 Task: Create a vector illustration of an animal.
Action: Mouse moved to (33, 97)
Screenshot: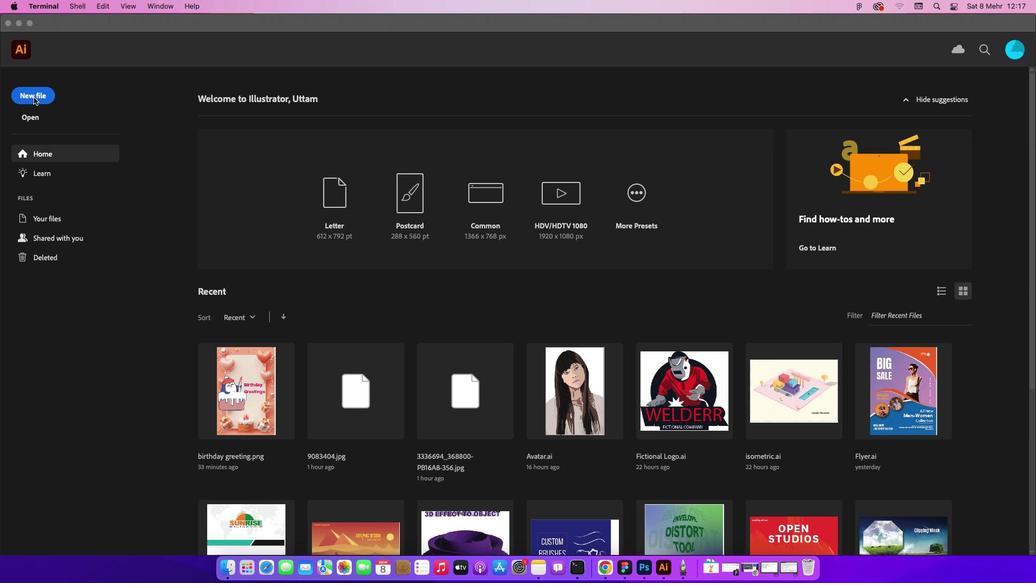 
Action: Mouse pressed left at (33, 97)
Screenshot: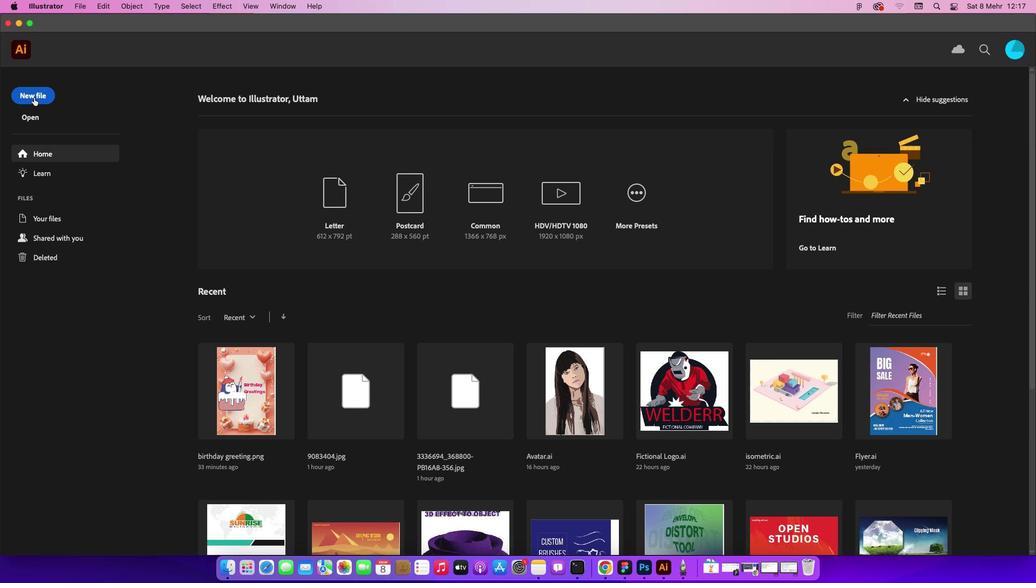 
Action: Mouse pressed left at (33, 97)
Screenshot: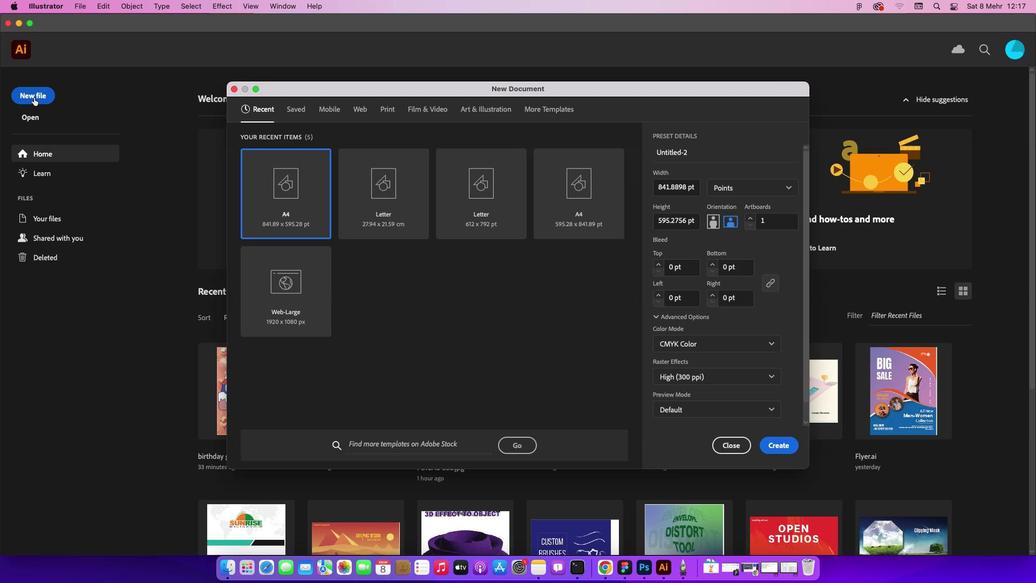 
Action: Mouse moved to (770, 448)
Screenshot: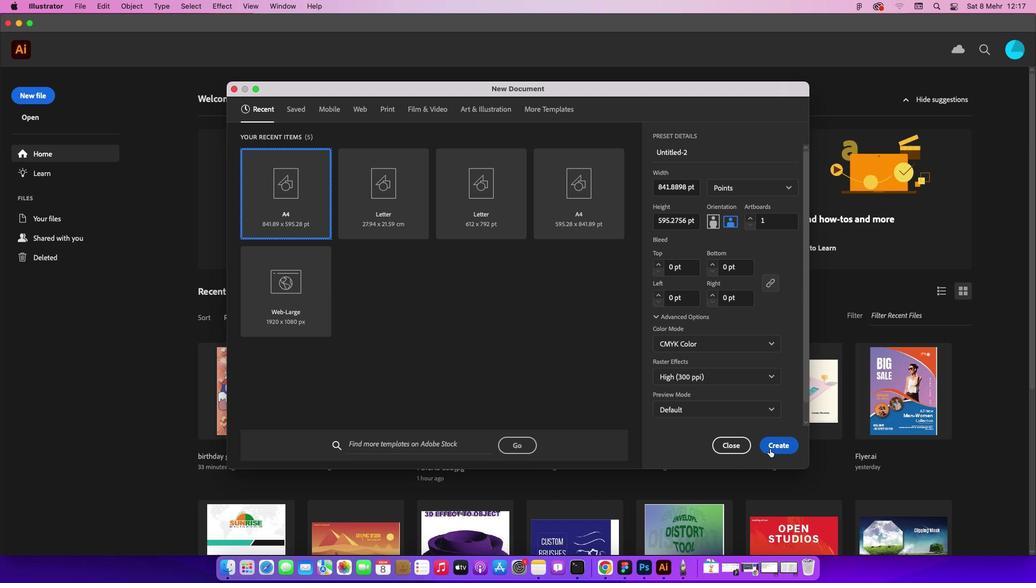 
Action: Mouse pressed left at (770, 448)
Screenshot: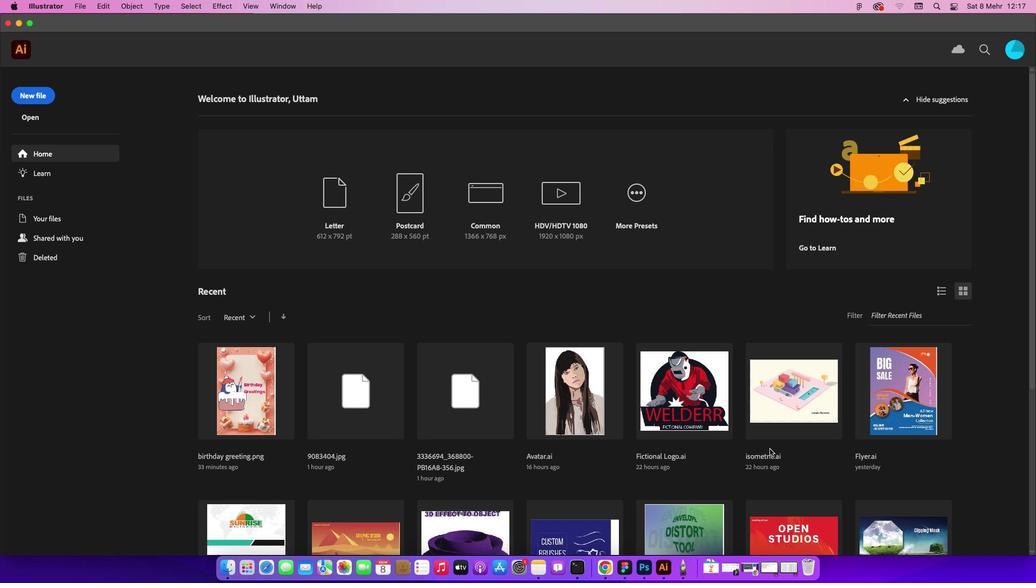 
Action: Mouse moved to (82, 5)
Screenshot: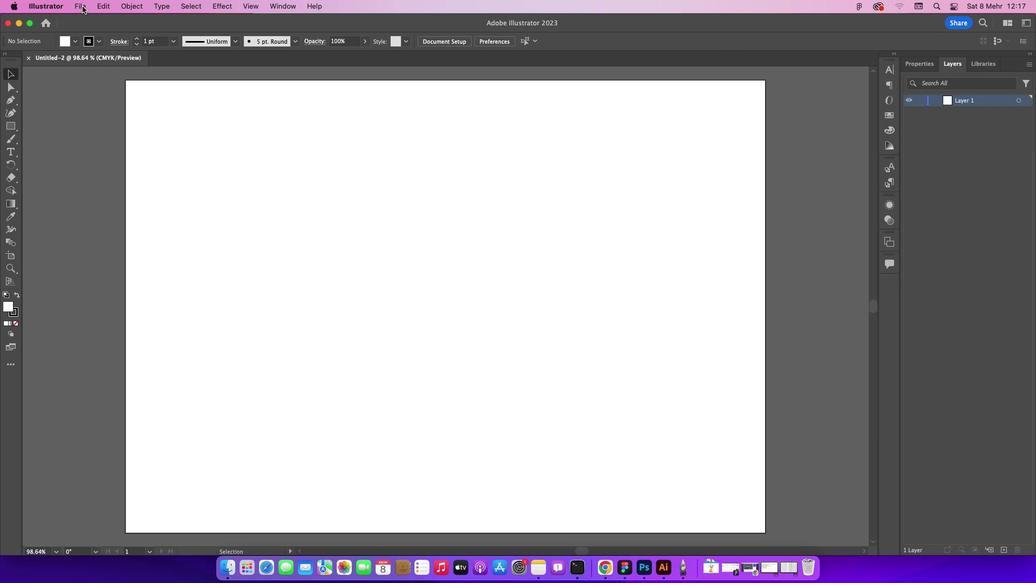 
Action: Mouse pressed left at (82, 5)
Screenshot: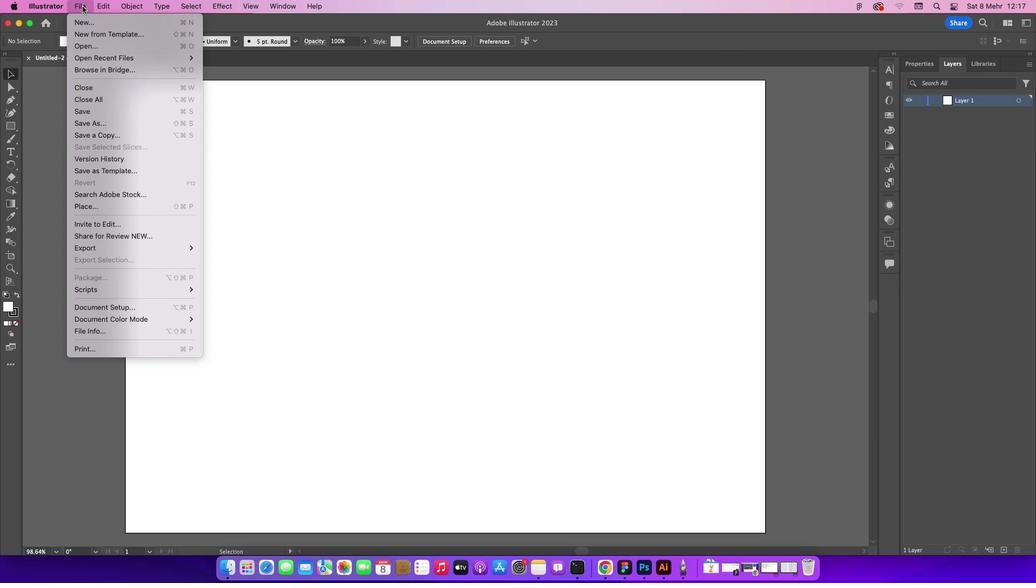 
Action: Mouse moved to (85, 48)
Screenshot: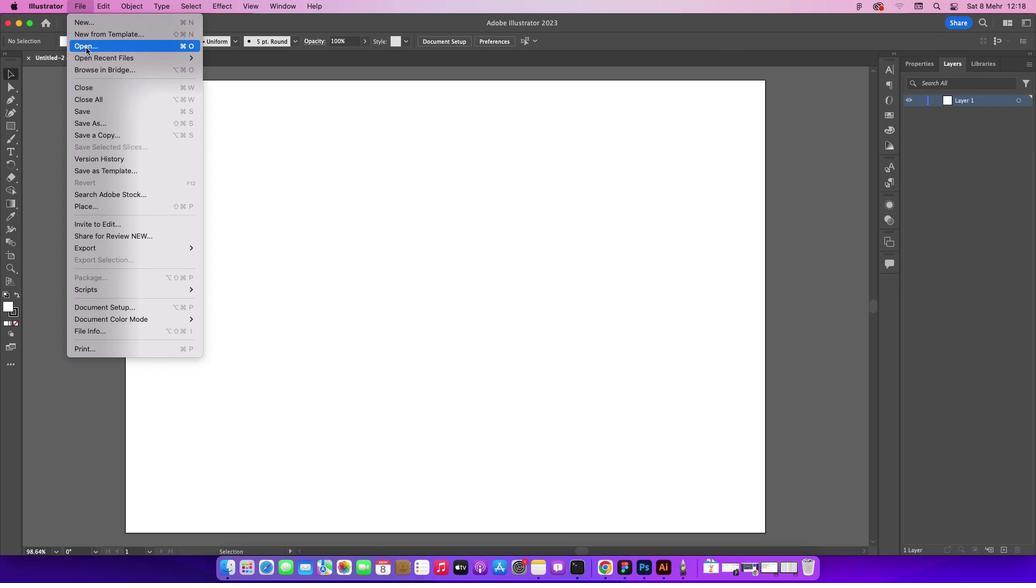 
Action: Mouse pressed left at (85, 48)
Screenshot: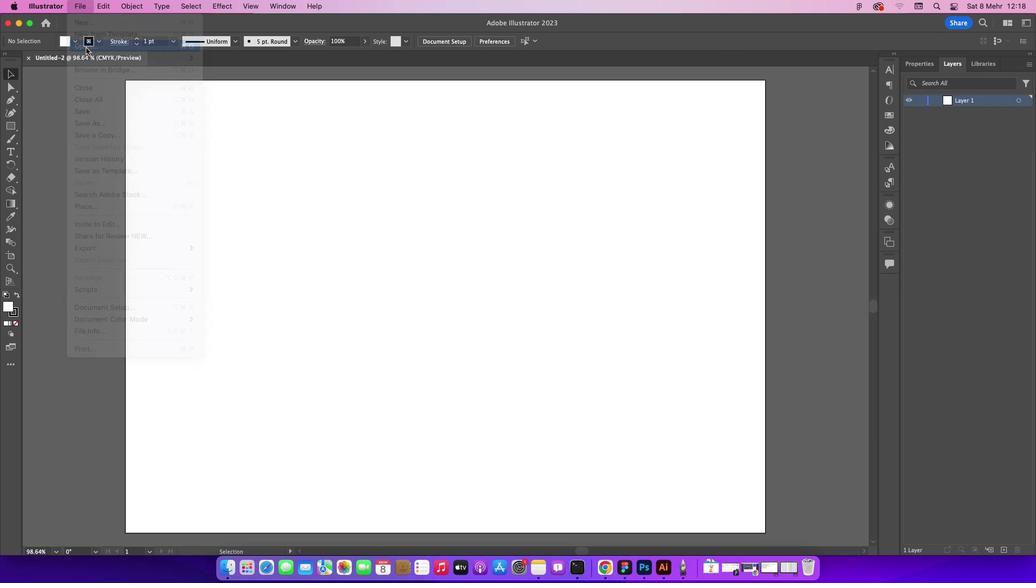 
Action: Mouse moved to (328, 141)
Screenshot: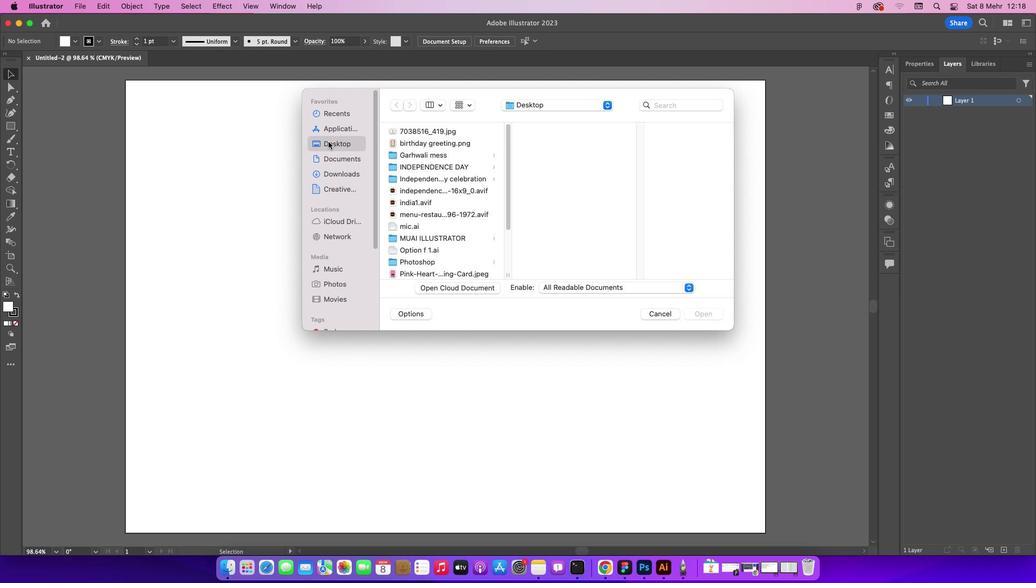 
Action: Mouse pressed left at (328, 141)
Screenshot: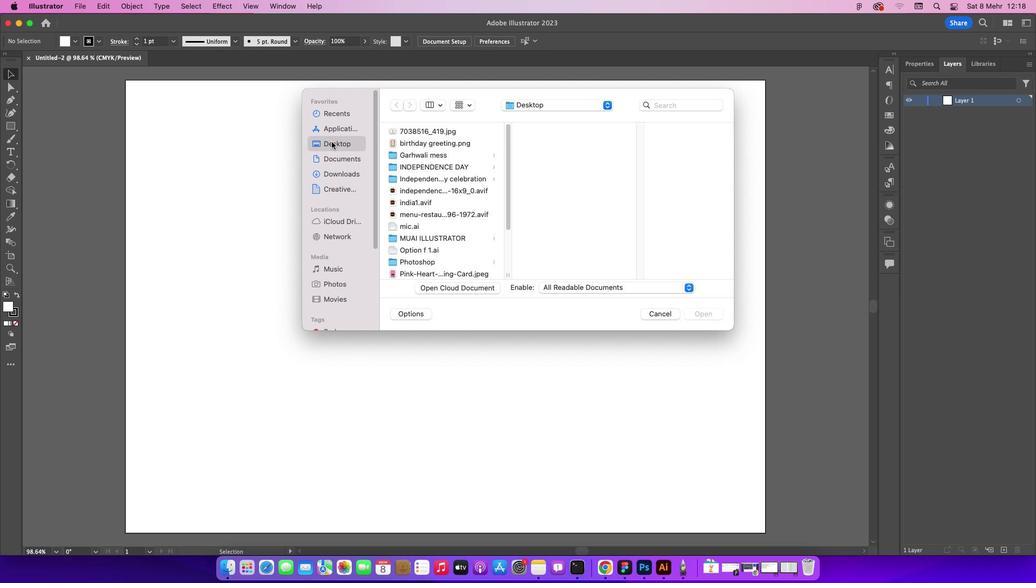 
Action: Mouse moved to (434, 134)
Screenshot: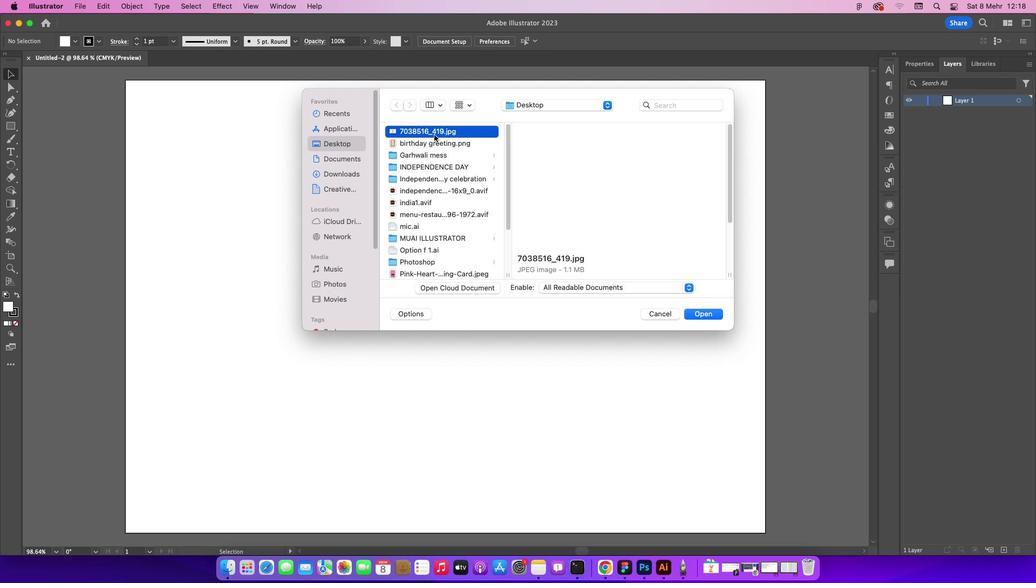 
Action: Mouse pressed left at (434, 134)
Screenshot: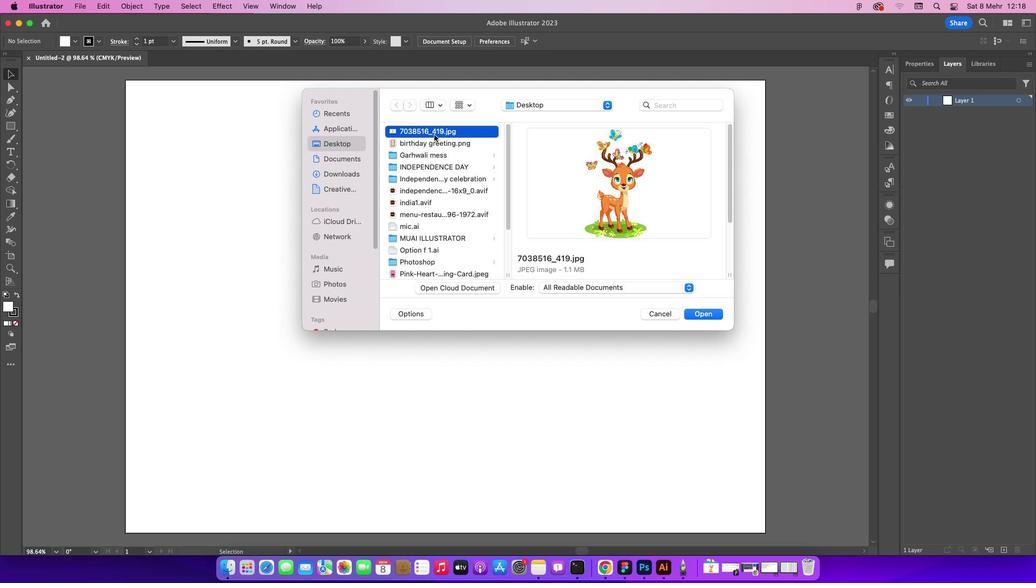 
Action: Mouse moved to (703, 315)
Screenshot: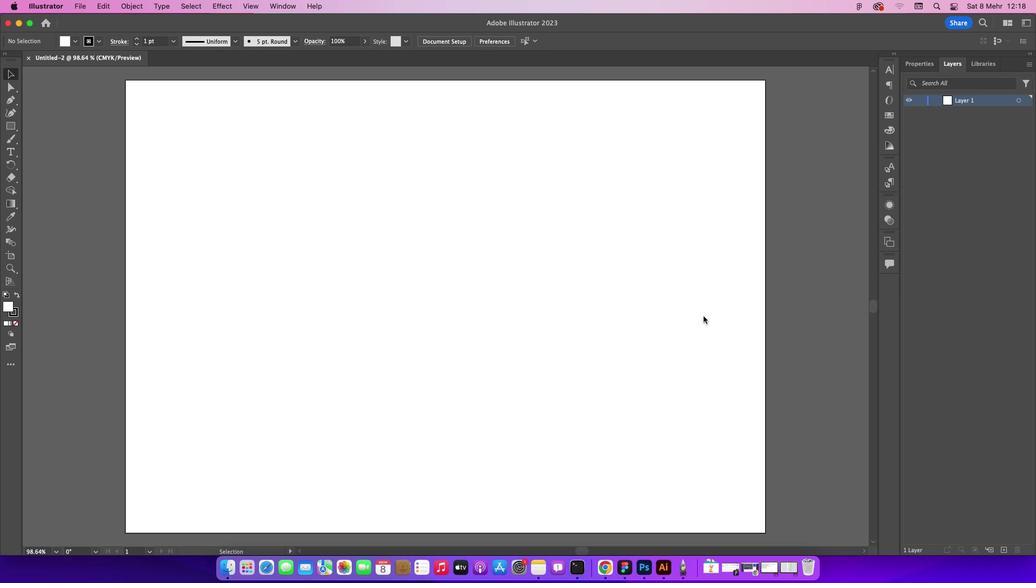 
Action: Mouse pressed left at (703, 315)
Screenshot: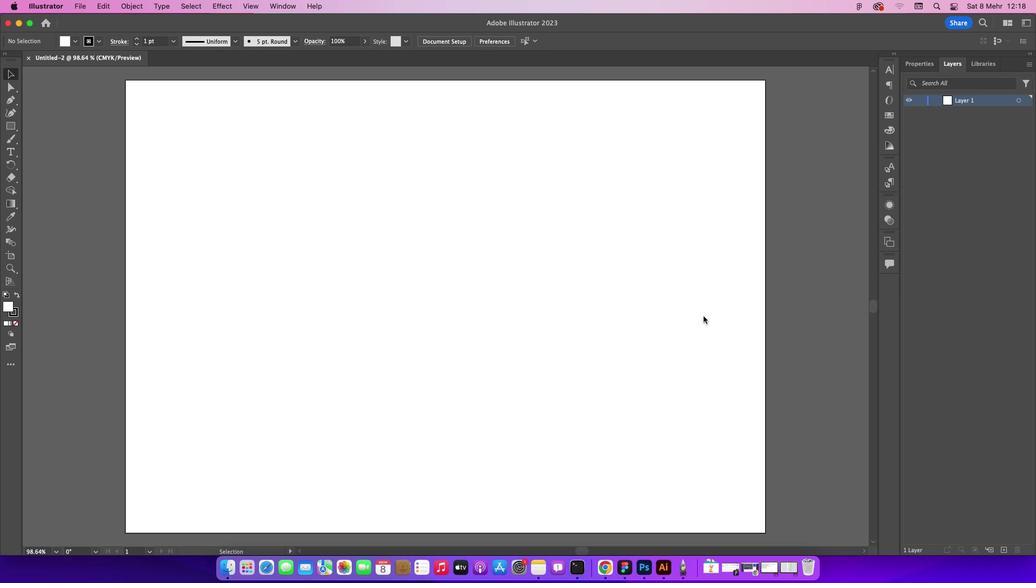 
Action: Mouse moved to (692, 339)
Screenshot: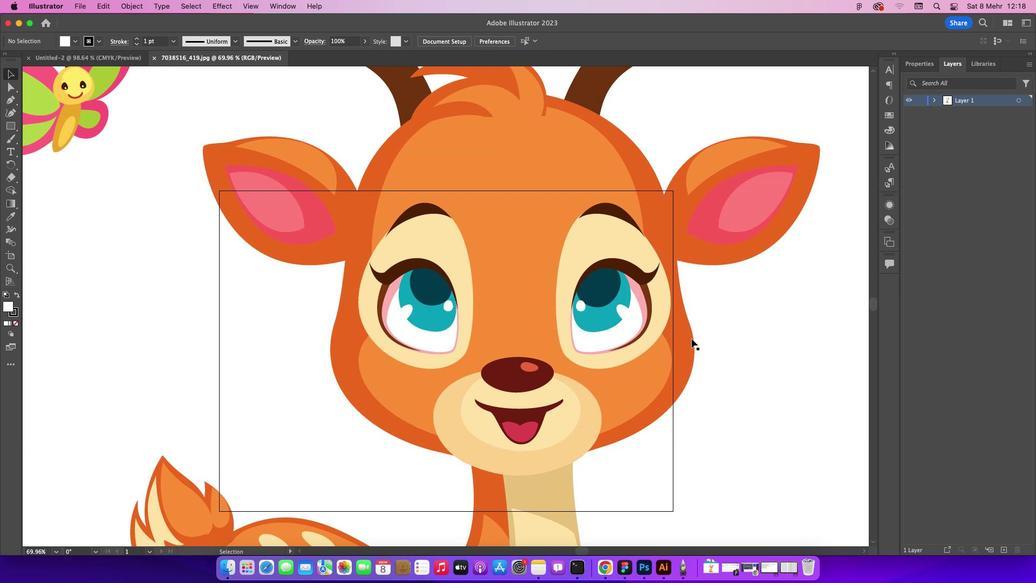 
Action: Mouse scrolled (692, 339) with delta (0, 0)
Screenshot: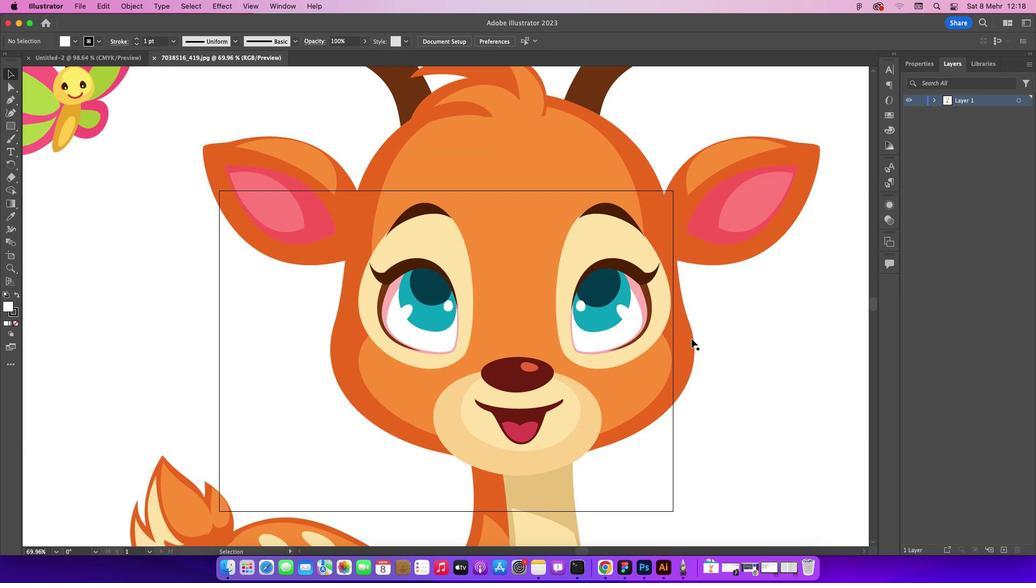 
Action: Mouse scrolled (692, 339) with delta (0, 0)
Screenshot: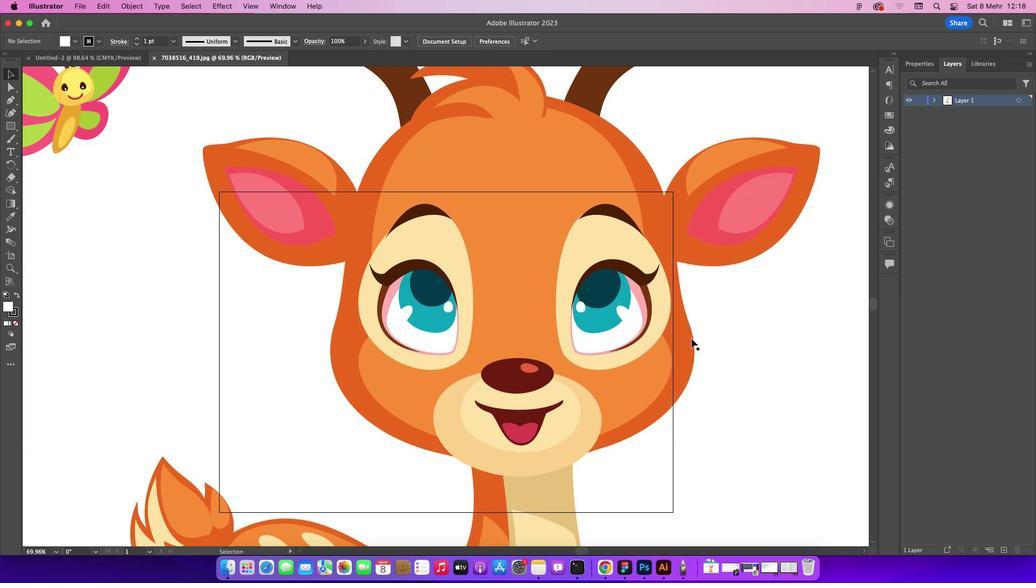 
Action: Mouse scrolled (692, 339) with delta (0, 1)
Screenshot: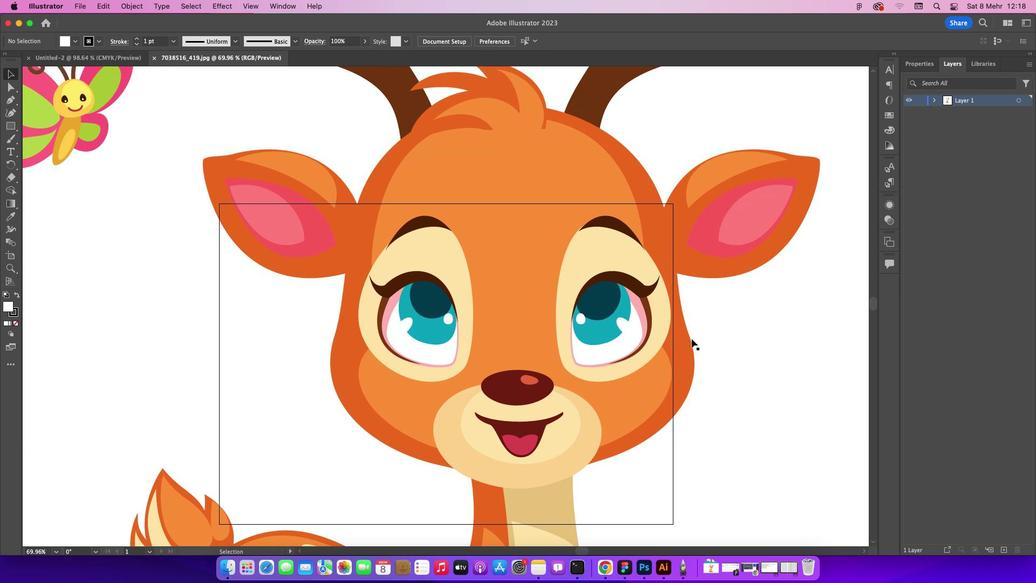 
Action: Mouse scrolled (692, 339) with delta (0, 0)
Screenshot: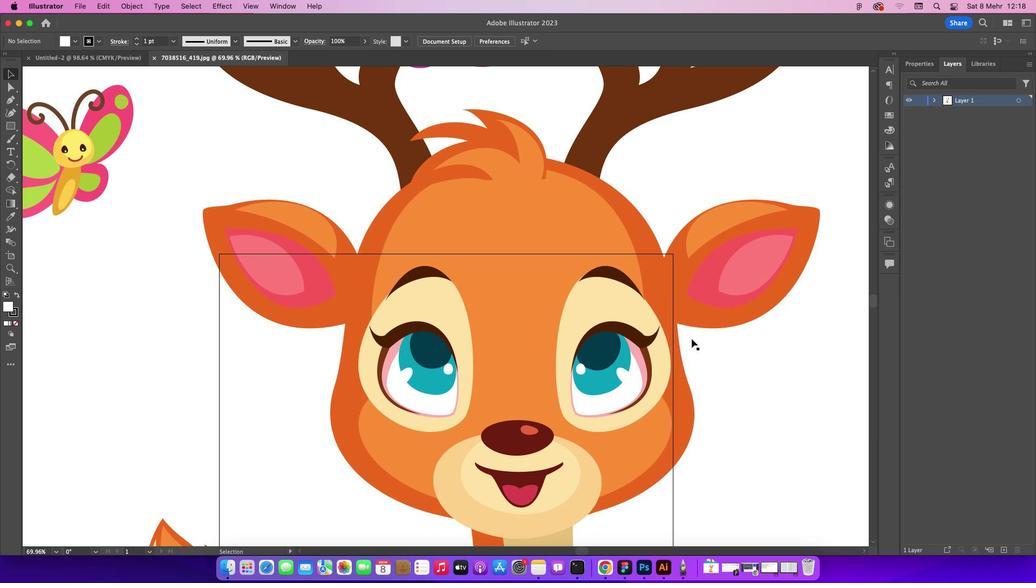 
Action: Mouse scrolled (692, 339) with delta (0, 0)
Screenshot: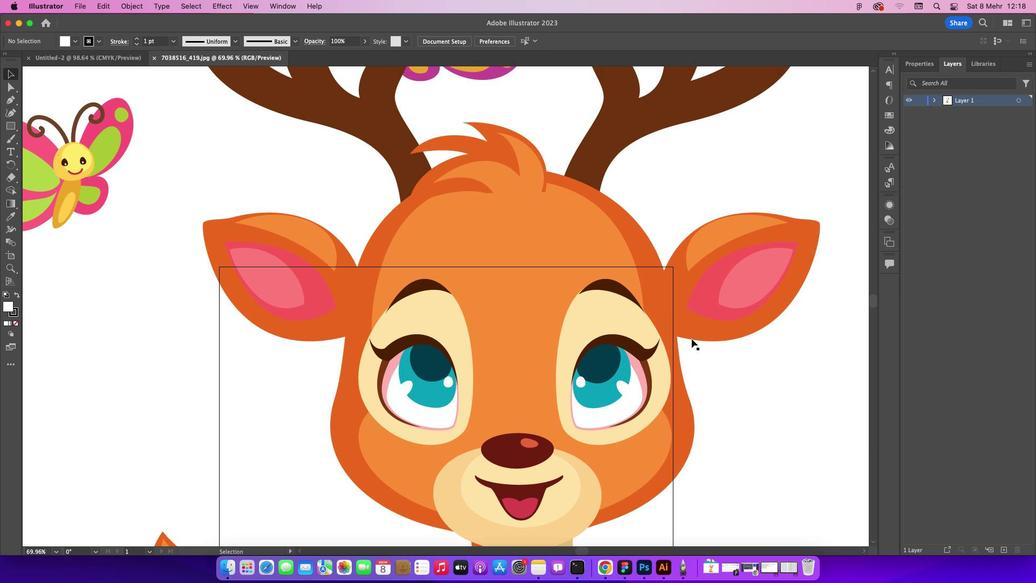 
Action: Mouse scrolled (692, 339) with delta (0, 1)
Screenshot: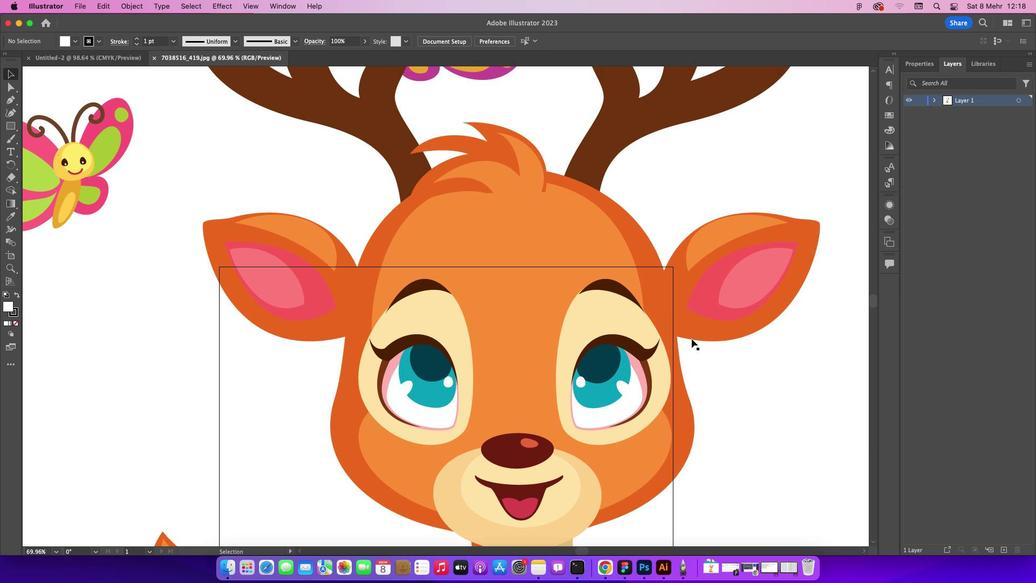
Action: Mouse scrolled (692, 339) with delta (0, 0)
Screenshot: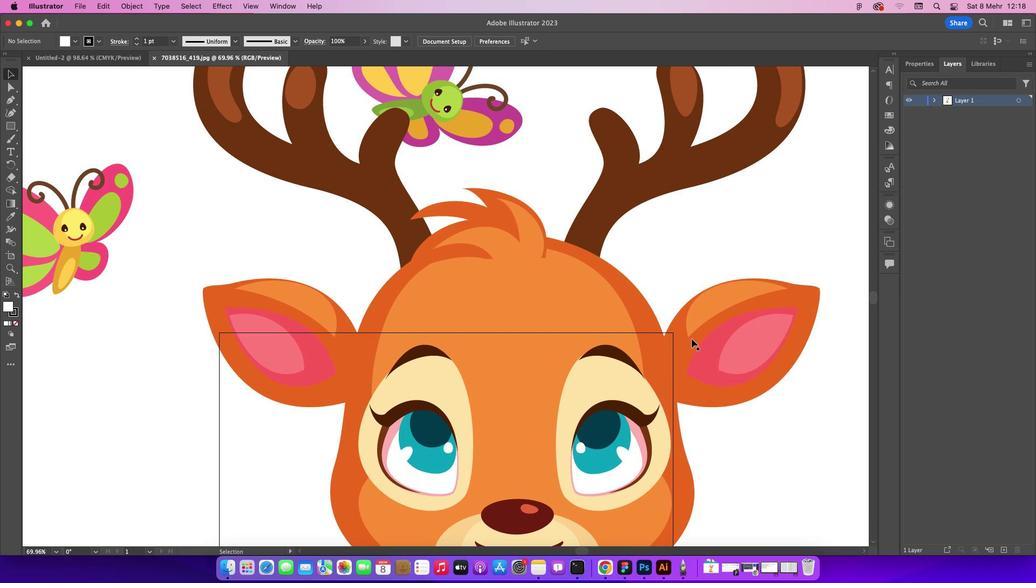 
Action: Mouse scrolled (692, 339) with delta (0, 0)
Screenshot: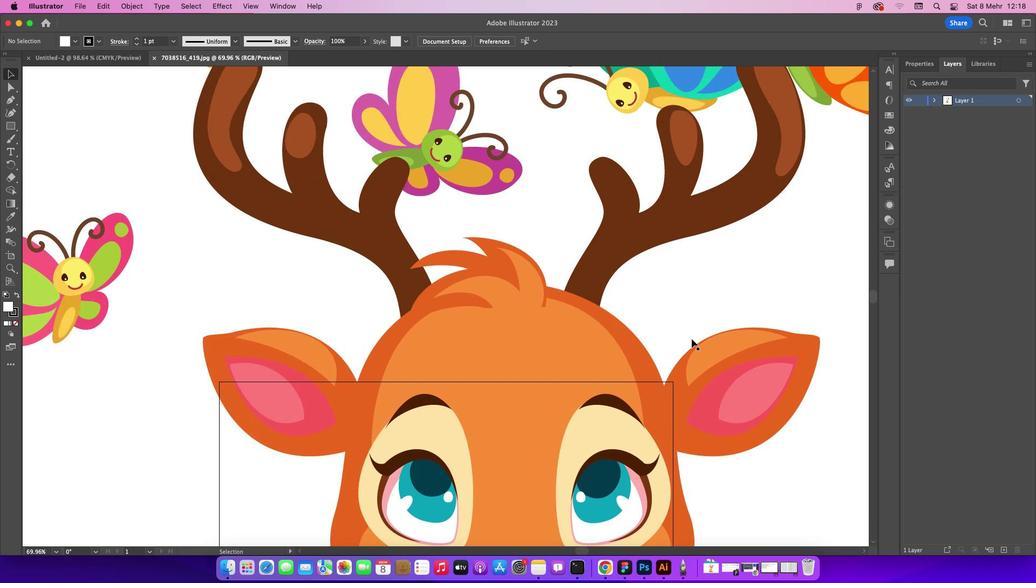 
Action: Mouse scrolled (692, 339) with delta (0, 1)
Screenshot: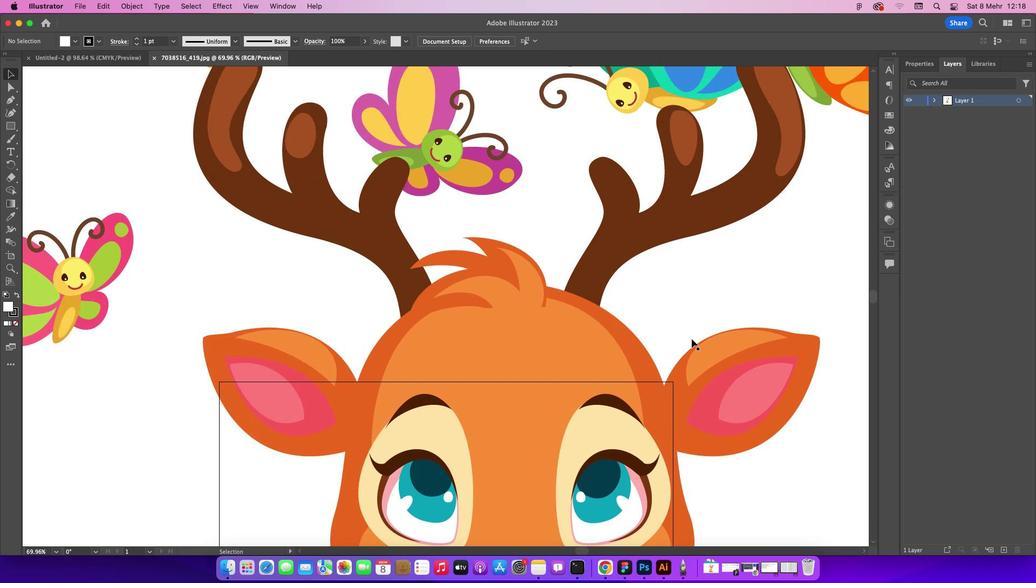 
Action: Mouse scrolled (692, 339) with delta (0, 0)
Screenshot: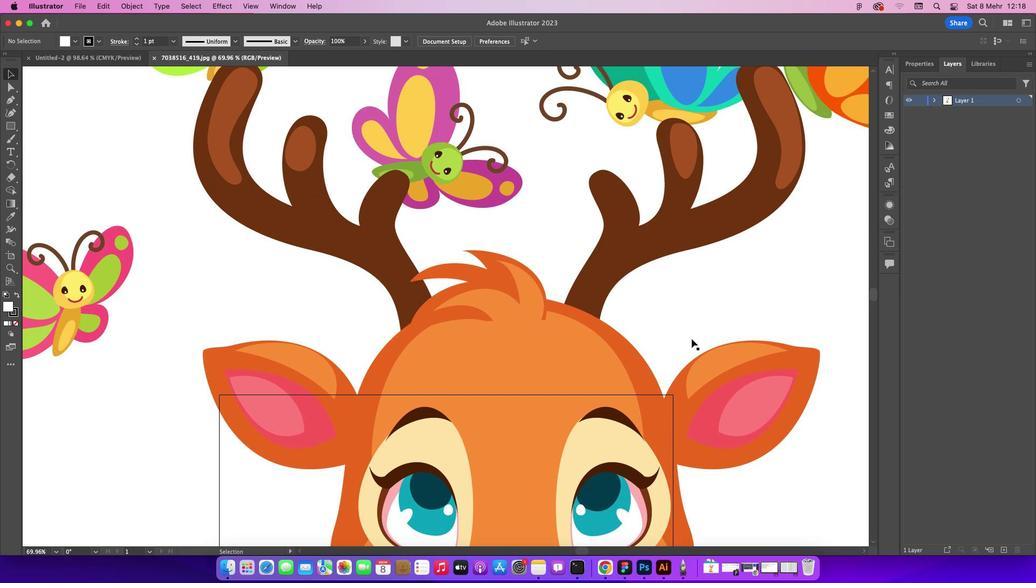 
Action: Mouse scrolled (692, 339) with delta (0, 0)
Screenshot: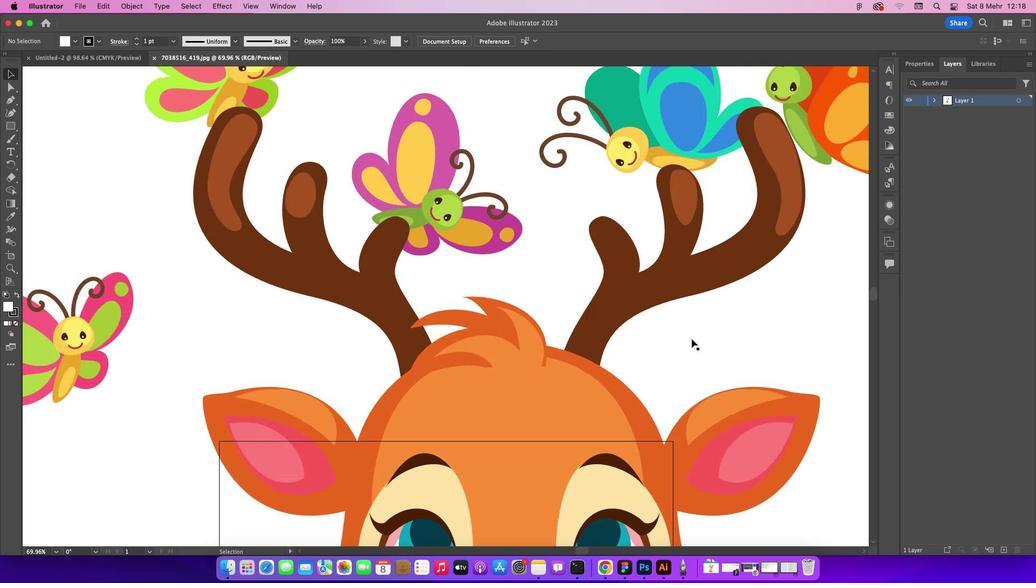 
Action: Mouse scrolled (692, 339) with delta (0, 1)
Screenshot: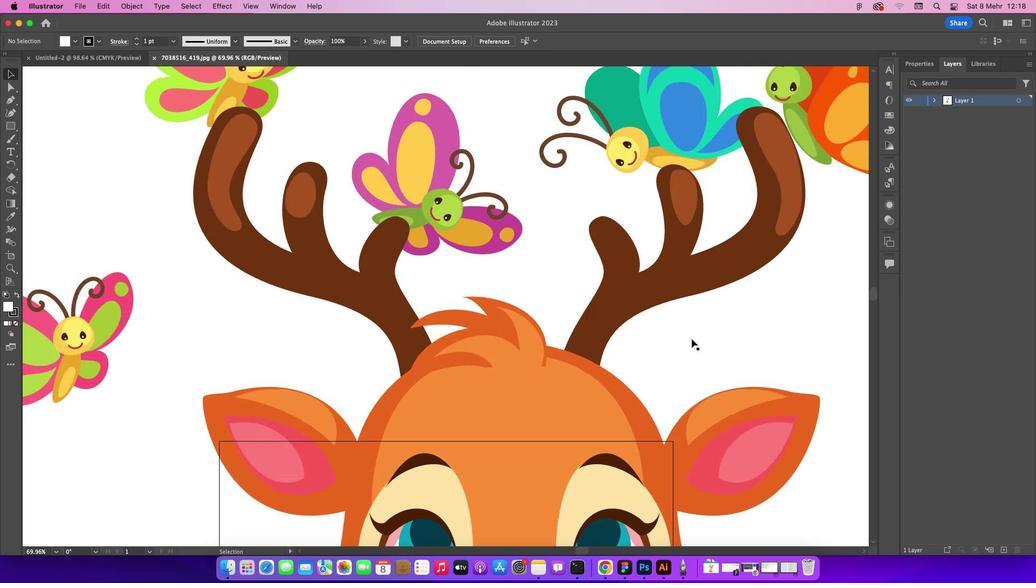 
Action: Mouse scrolled (692, 339) with delta (0, 0)
Screenshot: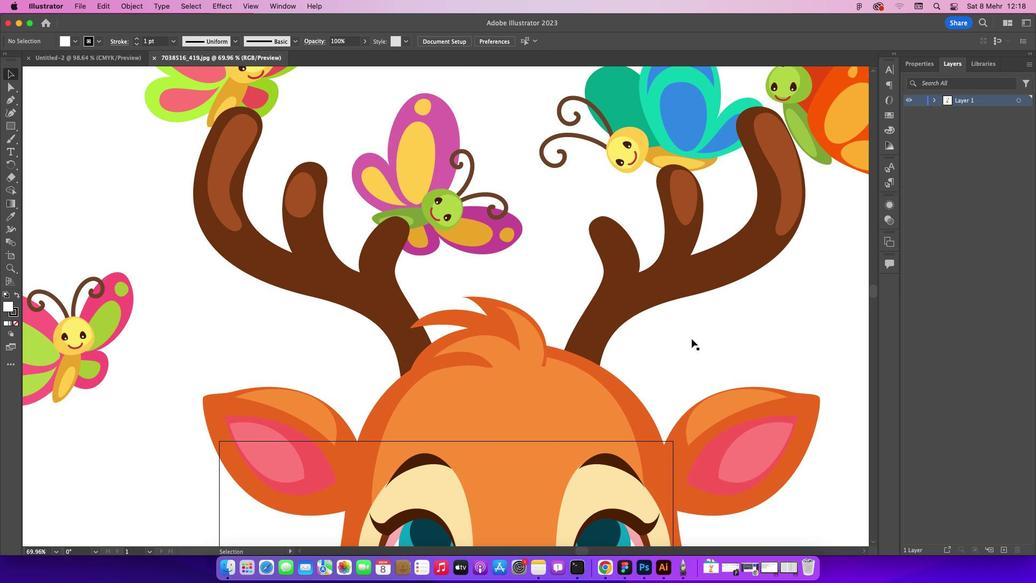 
Action: Mouse scrolled (692, 339) with delta (0, 0)
Screenshot: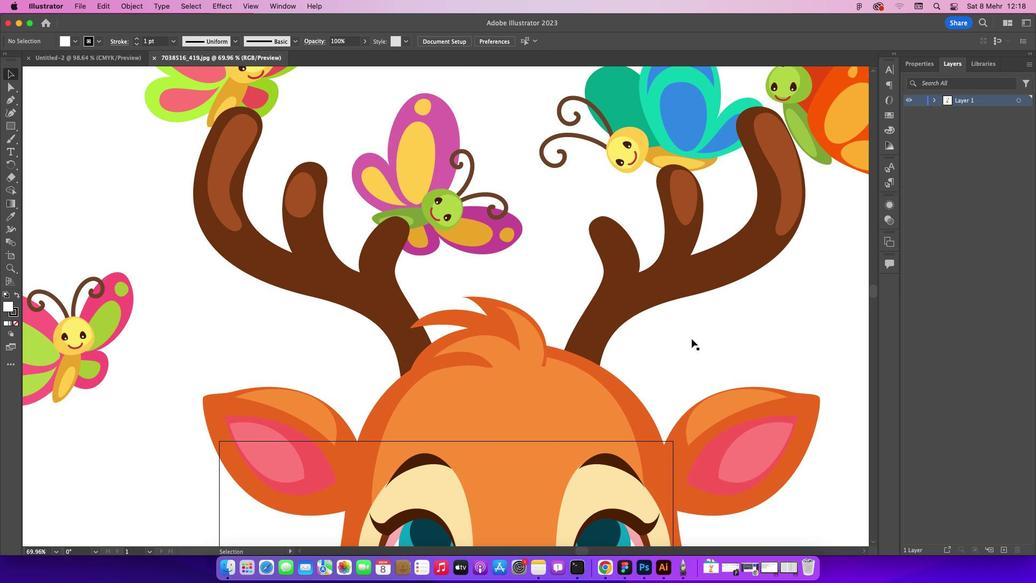 
Action: Mouse scrolled (692, 339) with delta (0, 1)
Screenshot: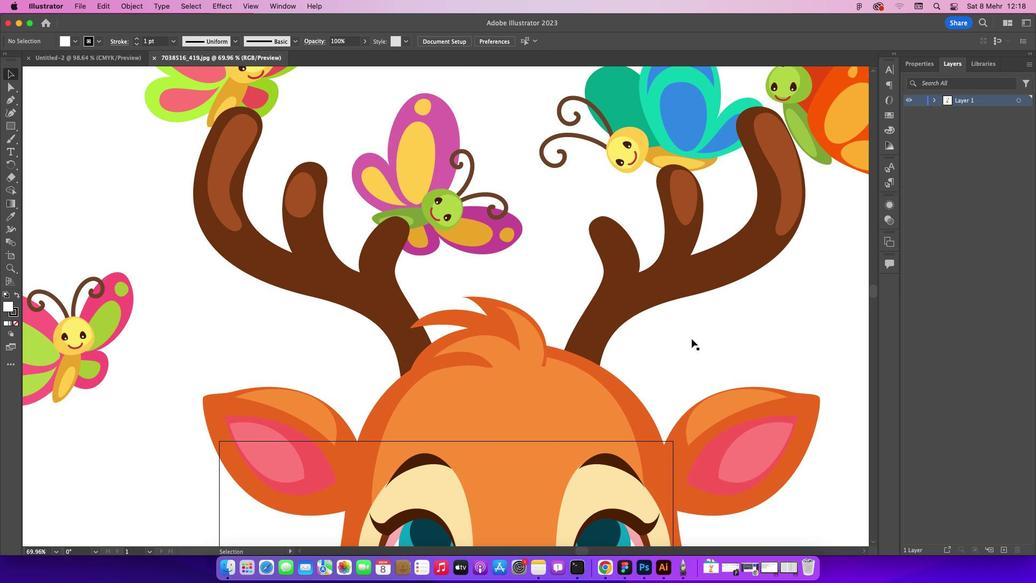 
Action: Mouse moved to (934, 100)
Screenshot: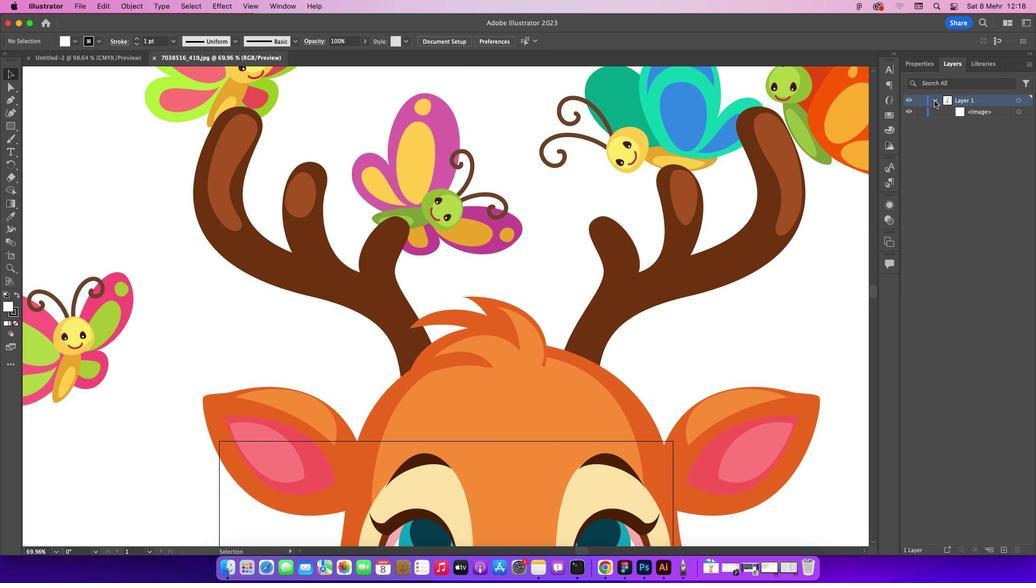 
Action: Mouse pressed left at (934, 100)
Screenshot: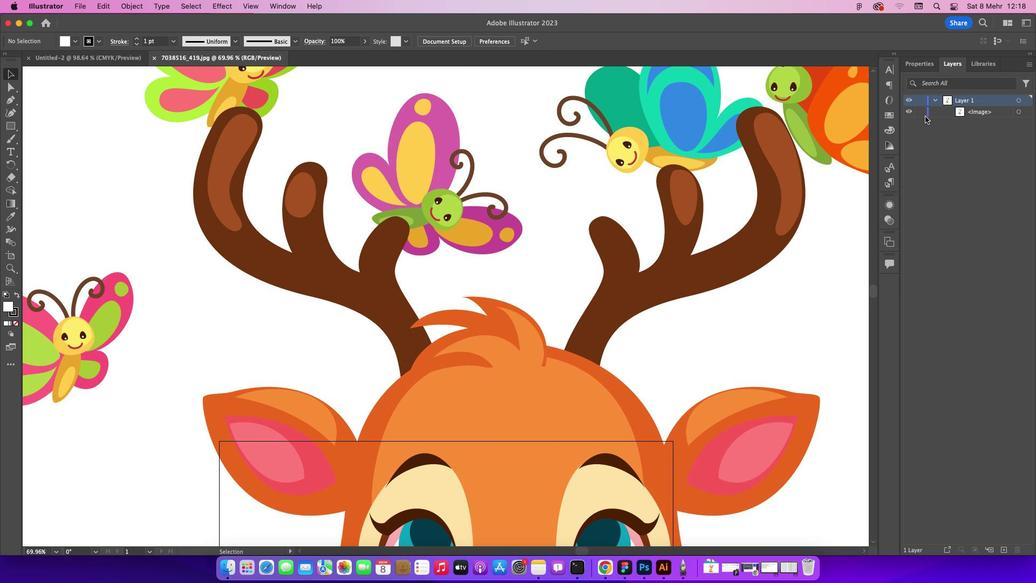 
Action: Mouse moved to (921, 112)
Screenshot: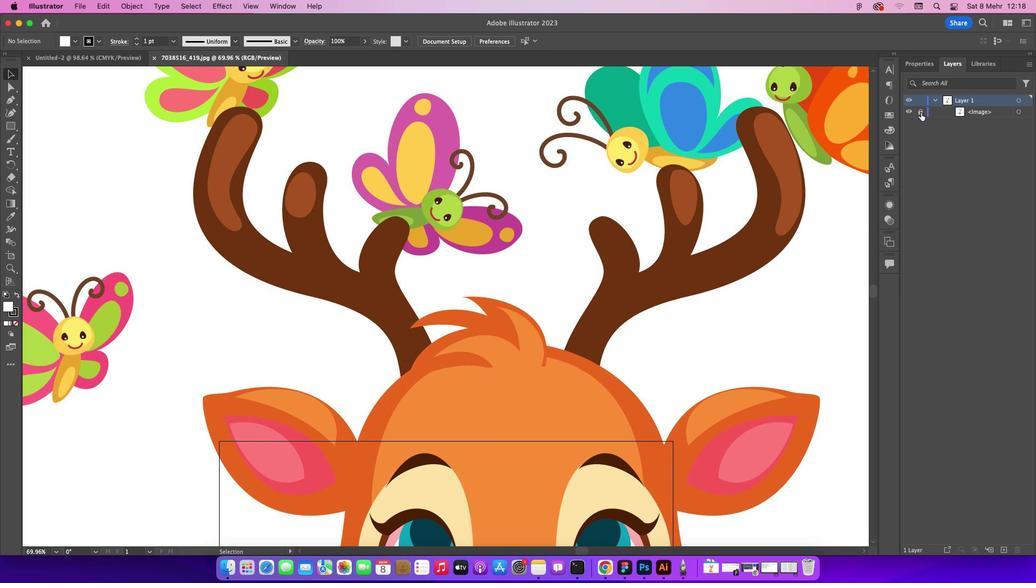 
Action: Mouse pressed left at (921, 112)
Screenshot: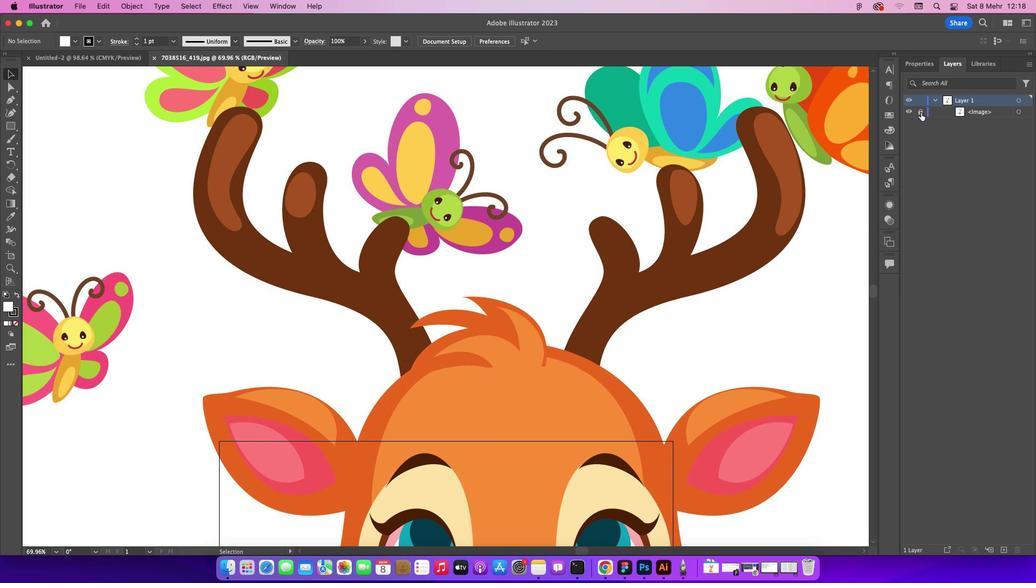 
Action: Mouse moved to (579, 552)
Screenshot: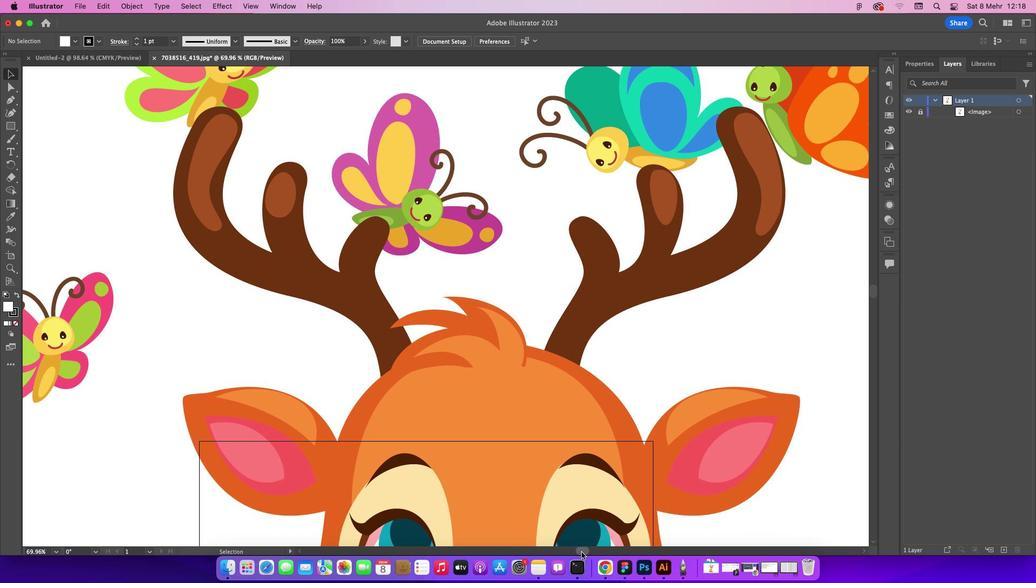 
Action: Mouse pressed left at (579, 552)
Screenshot: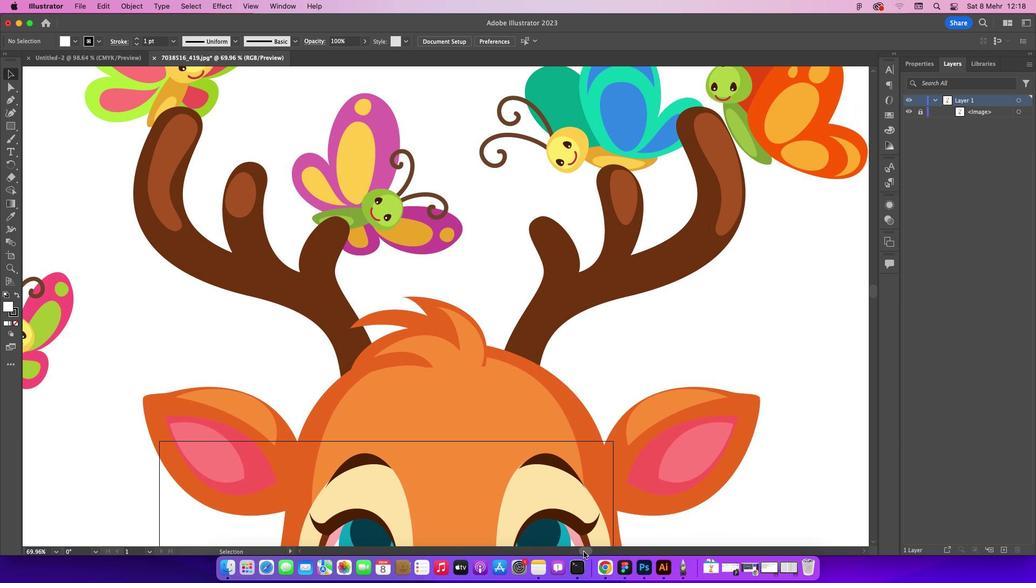 
Action: Mouse moved to (7, 98)
Screenshot: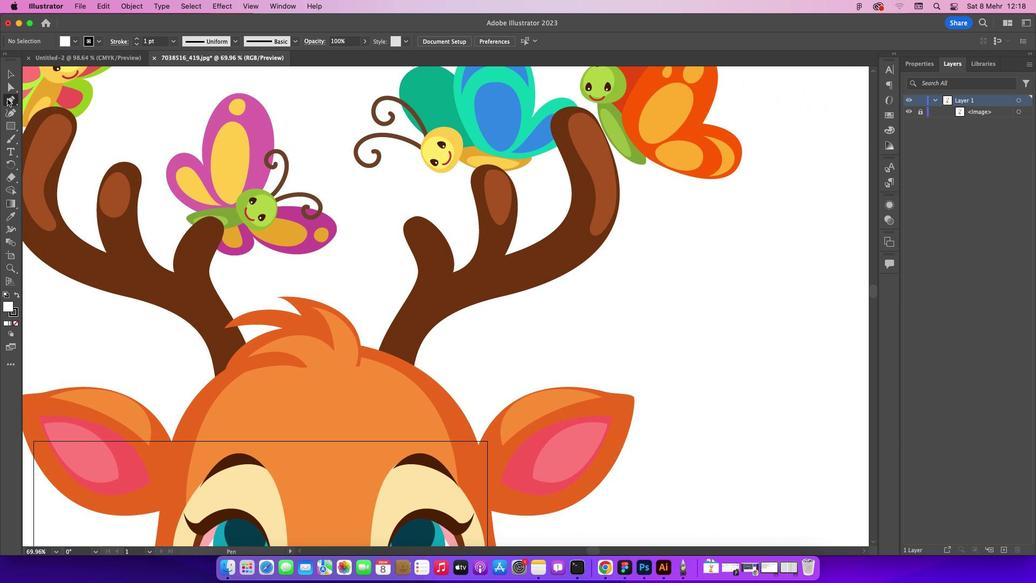 
Action: Mouse pressed left at (7, 98)
Screenshot: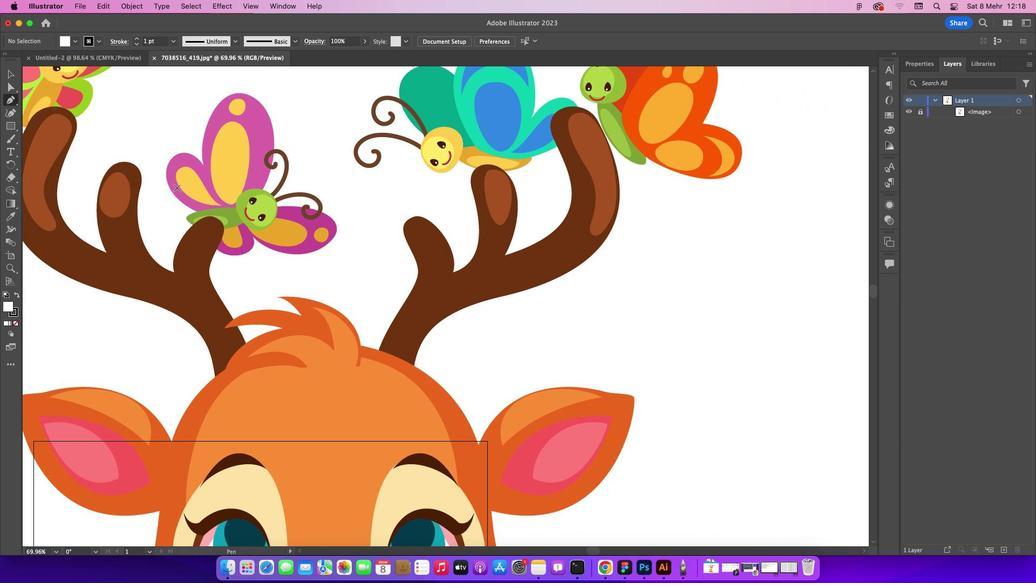 
Action: Mouse moved to (353, 319)
Screenshot: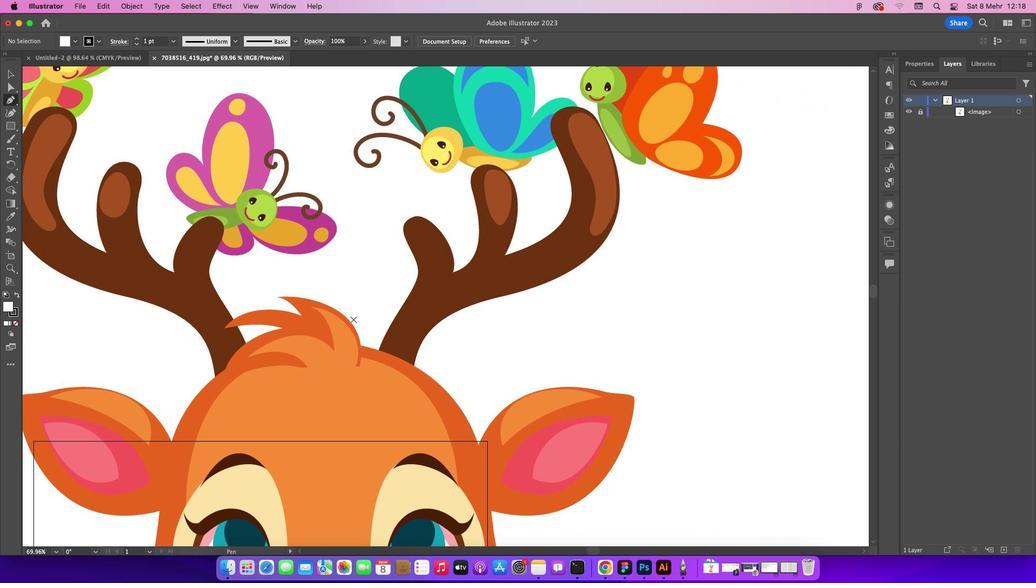 
Action: Key pressed Key.caps_lock
Screenshot: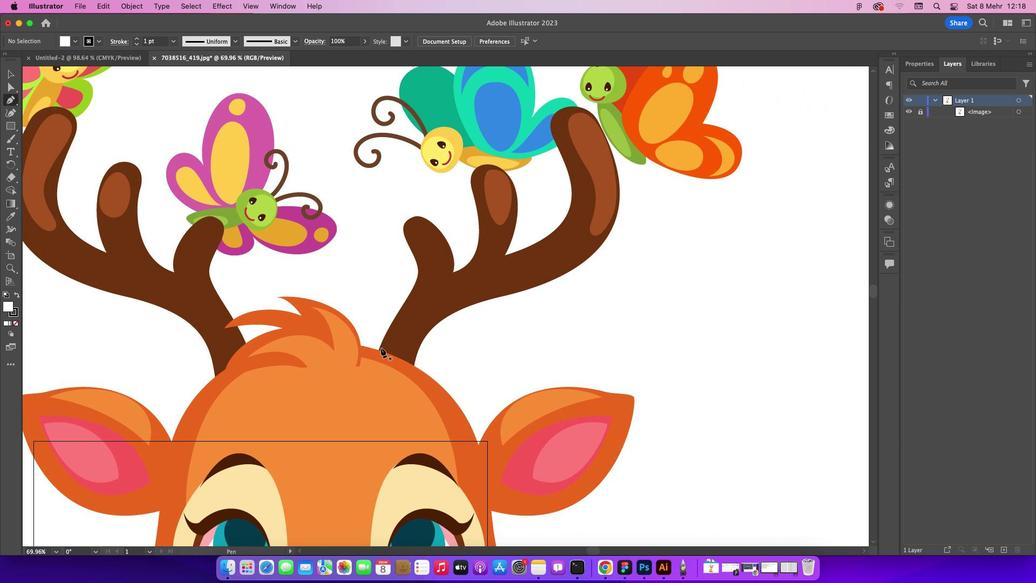 
Action: Mouse moved to (378, 349)
Screenshot: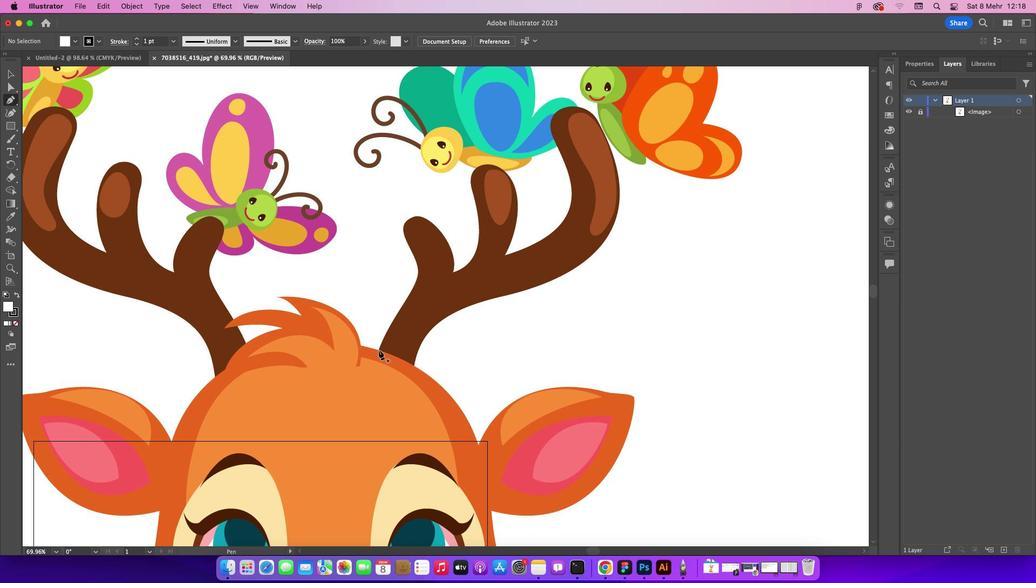 
Action: Mouse pressed left at (378, 349)
Screenshot: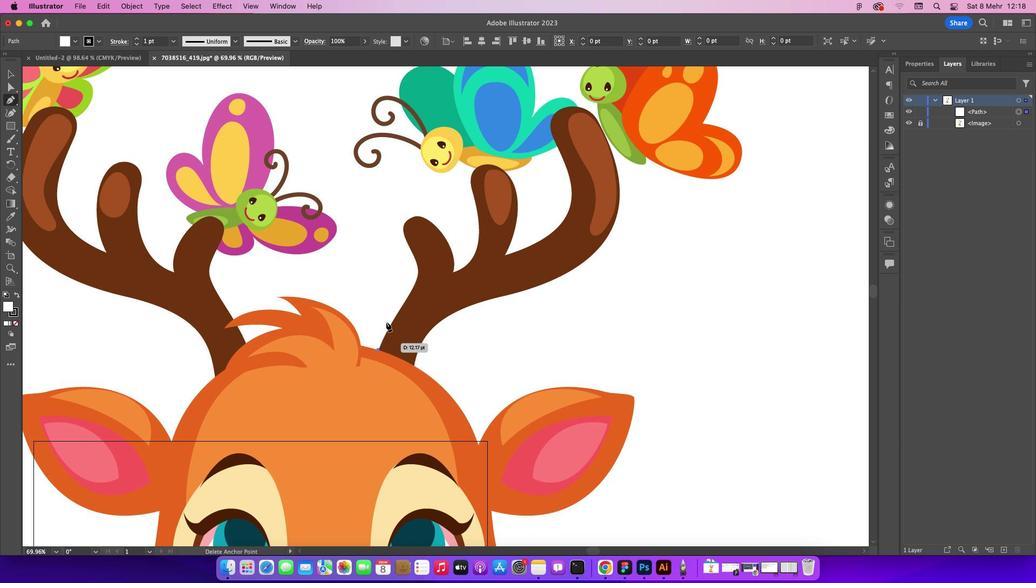 
Action: Mouse moved to (412, 288)
Screenshot: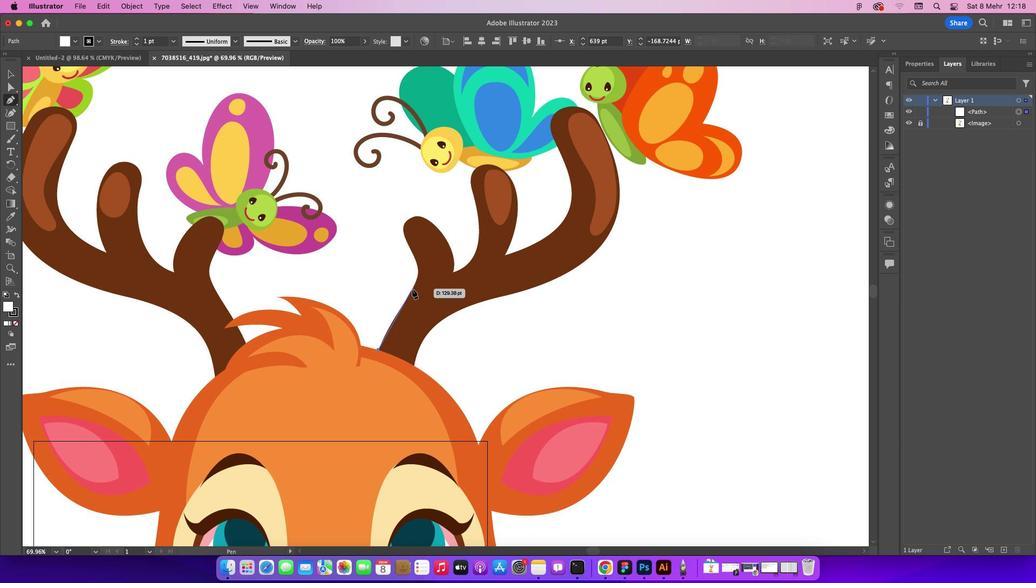 
Action: Mouse pressed left at (412, 288)
Screenshot: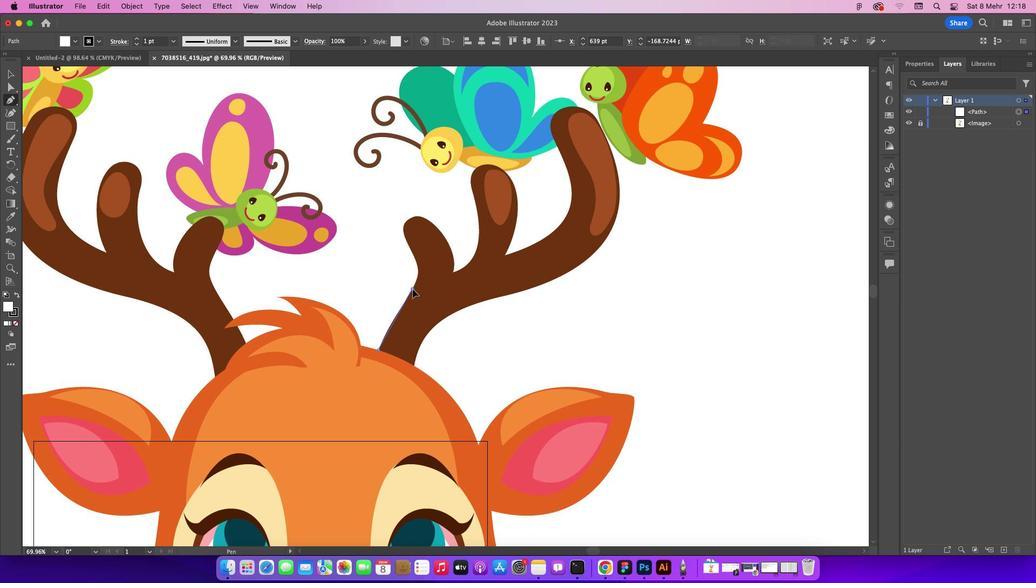 
Action: Mouse moved to (412, 288)
Screenshot: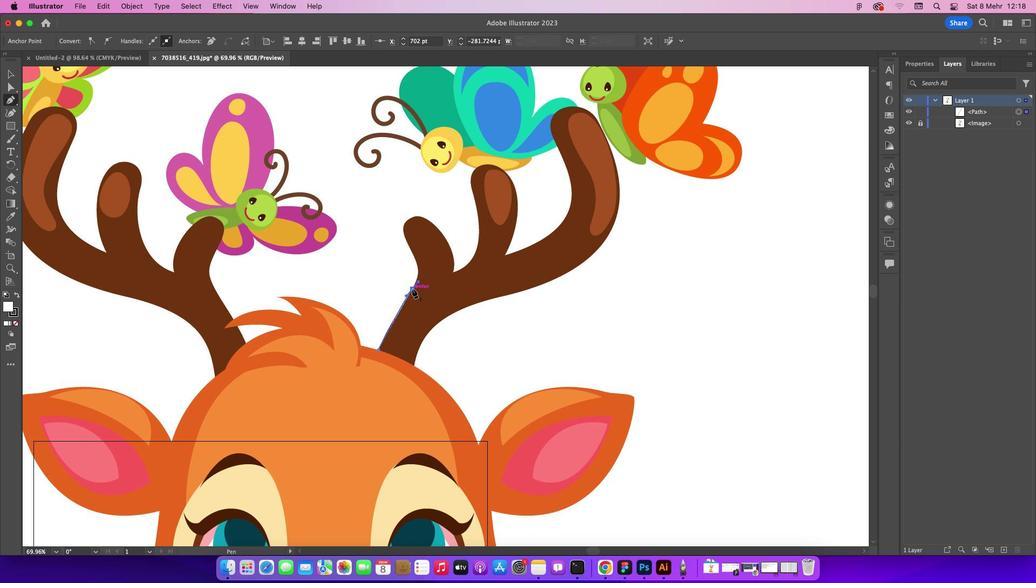 
Action: Key pressed Key.alt
Screenshot: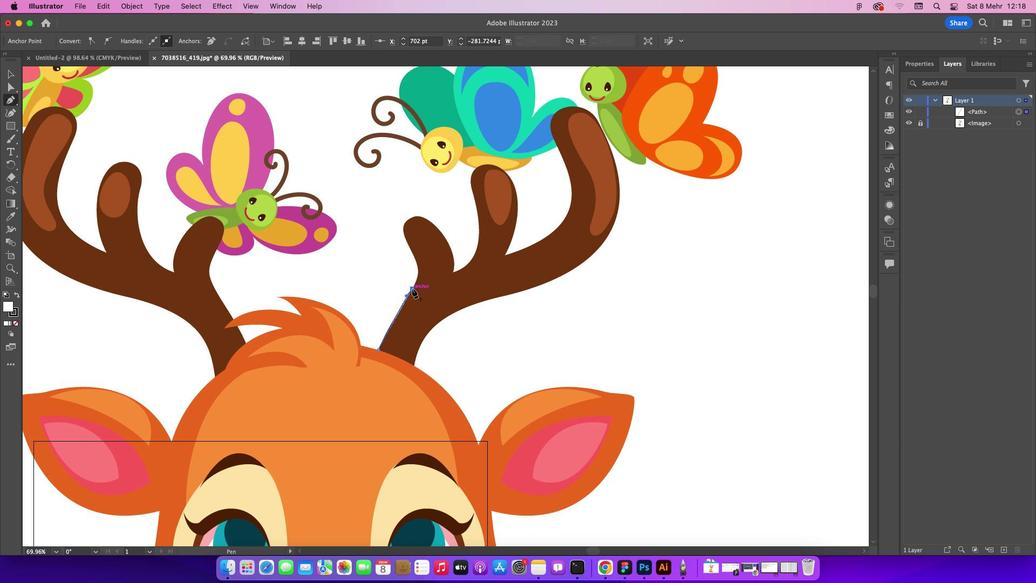 
Action: Mouse pressed left at (412, 288)
Screenshot: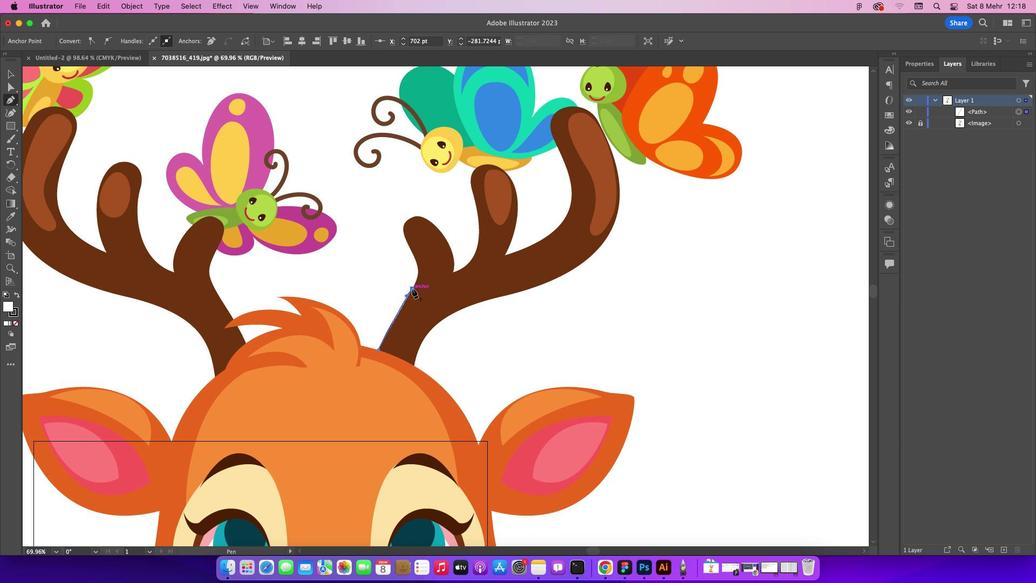 
Action: Mouse moved to (416, 261)
Screenshot: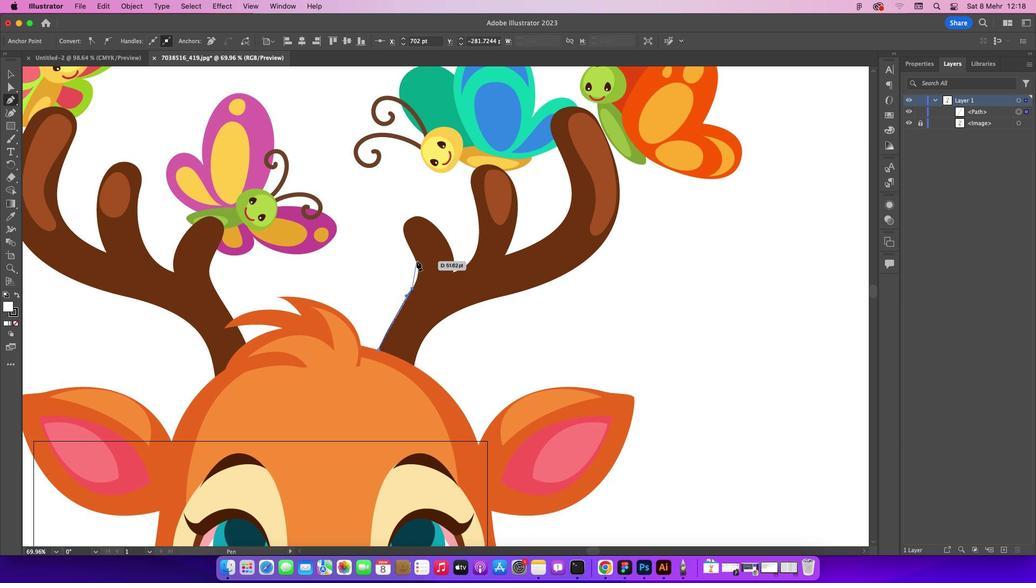 
Action: Mouse pressed left at (416, 261)
Screenshot: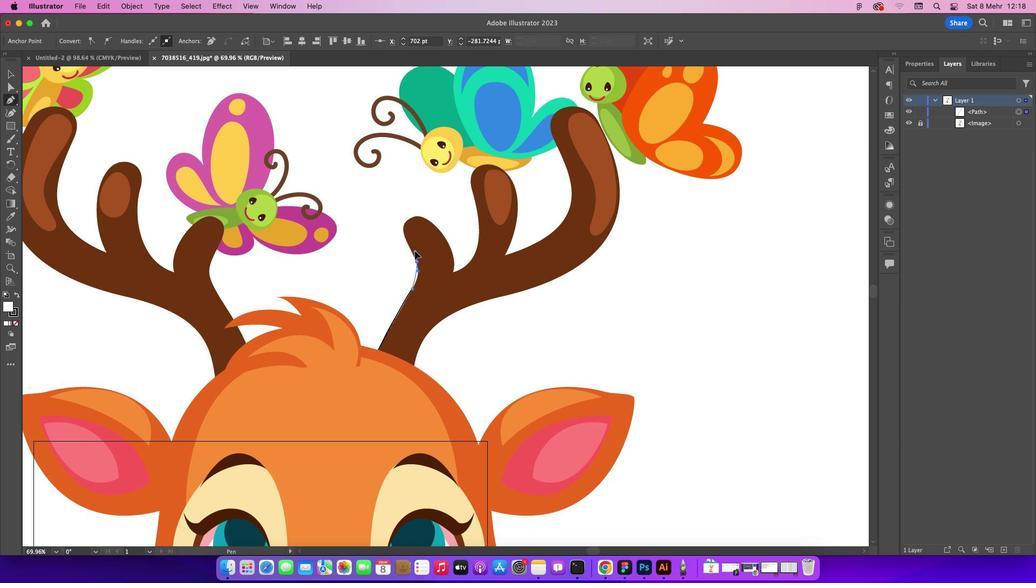 
Action: Mouse moved to (415, 261)
Screenshot: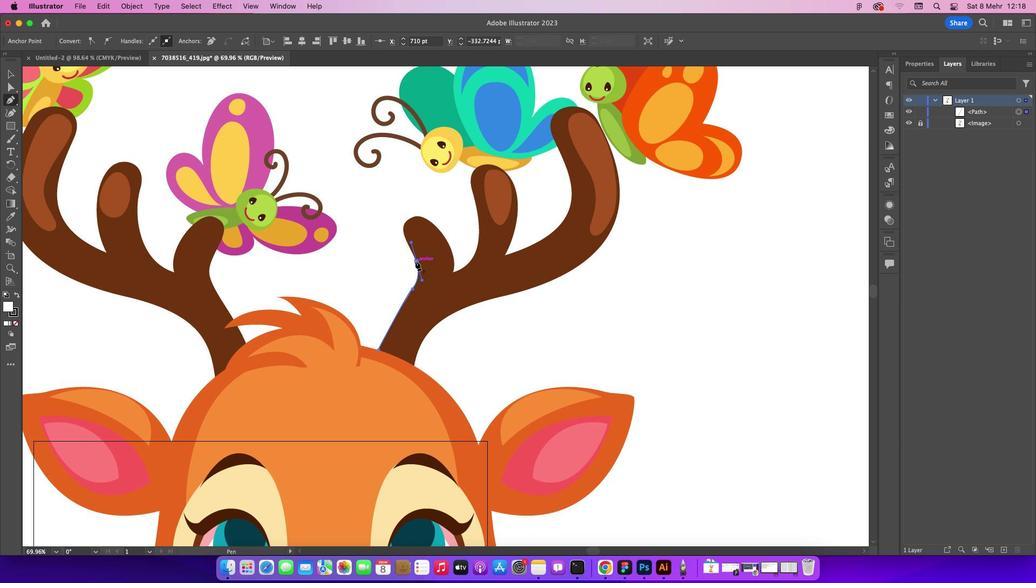 
Action: Key pressed Key.alt
Screenshot: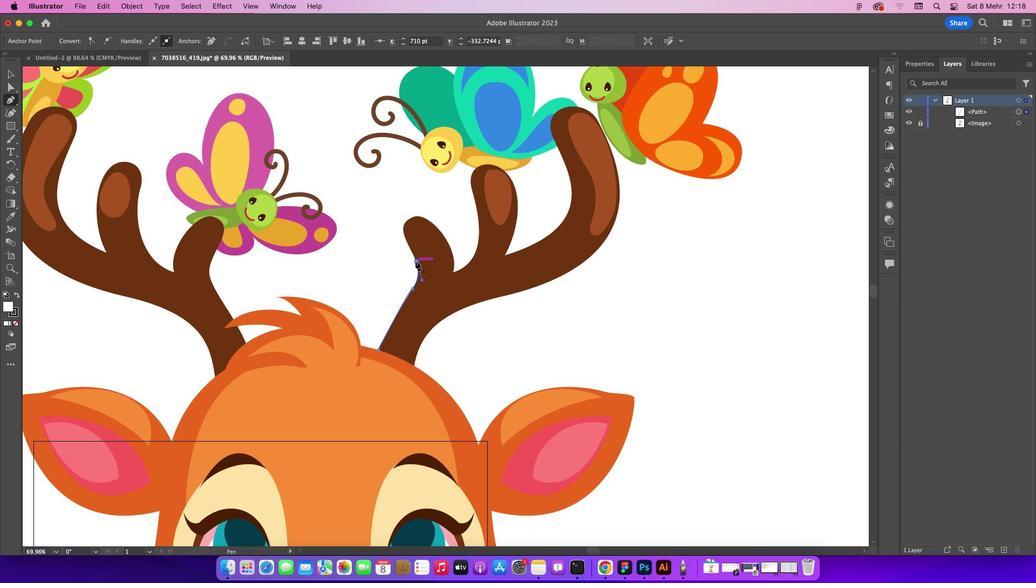 
Action: Mouse pressed left at (415, 261)
Screenshot: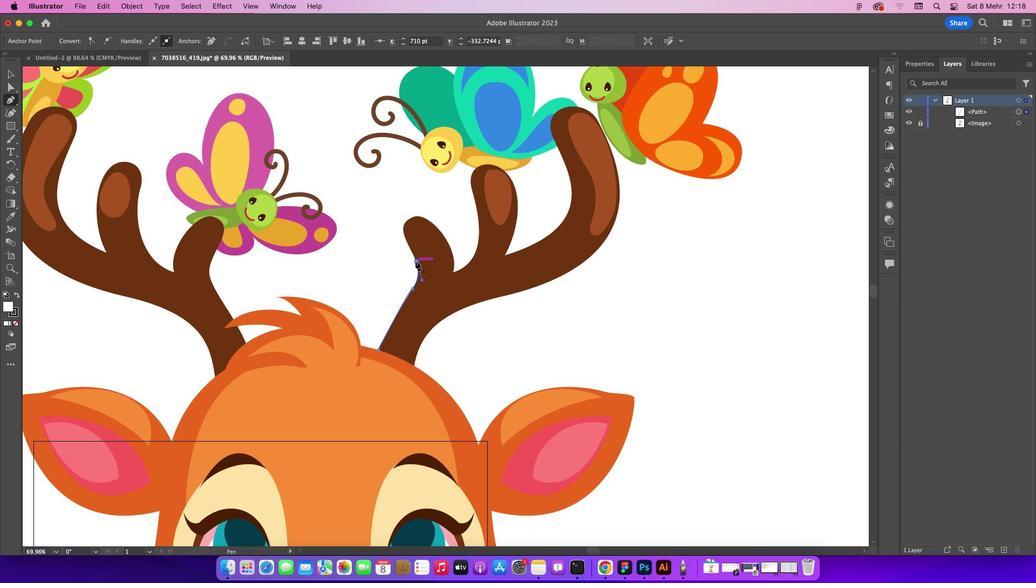 
Action: Mouse moved to (403, 233)
Screenshot: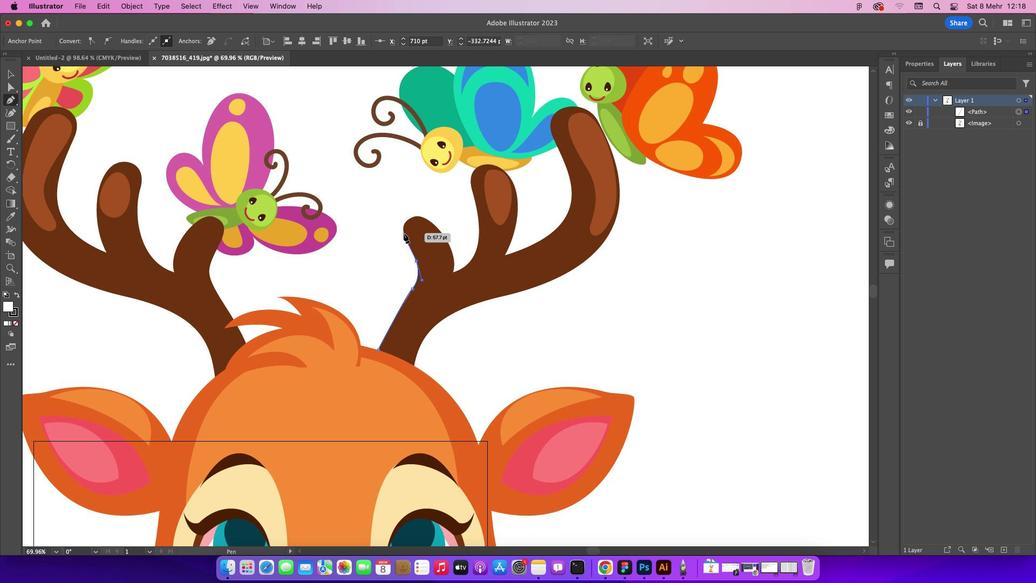 
Action: Mouse pressed left at (403, 233)
Screenshot: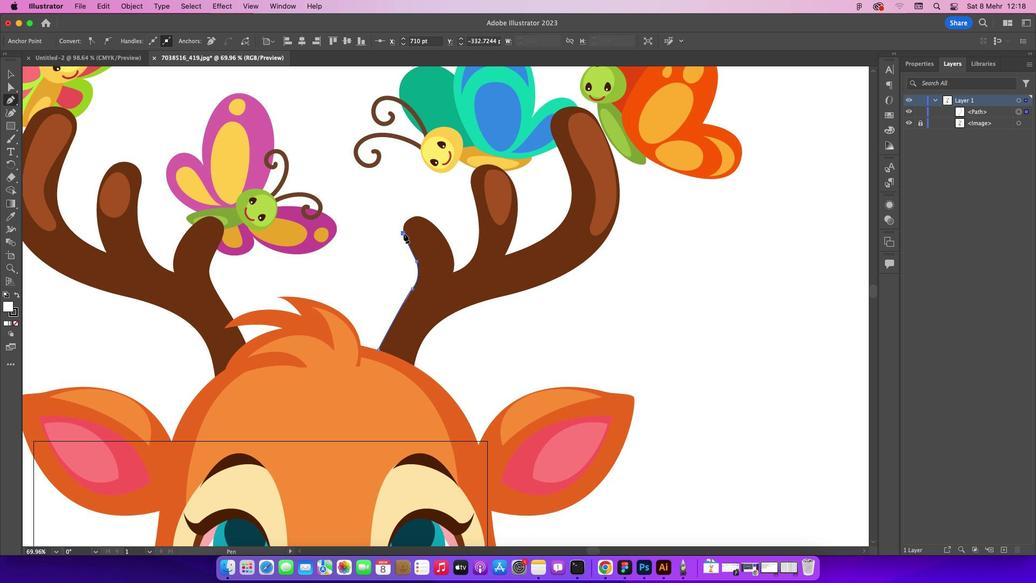 
Action: Mouse moved to (419, 214)
Screenshot: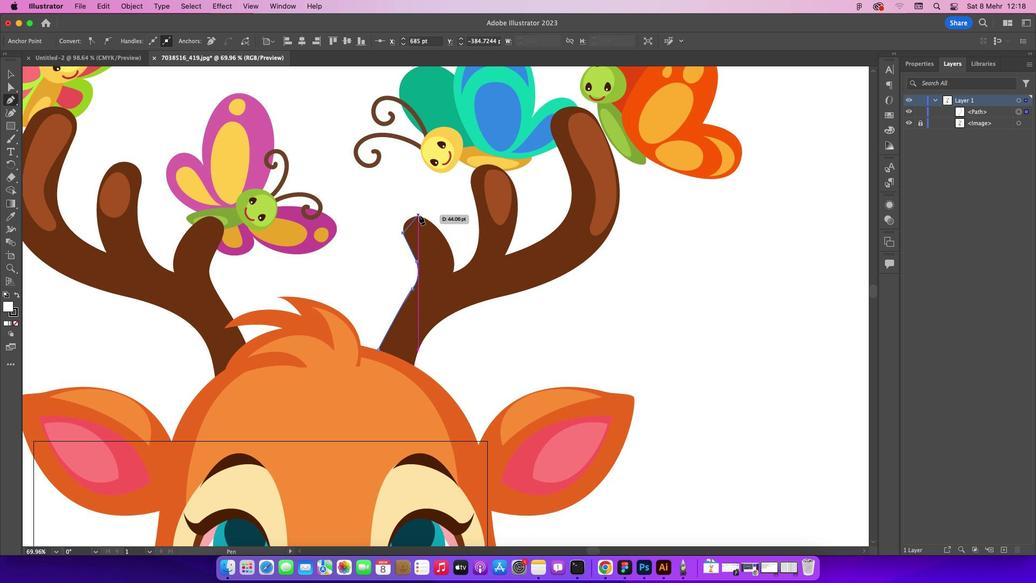 
Action: Mouse pressed left at (419, 214)
Screenshot: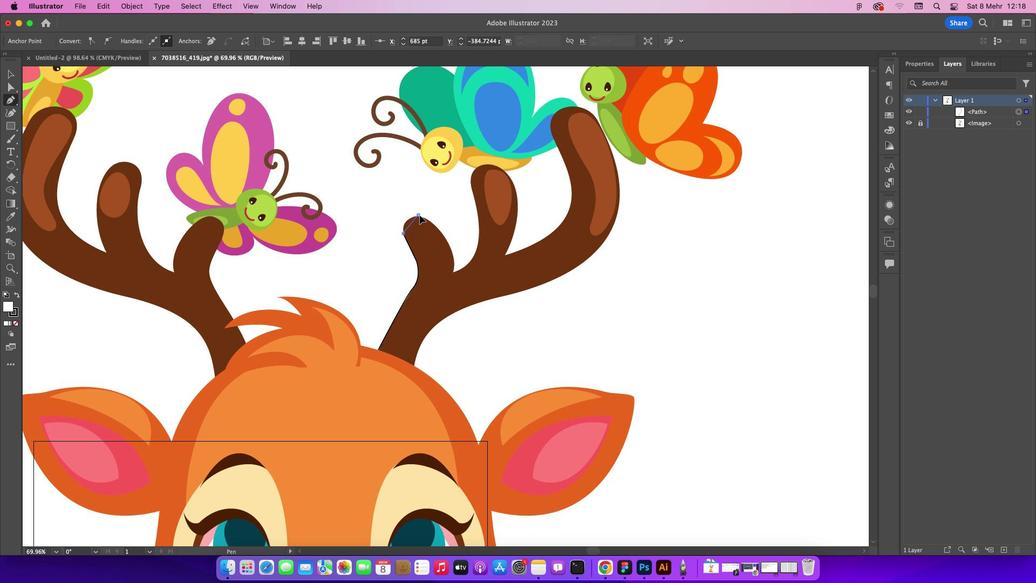 
Action: Mouse moved to (416, 214)
Screenshot: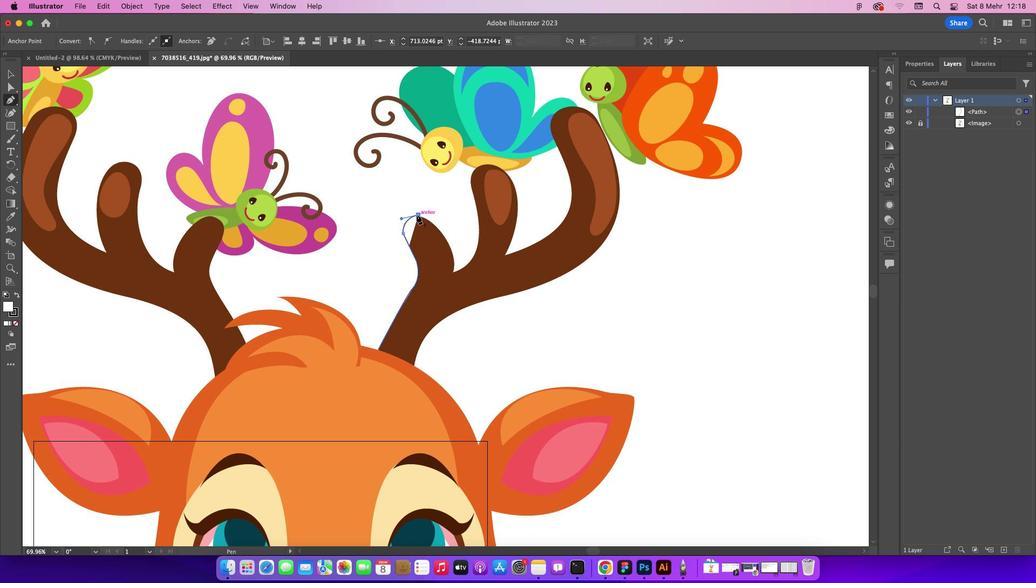 
Action: Mouse pressed left at (416, 214)
Screenshot: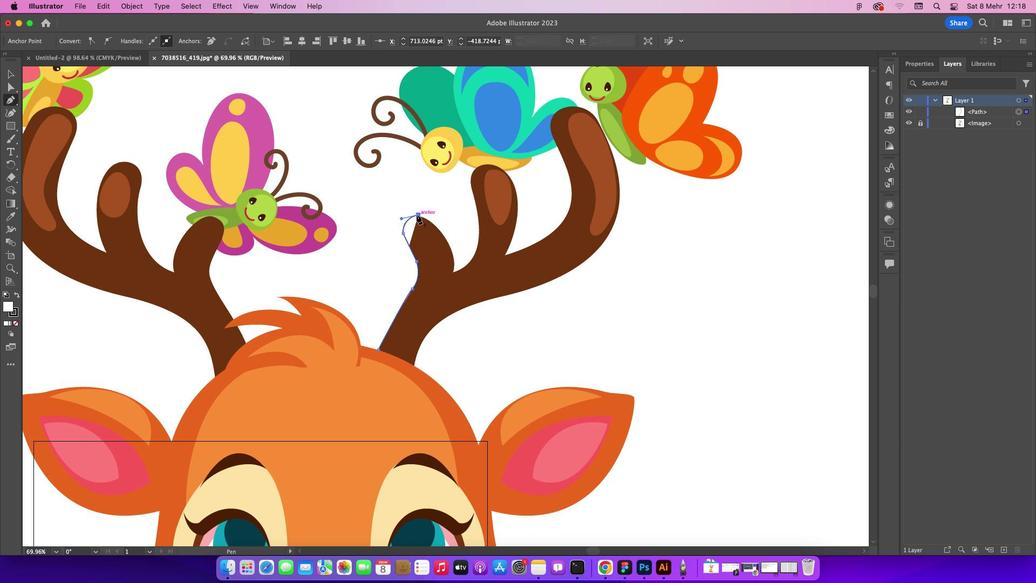 
Action: Key pressed Key.alt
Screenshot: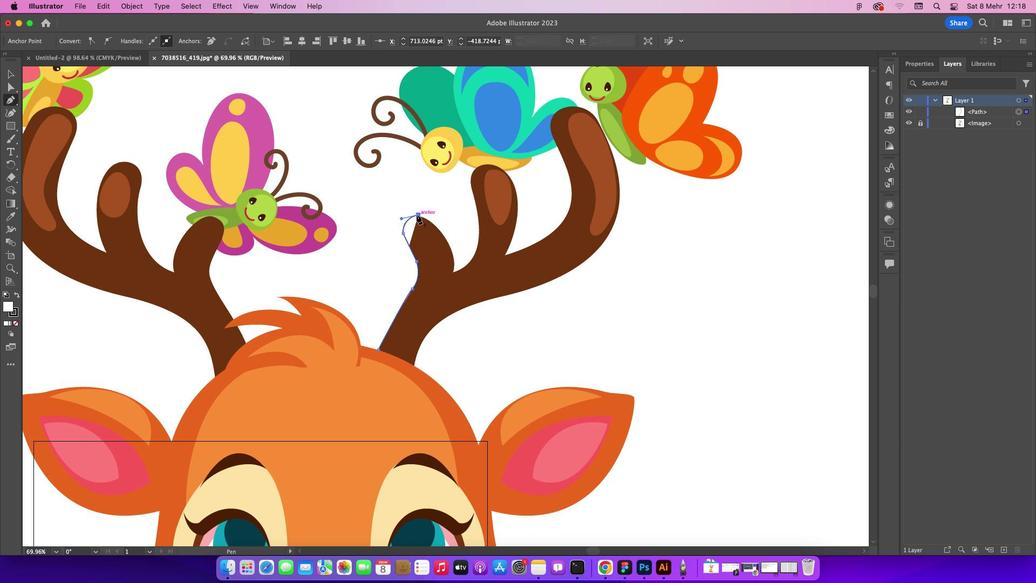
Action: Mouse moved to (16, 323)
Screenshot: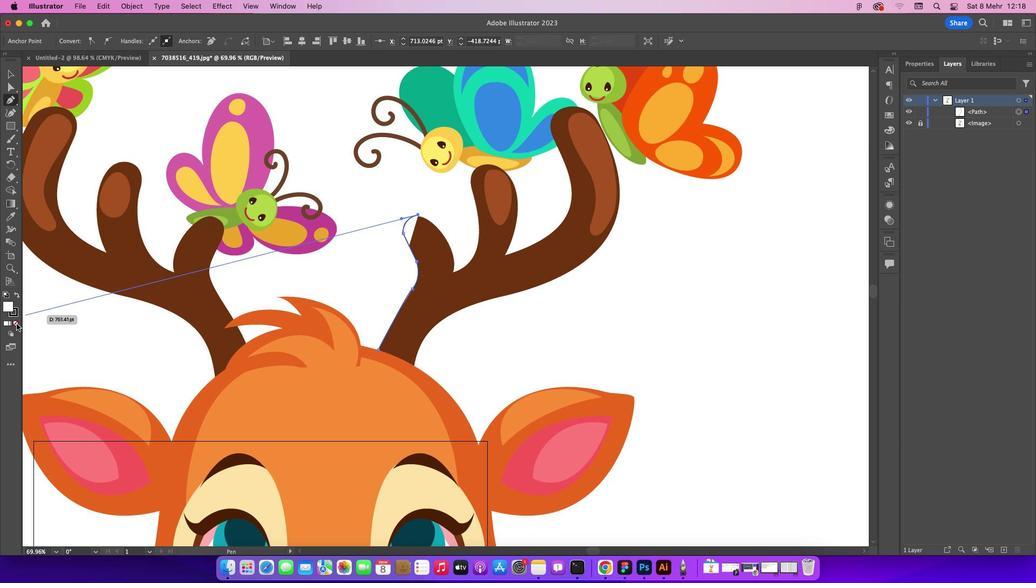 
Action: Mouse pressed left at (16, 323)
Screenshot: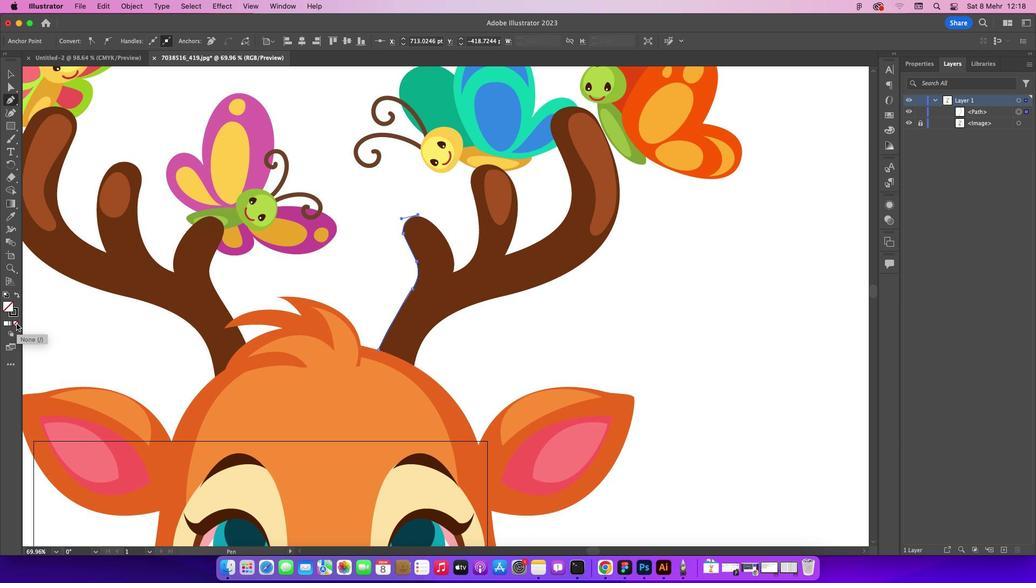 
Action: Mouse moved to (440, 232)
Screenshot: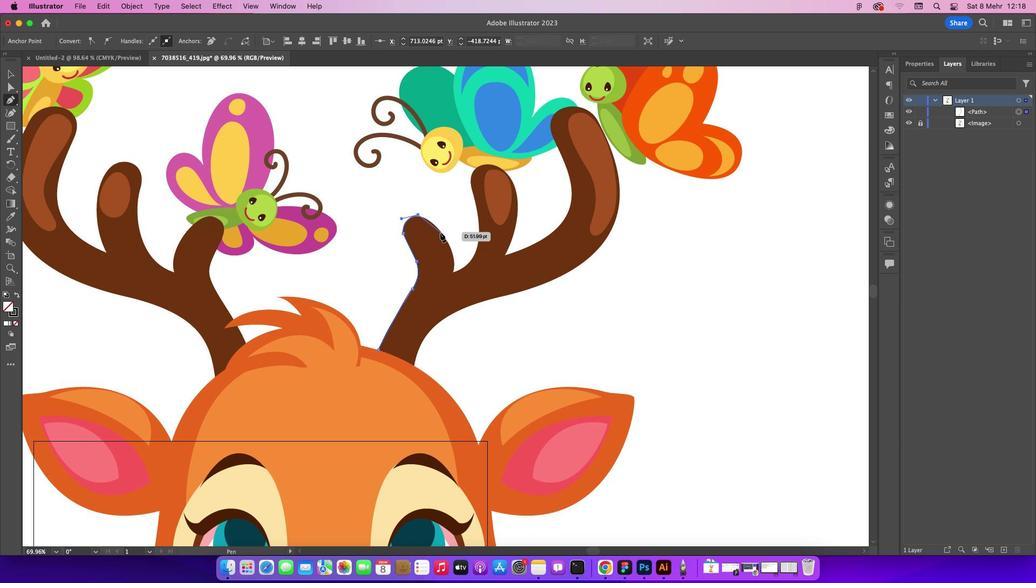 
Action: Mouse pressed left at (440, 232)
Screenshot: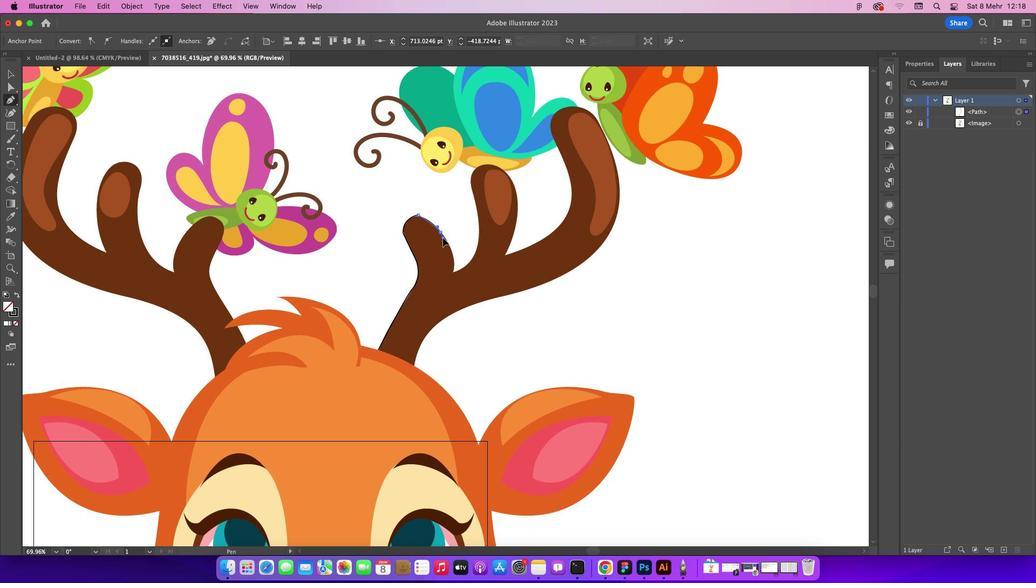 
Action: Mouse moved to (445, 245)
Screenshot: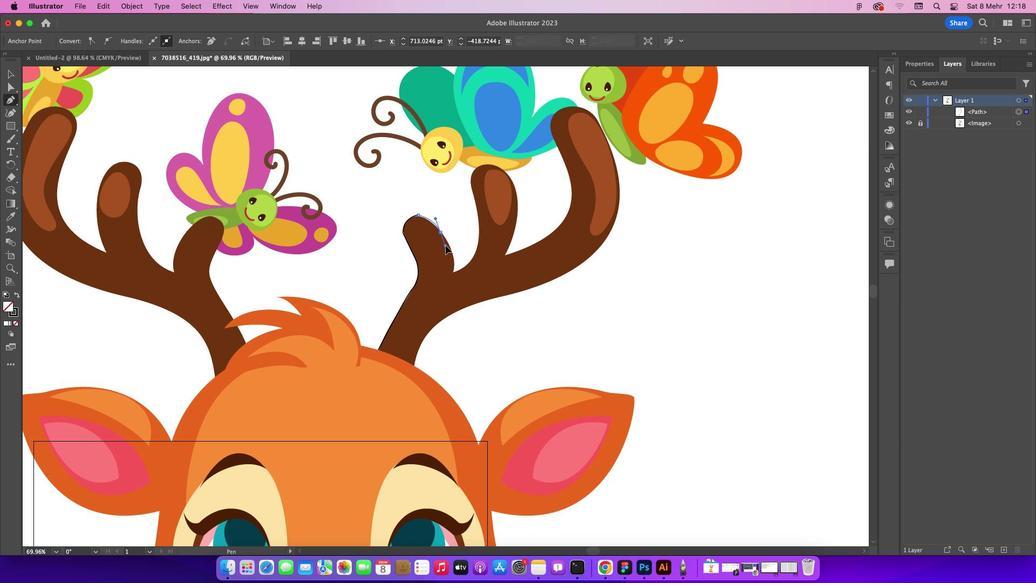 
Action: Key pressed Key.cmd'z'Key.cmd'z'Key.cmd'z'
Screenshot: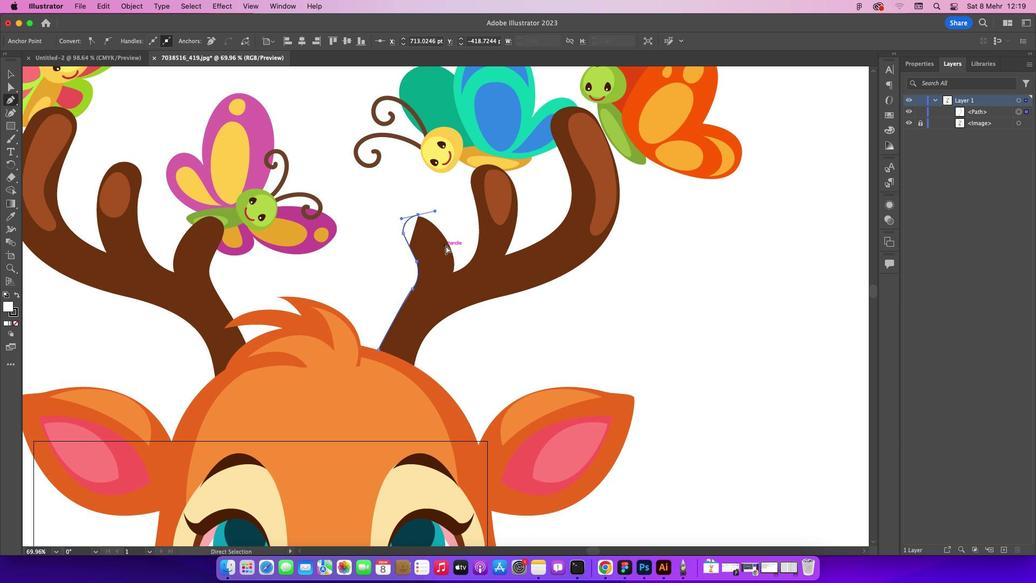 
Action: Mouse moved to (453, 271)
Screenshot: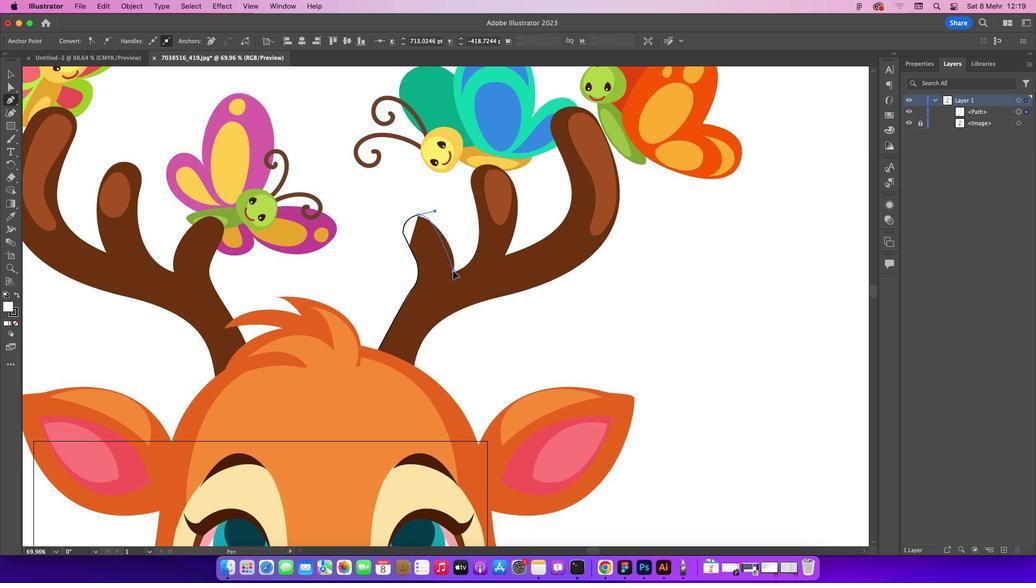 
Action: Mouse pressed left at (453, 271)
Screenshot: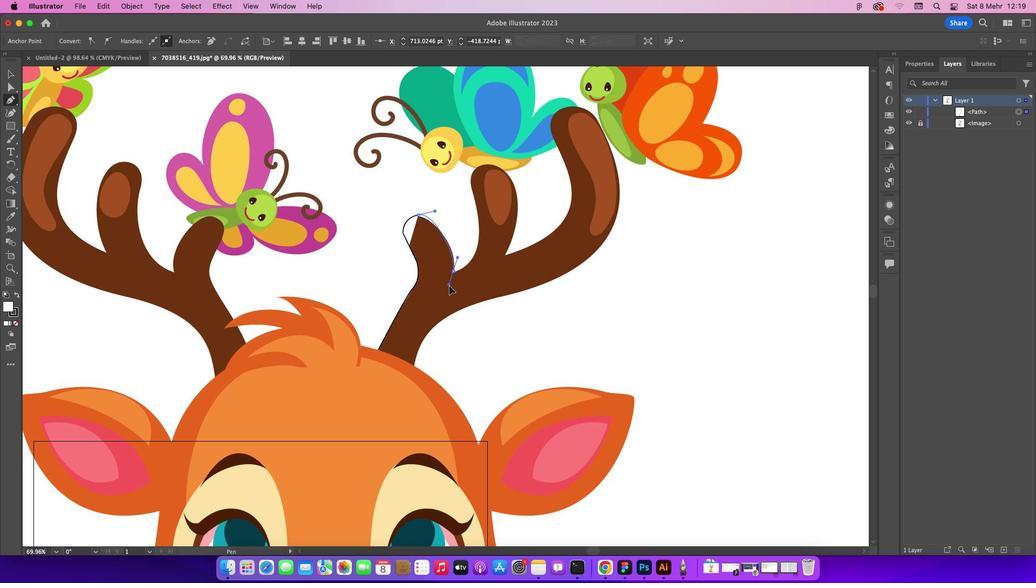 
Action: Mouse moved to (452, 271)
Screenshot: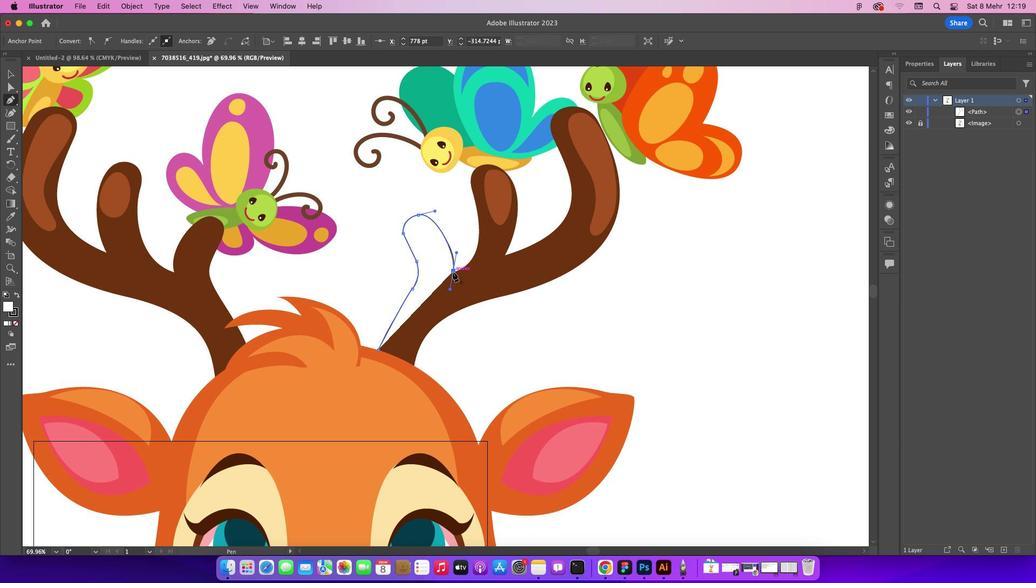 
Action: Key pressed Key.alt
Screenshot: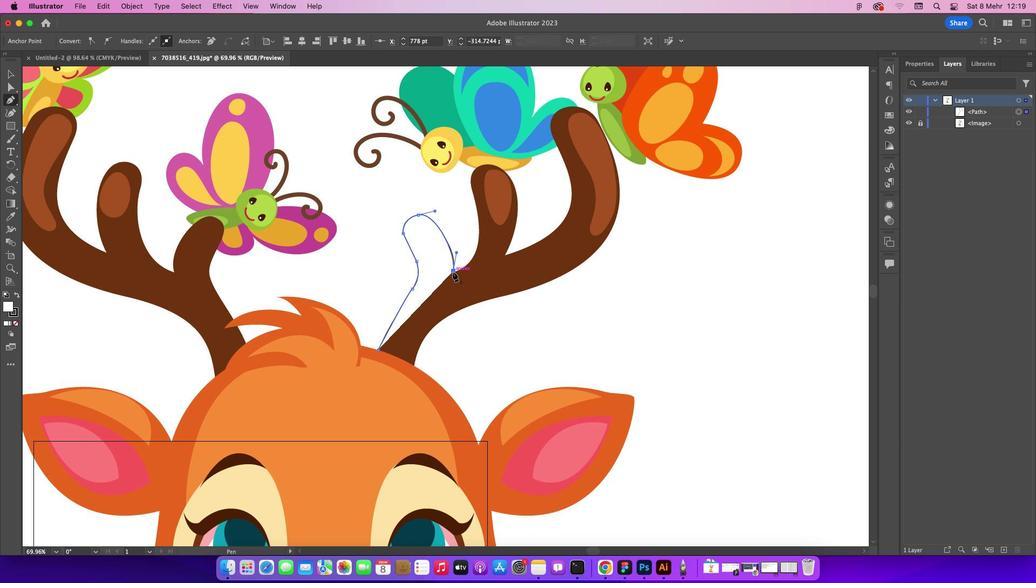 
Action: Mouse pressed left at (452, 271)
Screenshot: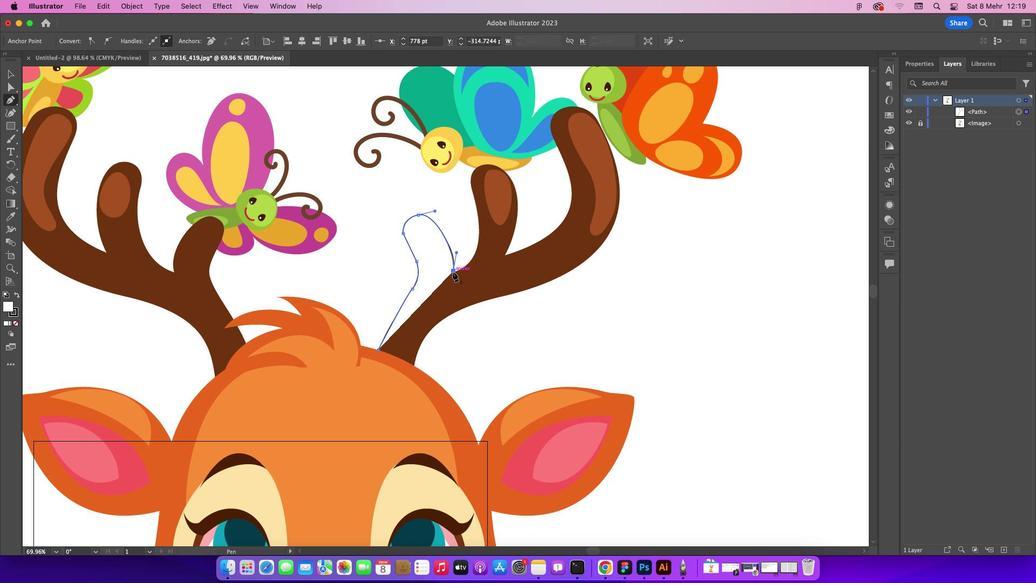 
Action: Mouse moved to (17, 324)
Screenshot: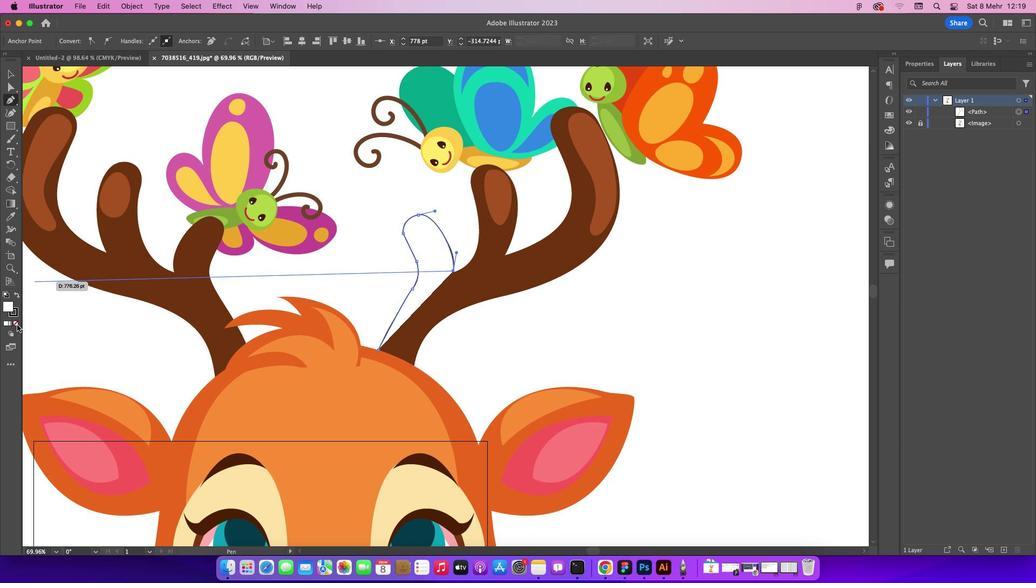 
Action: Mouse pressed left at (17, 324)
Screenshot: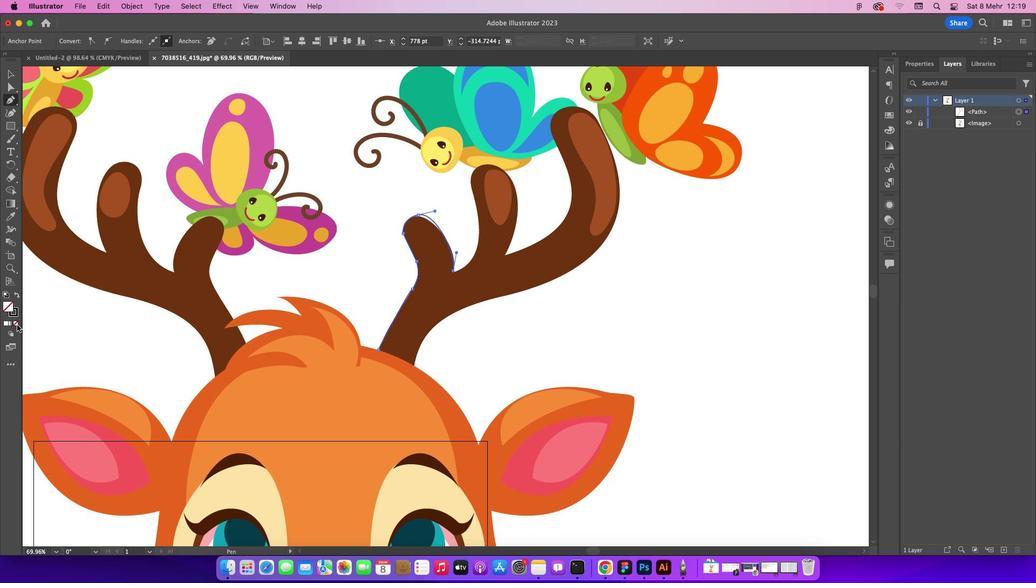 
Action: Mouse moved to (479, 238)
Screenshot: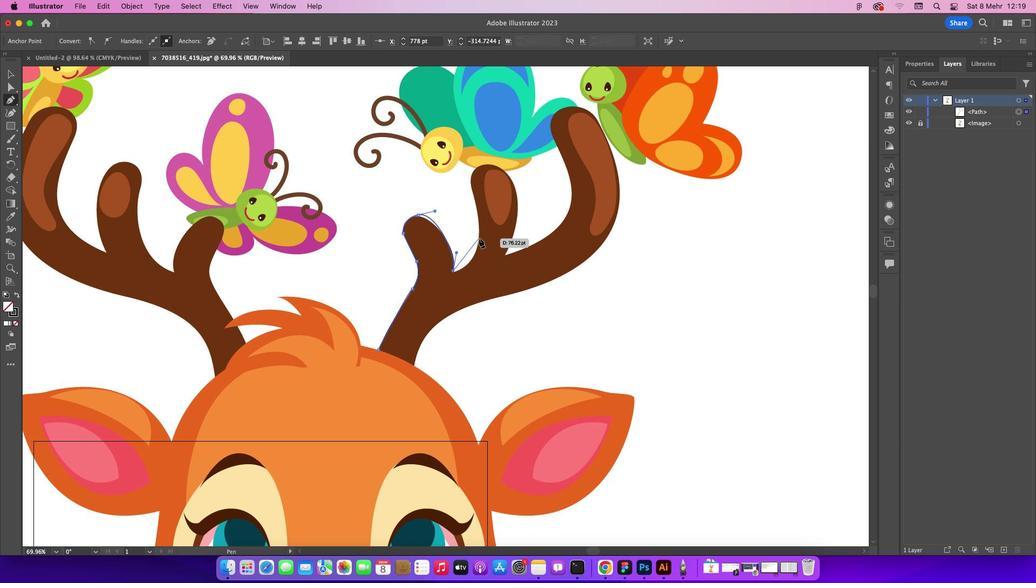 
Action: Mouse pressed left at (479, 238)
Screenshot: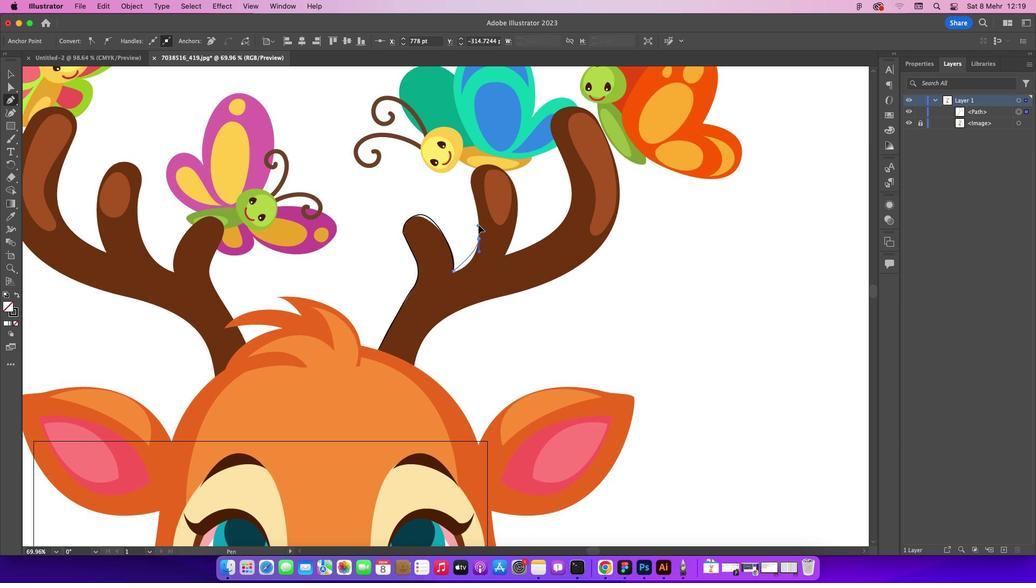 
Action: Mouse moved to (478, 237)
Screenshot: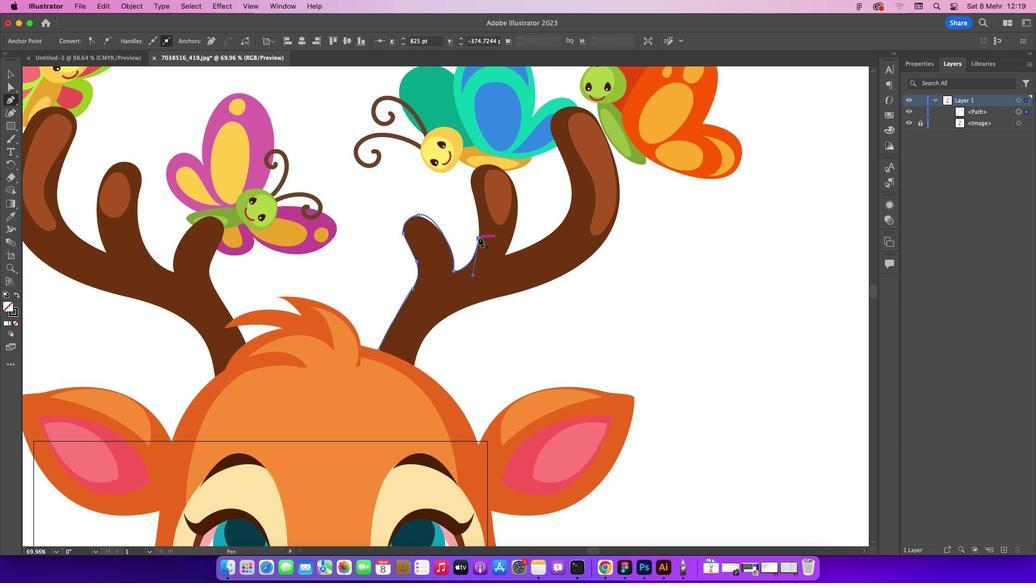 
Action: Mouse pressed left at (478, 237)
Screenshot: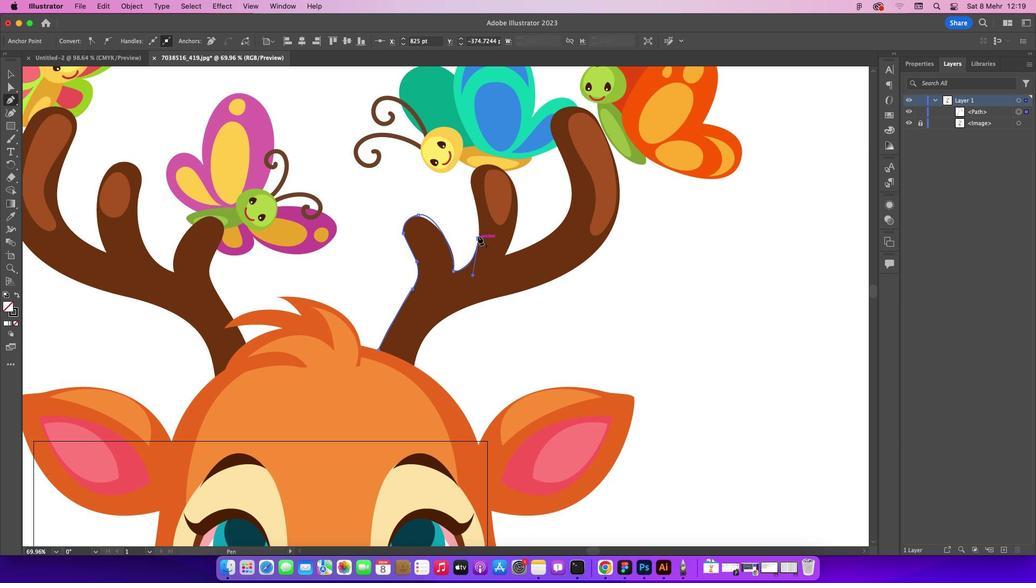
Action: Key pressed Key.alt
Screenshot: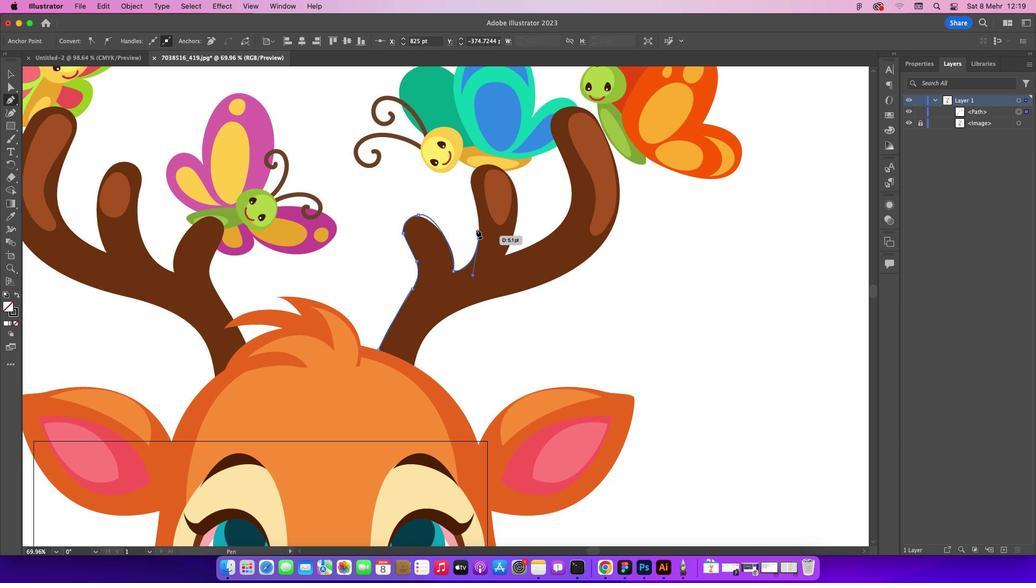 
Action: Mouse moved to (472, 187)
Screenshot: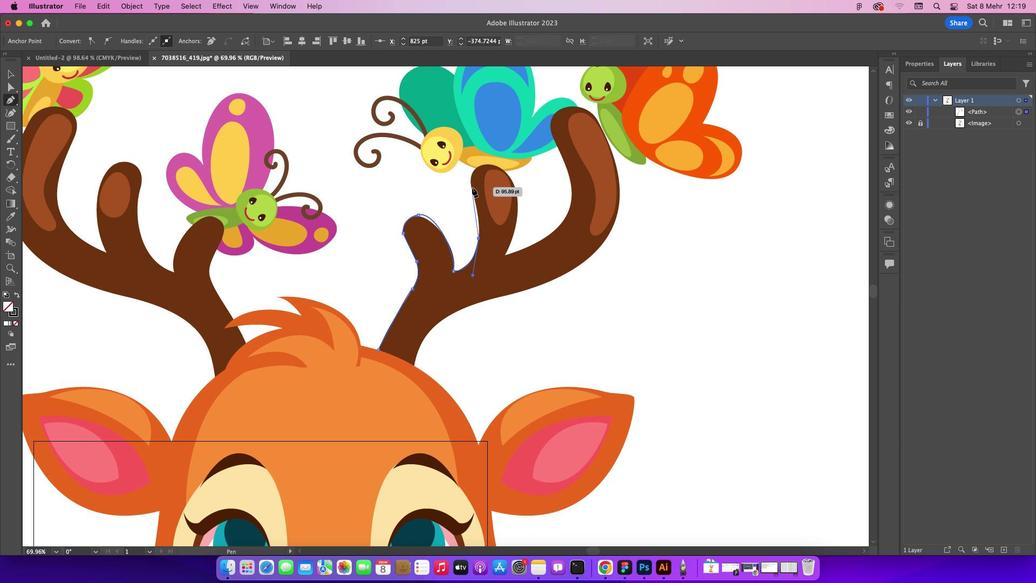 
Action: Mouse pressed left at (472, 187)
Screenshot: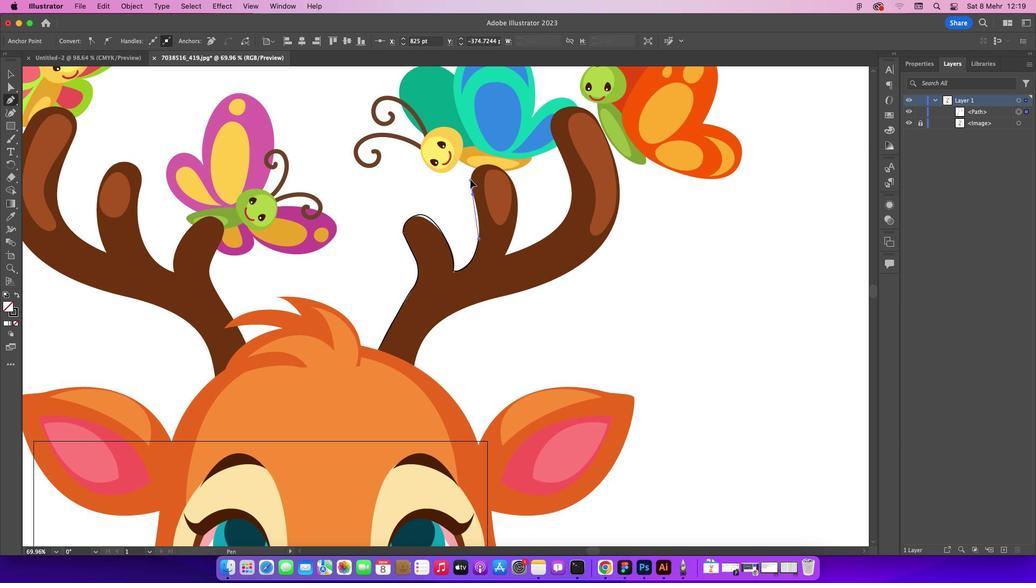 
Action: Mouse moved to (470, 186)
Screenshot: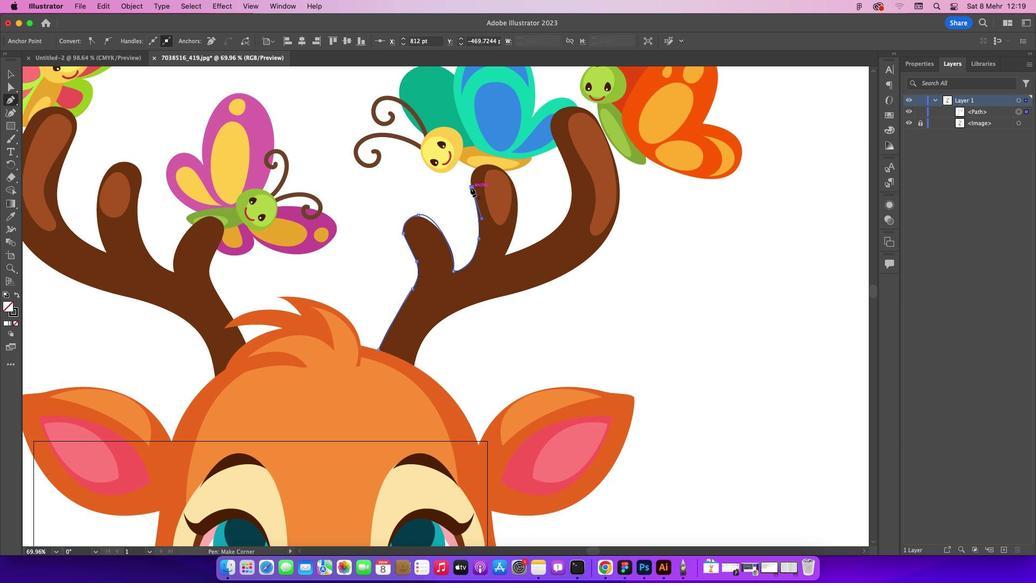 
Action: Mouse pressed left at (470, 186)
Screenshot: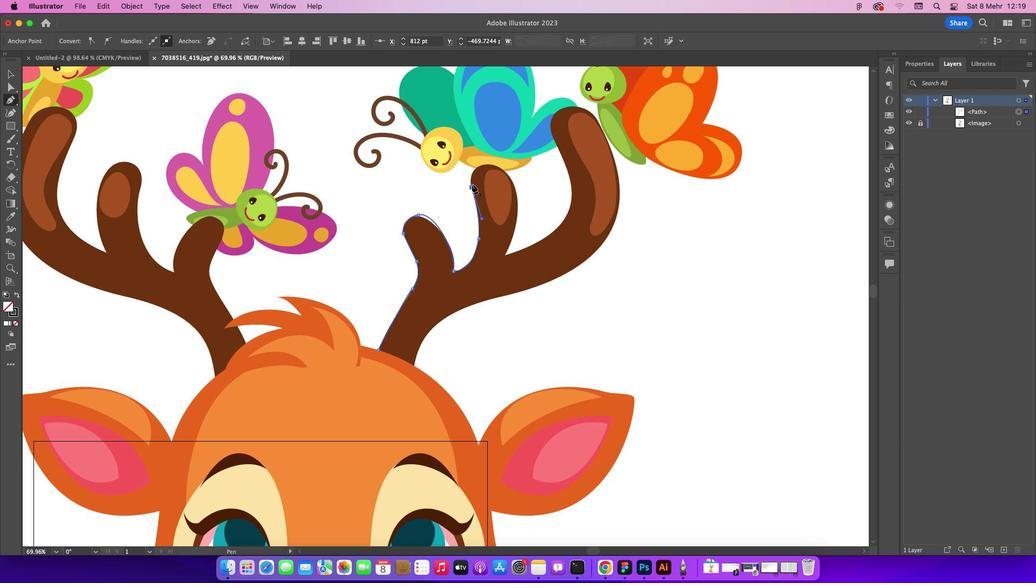
Action: Key pressed Key.alt
Screenshot: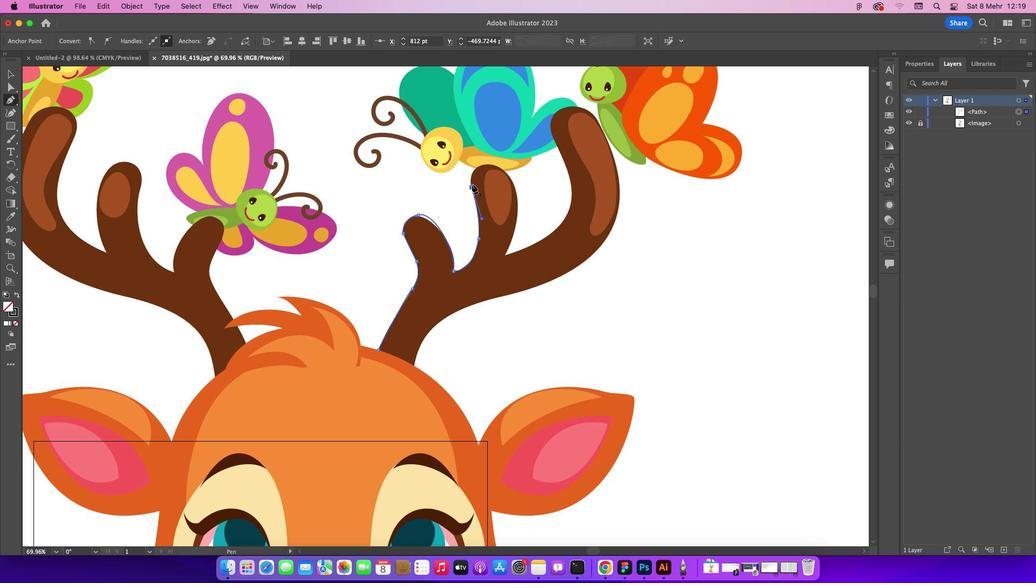 
Action: Mouse moved to (510, 179)
Screenshot: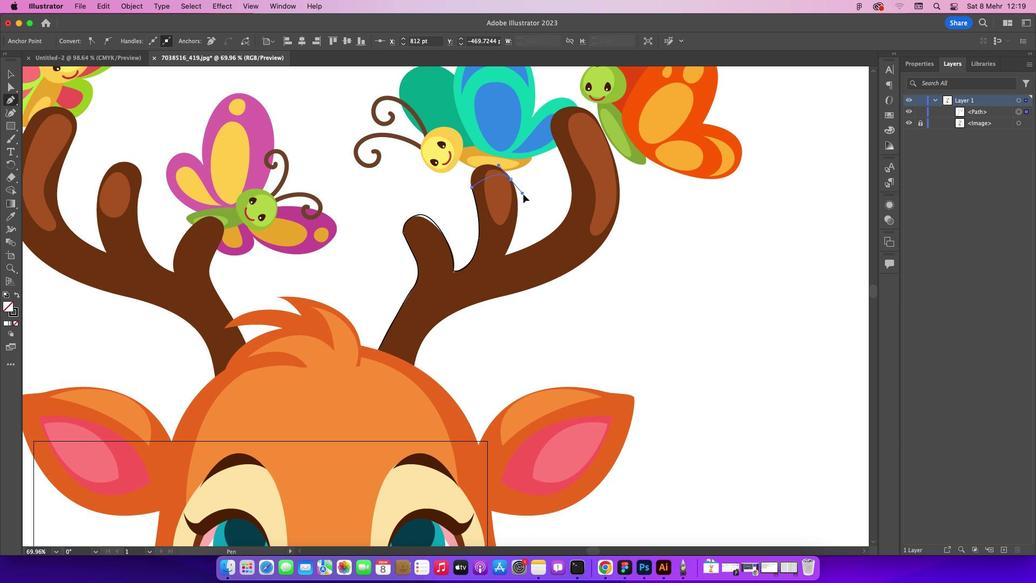 
Action: Mouse pressed left at (510, 179)
Screenshot: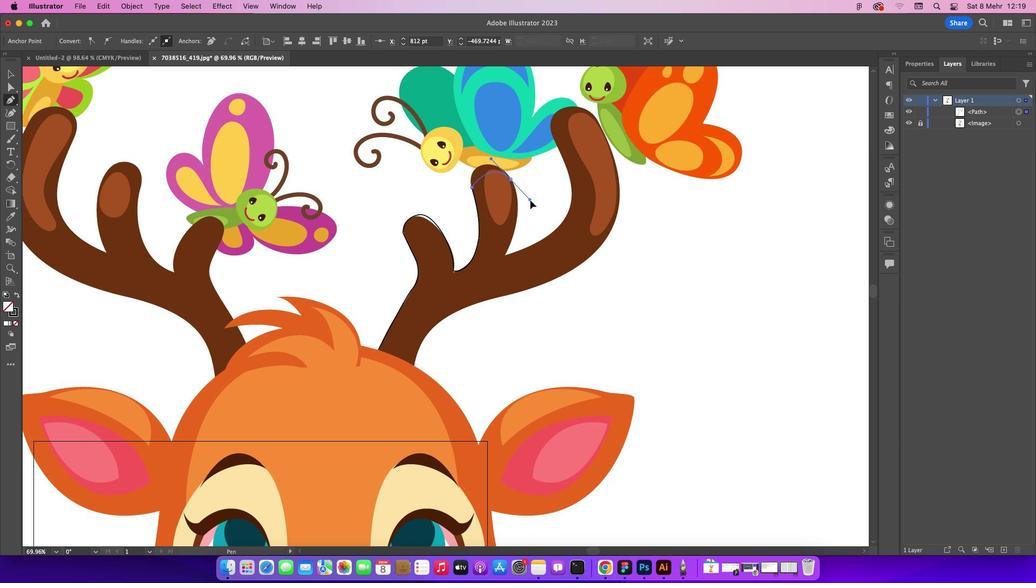 
Action: Mouse moved to (549, 214)
Screenshot: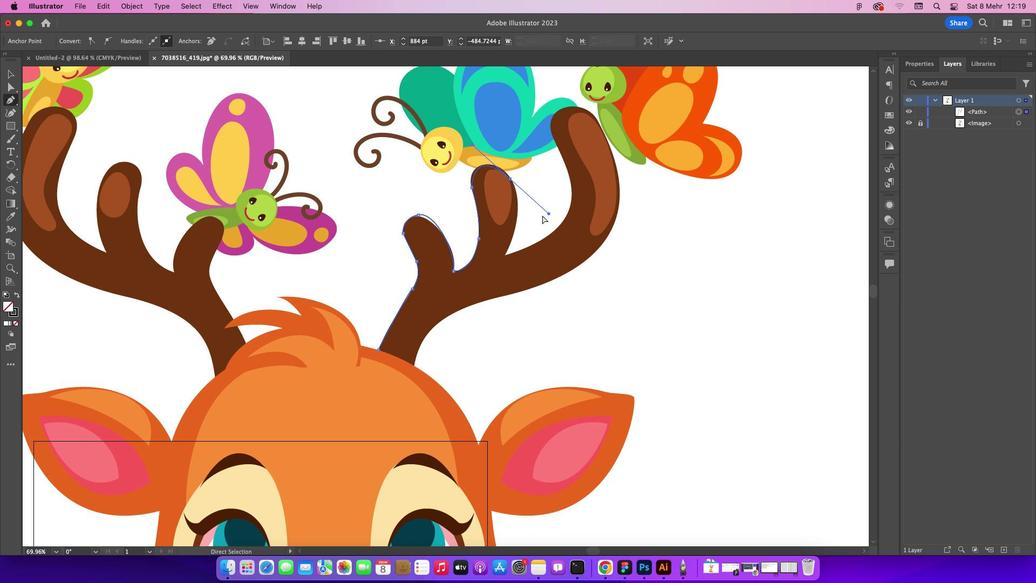 
Action: Key pressed Key.cmd
Screenshot: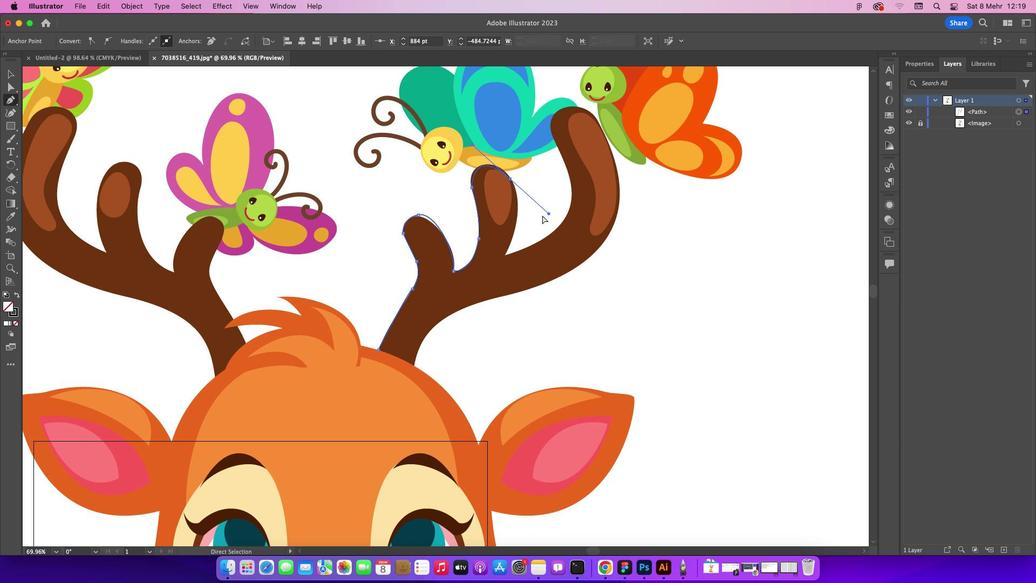 
Action: Mouse moved to (542, 215)
Screenshot: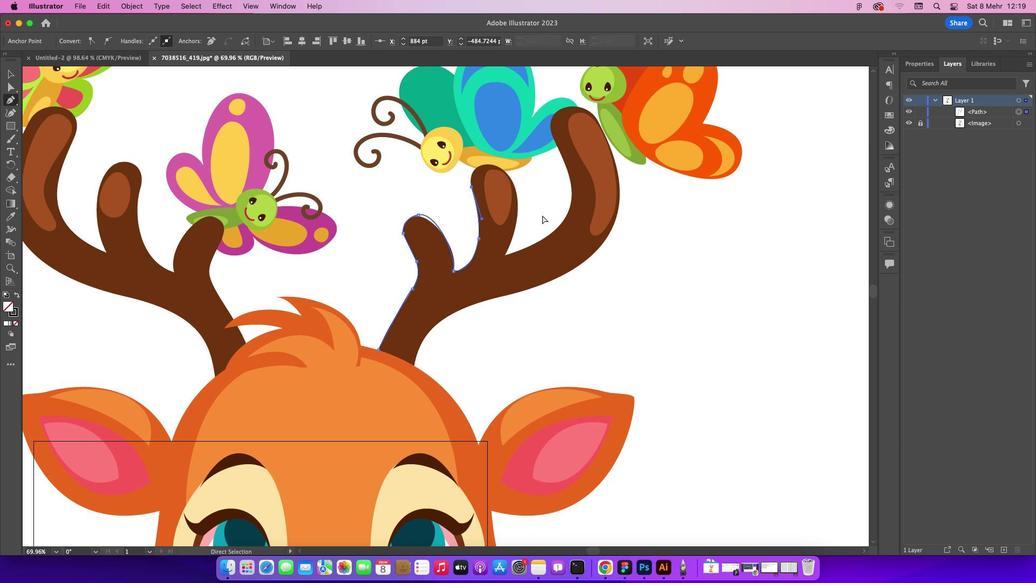 
Action: Key pressed 'z'
Screenshot: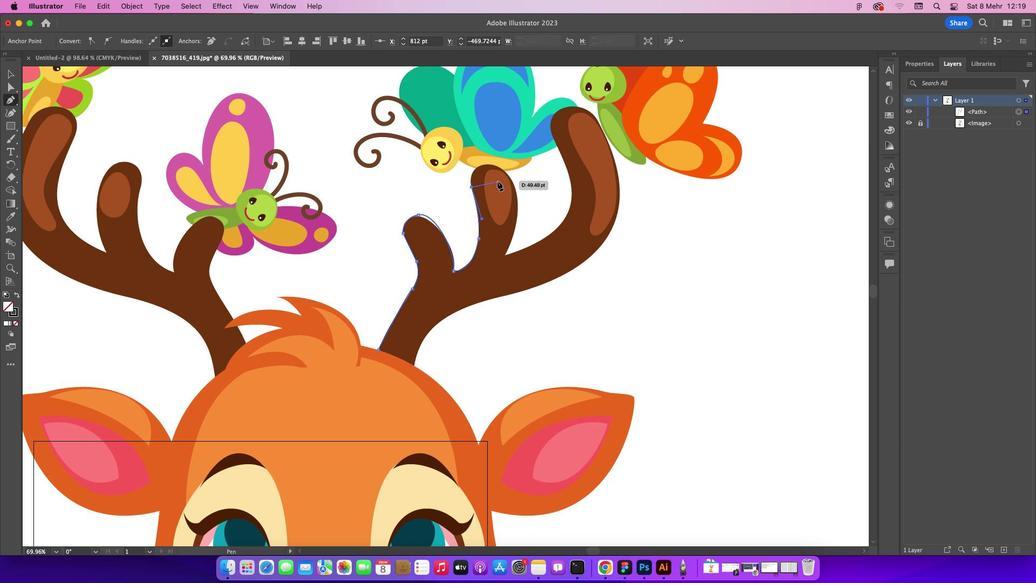 
Action: Mouse moved to (485, 164)
Screenshot: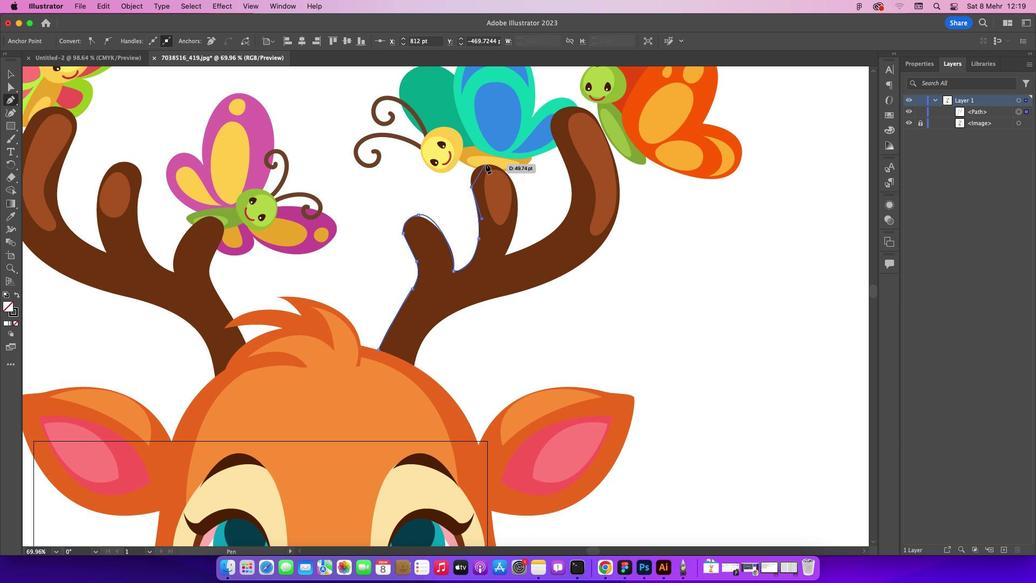 
Action: Mouse pressed left at (485, 164)
Screenshot: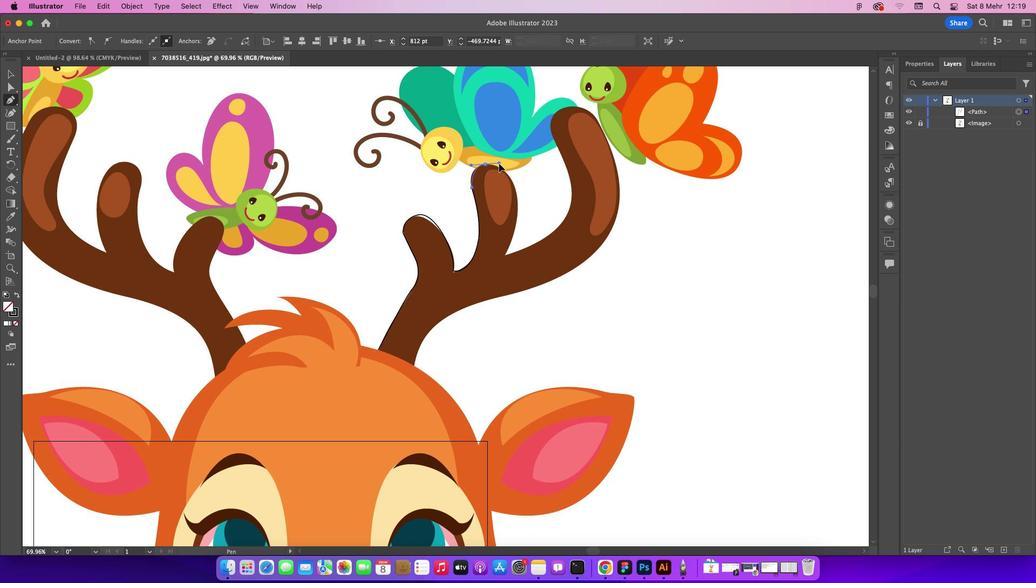 
Action: Mouse moved to (484, 164)
Screenshot: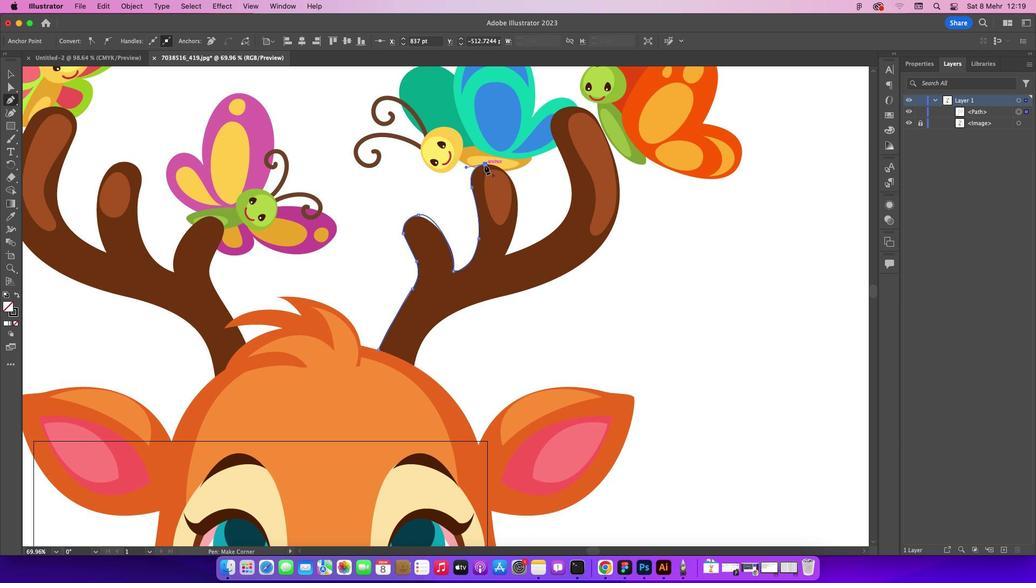 
Action: Mouse pressed left at (484, 164)
Screenshot: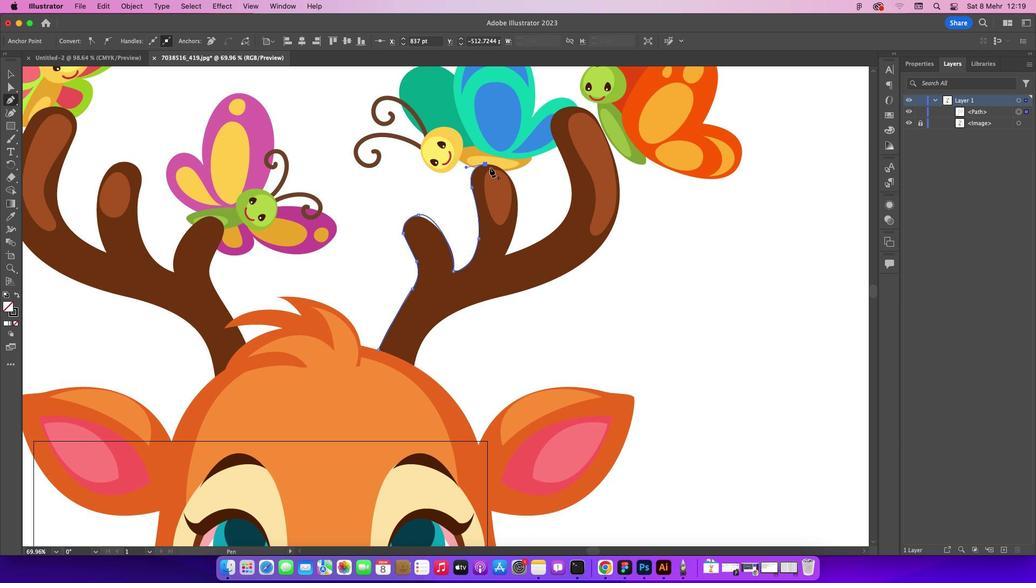 
Action: Key pressed Key.alt
Screenshot: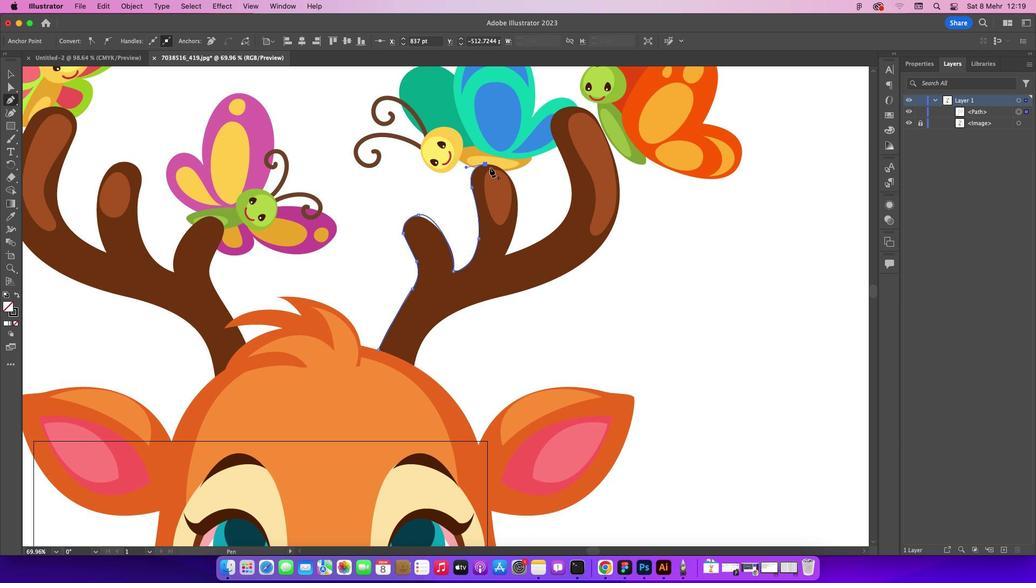 
Action: Mouse moved to (517, 198)
Screenshot: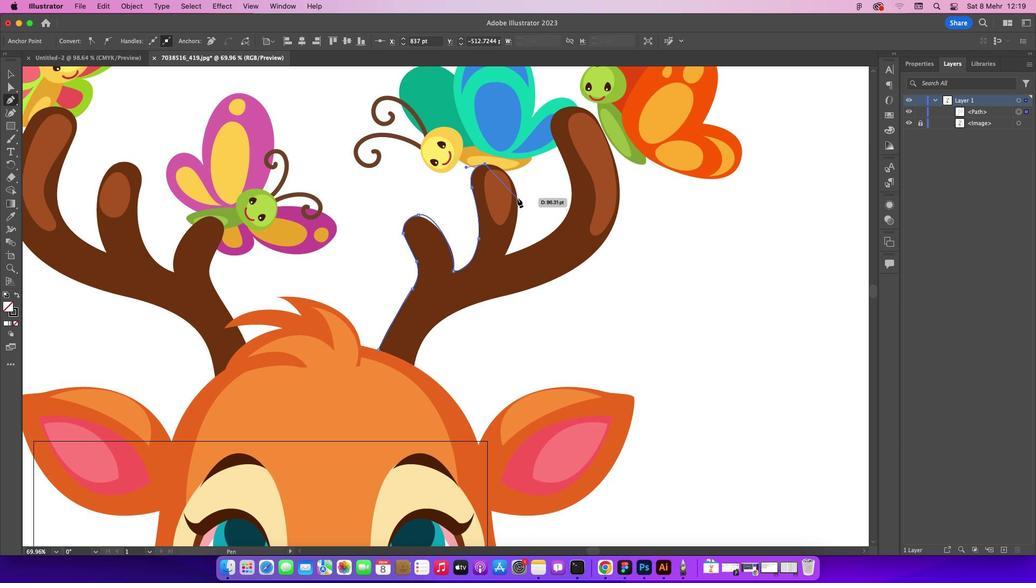 
Action: Mouse pressed left at (517, 198)
Screenshot: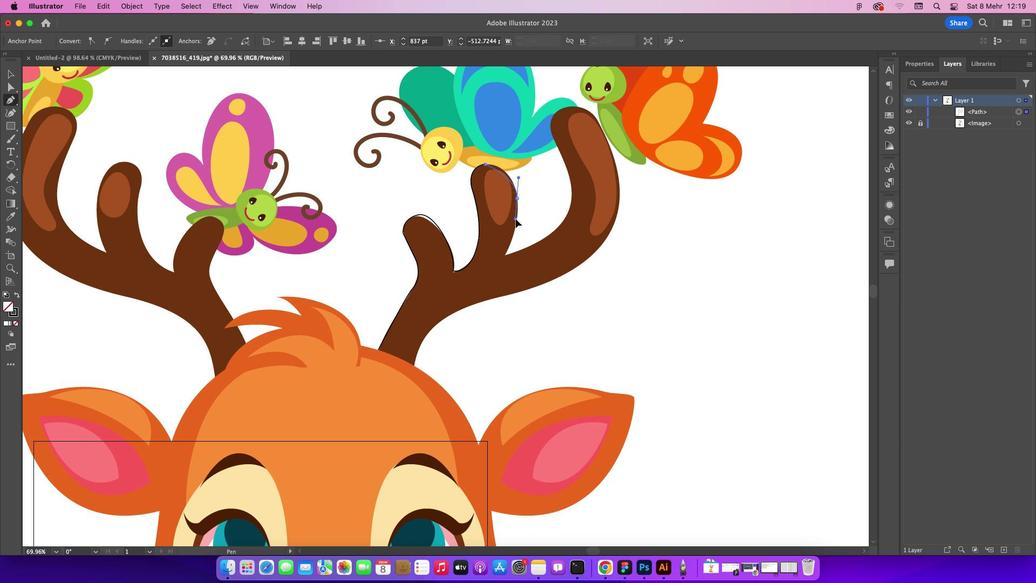 
Action: Mouse moved to (516, 198)
Screenshot: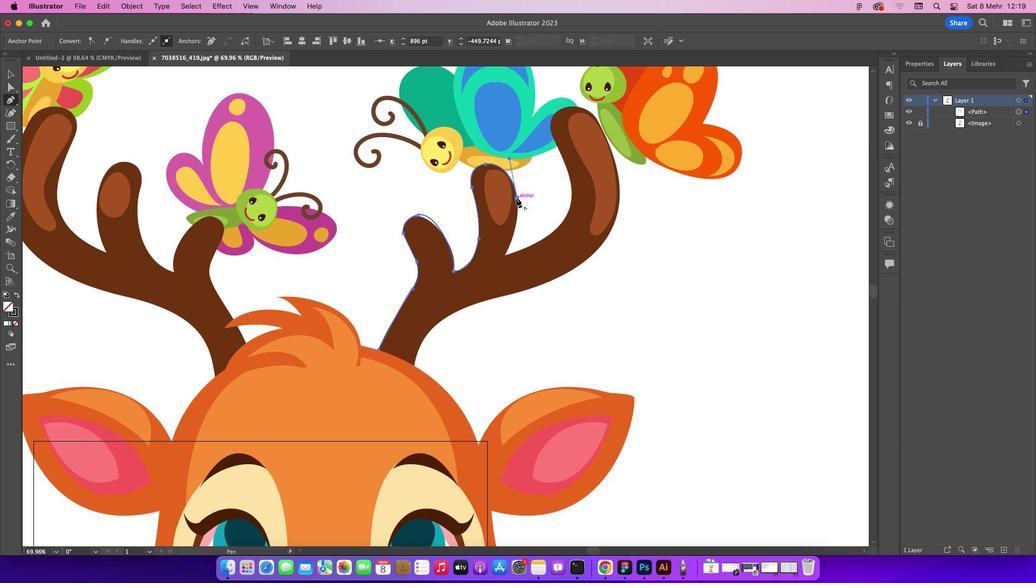 
Action: Key pressed Key.alt
Screenshot: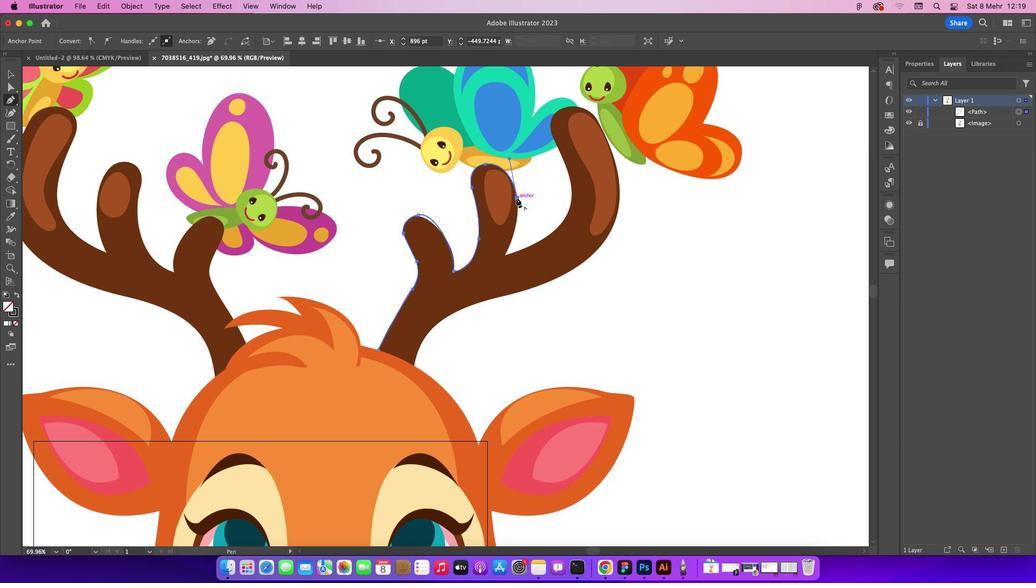 
Action: Mouse pressed left at (516, 198)
Screenshot: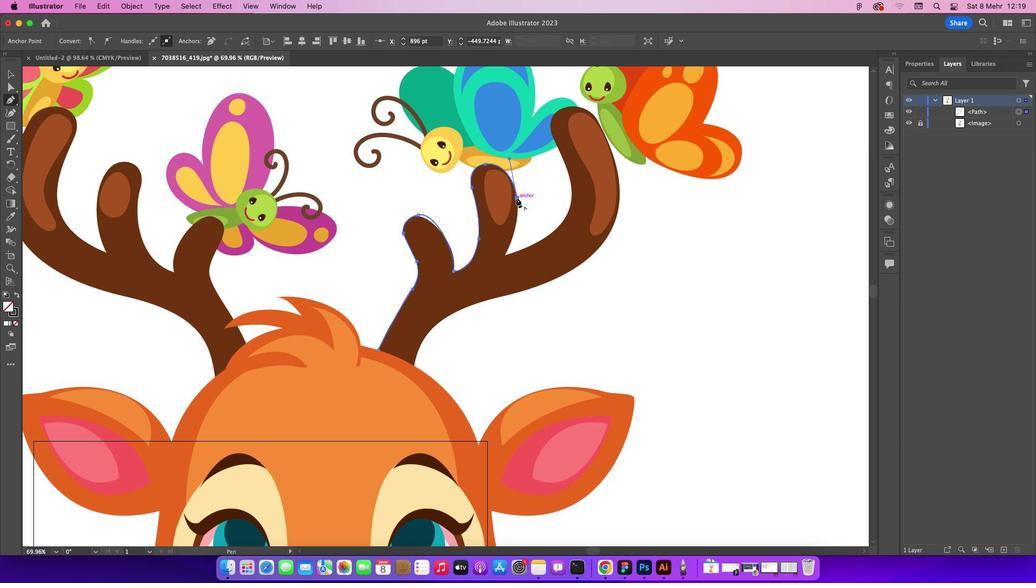 
Action: Mouse moved to (506, 253)
Screenshot: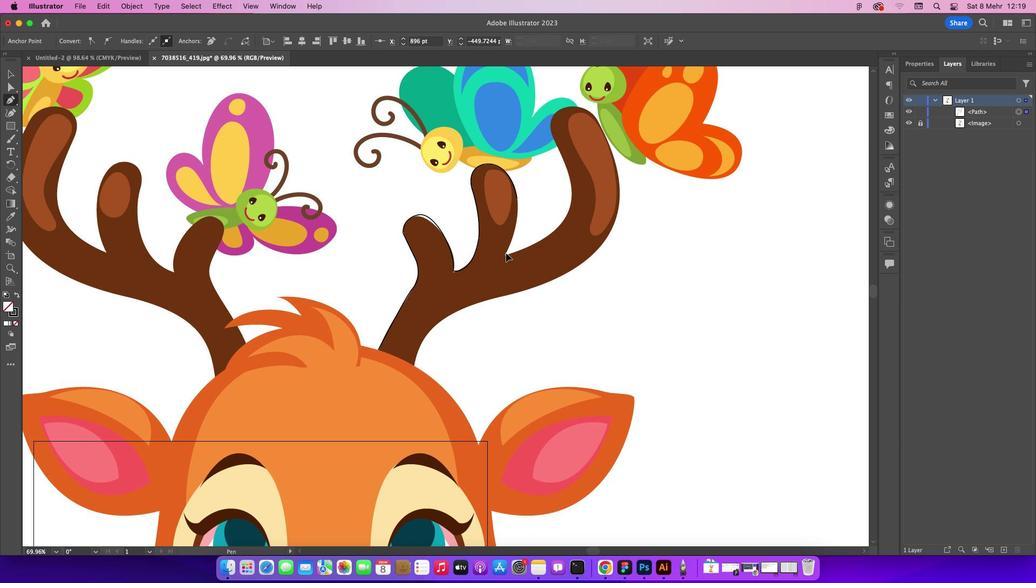 
Action: Mouse pressed left at (506, 253)
Screenshot: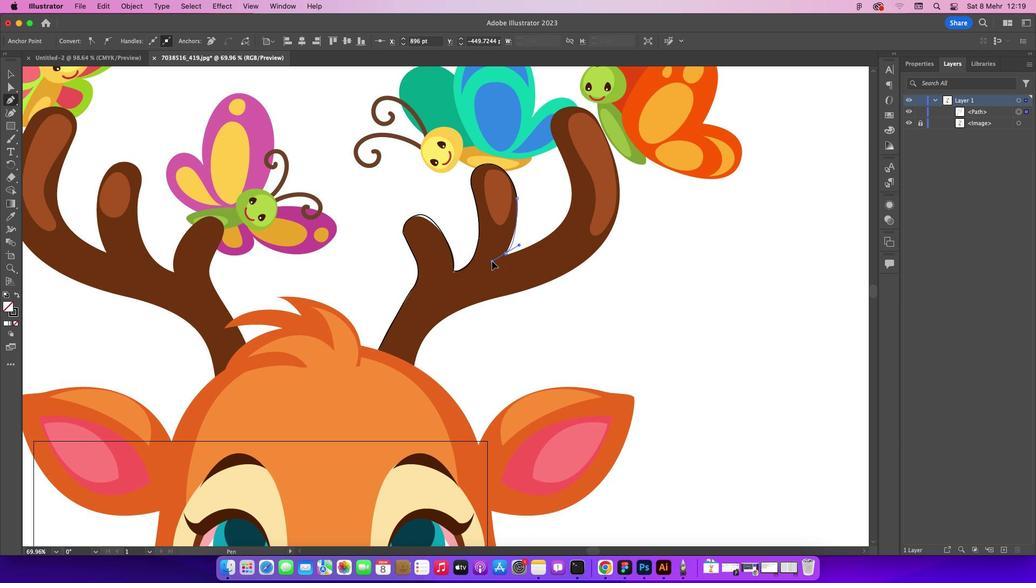 
Action: Mouse moved to (504, 253)
Screenshot: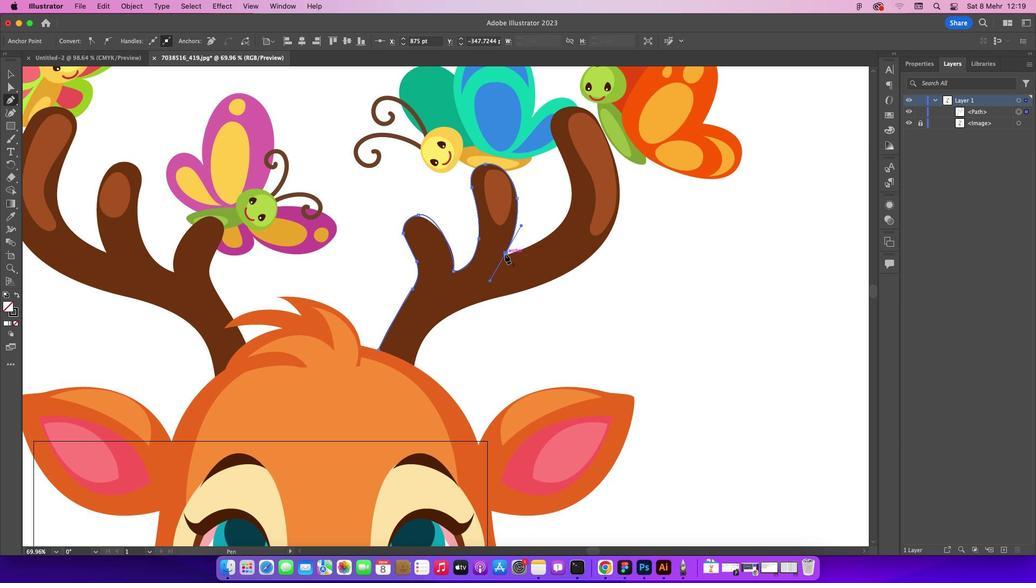 
Action: Key pressed Key.alt
Screenshot: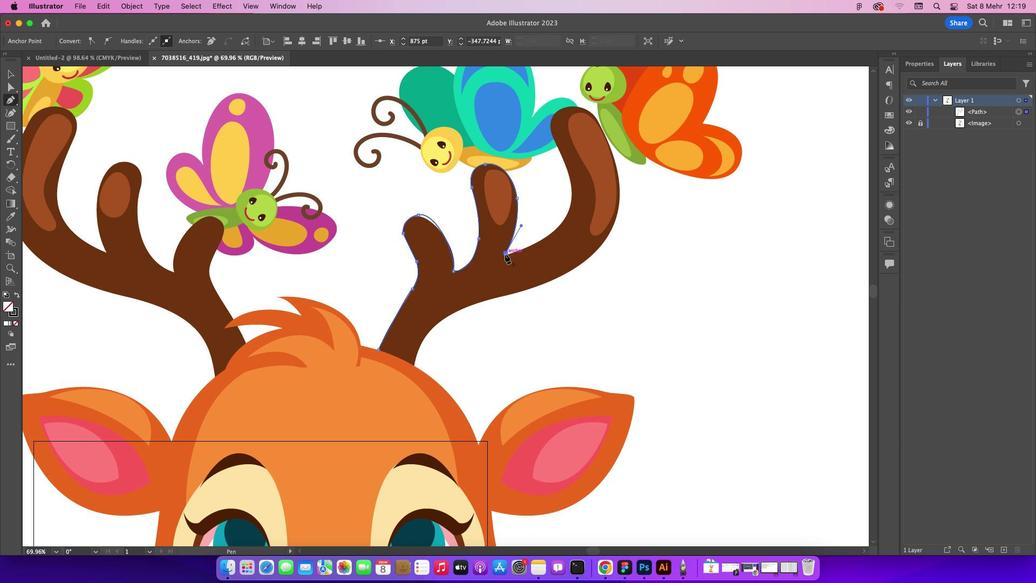 
Action: Mouse pressed left at (504, 253)
Screenshot: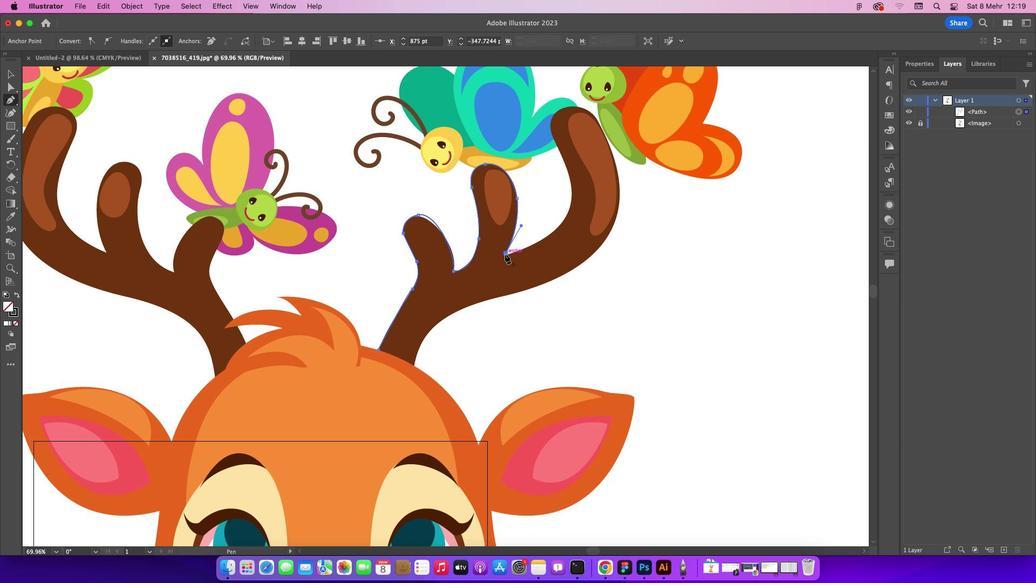 
Action: Mouse moved to (555, 230)
Screenshot: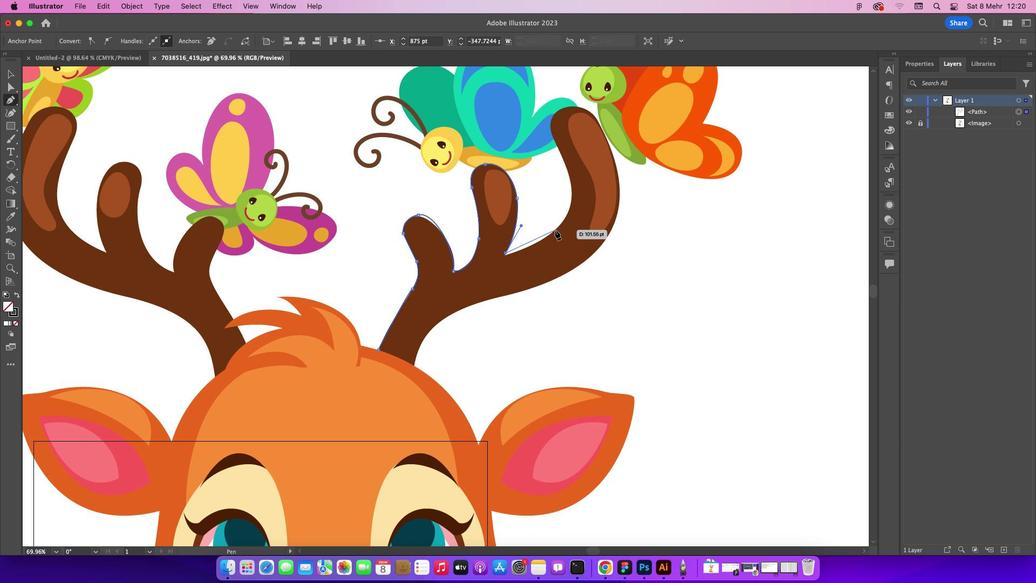 
Action: Mouse pressed left at (555, 230)
Screenshot: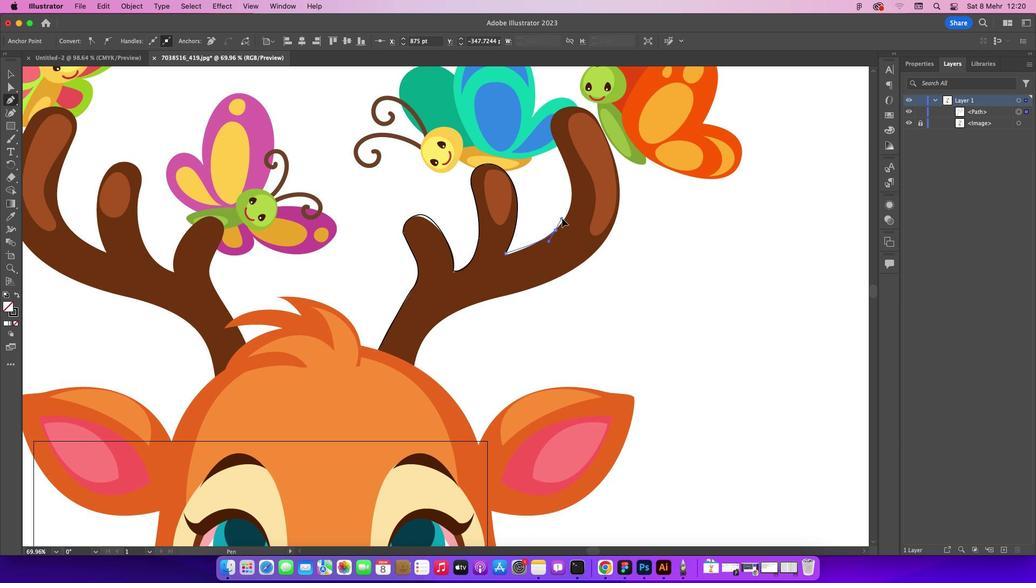 
Action: Mouse moved to (554, 140)
Screenshot: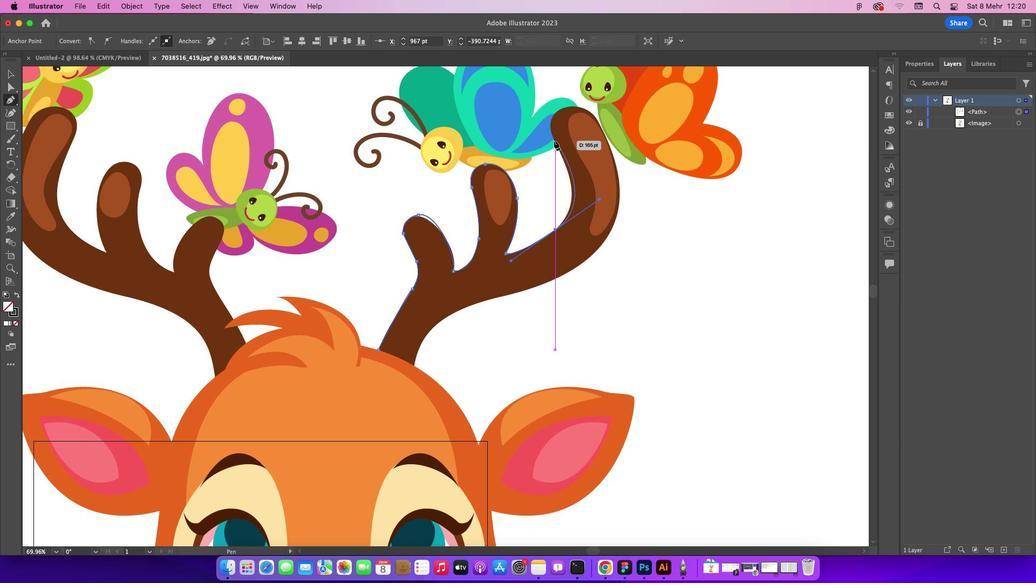 
Action: Mouse pressed left at (554, 140)
Screenshot: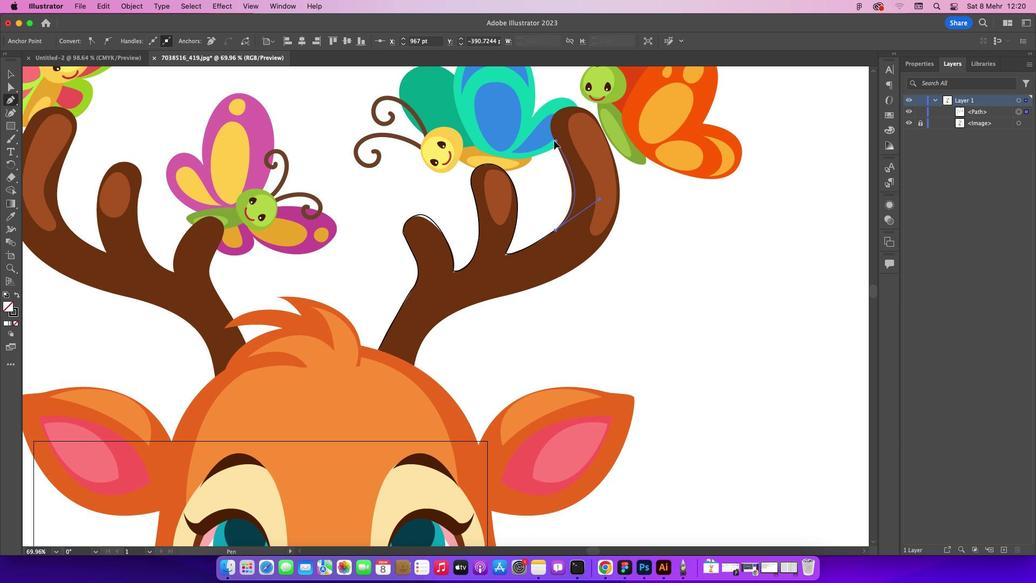
Action: Mouse moved to (570, 106)
Screenshot: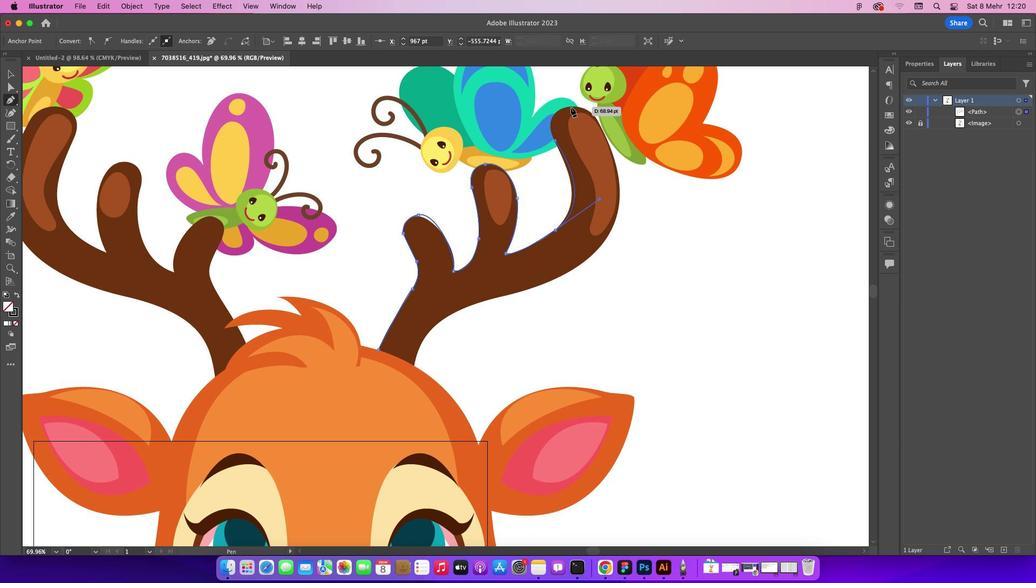 
Action: Mouse pressed left at (570, 106)
Screenshot: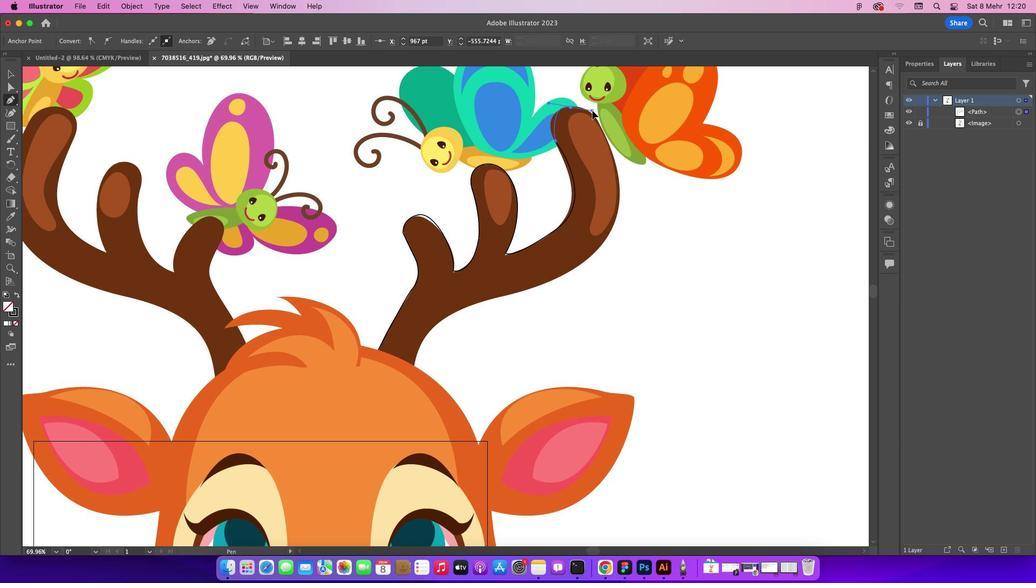 
Action: Mouse moved to (618, 174)
Screenshot: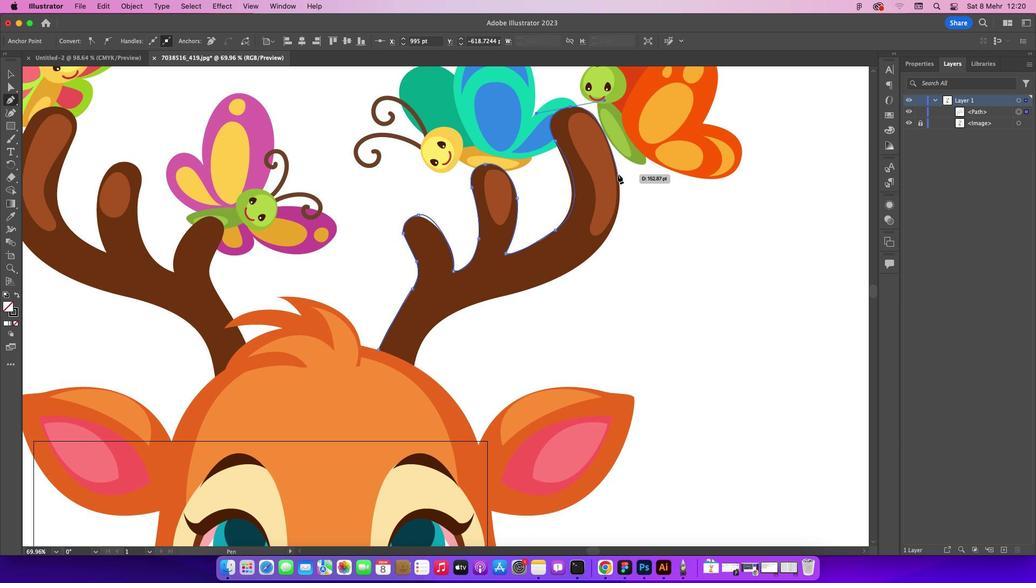 
Action: Mouse pressed left at (618, 174)
Screenshot: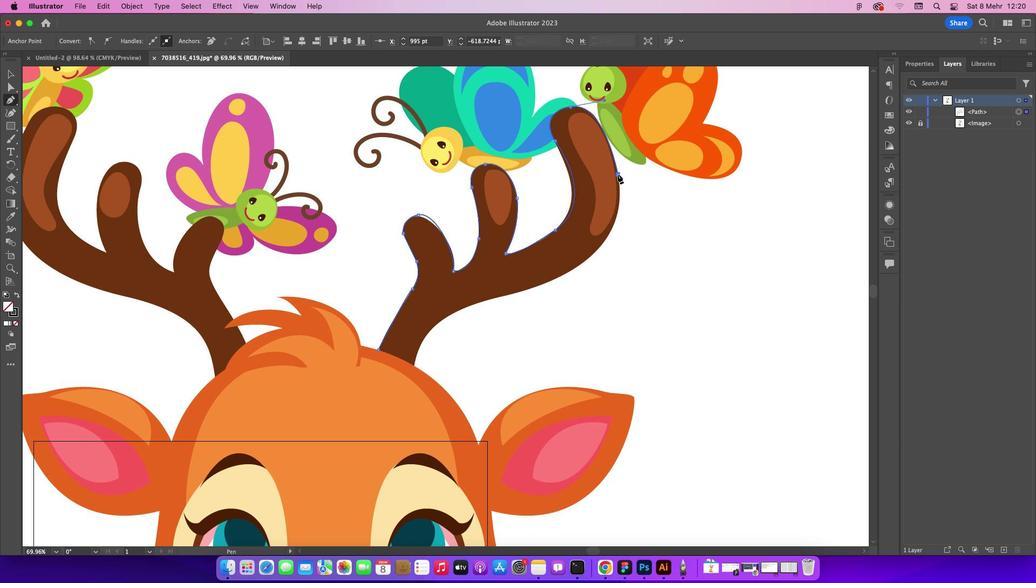 
Action: Mouse moved to (572, 270)
Screenshot: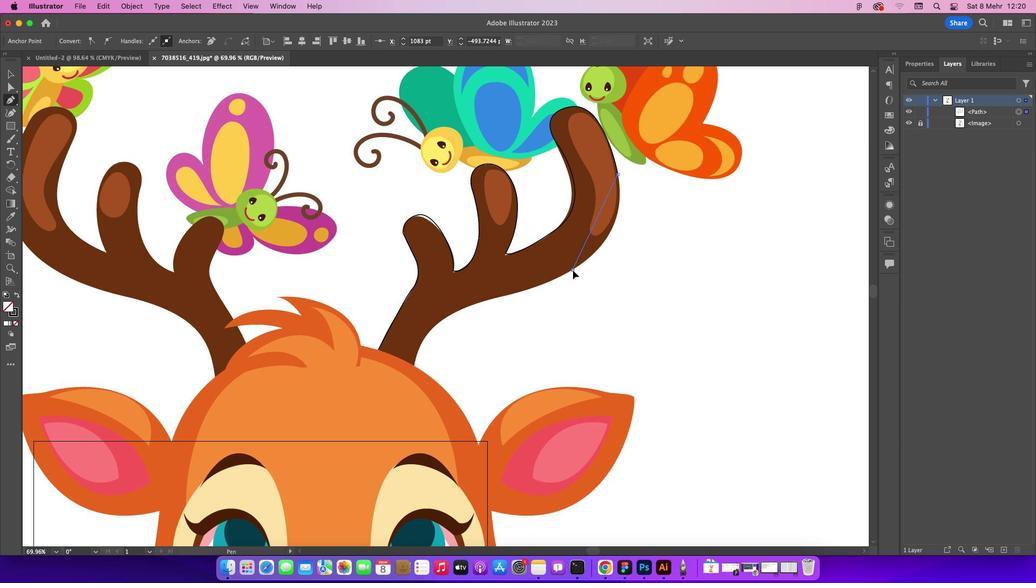 
Action: Mouse pressed left at (572, 270)
Screenshot: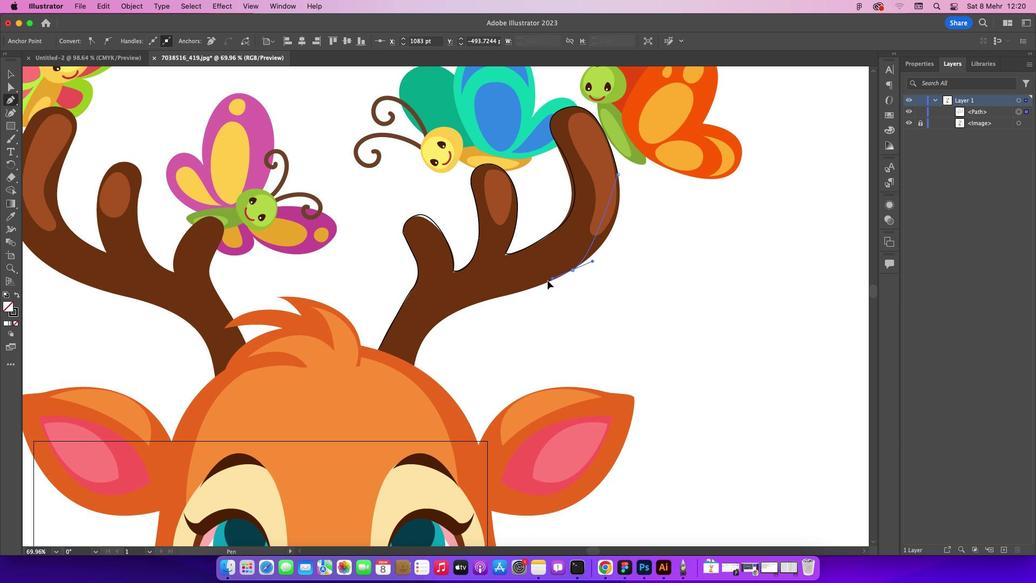 
Action: Mouse moved to (571, 269)
Screenshot: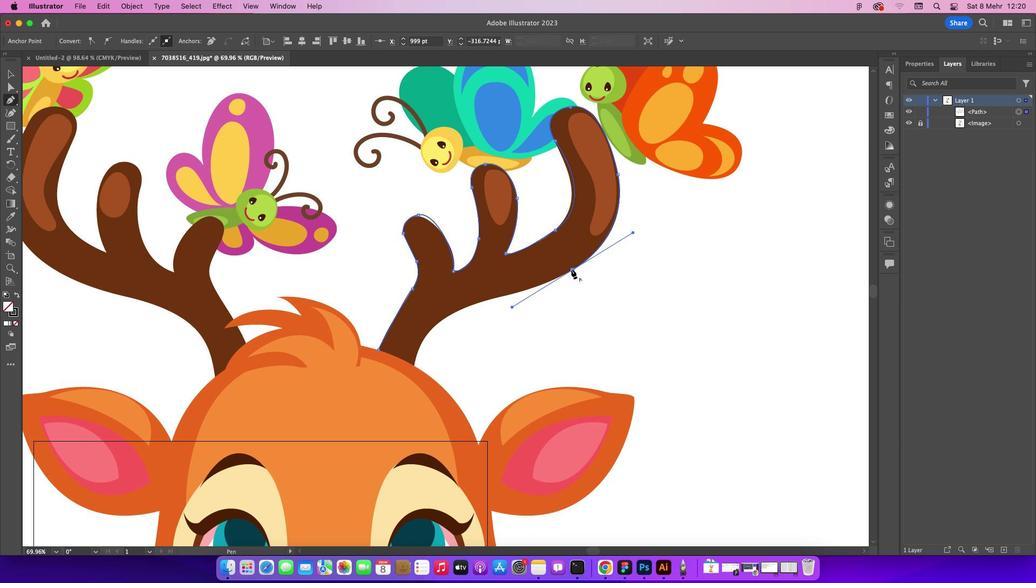 
Action: Key pressed Key.alt
Screenshot: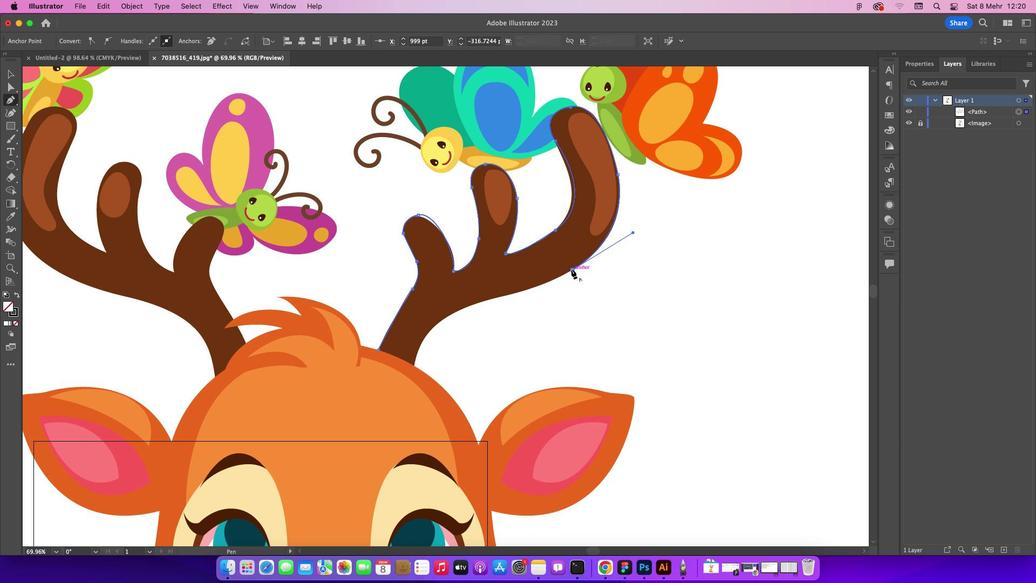 
Action: Mouse pressed left at (571, 269)
Screenshot: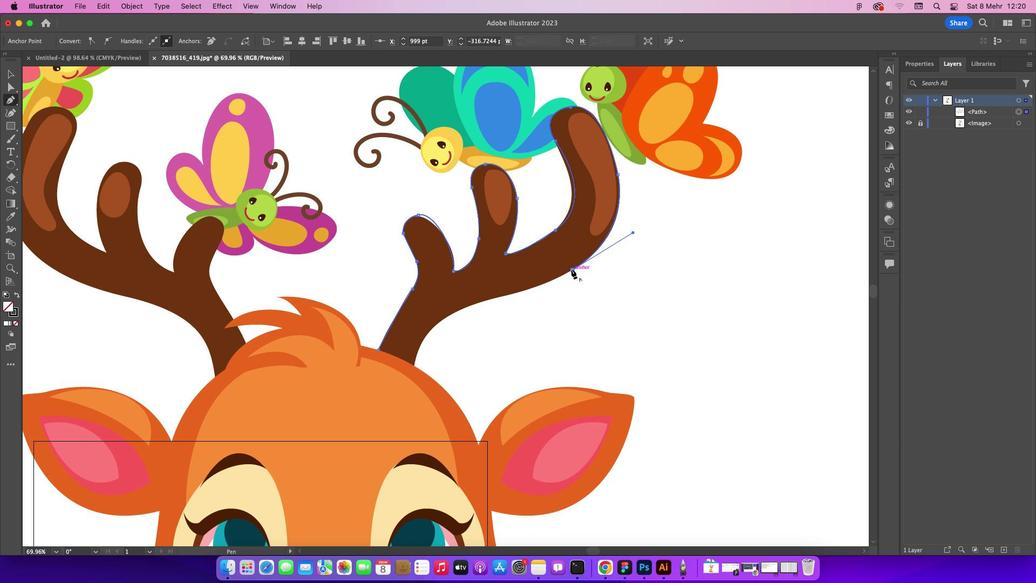 
Action: Mouse moved to (459, 308)
Screenshot: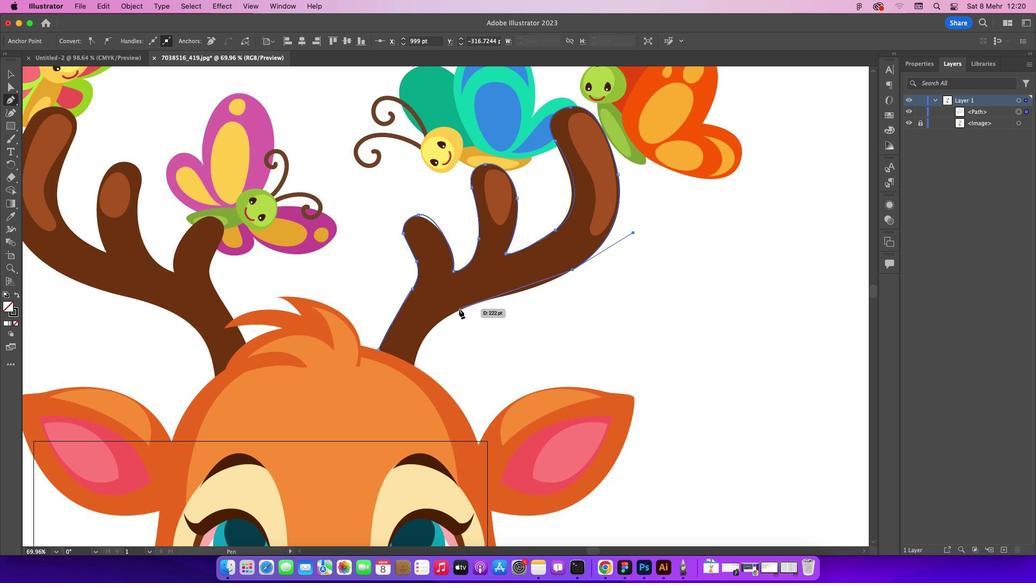 
Action: Mouse pressed left at (459, 308)
Screenshot: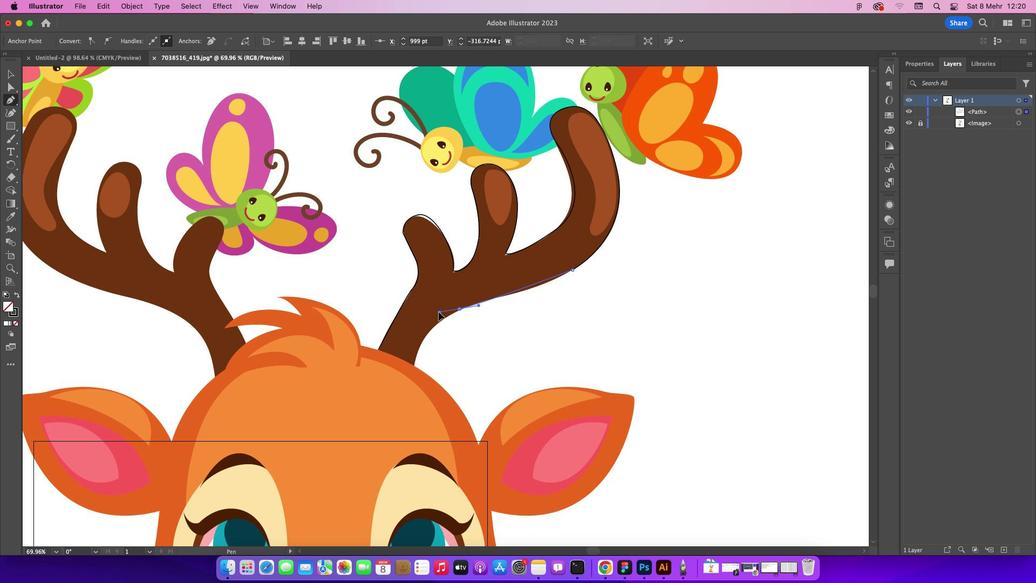 
Action: Mouse moved to (460, 308)
Screenshot: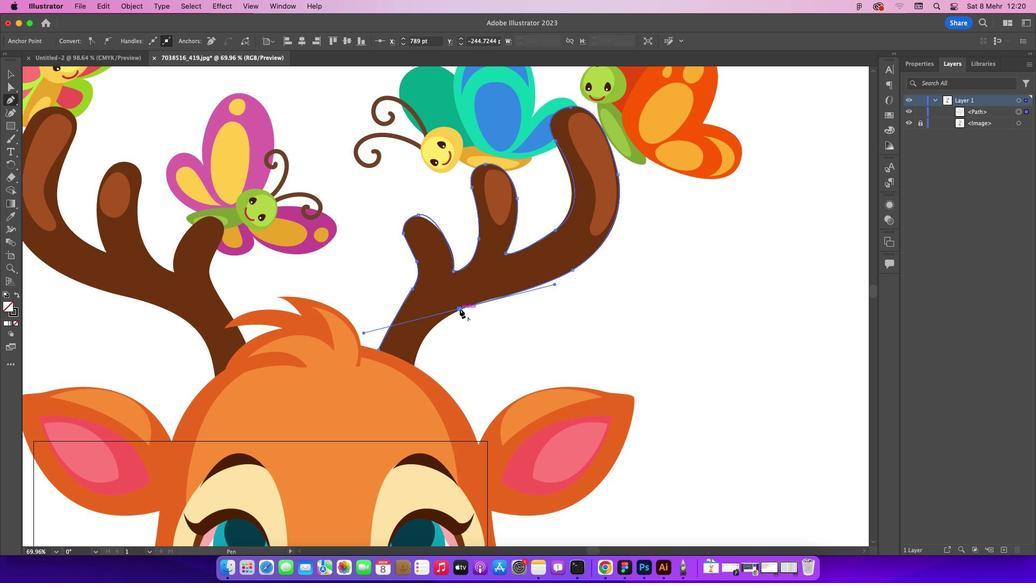 
Action: Key pressed Key.alt
Screenshot: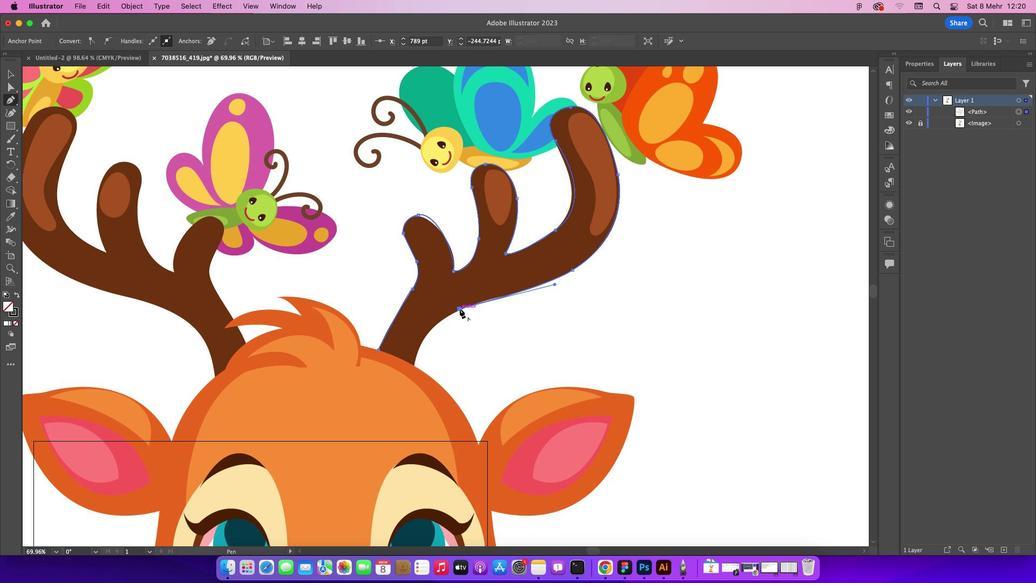 
Action: Mouse pressed left at (460, 308)
Screenshot: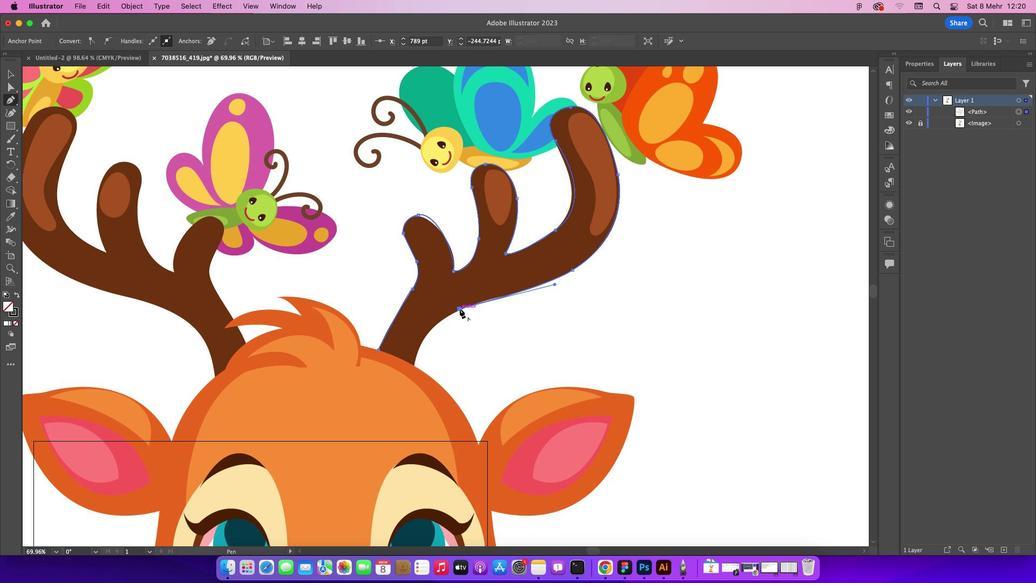 
Action: Mouse moved to (413, 365)
Screenshot: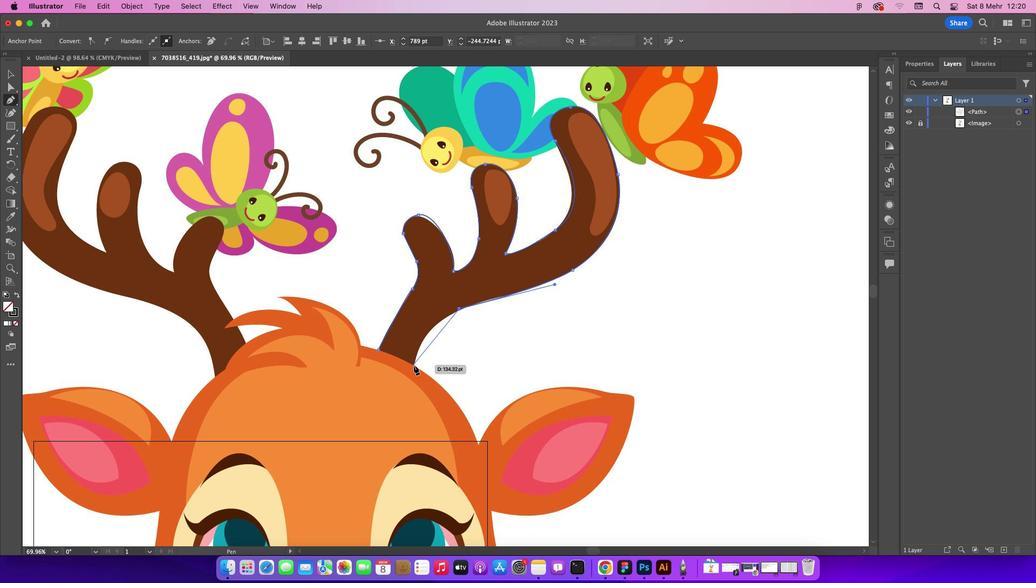 
Action: Mouse pressed left at (413, 365)
Screenshot: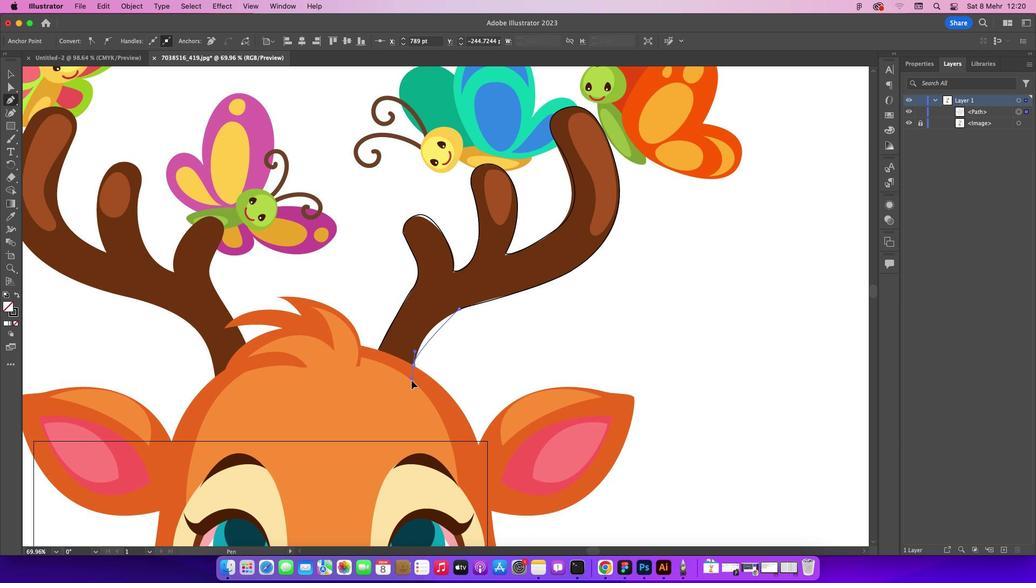
Action: Mouse moved to (414, 364)
Screenshot: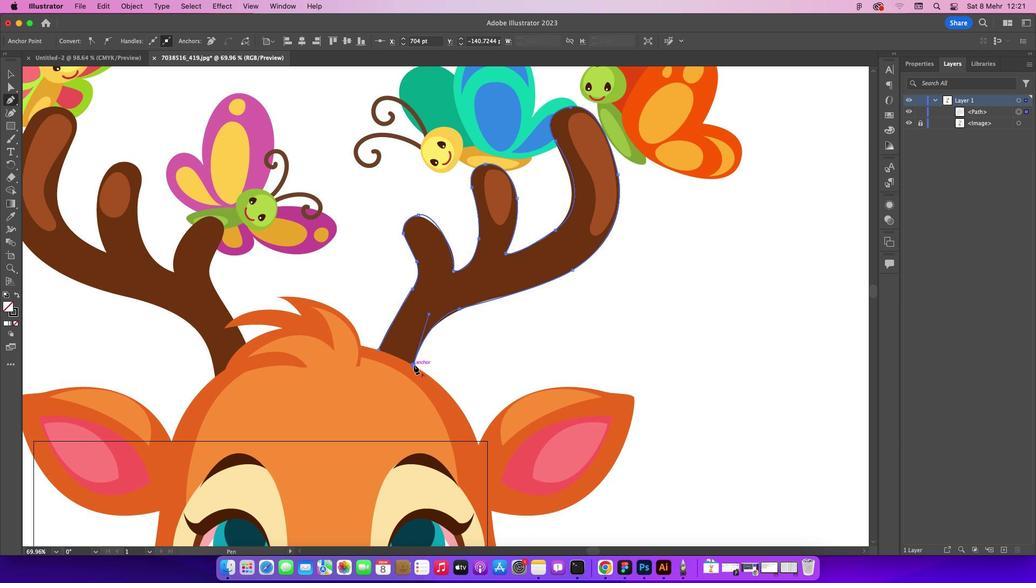 
Action: Key pressed Key.alt
Screenshot: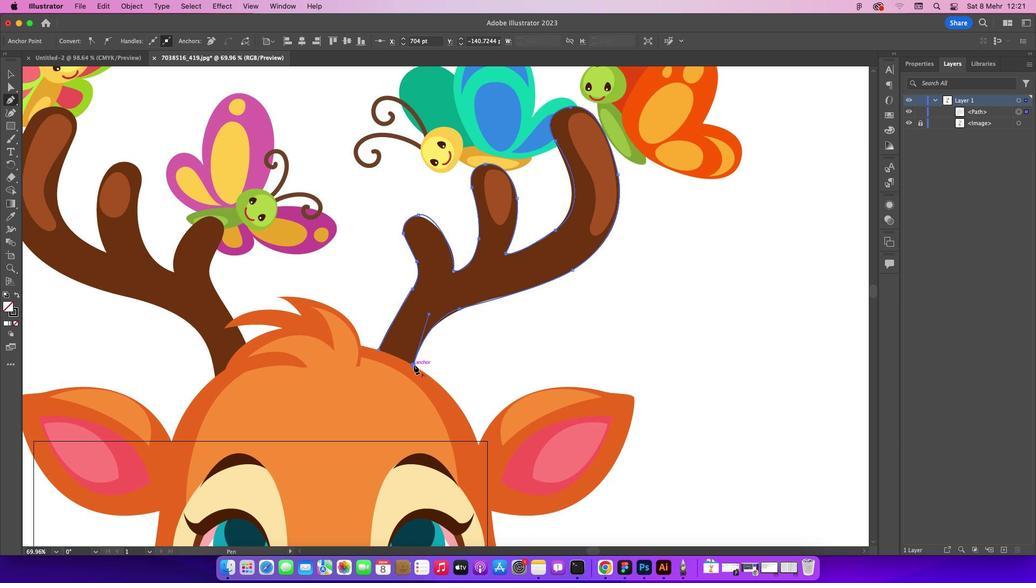 
Action: Mouse pressed left at (414, 364)
Screenshot: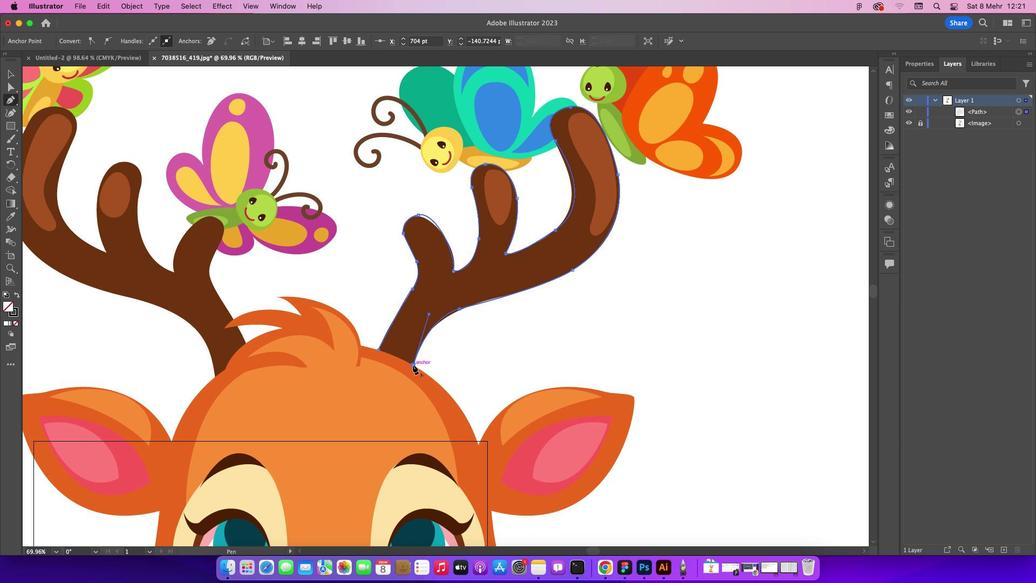 
Action: Mouse moved to (377, 350)
Screenshot: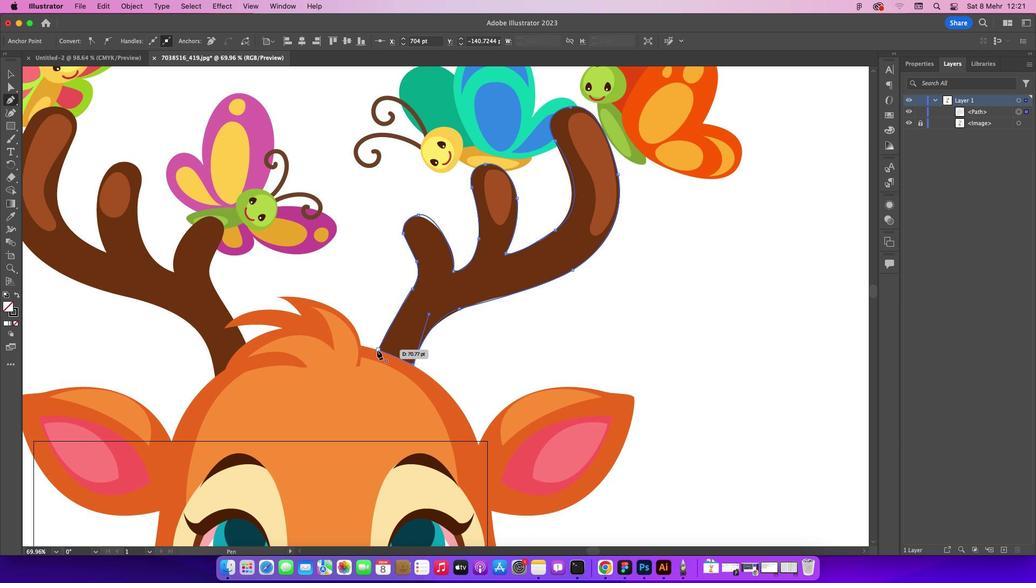 
Action: Mouse pressed left at (377, 350)
Screenshot: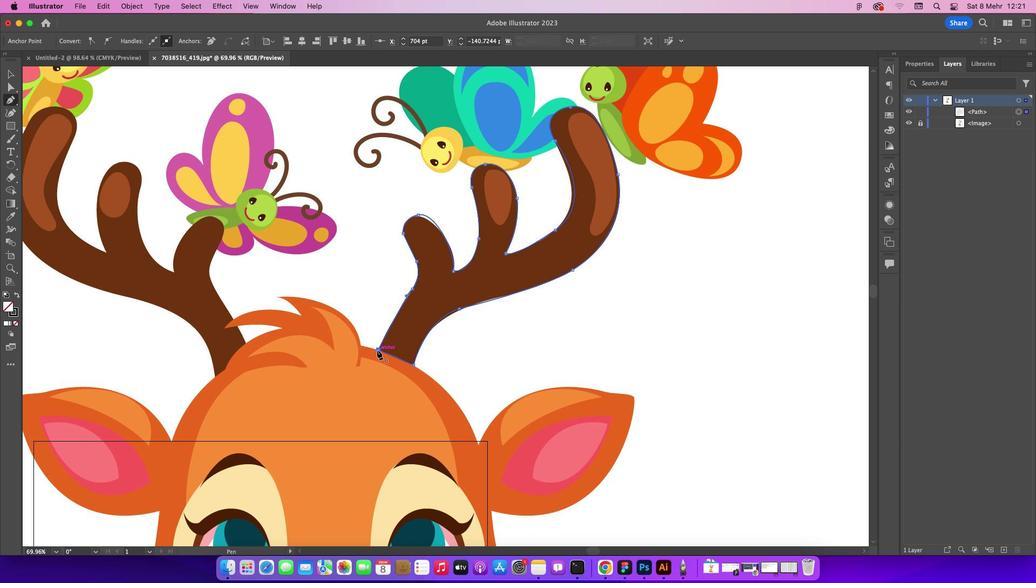 
Action: Mouse moved to (9, 73)
Screenshot: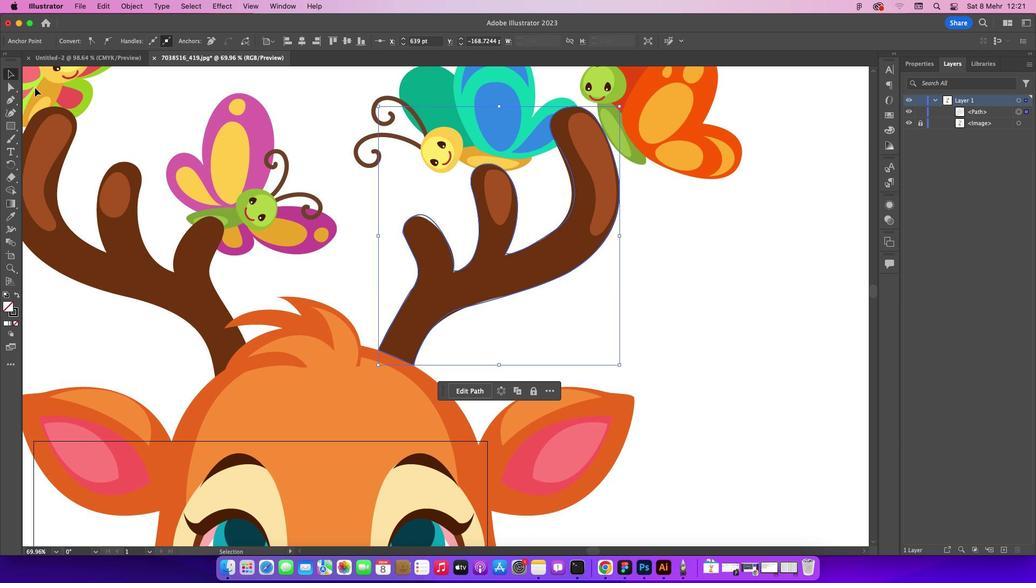 
Action: Mouse pressed left at (9, 73)
Screenshot: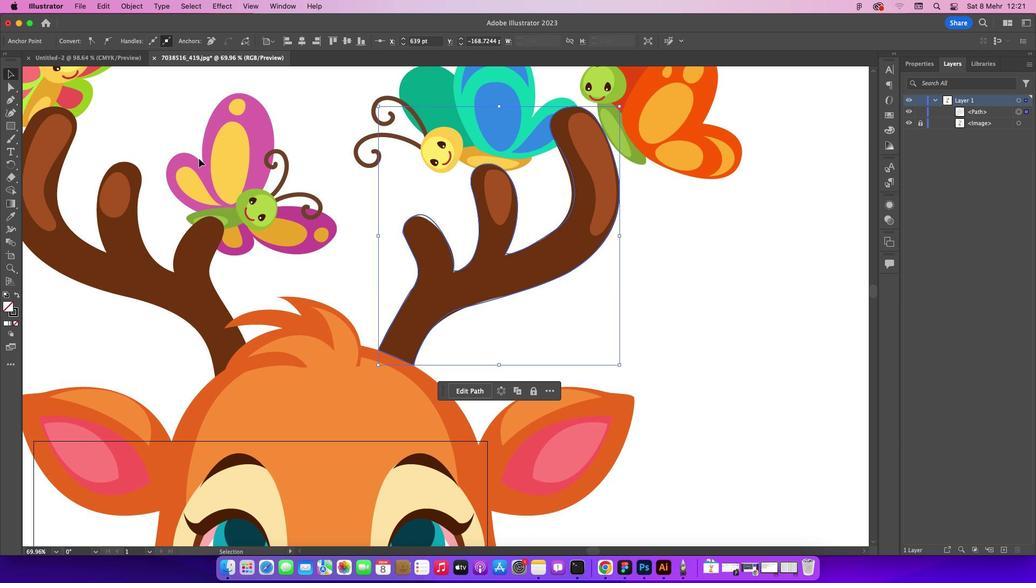 
Action: Mouse moved to (671, 220)
Screenshot: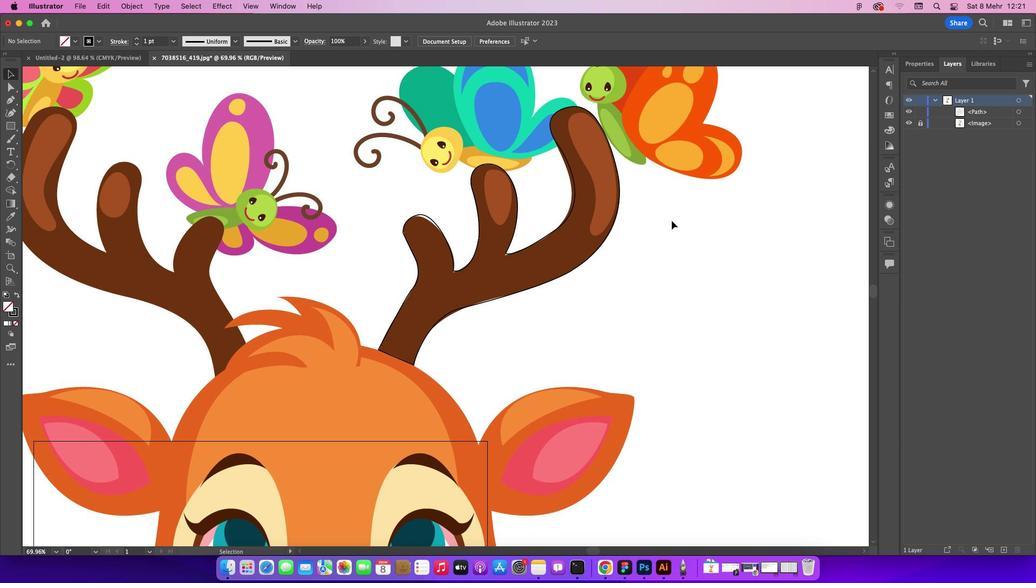 
Action: Mouse pressed left at (671, 220)
Screenshot: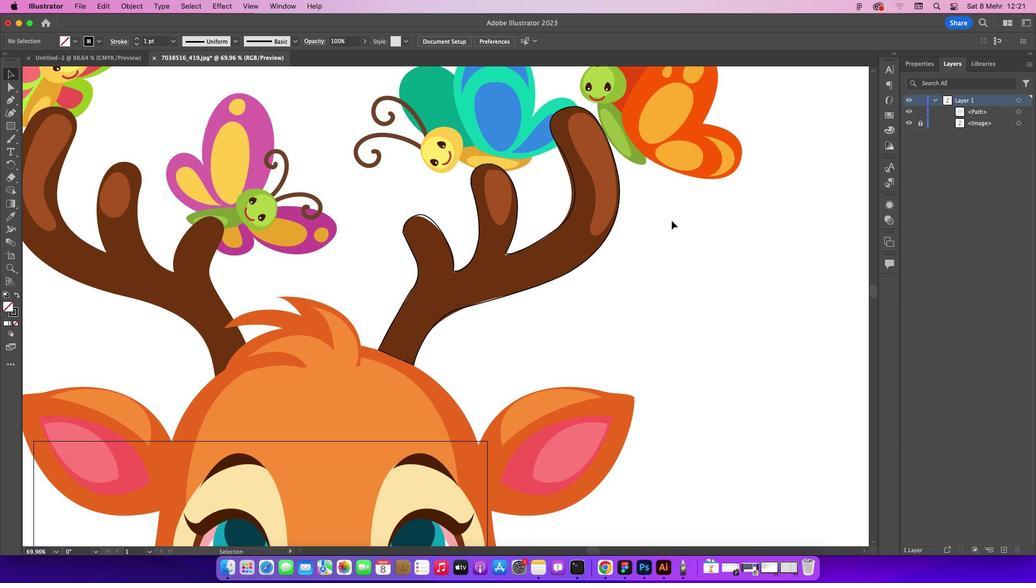
Action: Mouse moved to (5, 98)
Screenshot: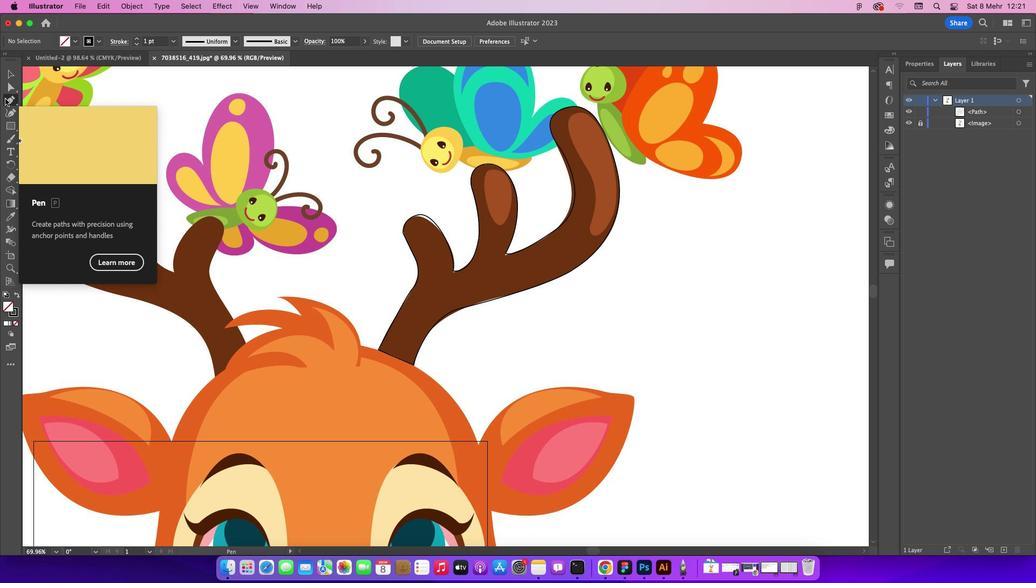 
Action: Mouse pressed left at (5, 98)
Screenshot: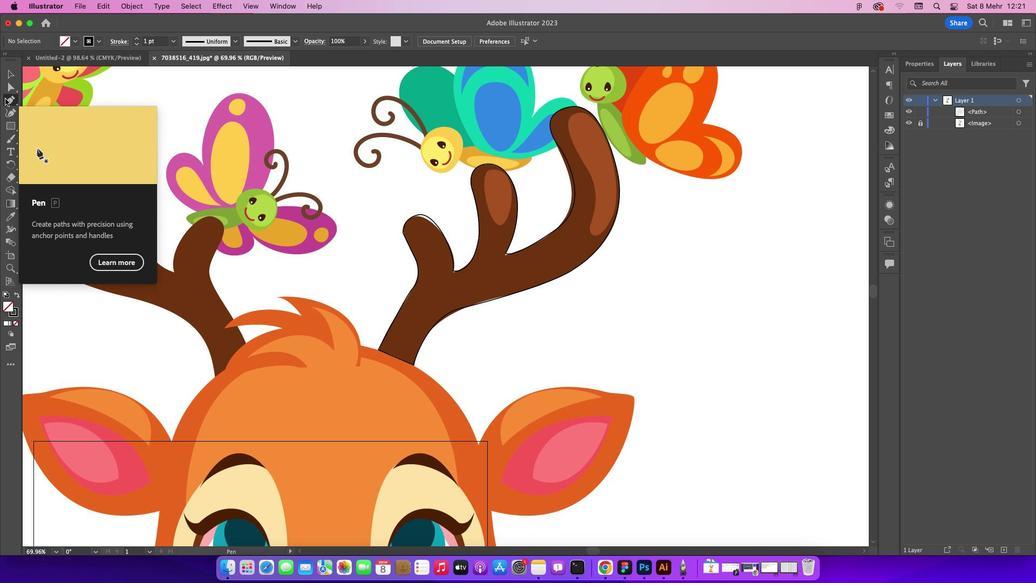 
Action: Mouse moved to (488, 171)
Screenshot: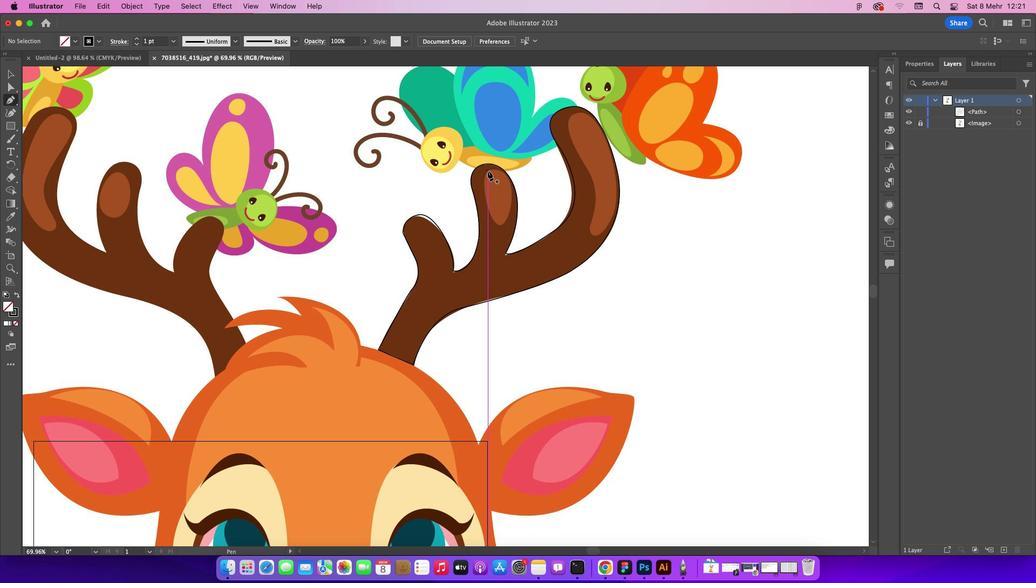 
Action: Mouse pressed left at (488, 171)
Screenshot: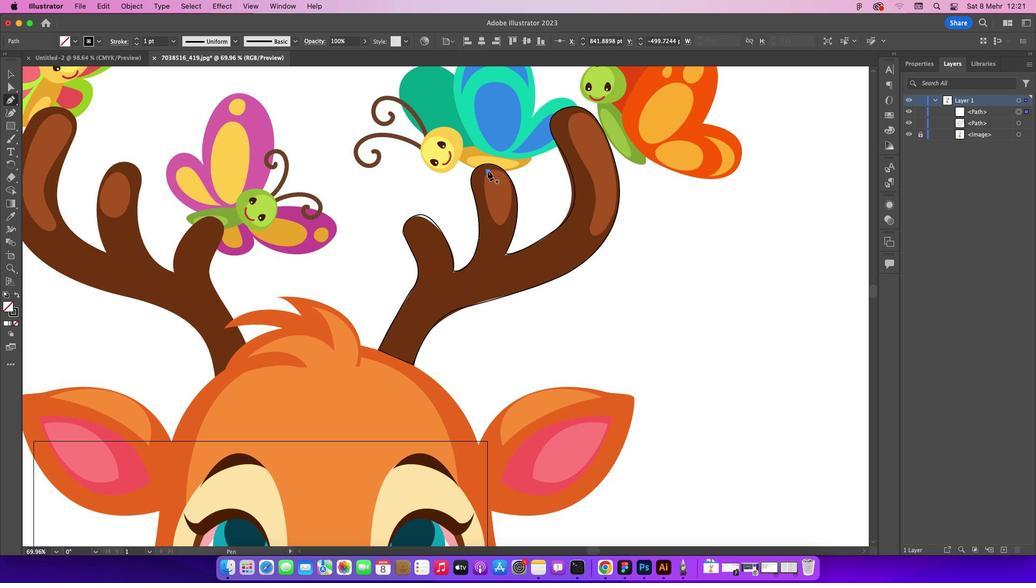 
Action: Mouse moved to (510, 184)
Screenshot: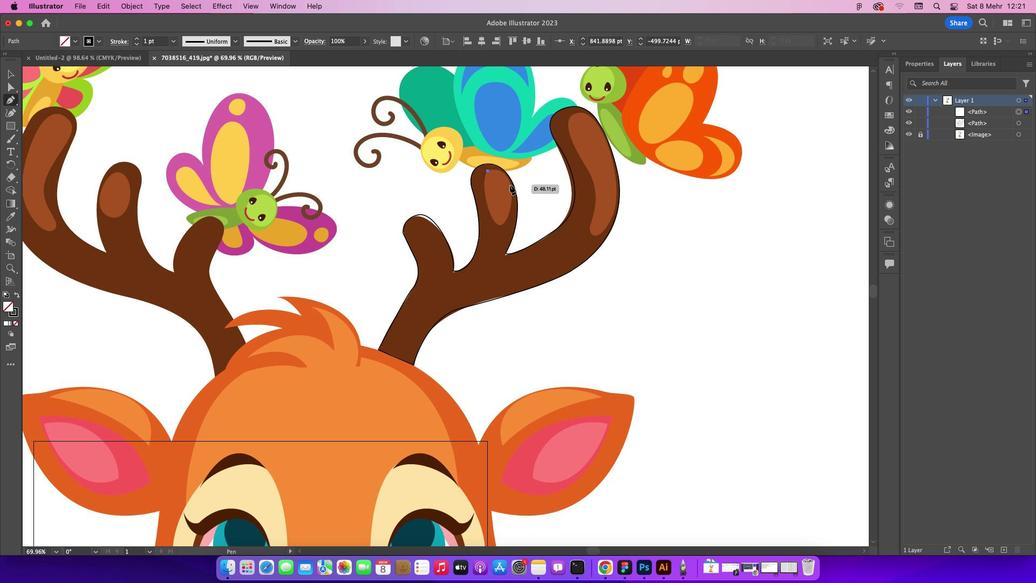
Action: Mouse pressed left at (510, 184)
Screenshot: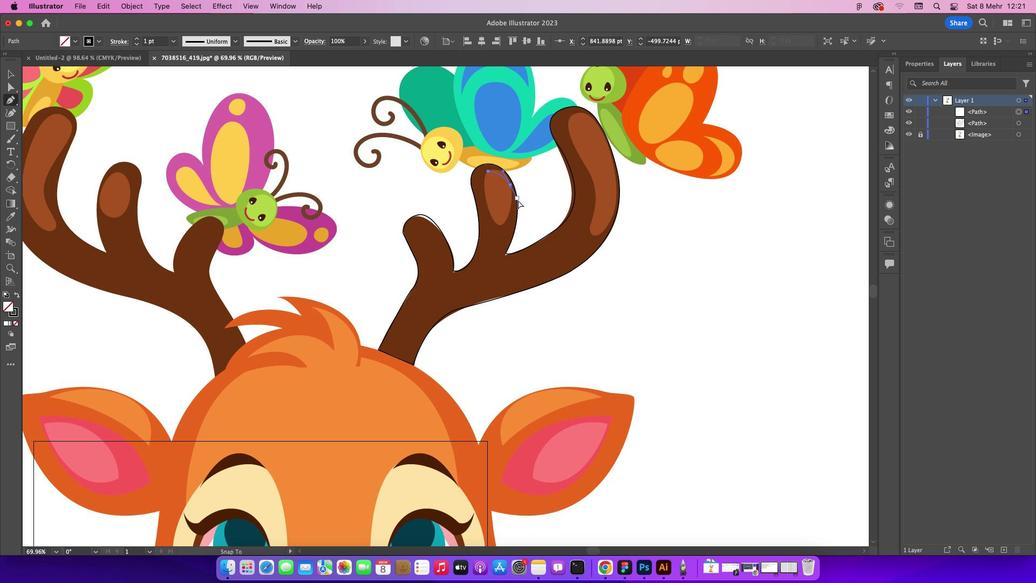 
Action: Mouse moved to (509, 185)
Screenshot: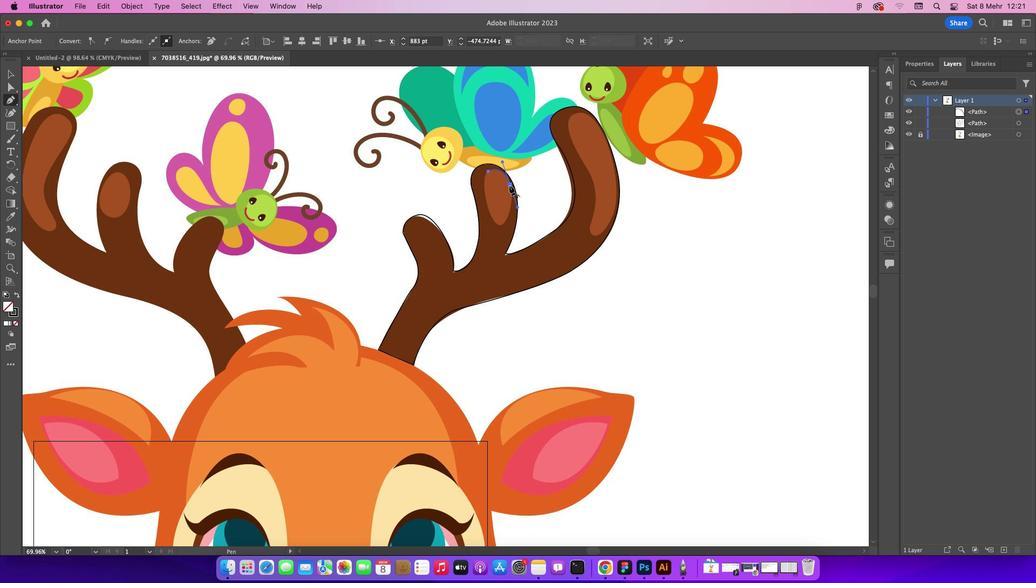 
Action: Key pressed Key.alt
Screenshot: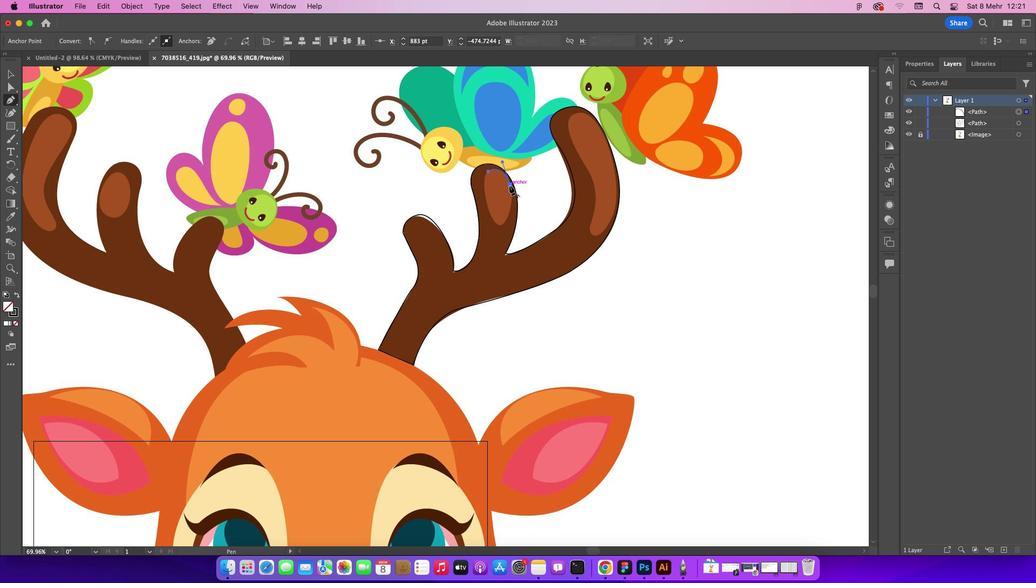
Action: Mouse pressed left at (509, 185)
Screenshot: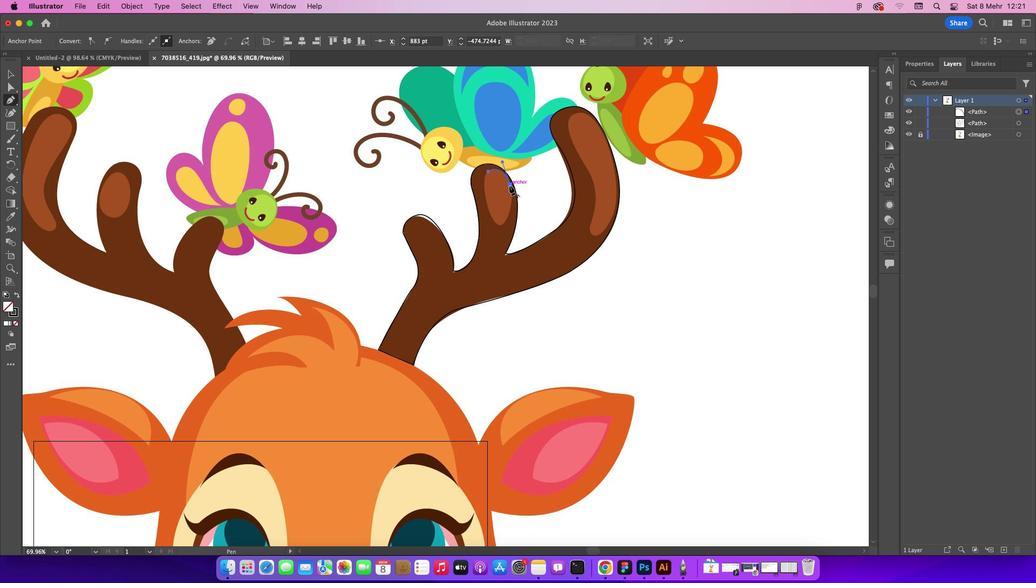 
Action: Mouse moved to (507, 219)
Screenshot: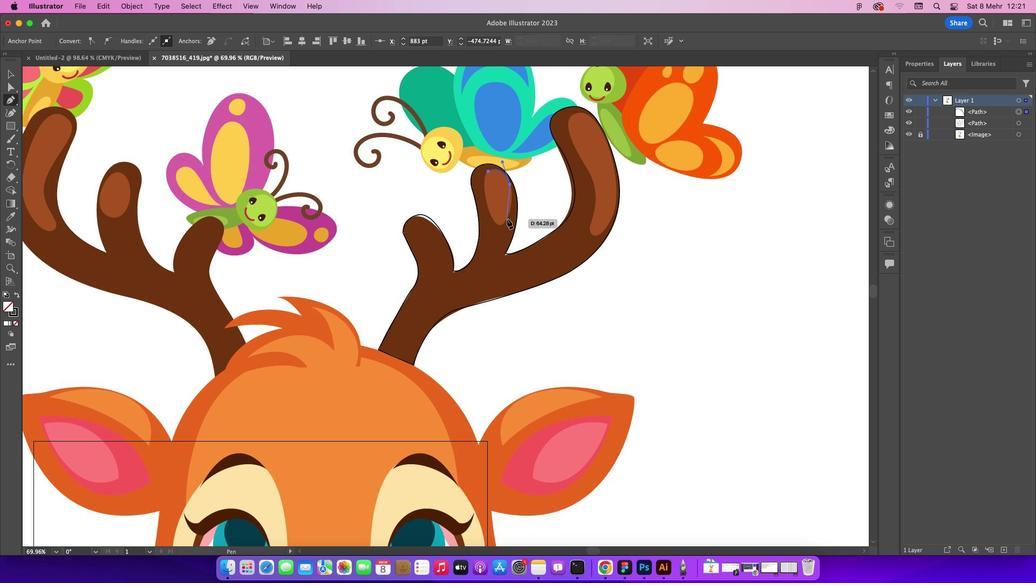 
Action: Mouse pressed left at (507, 219)
Screenshot: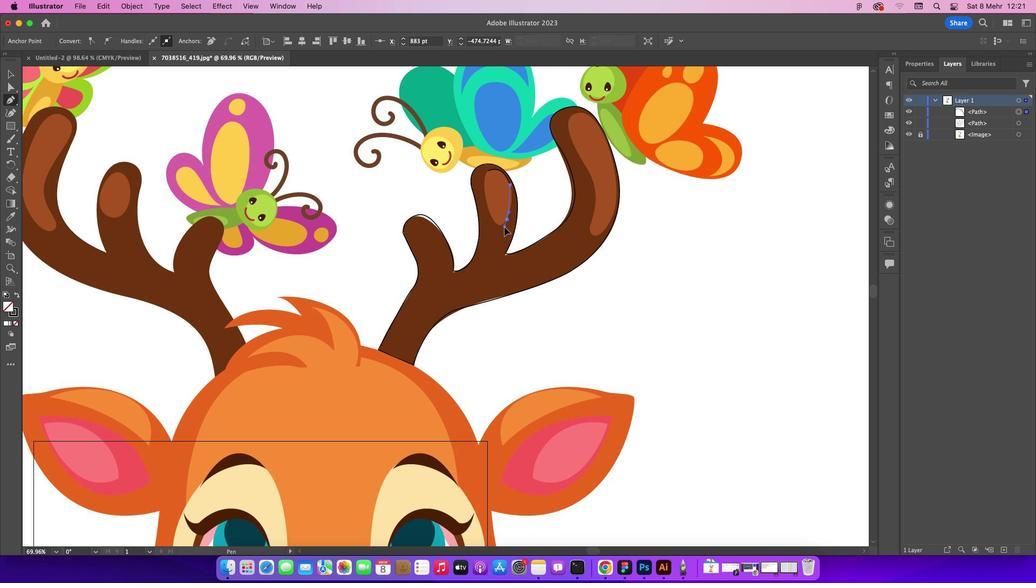 
Action: Mouse moved to (506, 219)
Screenshot: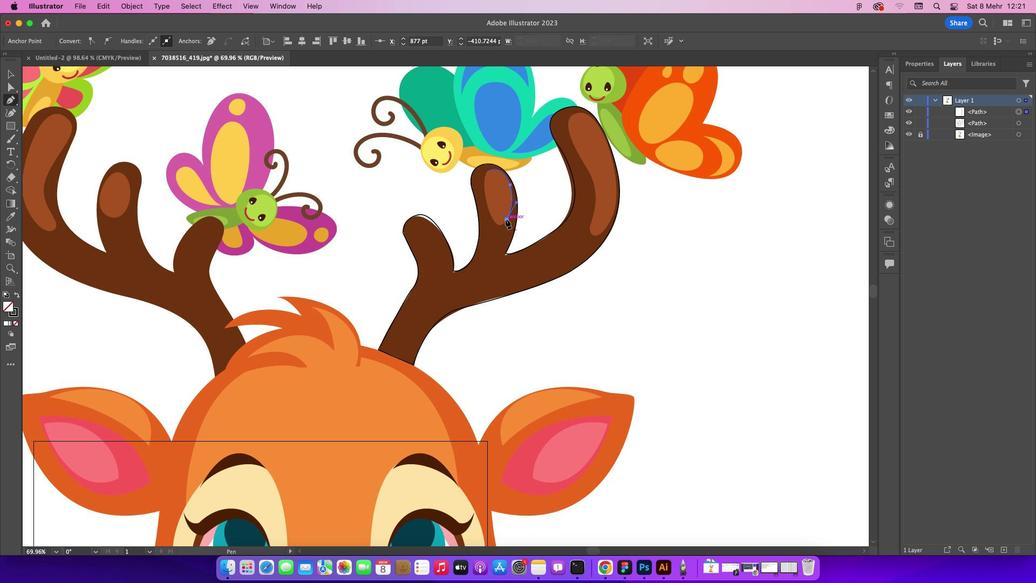 
Action: Mouse pressed left at (506, 219)
Screenshot: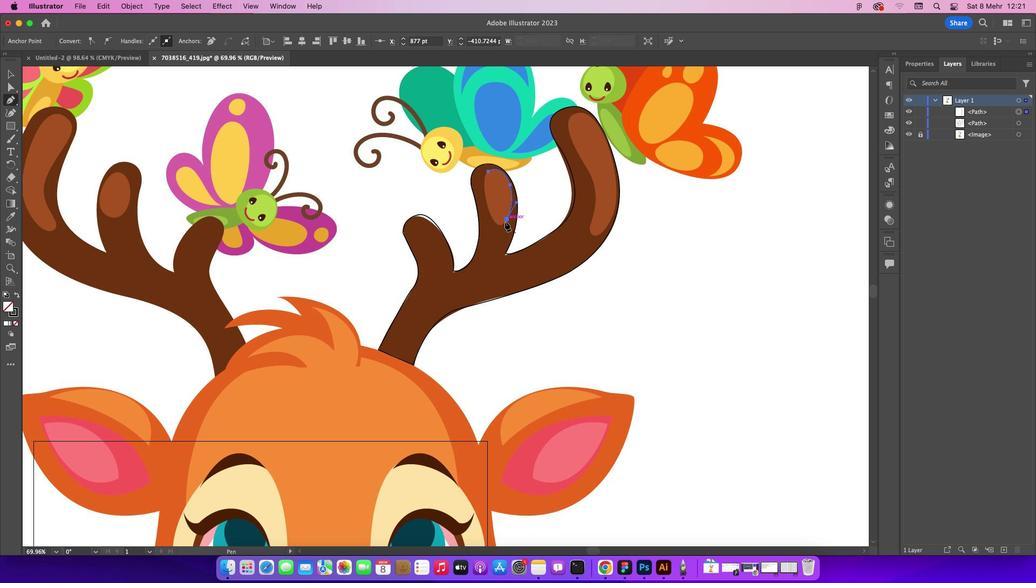 
Action: Key pressed Key.alt
Screenshot: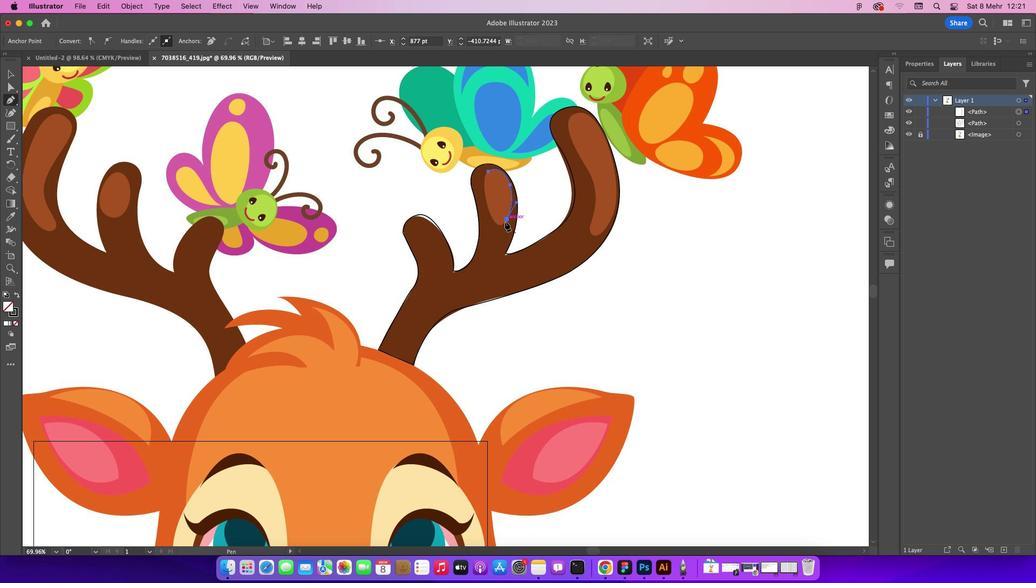 
Action: Mouse moved to (490, 215)
Screenshot: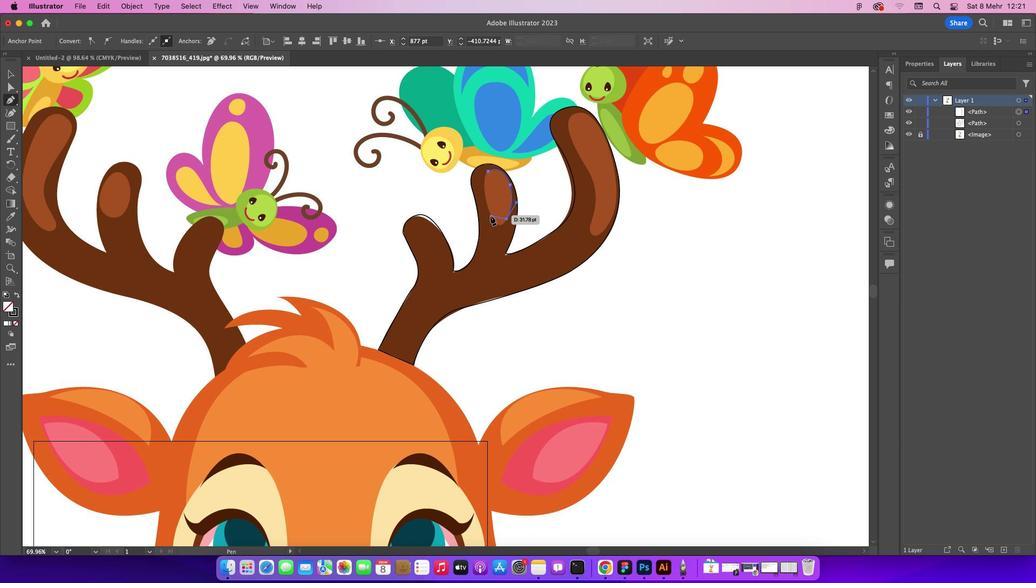 
Action: Mouse pressed left at (490, 215)
Screenshot: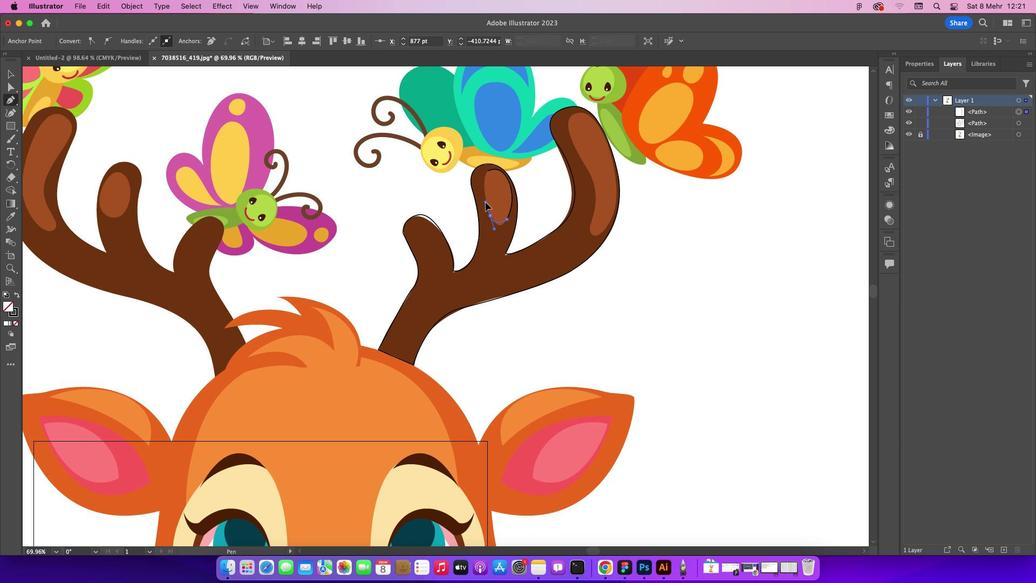 
Action: Mouse moved to (490, 214)
Screenshot: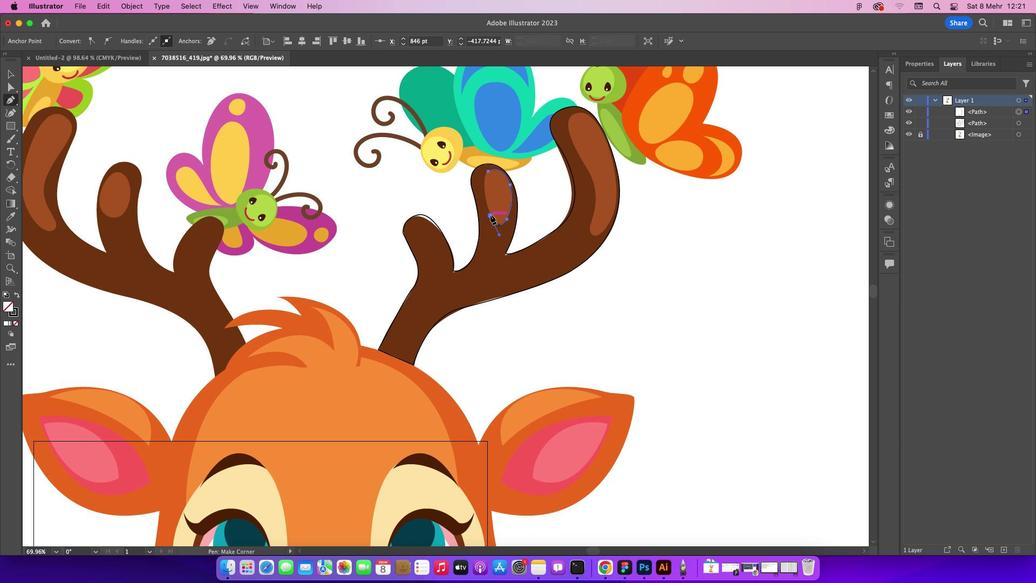 
Action: Mouse pressed left at (490, 214)
Screenshot: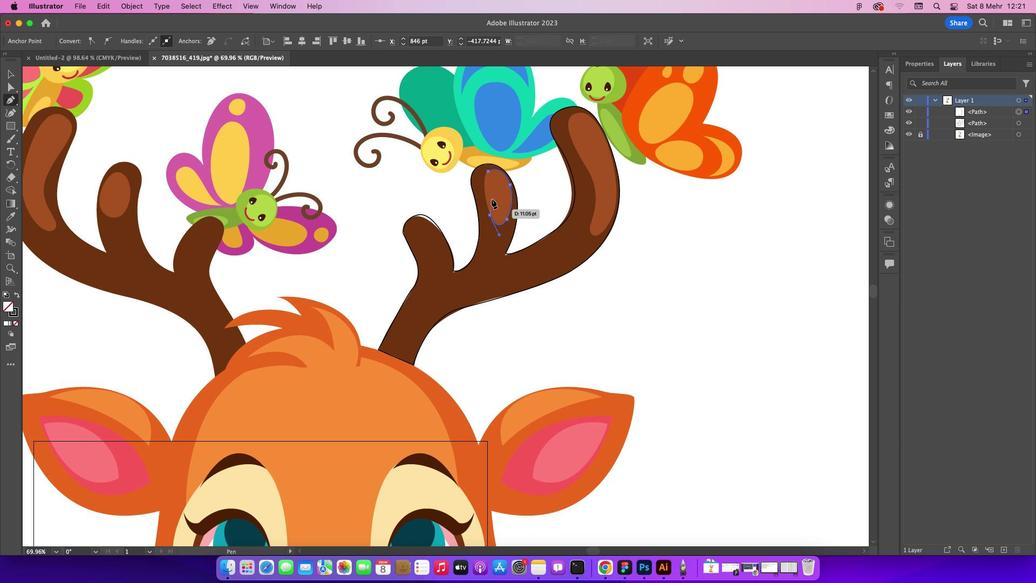 
Action: Key pressed Key.alt
Screenshot: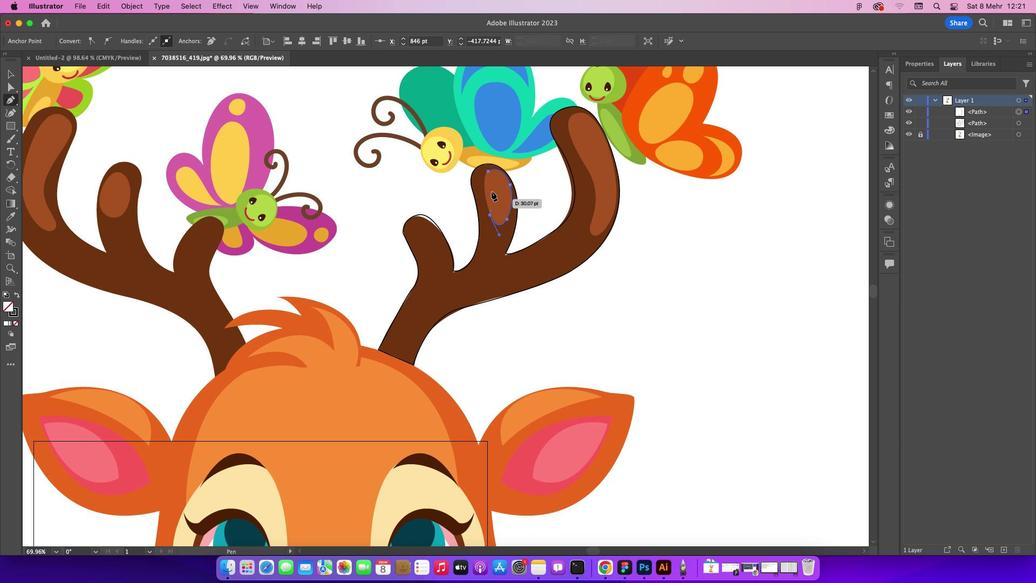 
Action: Mouse moved to (489, 172)
Screenshot: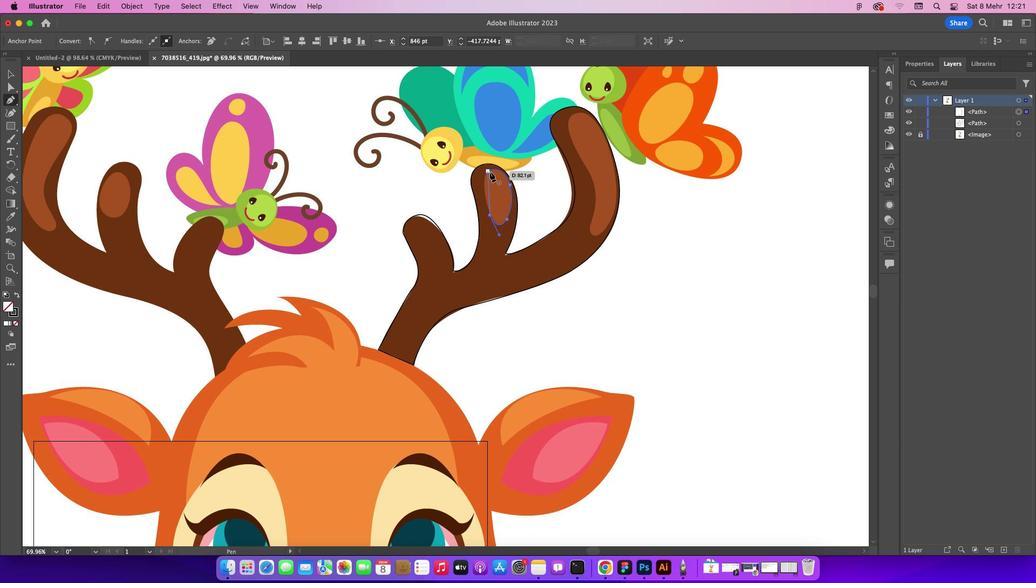 
Action: Mouse pressed left at (489, 172)
Screenshot: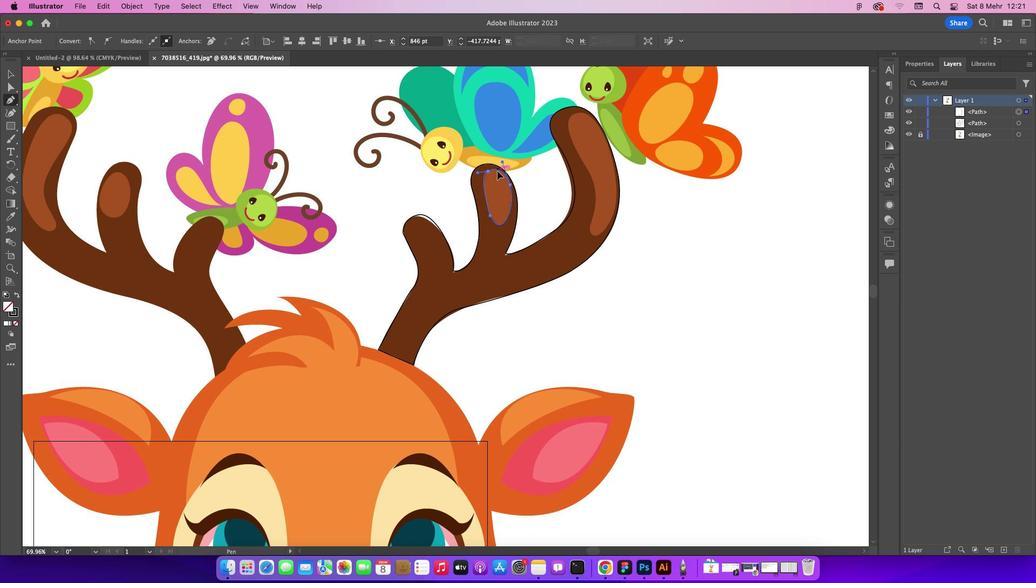 
Action: Mouse moved to (11, 73)
Screenshot: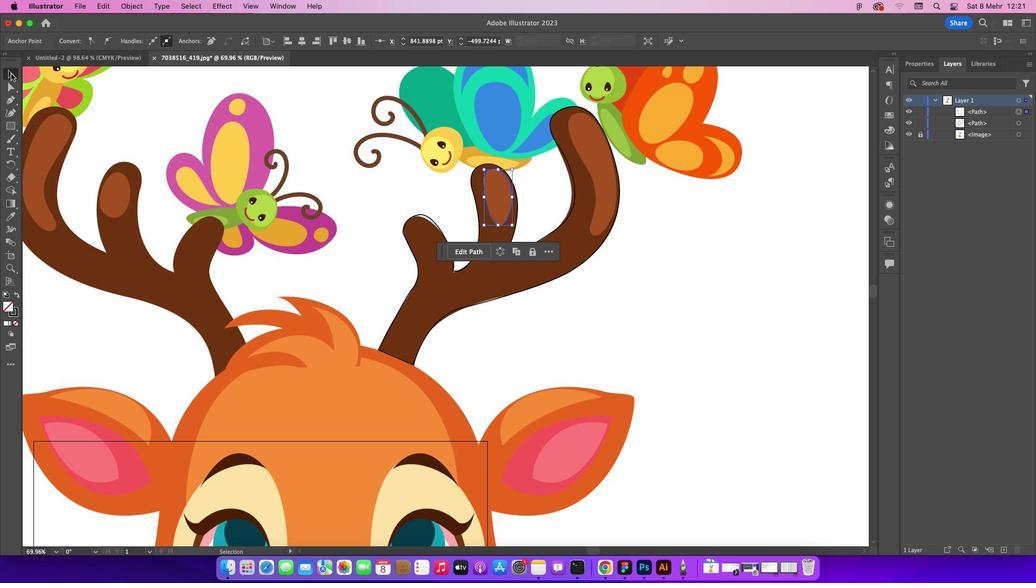 
Action: Mouse pressed left at (11, 73)
Screenshot: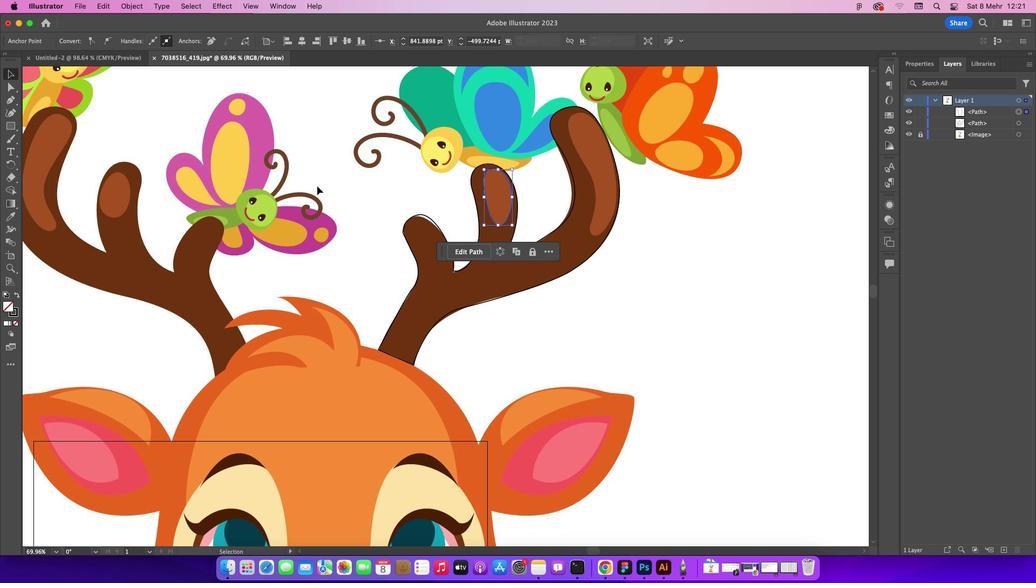 
Action: Mouse moved to (697, 233)
Screenshot: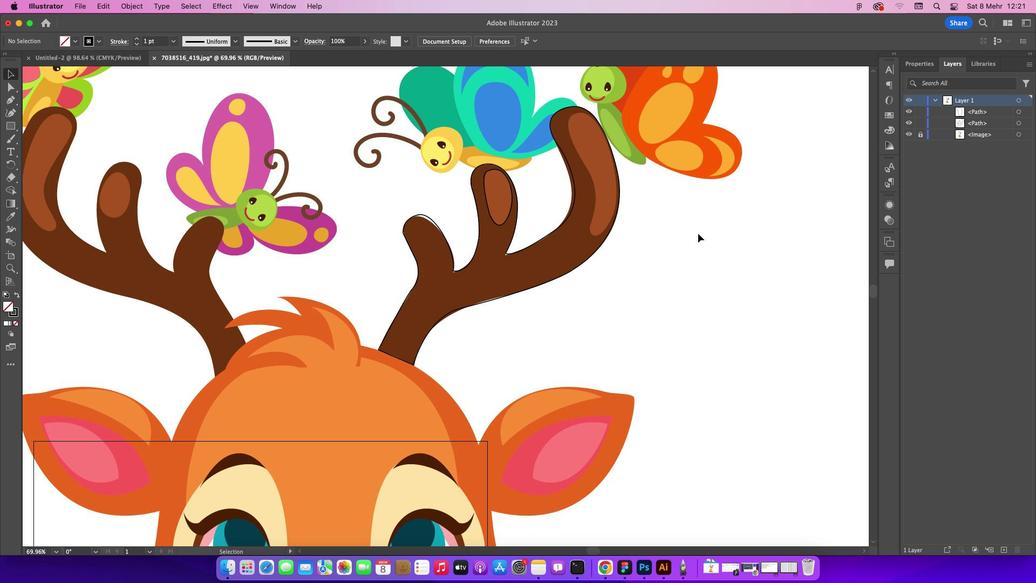 
Action: Mouse pressed left at (697, 233)
Screenshot: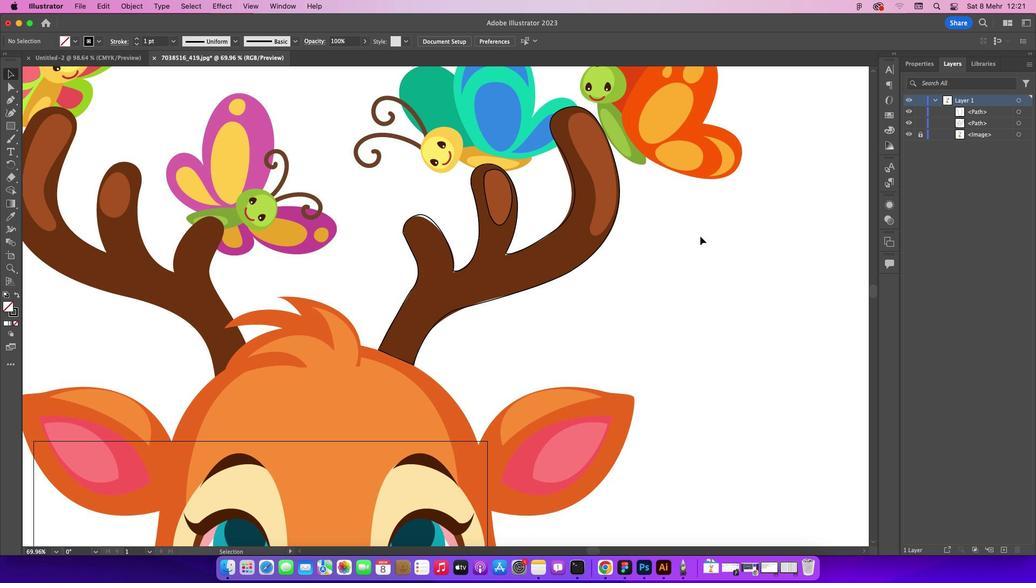 
Action: Mouse moved to (7, 100)
Screenshot: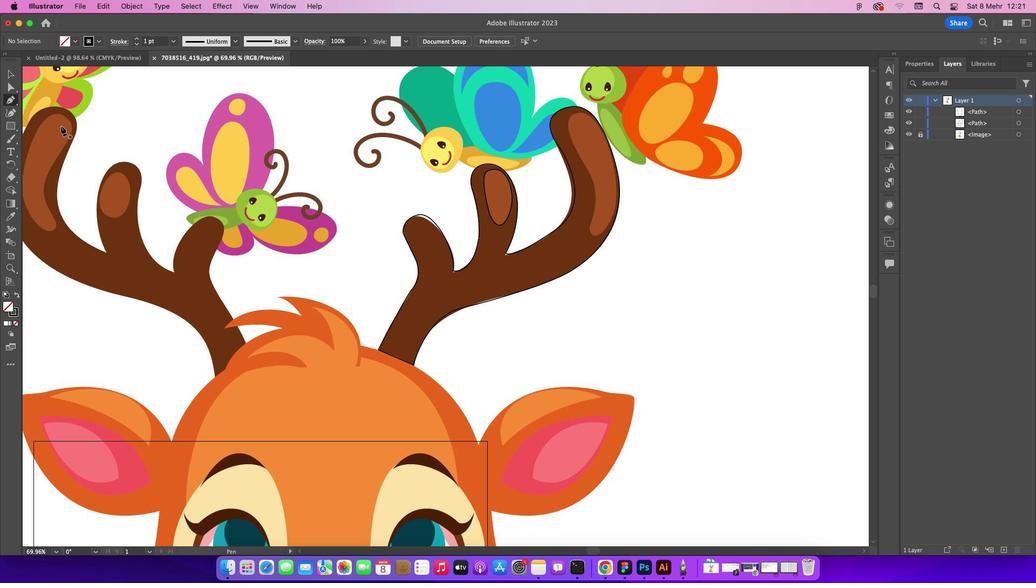 
Action: Mouse pressed left at (7, 100)
Screenshot: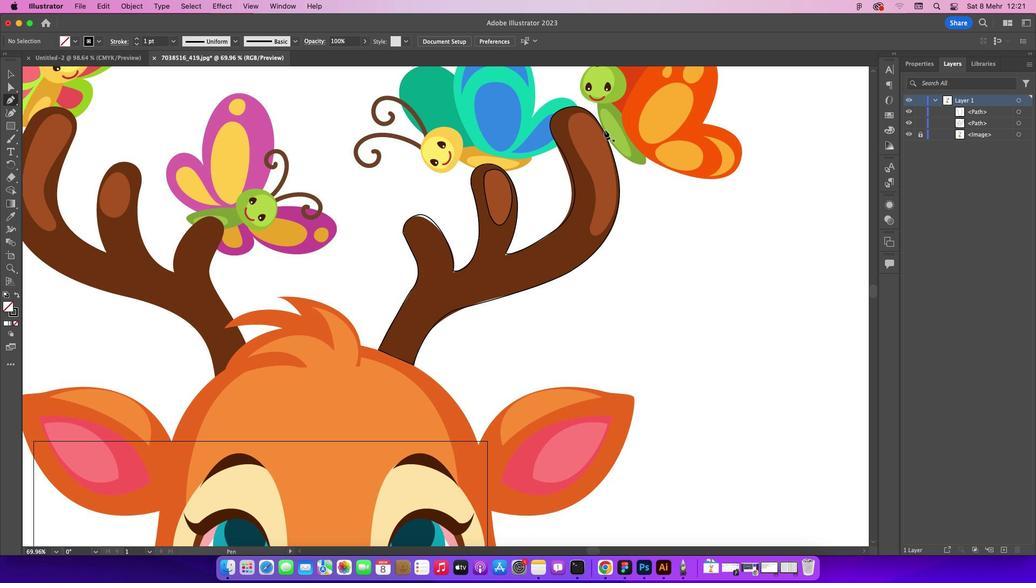 
Action: Mouse moved to (570, 119)
Screenshot: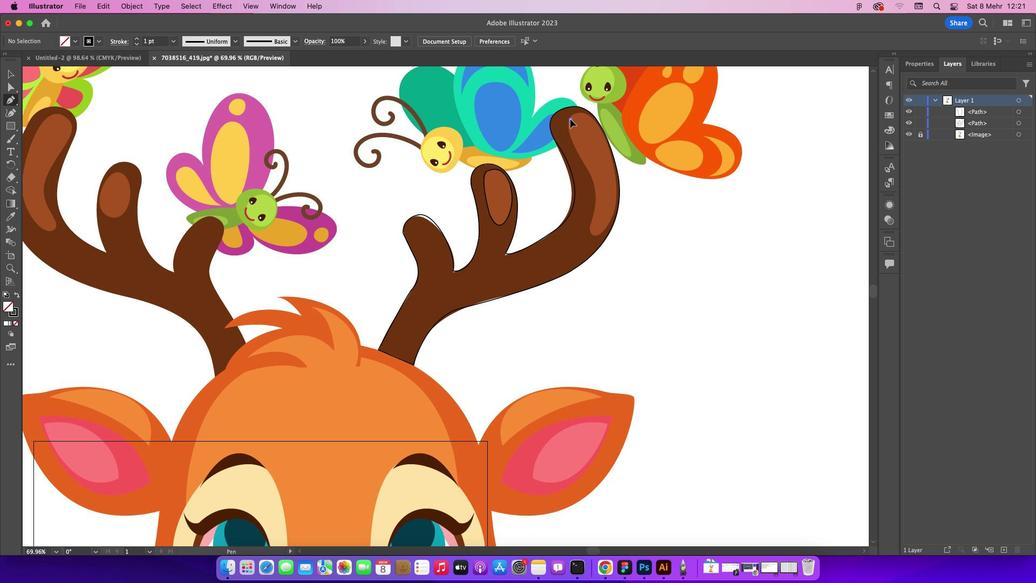 
Action: Mouse pressed left at (570, 119)
Screenshot: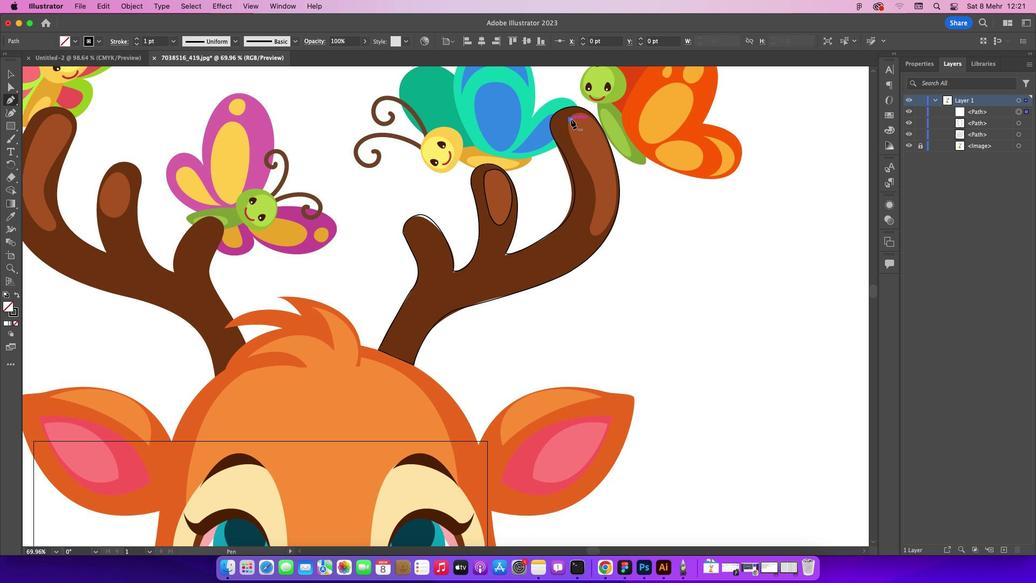 
Action: Mouse moved to (607, 146)
Screenshot: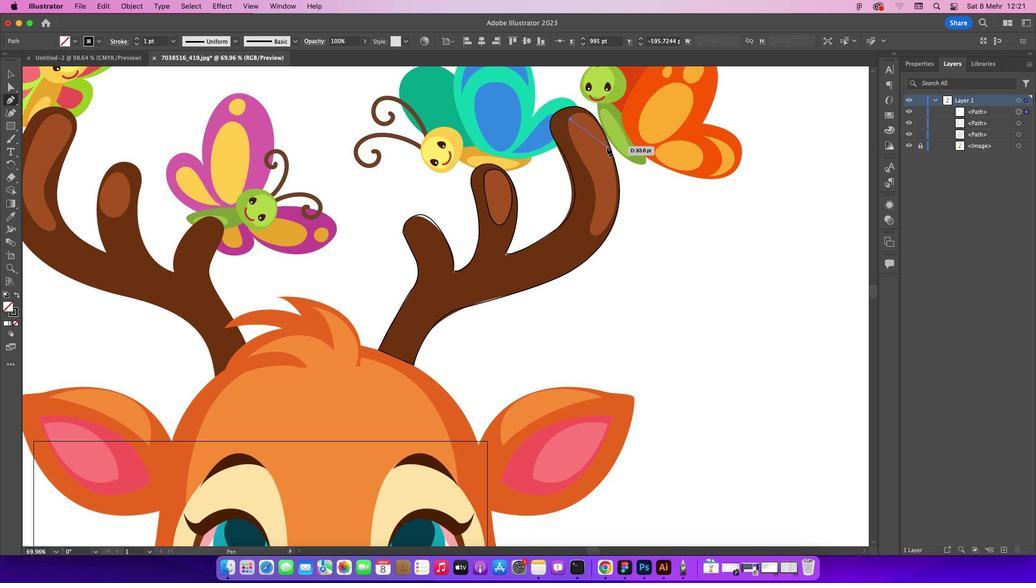 
Action: Mouse pressed left at (607, 146)
Screenshot: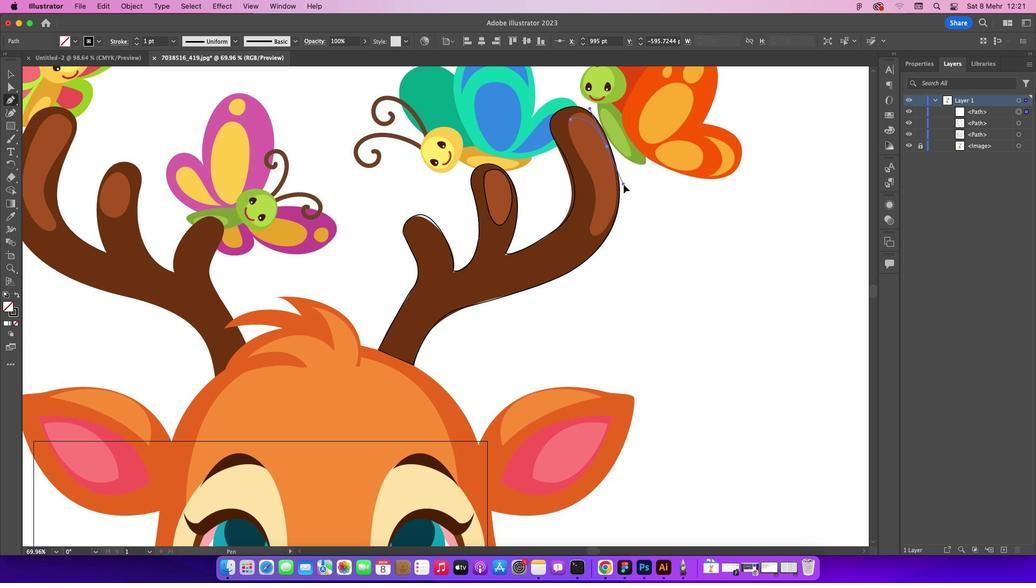 
Action: Mouse moved to (632, 198)
Screenshot: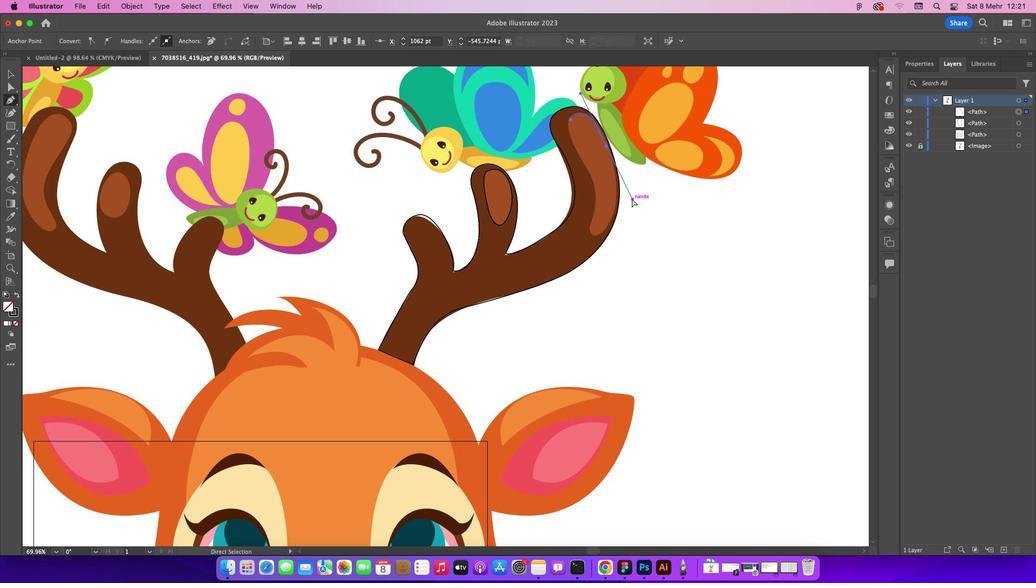 
Action: Key pressed Key.cmd
Screenshot: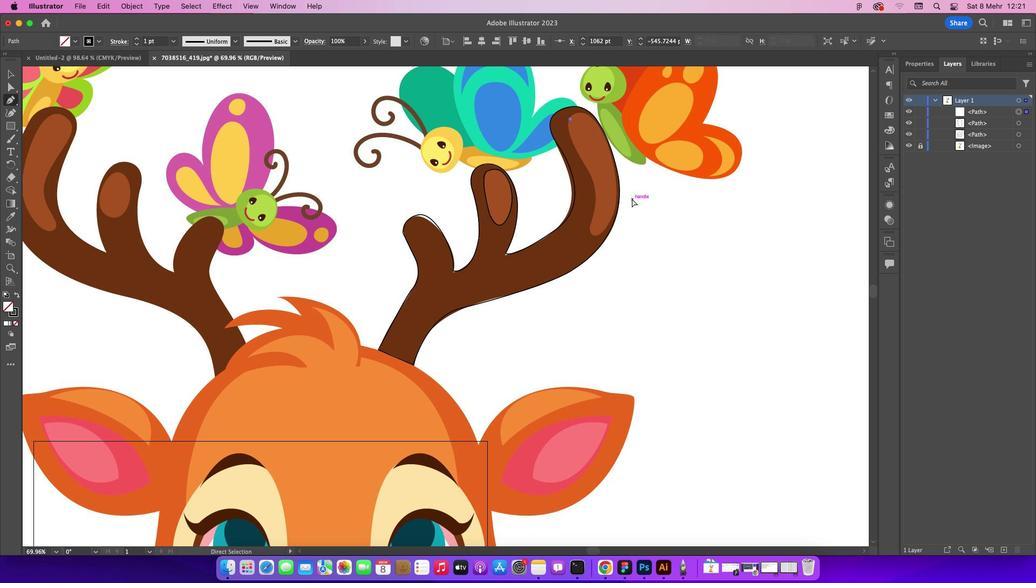 
Action: Mouse moved to (632, 198)
Screenshot: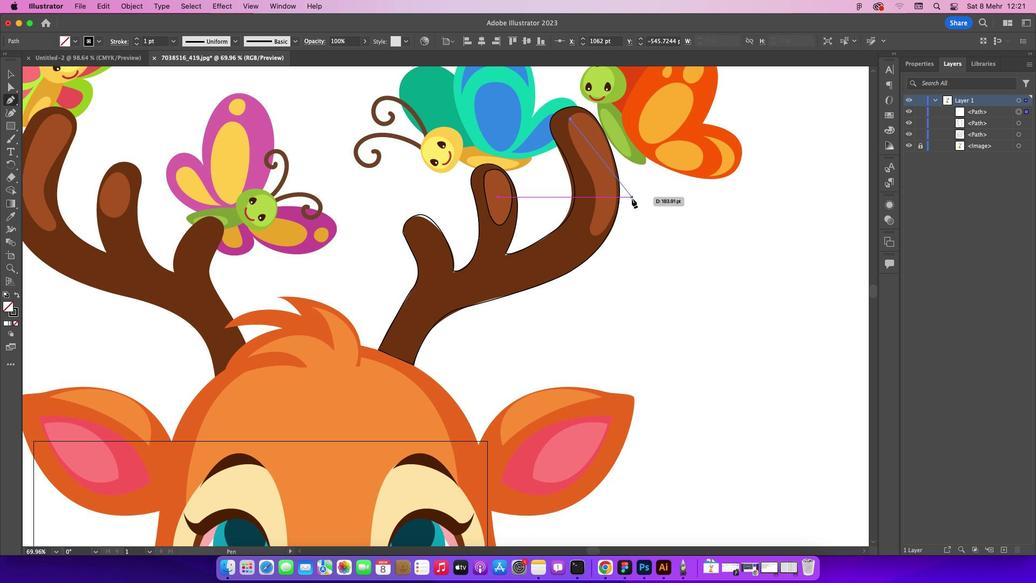 
Action: Key pressed 'z'
Screenshot: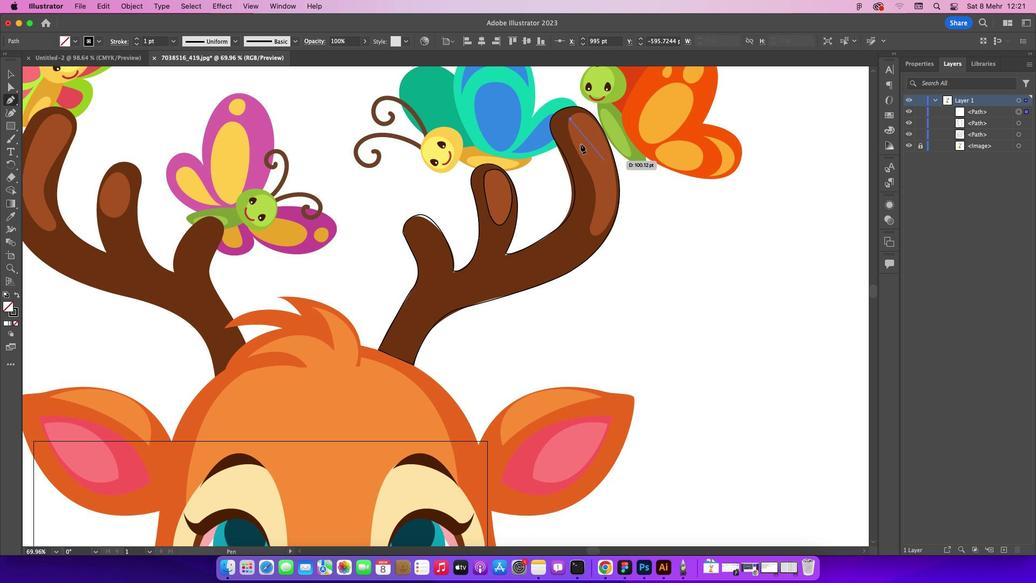 
Action: Mouse moved to (572, 138)
Screenshot: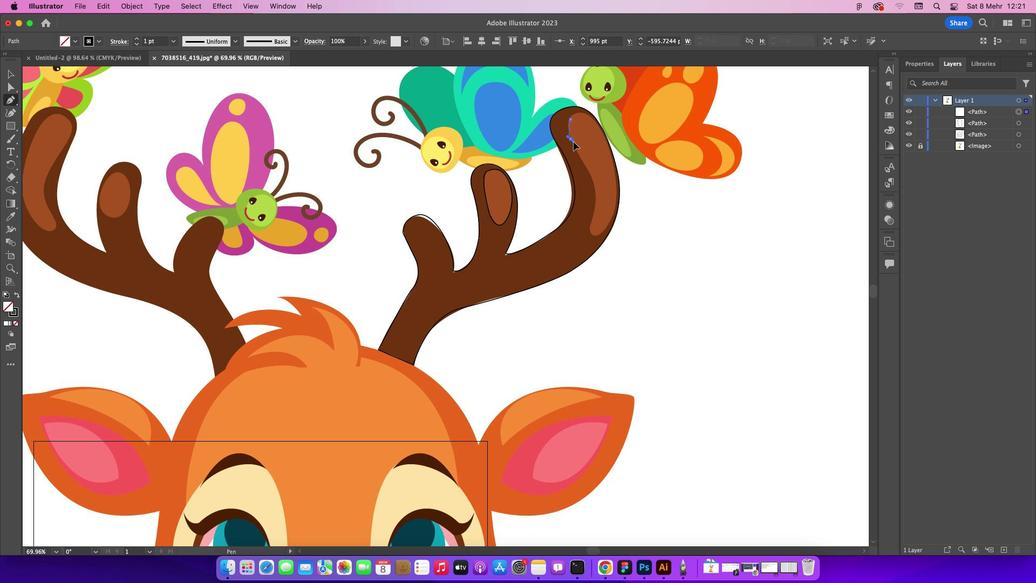 
Action: Mouse pressed left at (572, 138)
Screenshot: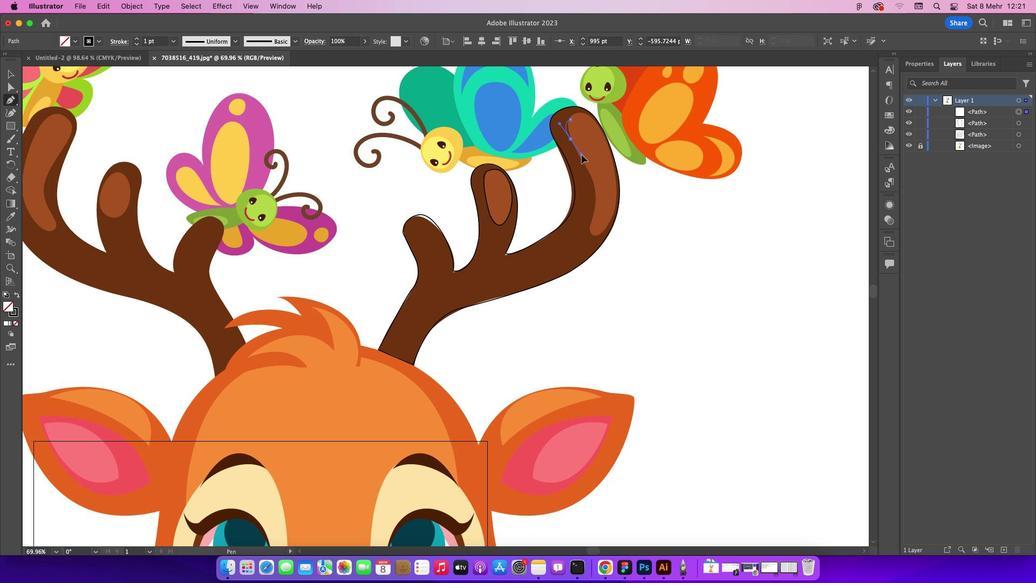 
Action: Mouse moved to (570, 138)
Screenshot: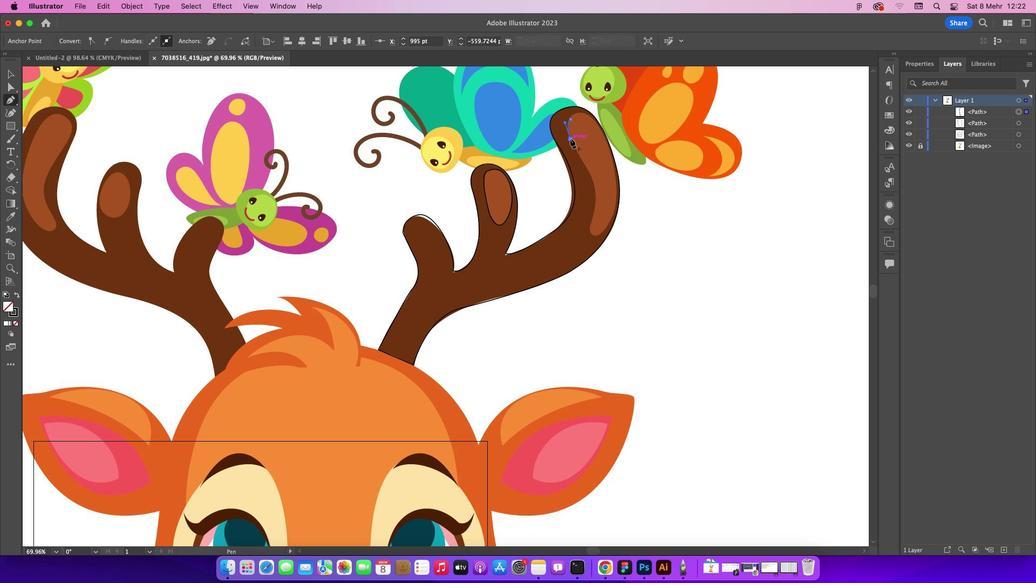 
Action: Key pressed Key.alt
Screenshot: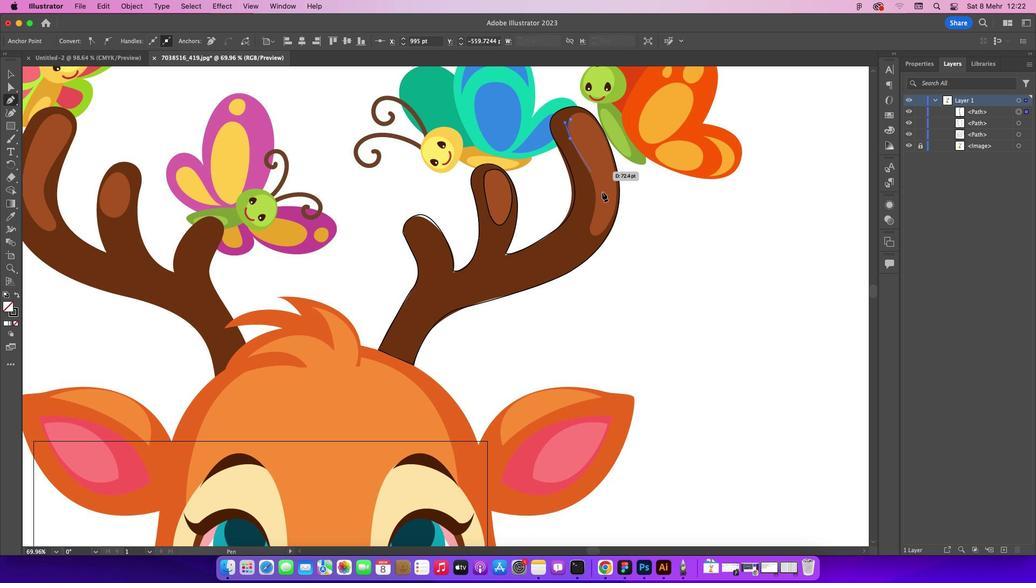 
Action: Mouse pressed left at (570, 138)
Screenshot: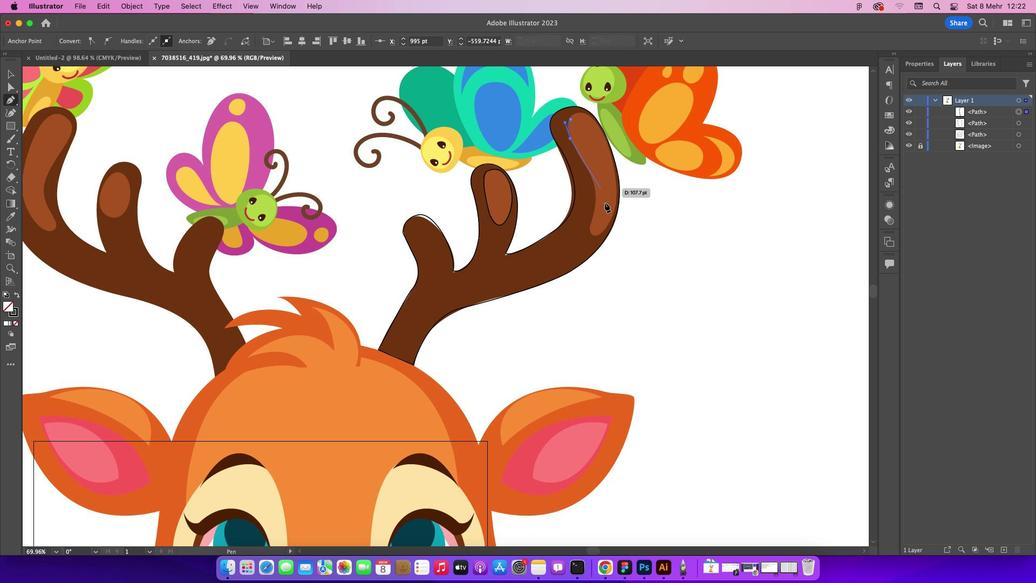 
Action: Mouse moved to (588, 171)
Screenshot: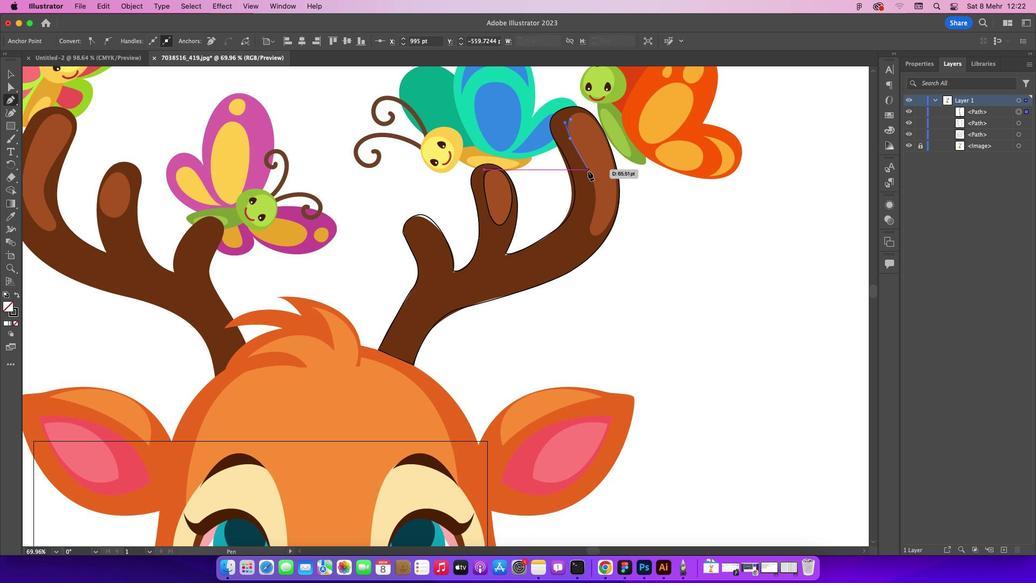 
Action: Mouse pressed left at (588, 171)
Screenshot: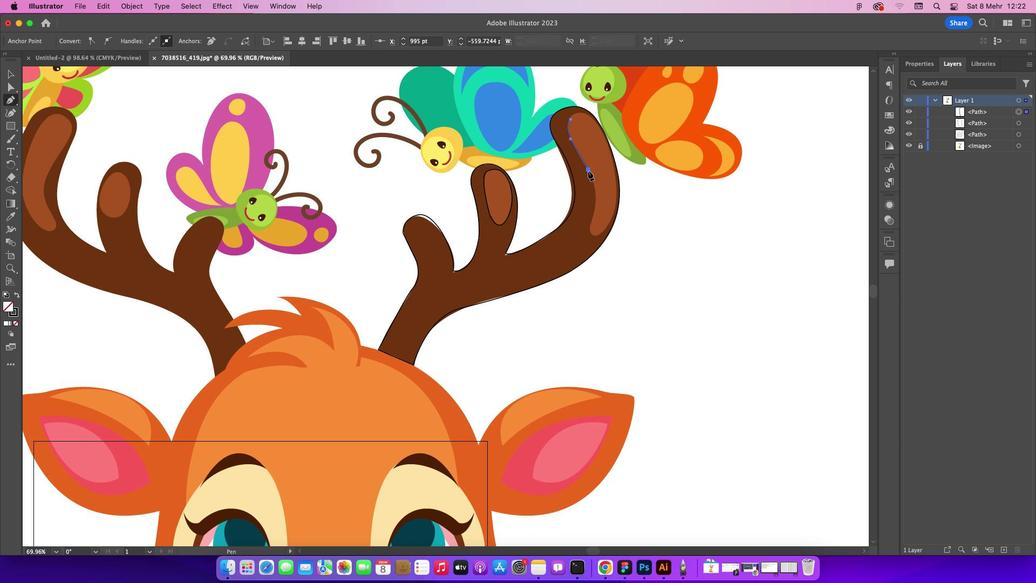 
Action: Mouse moved to (591, 219)
Screenshot: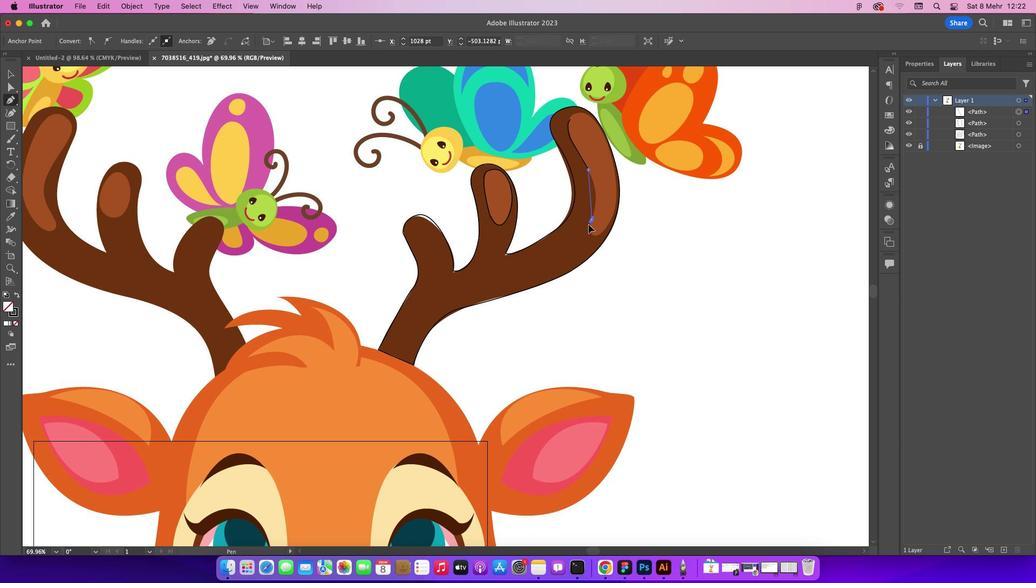 
Action: Mouse pressed left at (591, 219)
Screenshot: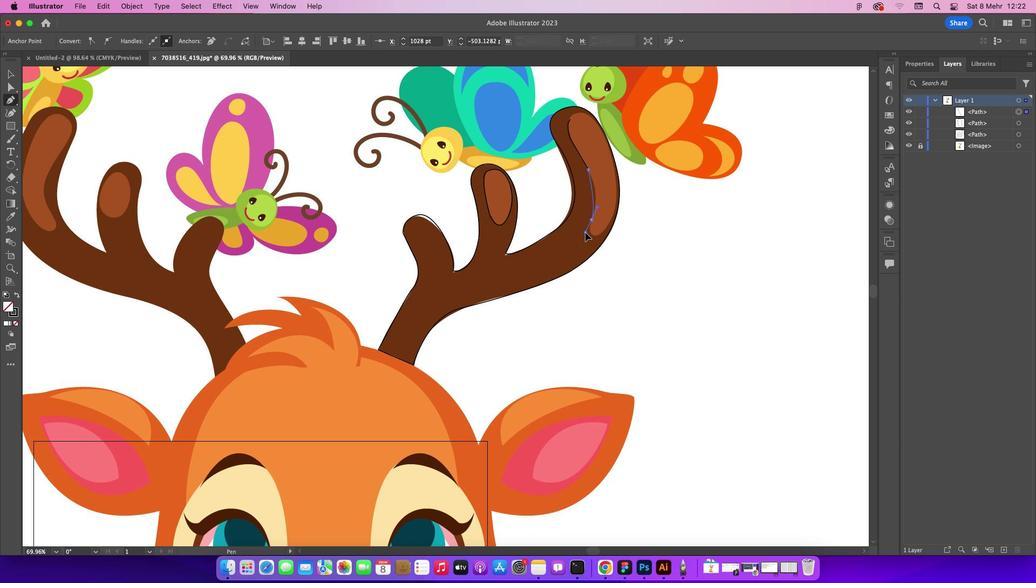 
Action: Mouse moved to (591, 220)
Screenshot: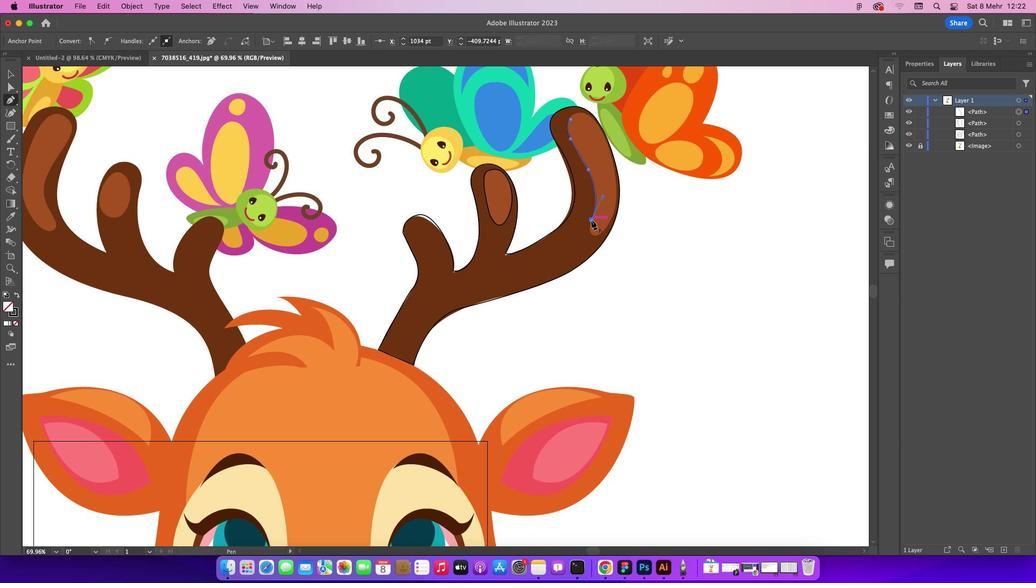 
Action: Key pressed Key.alt
Screenshot: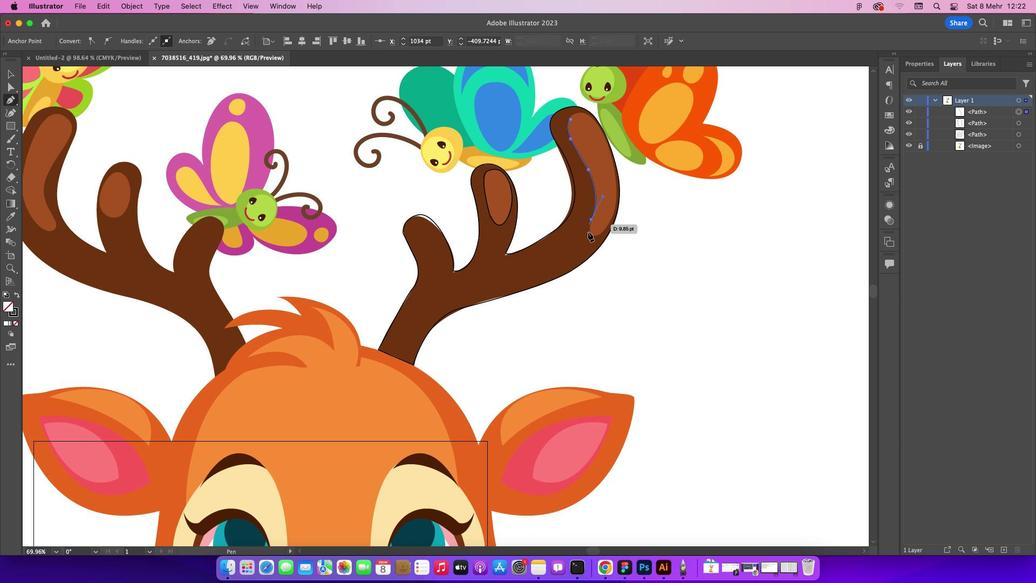 
Action: Mouse pressed left at (591, 220)
Screenshot: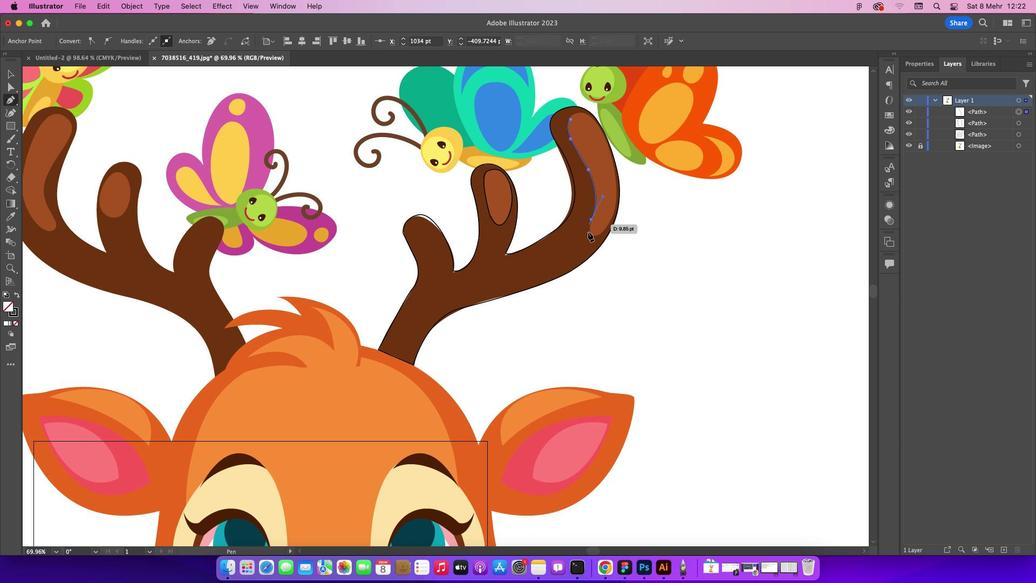 
Action: Mouse moved to (603, 232)
Screenshot: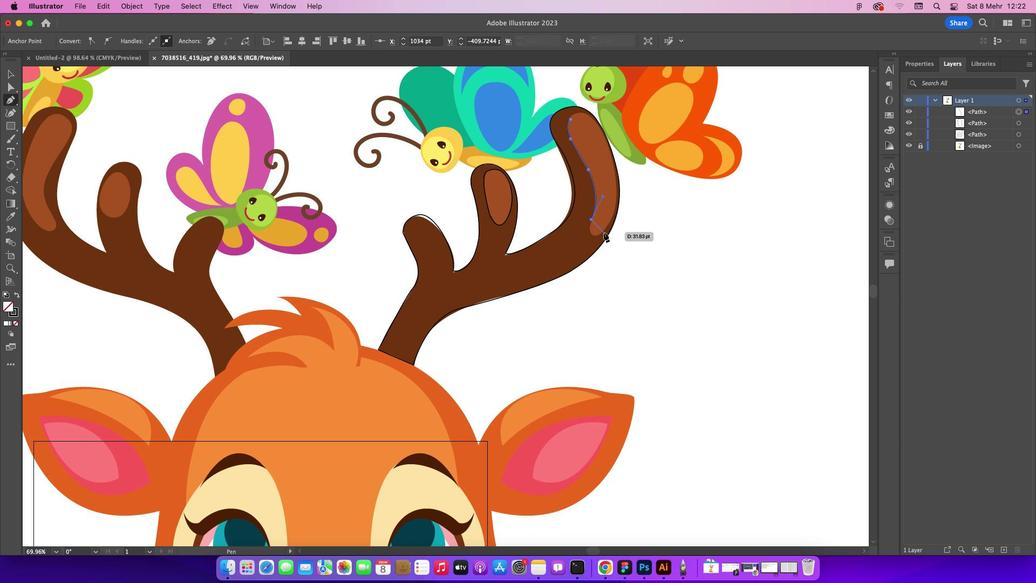 
Action: Mouse pressed left at (603, 232)
Screenshot: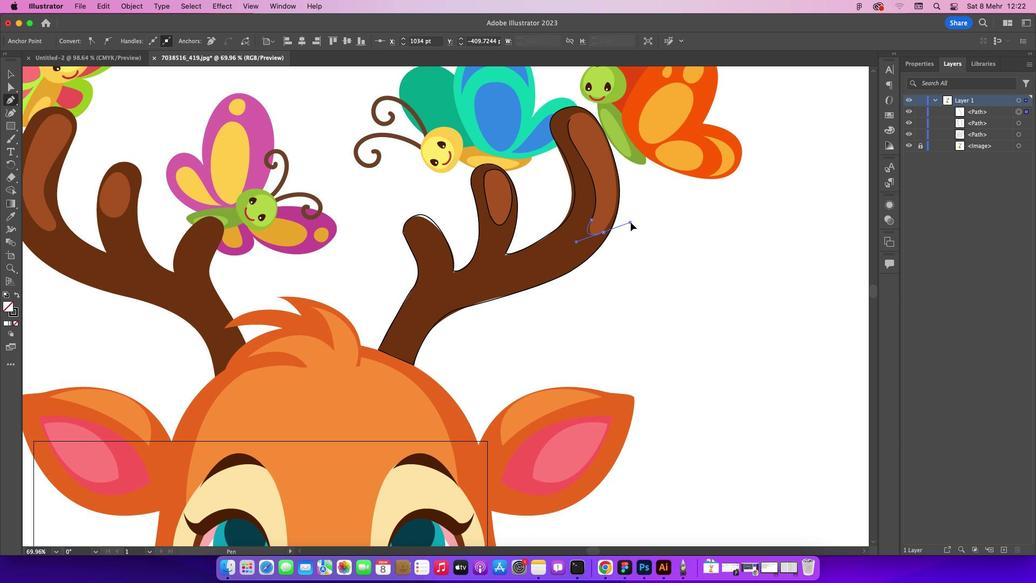
Action: Mouse moved to (602, 231)
Screenshot: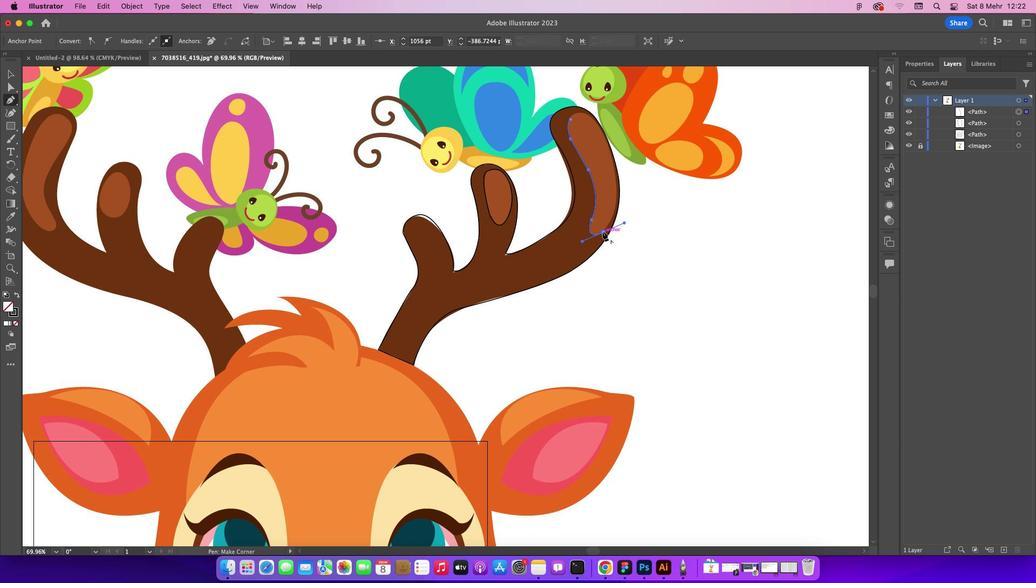 
Action: Key pressed Key.alt
Screenshot: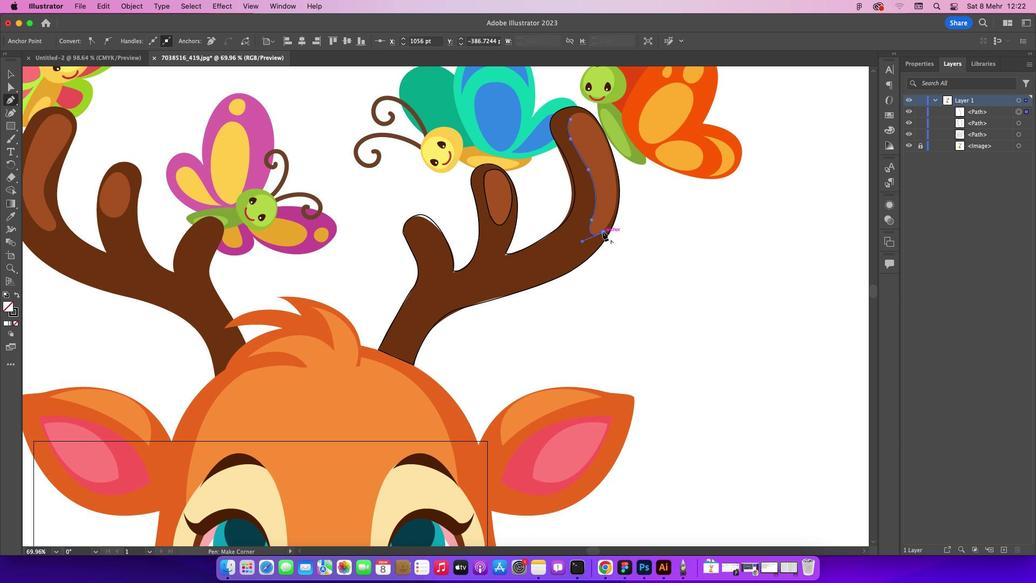 
Action: Mouse pressed left at (602, 231)
Screenshot: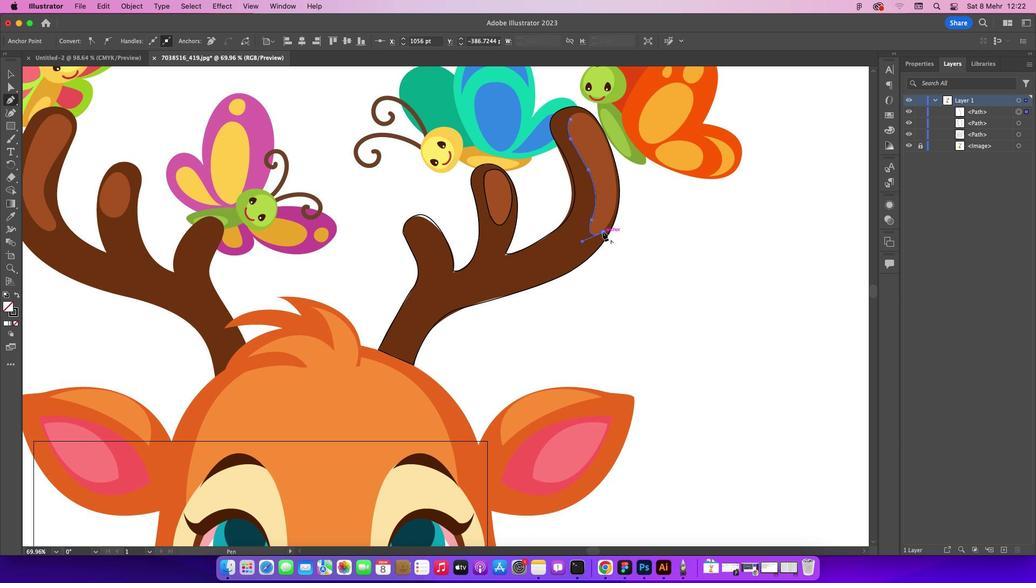 
Action: Mouse moved to (616, 180)
Screenshot: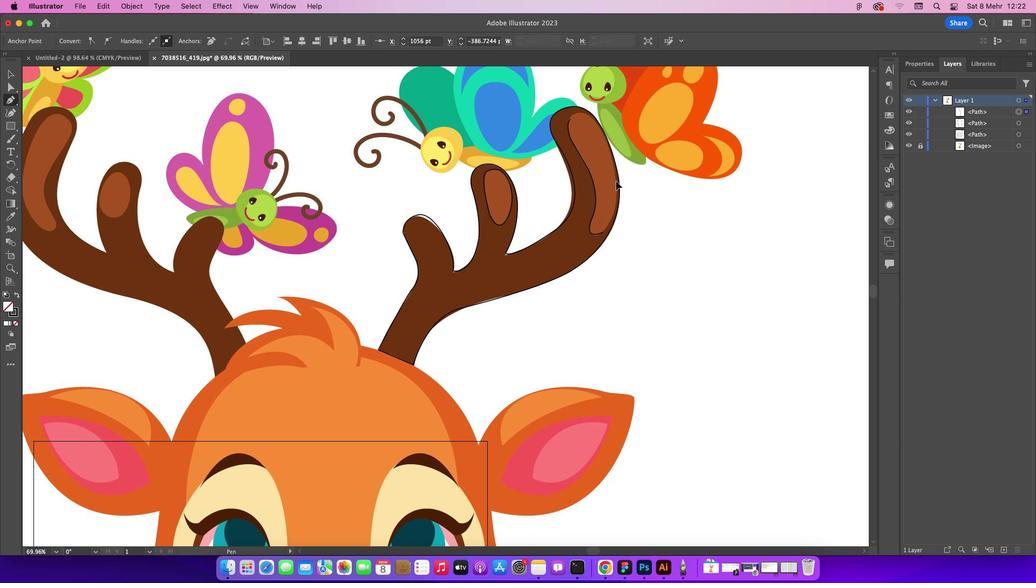 
Action: Mouse pressed left at (616, 180)
Screenshot: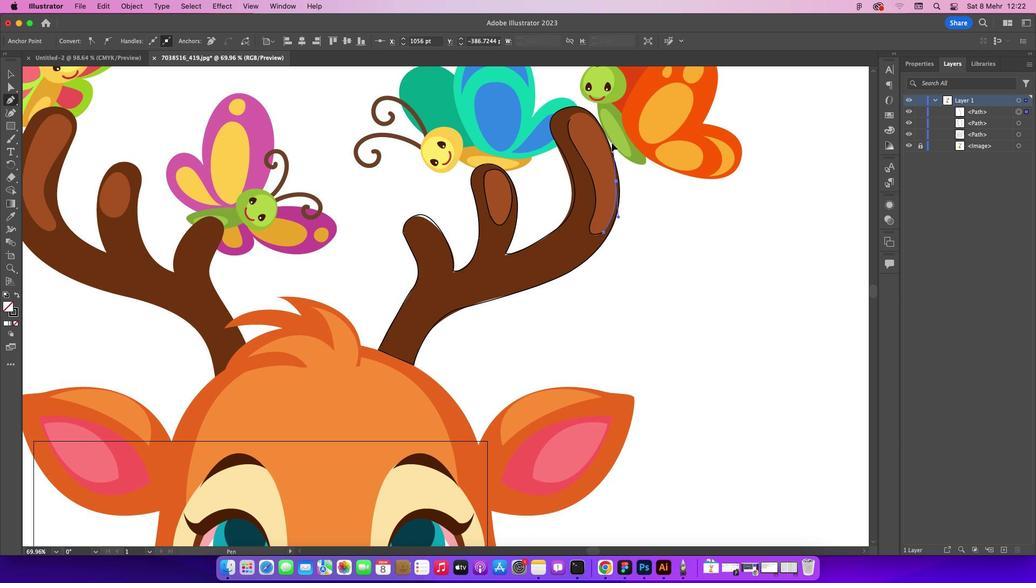 
Action: Mouse moved to (616, 180)
Screenshot: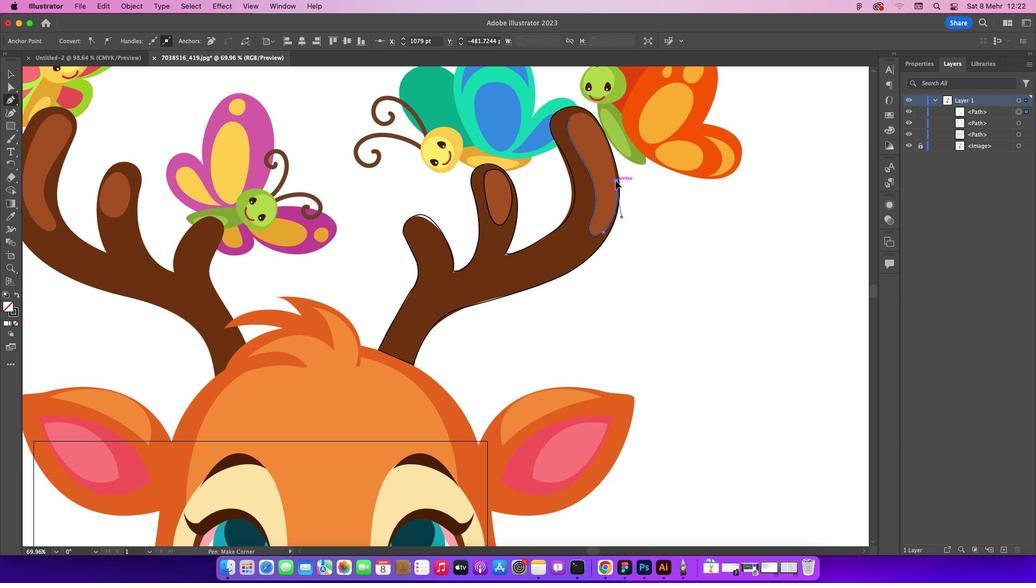 
Action: Key pressed Key.alt
Screenshot: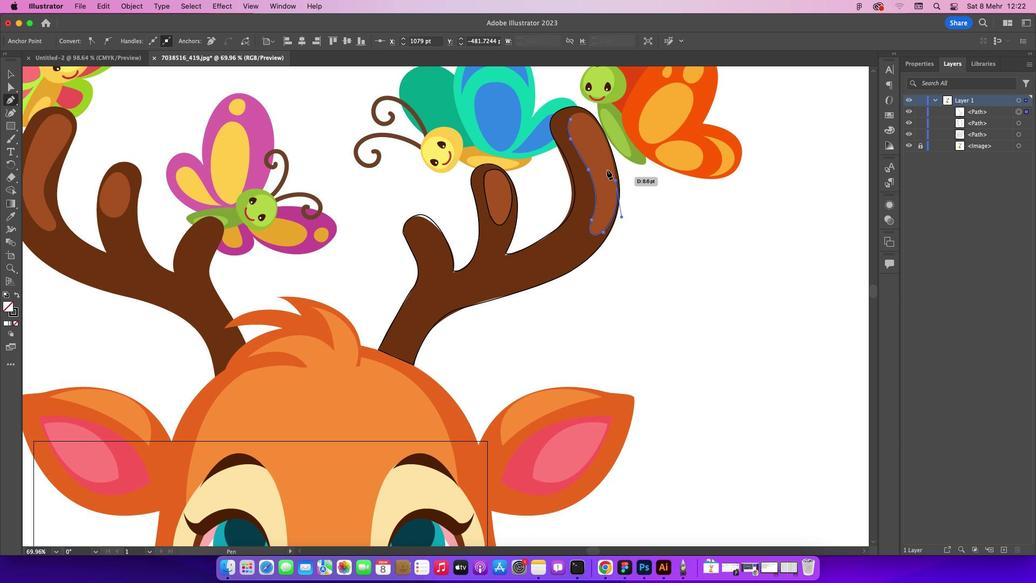 
Action: Mouse pressed left at (616, 180)
Screenshot: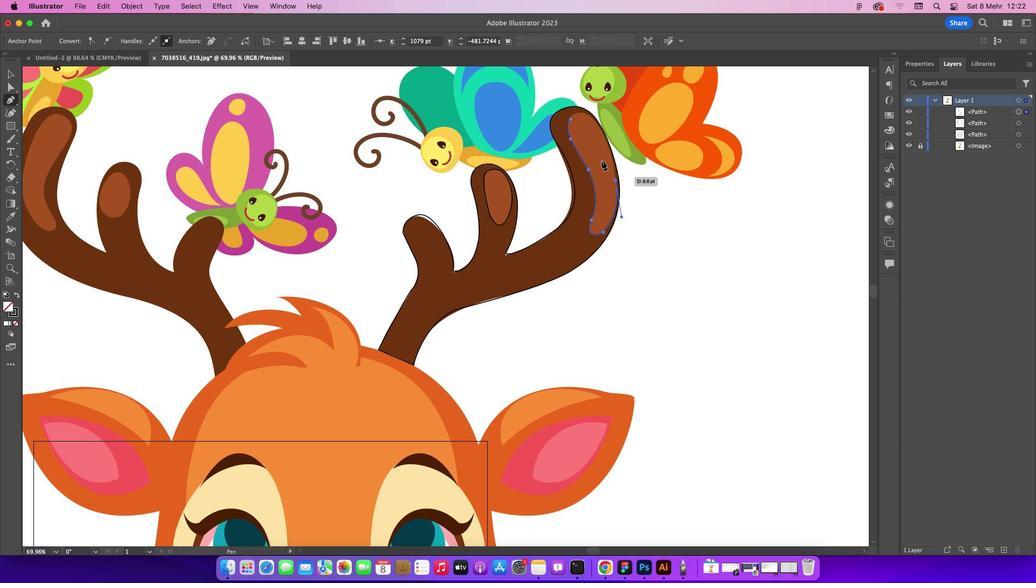 
Action: Mouse moved to (590, 115)
Screenshot: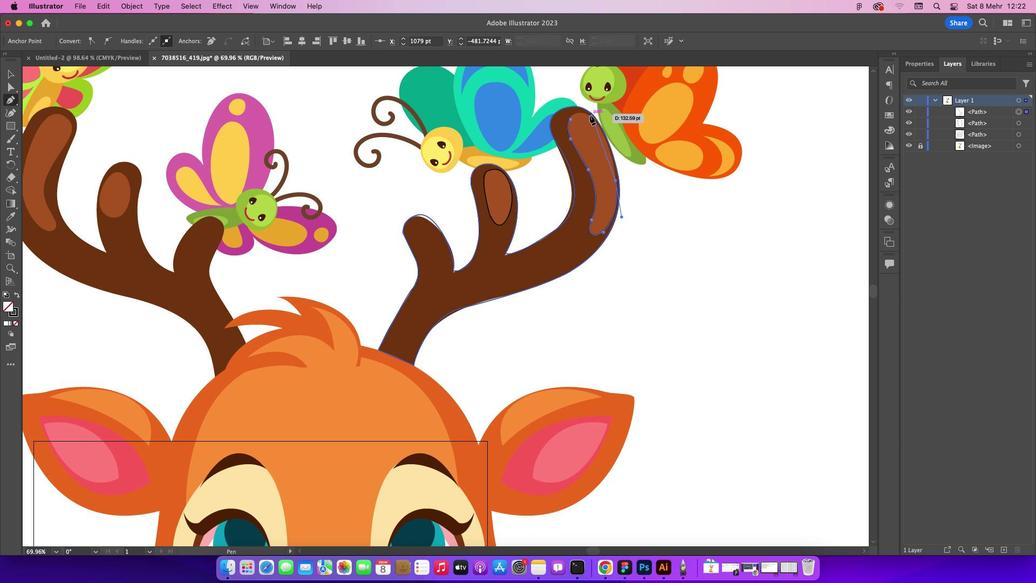 
Action: Mouse pressed left at (590, 115)
Screenshot: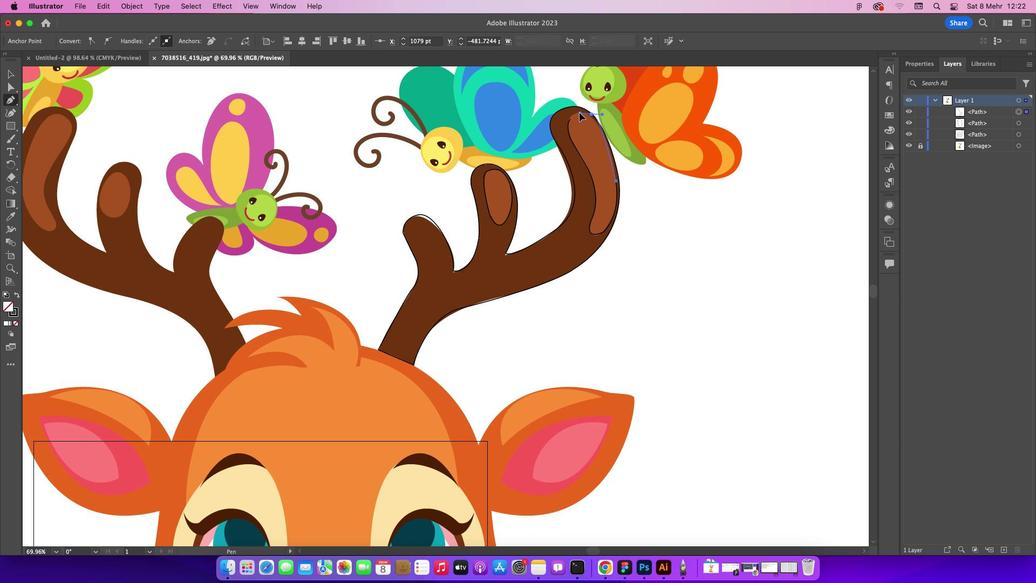 
Action: Mouse moved to (591, 174)
Screenshot: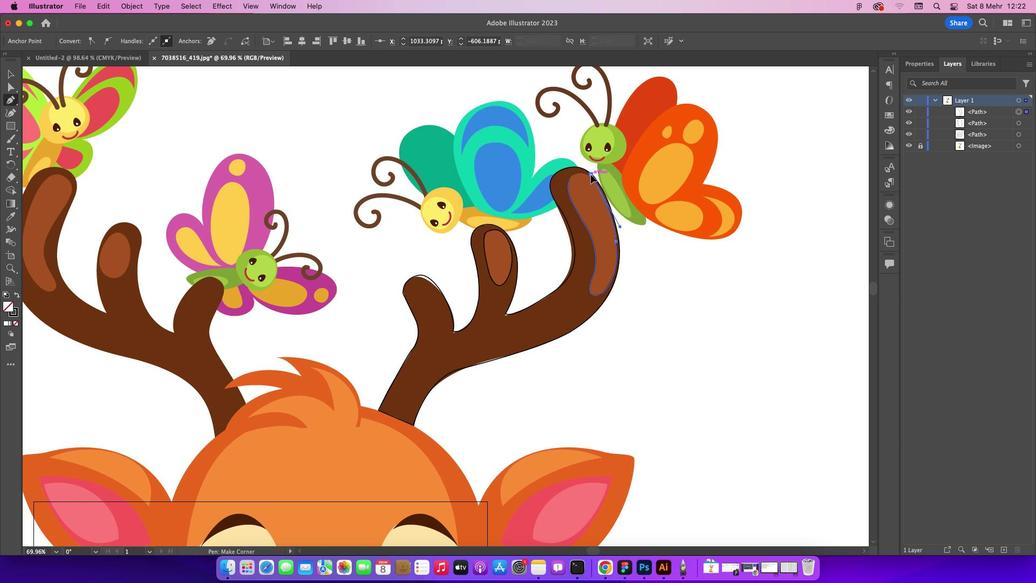 
Action: Key pressed Key.alt
Screenshot: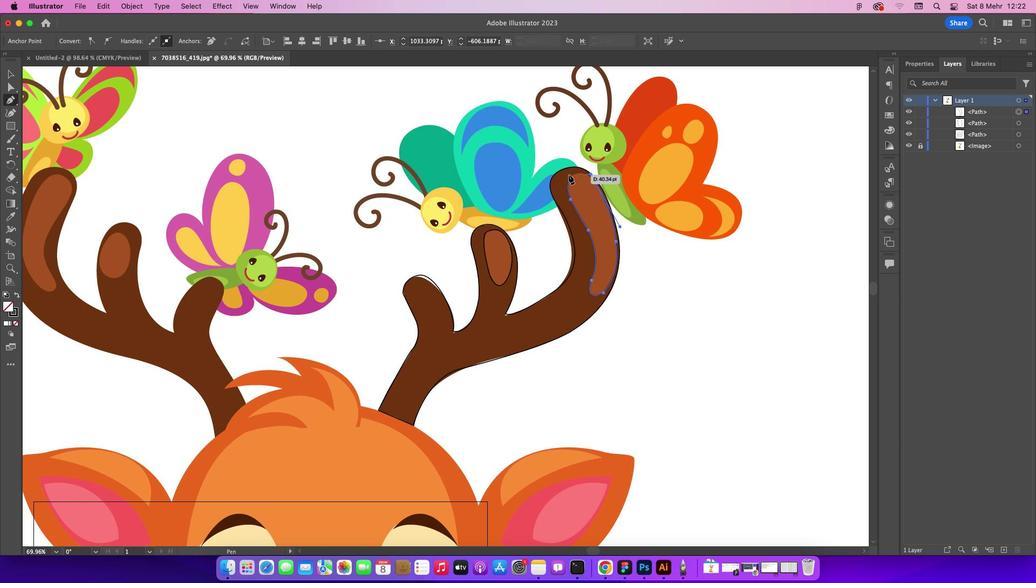 
Action: Mouse pressed left at (591, 174)
Screenshot: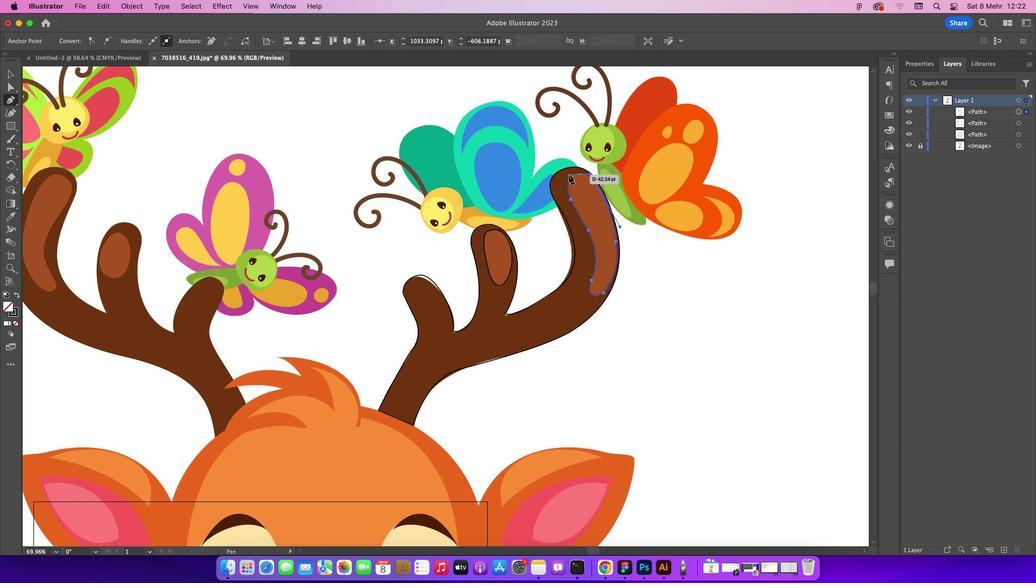 
Action: Mouse moved to (570, 179)
Screenshot: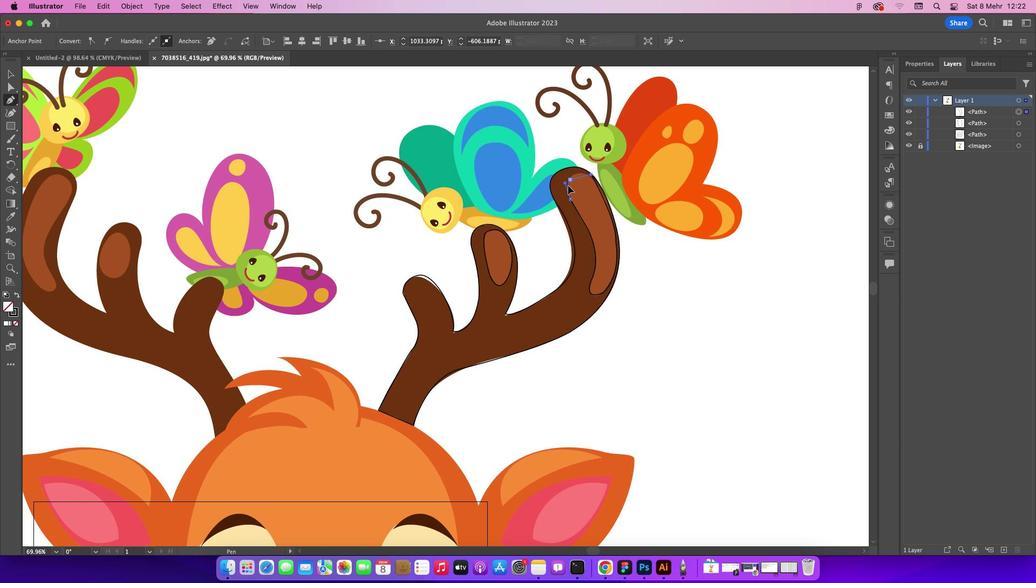 
Action: Mouse pressed left at (570, 179)
Screenshot: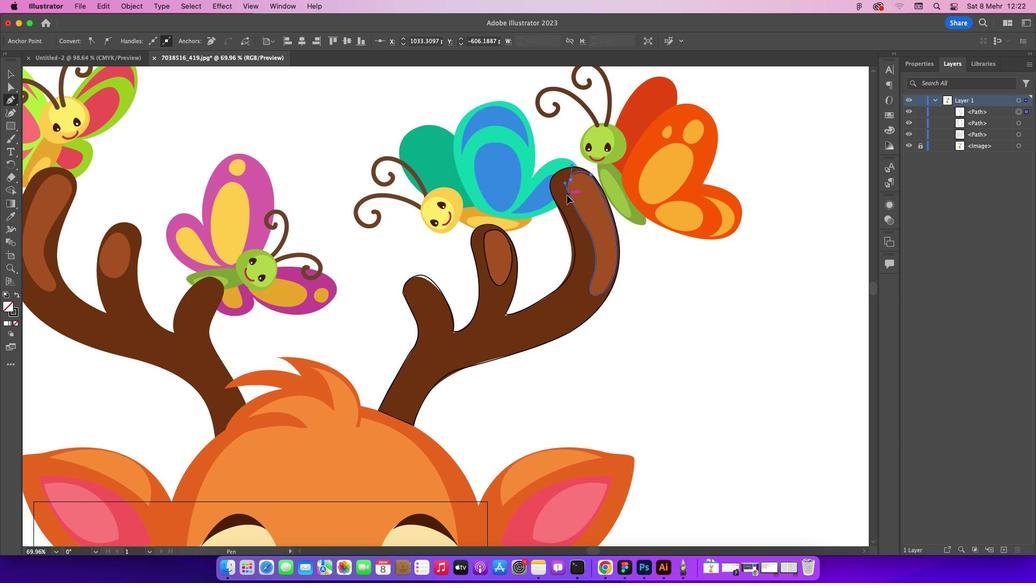 
Action: Mouse moved to (10, 70)
Screenshot: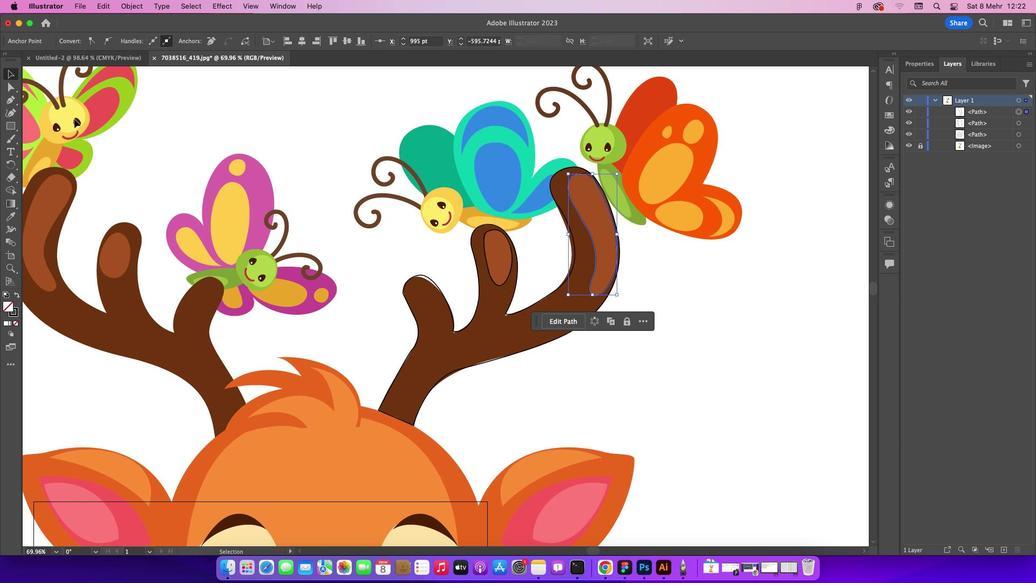 
Action: Mouse pressed left at (10, 70)
Screenshot: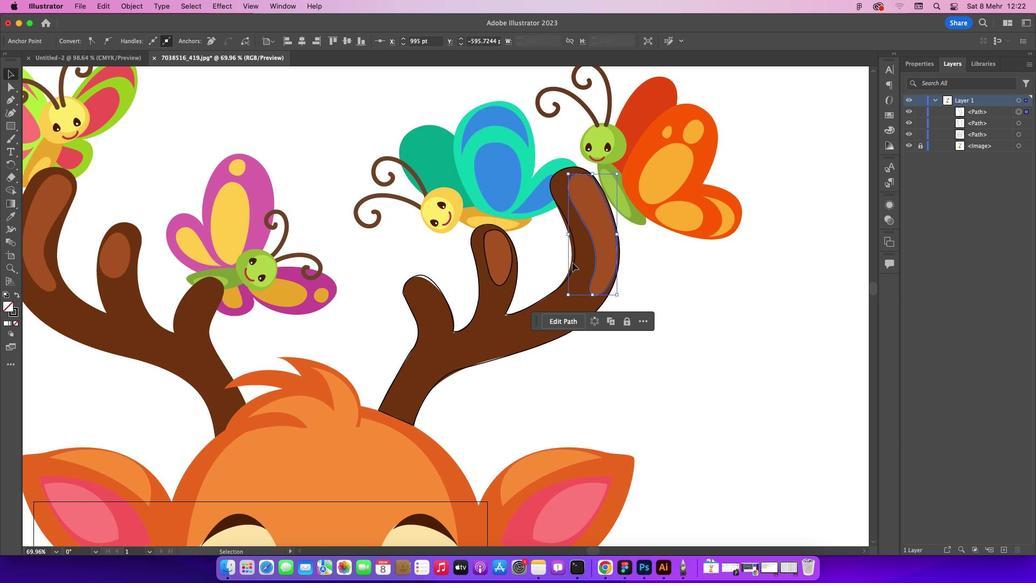 
Action: Mouse moved to (750, 274)
Screenshot: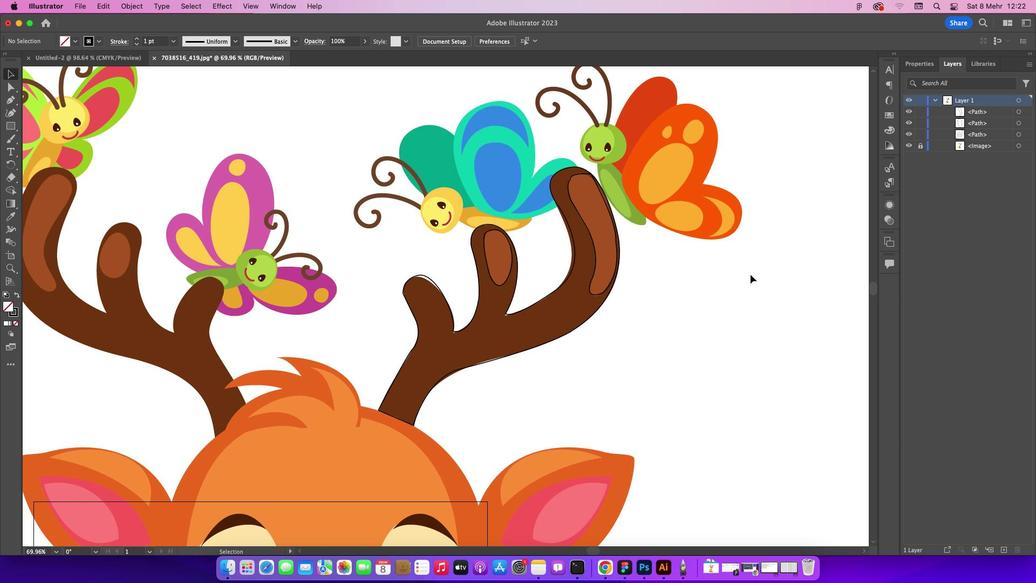 
Action: Mouse pressed left at (750, 274)
Screenshot: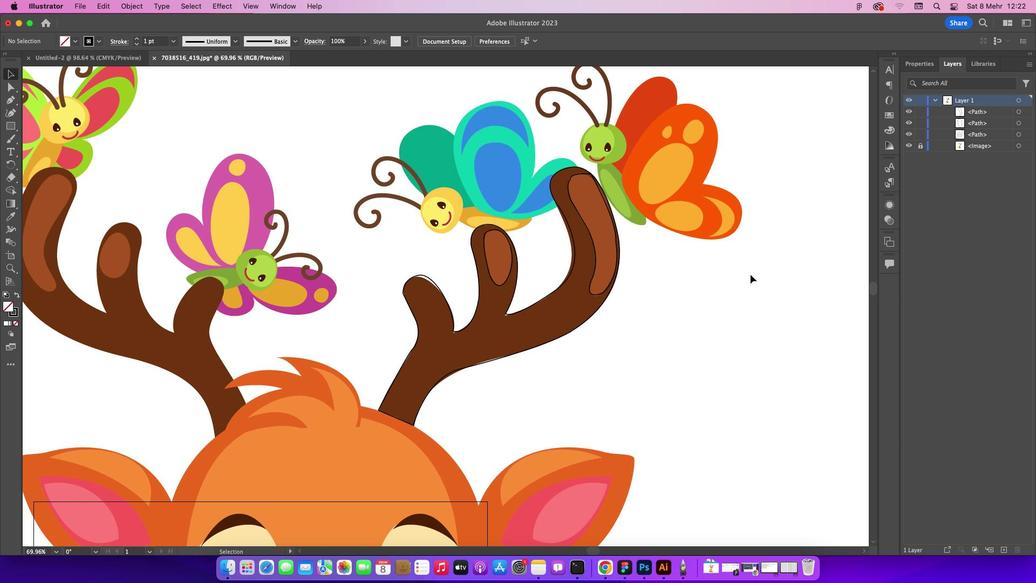 
Action: Mouse moved to (515, 352)
Screenshot: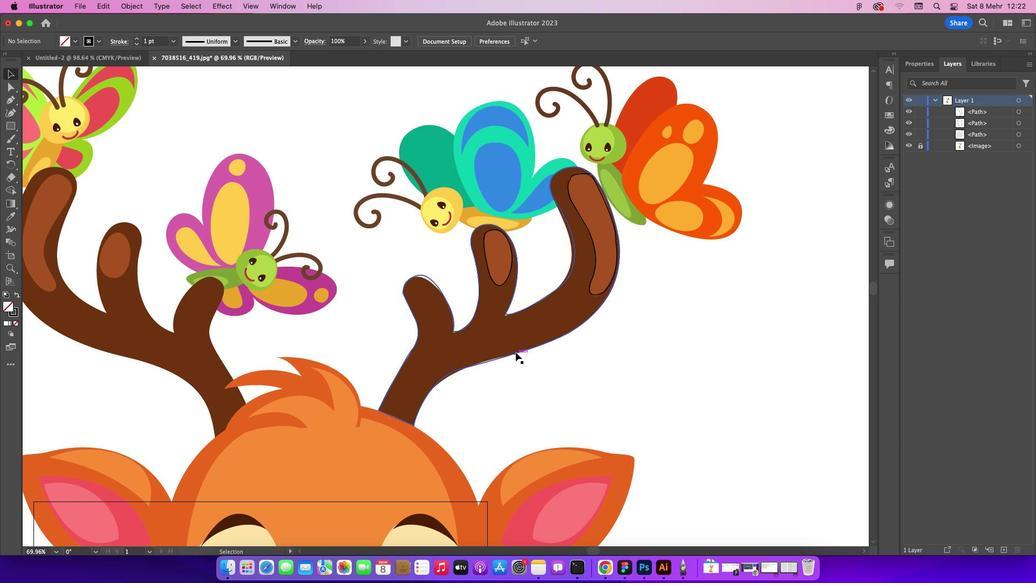 
Action: Mouse pressed left at (515, 352)
Screenshot: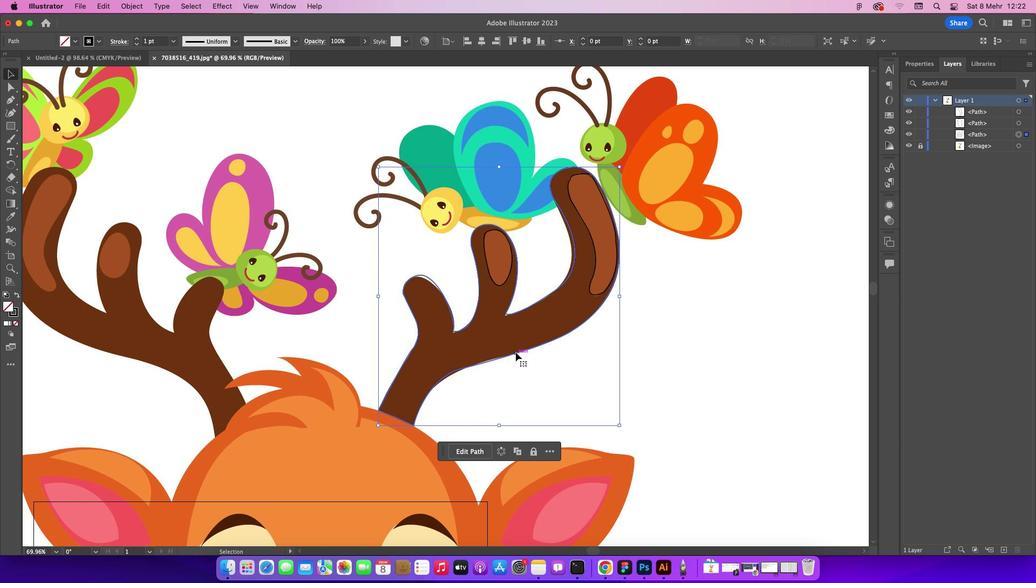 
Action: Mouse moved to (15, 313)
Screenshot: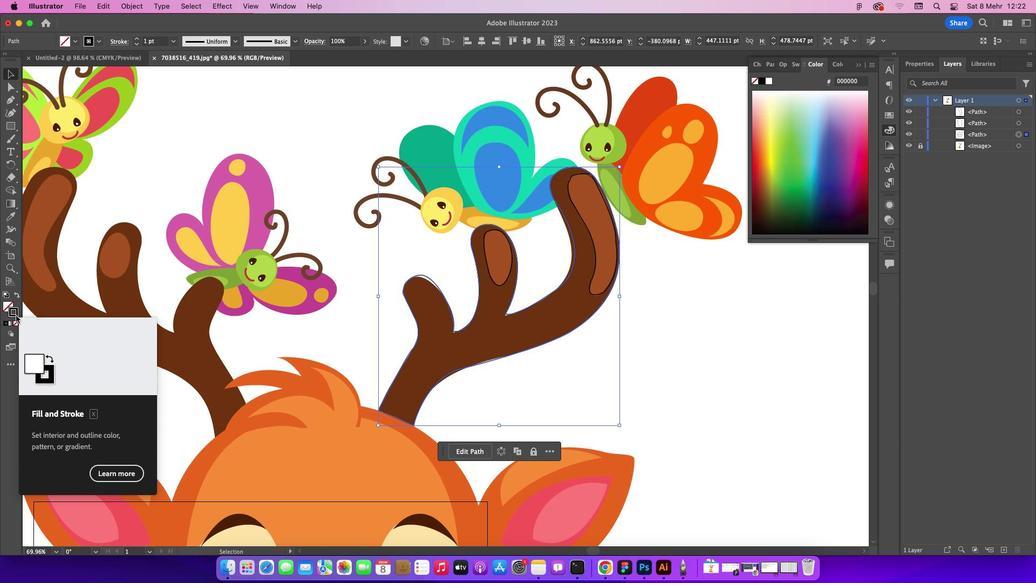 
Action: Mouse pressed left at (15, 313)
Screenshot: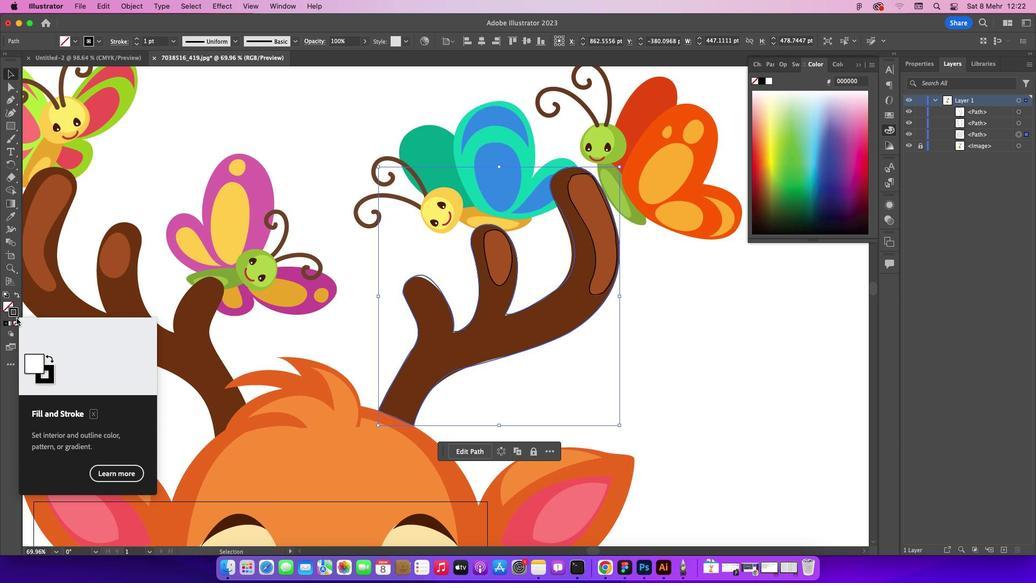 
Action: Mouse moved to (16, 324)
Screenshot: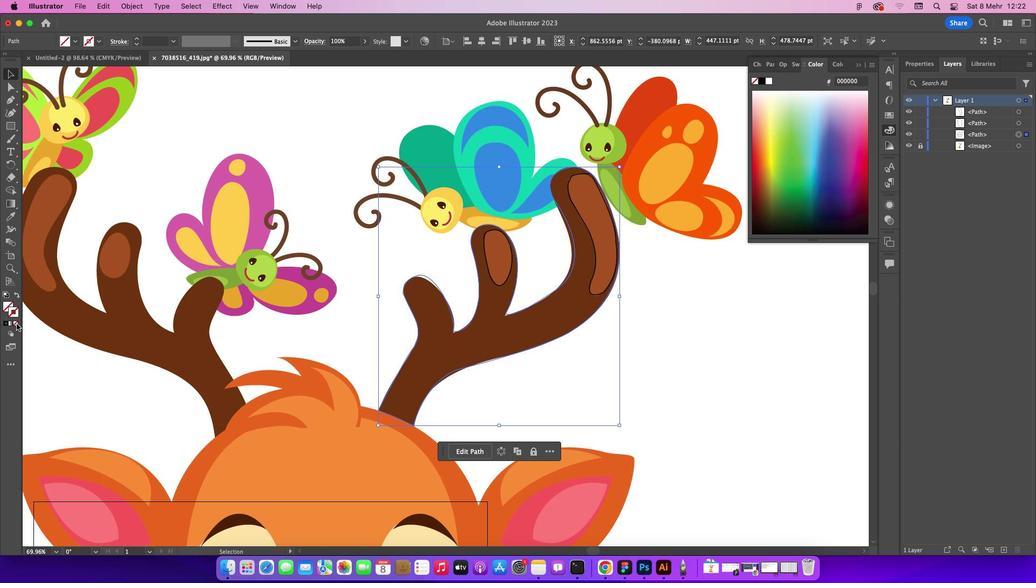 
Action: Mouse pressed left at (16, 324)
Screenshot: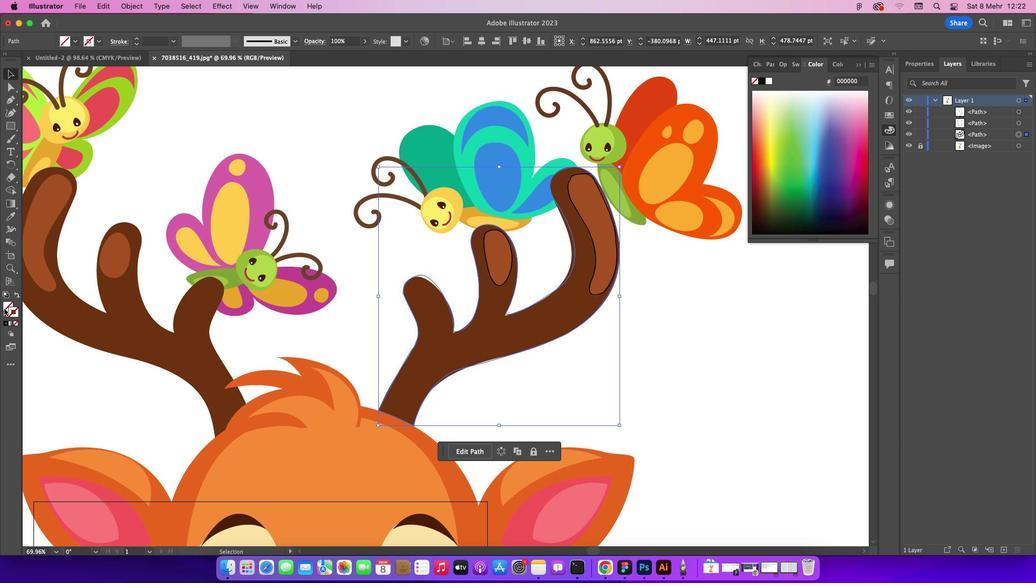 
Action: Mouse moved to (5, 307)
Screenshot: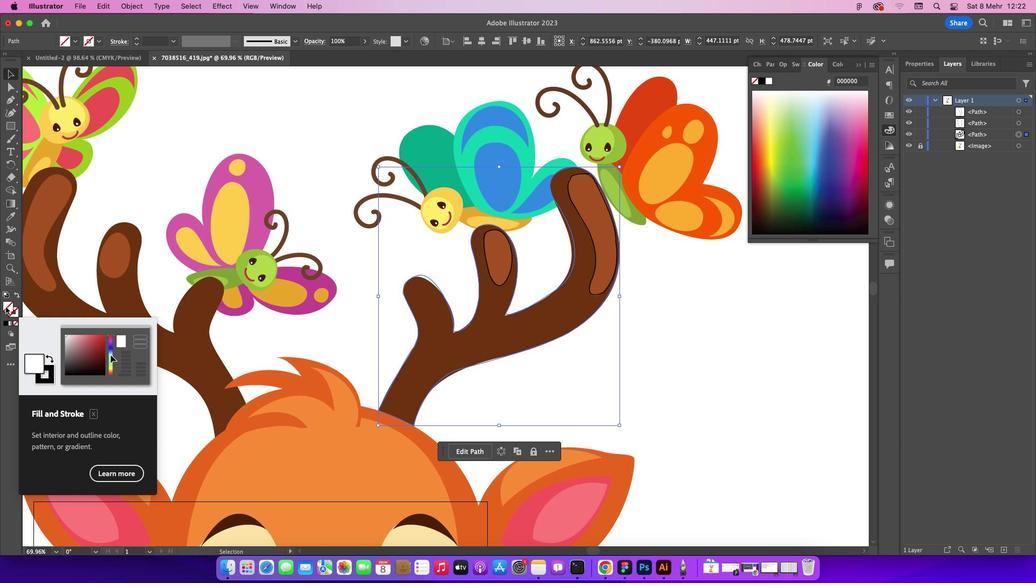 
Action: Mouse pressed left at (5, 307)
Screenshot: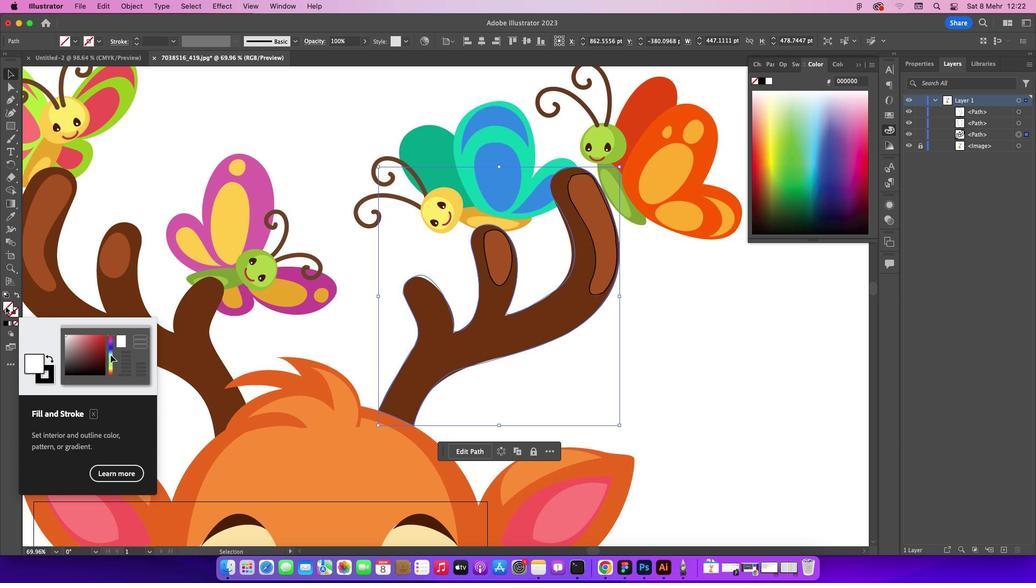 
Action: Mouse moved to (11, 216)
Screenshot: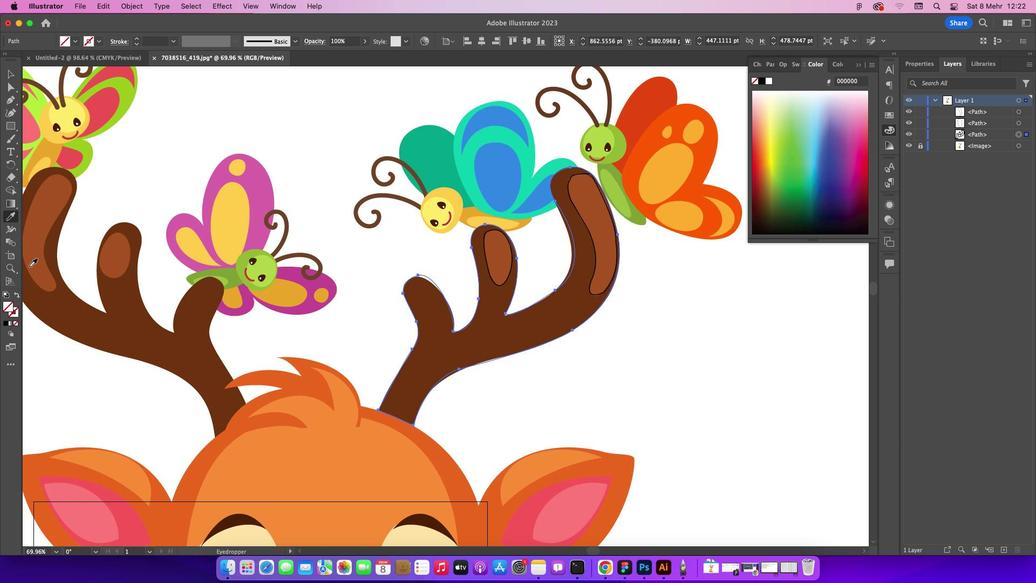 
Action: Mouse pressed left at (11, 216)
Screenshot: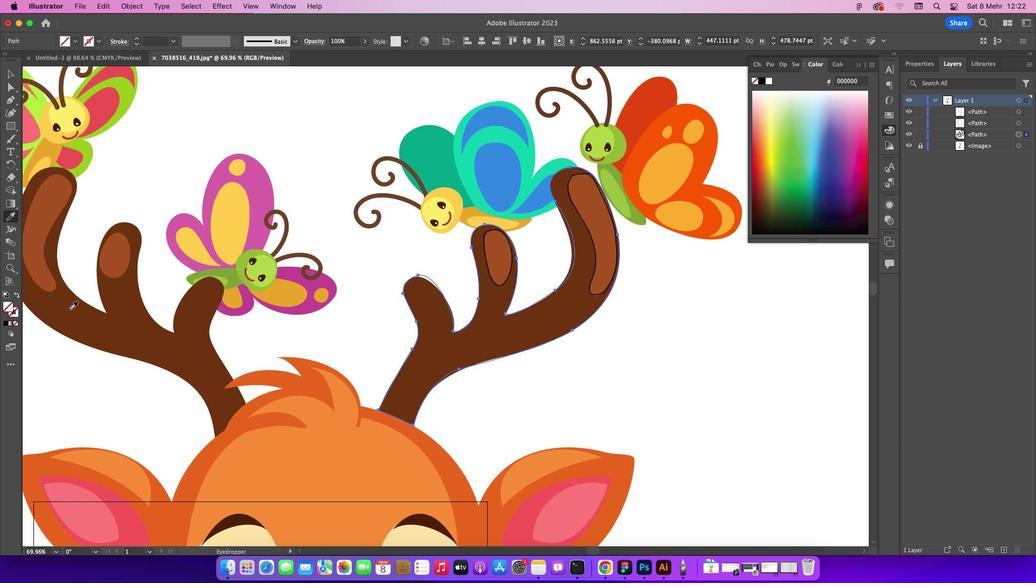 
Action: Mouse moved to (72, 312)
Screenshot: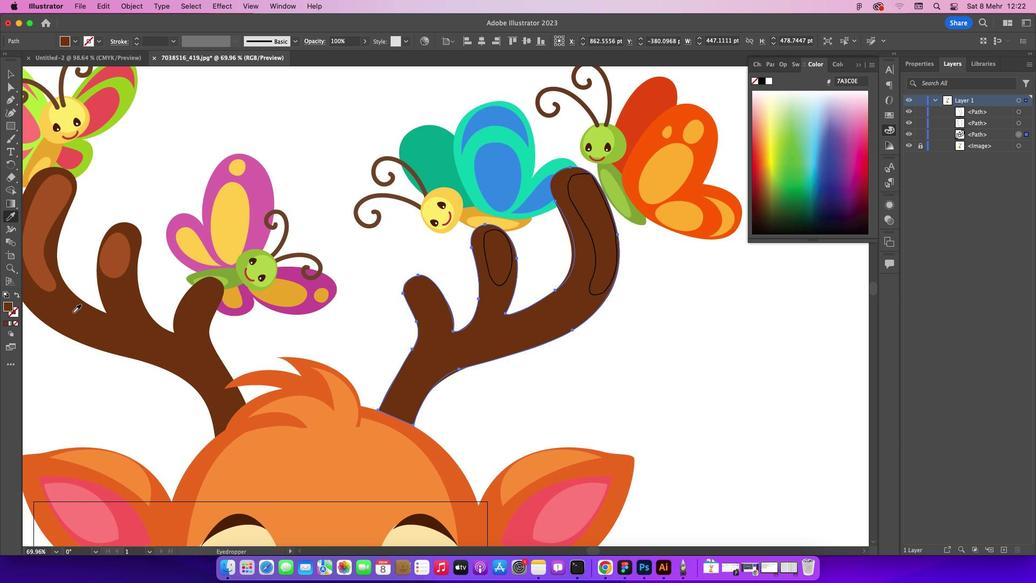 
Action: Mouse pressed left at (72, 312)
Screenshot: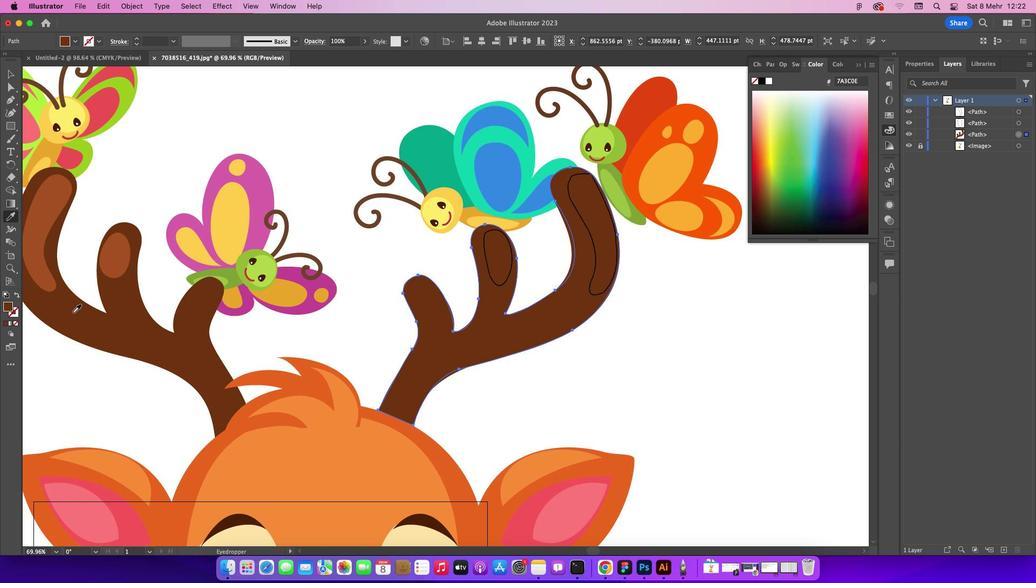 
Action: Mouse moved to (8, 71)
Screenshot: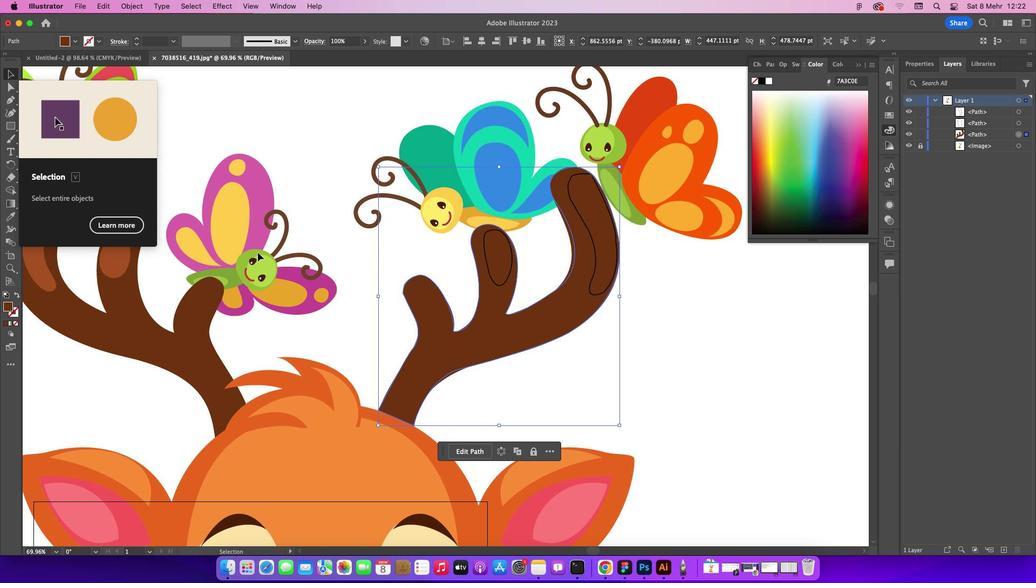 
Action: Mouse pressed left at (8, 71)
Screenshot: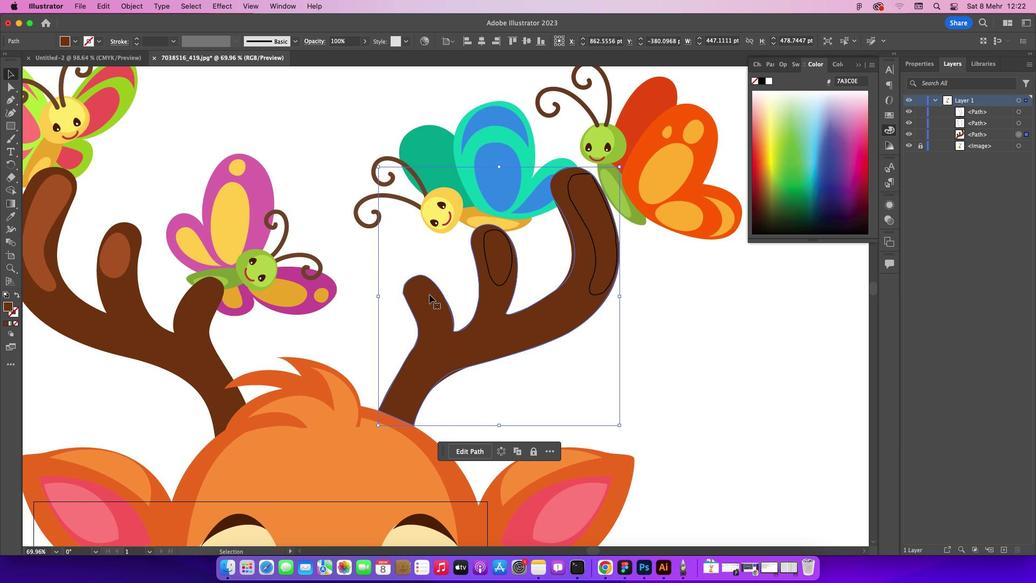 
Action: Mouse moved to (491, 272)
Screenshot: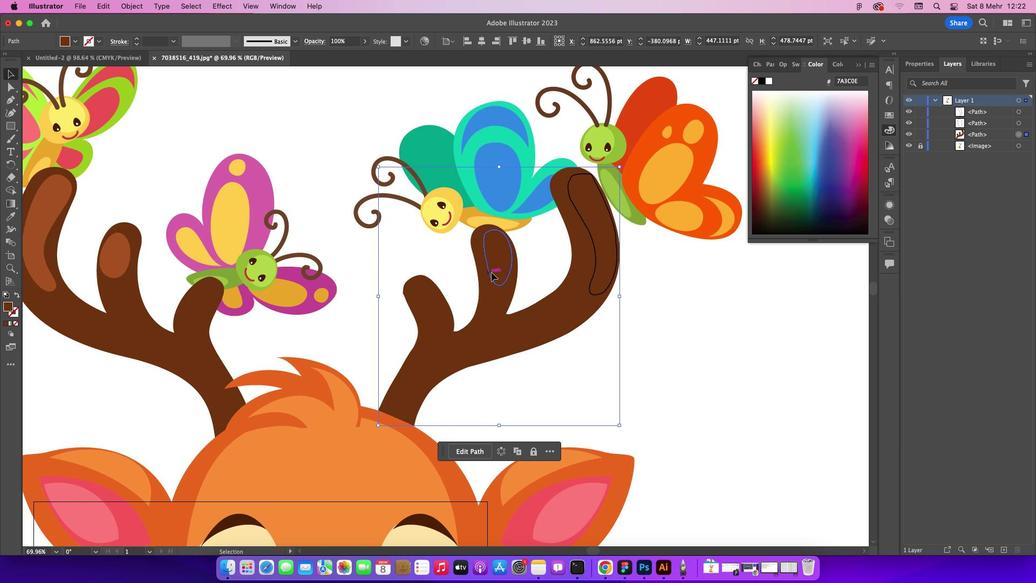 
Action: Mouse pressed left at (491, 272)
Screenshot: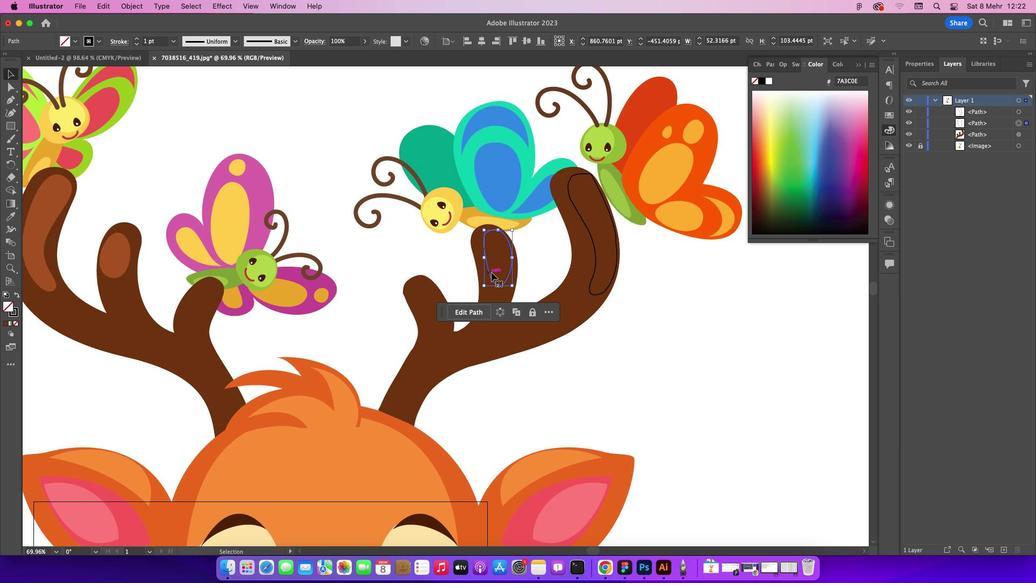 
Action: Mouse moved to (596, 261)
Screenshot: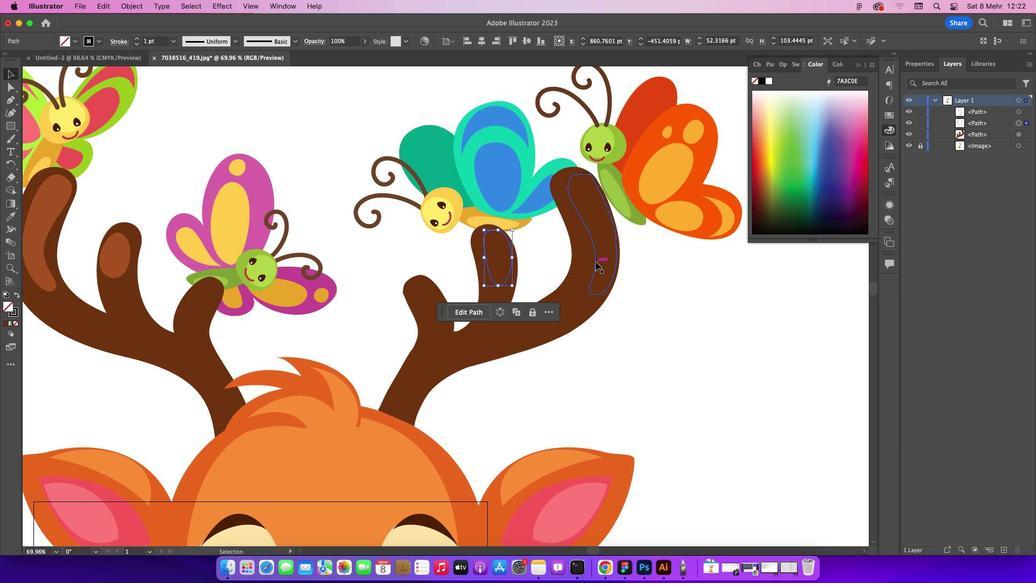 
Action: Key pressed Key.shift
Screenshot: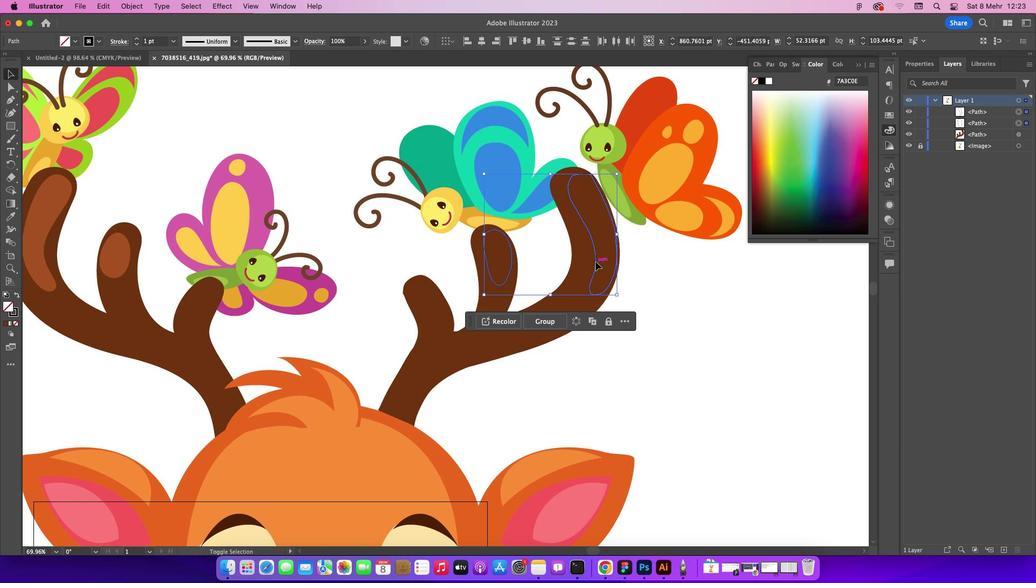 
Action: Mouse pressed left at (596, 261)
Screenshot: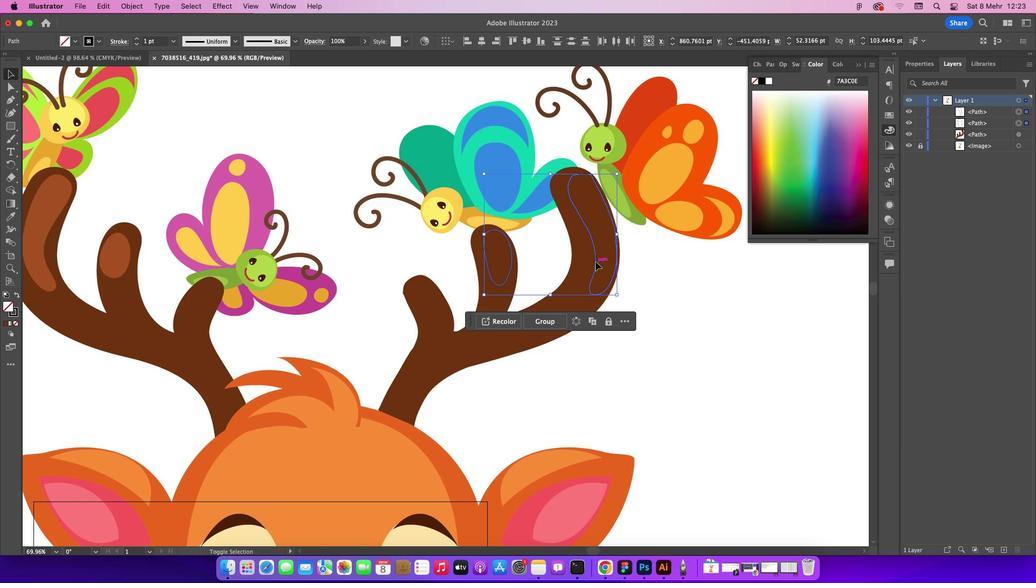 
Action: Mouse moved to (10, 216)
Screenshot: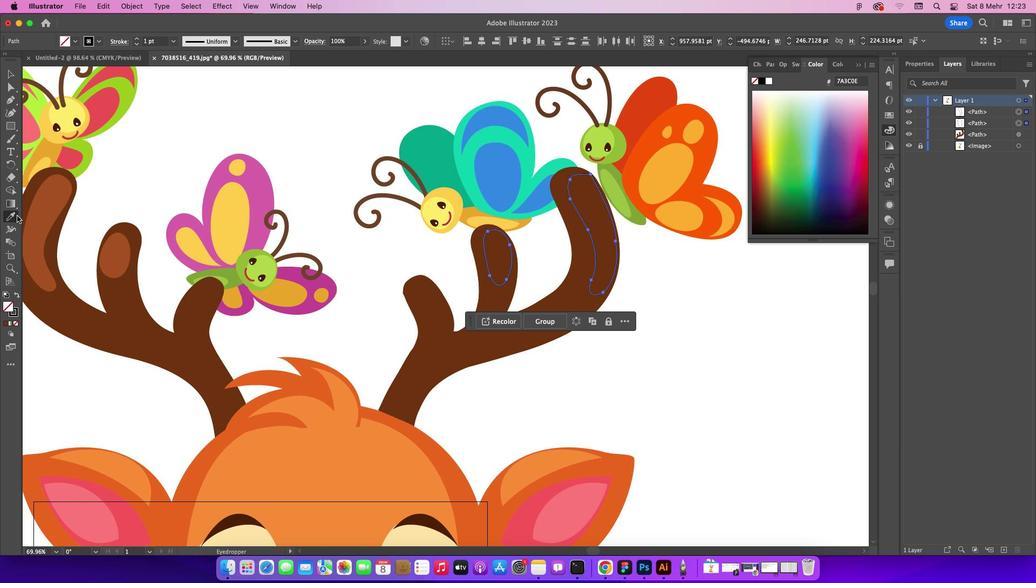 
Action: Mouse pressed left at (10, 216)
Screenshot: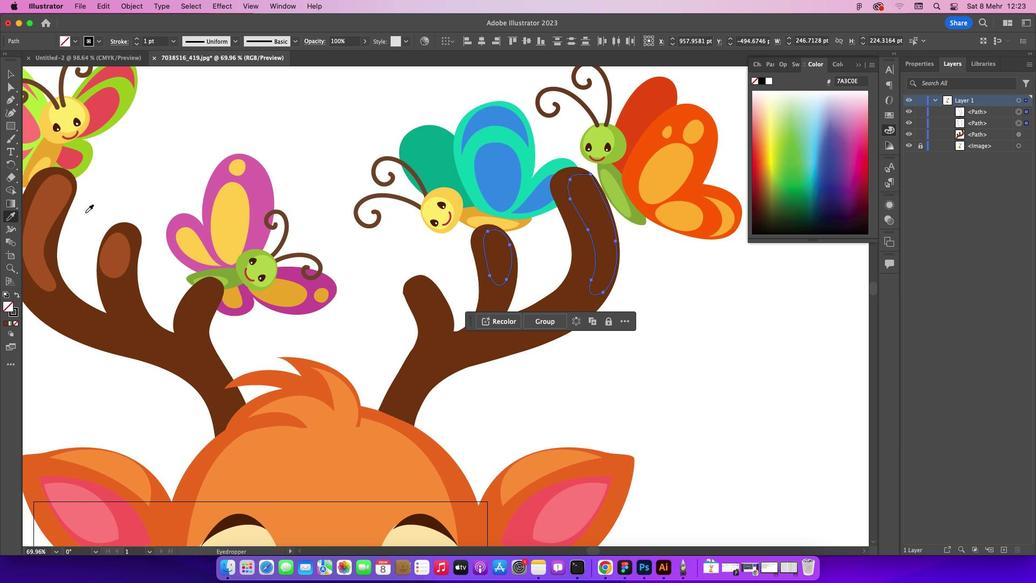 
Action: Mouse moved to (52, 199)
Screenshot: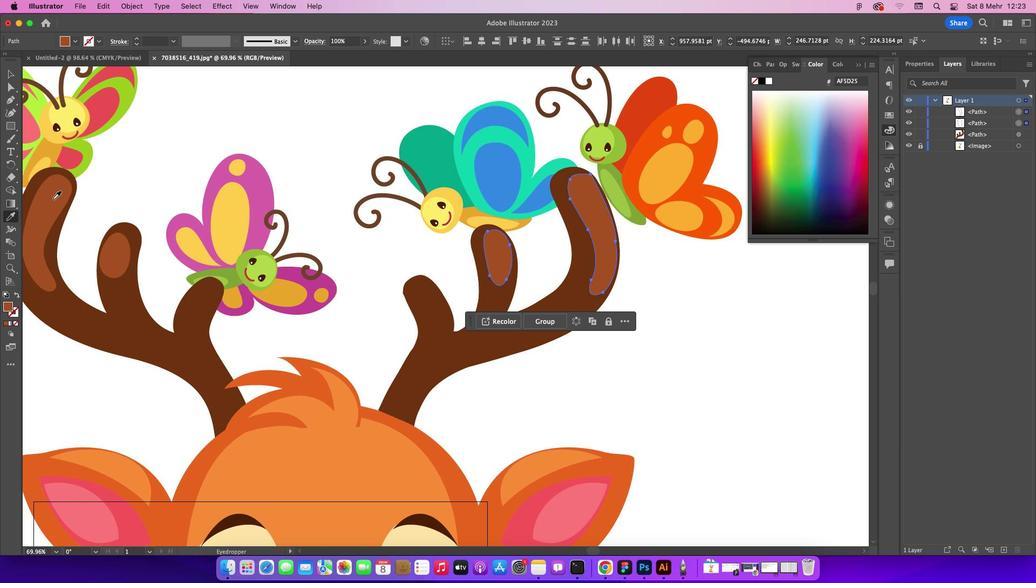 
Action: Mouse pressed left at (52, 199)
Screenshot: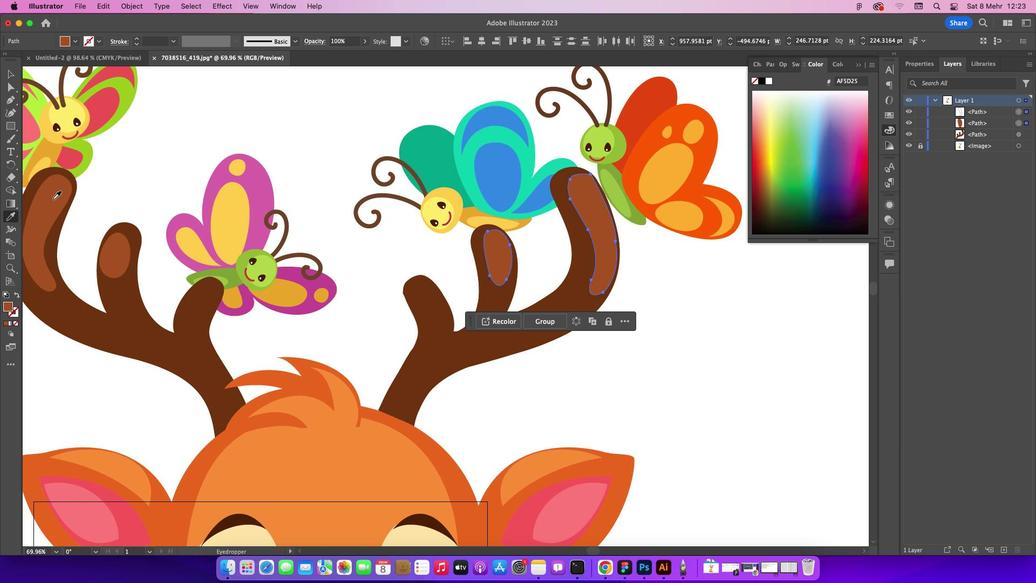 
Action: Mouse moved to (7, 78)
Screenshot: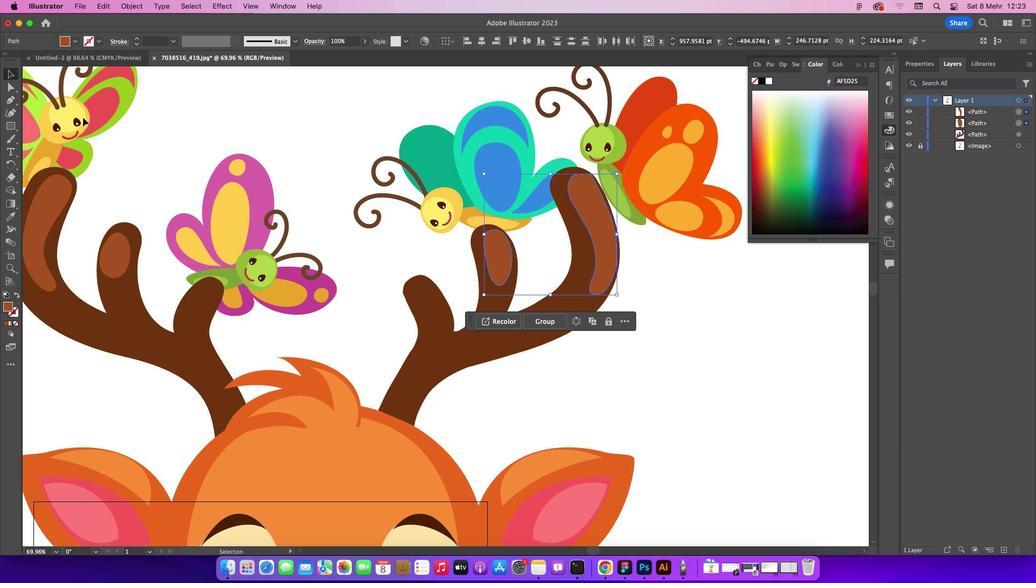 
Action: Mouse pressed left at (7, 78)
Screenshot: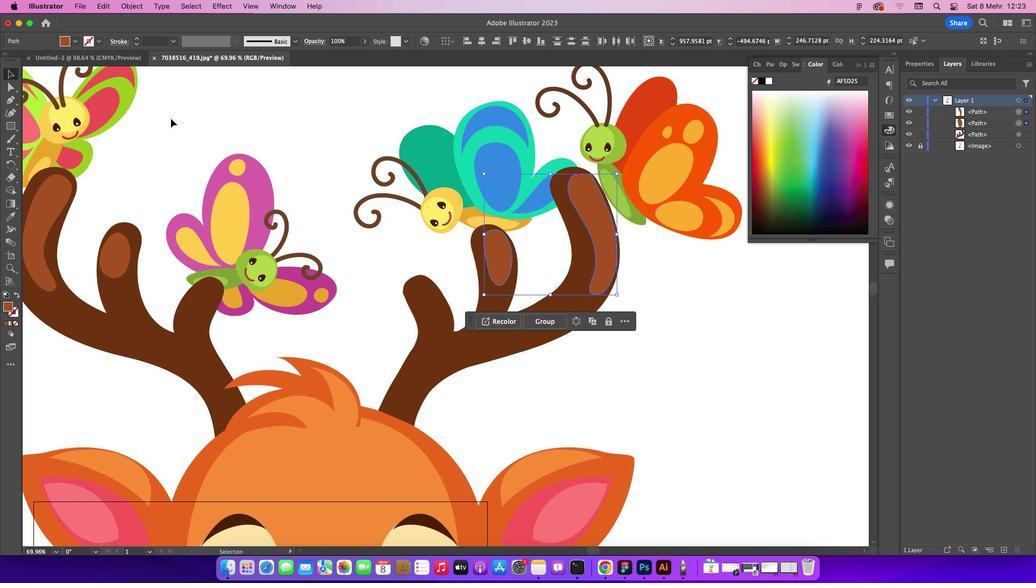 
Action: Mouse moved to (190, 110)
Screenshot: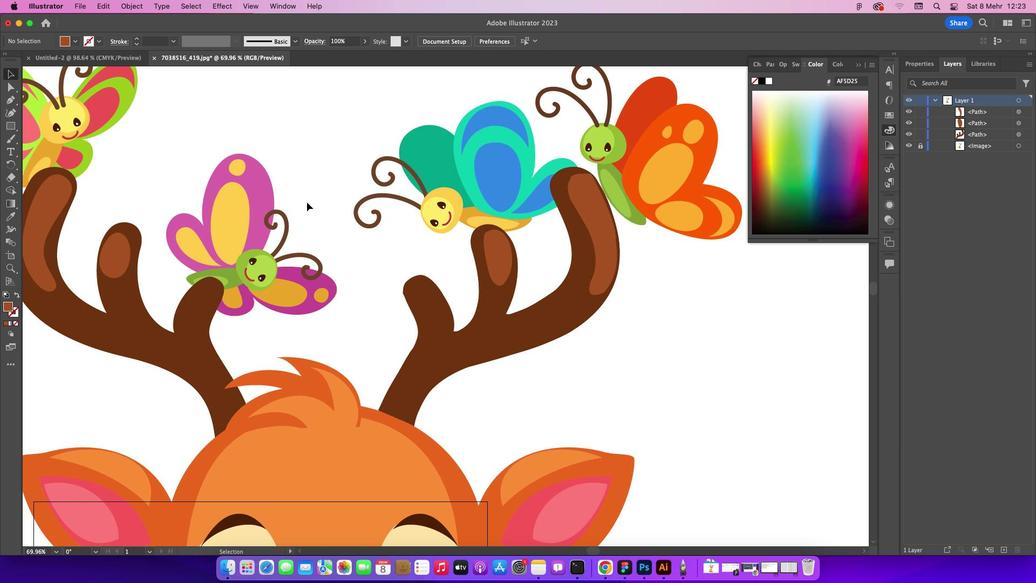
Action: Mouse pressed left at (190, 110)
Screenshot: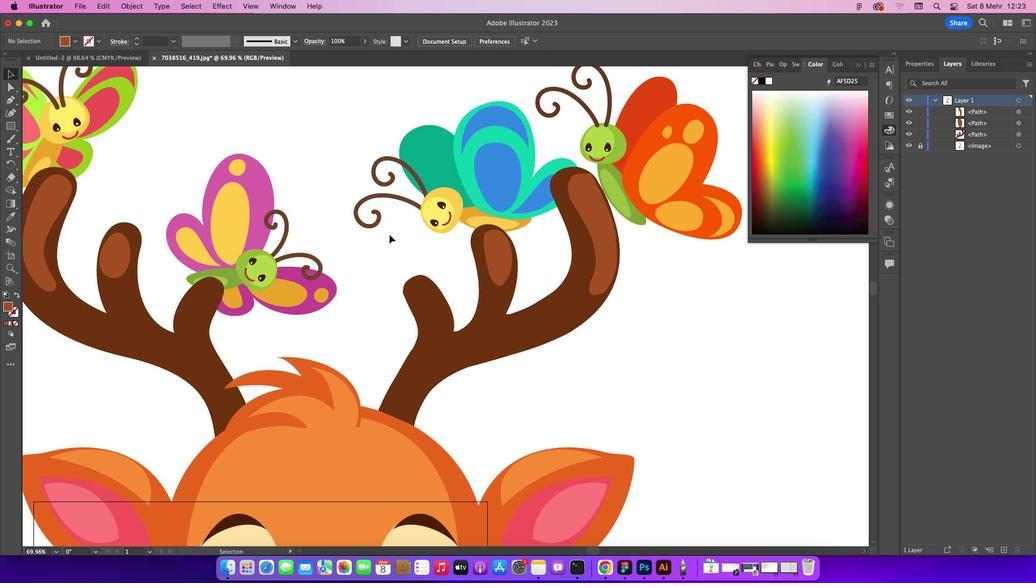 
Action: Mouse moved to (491, 358)
Screenshot: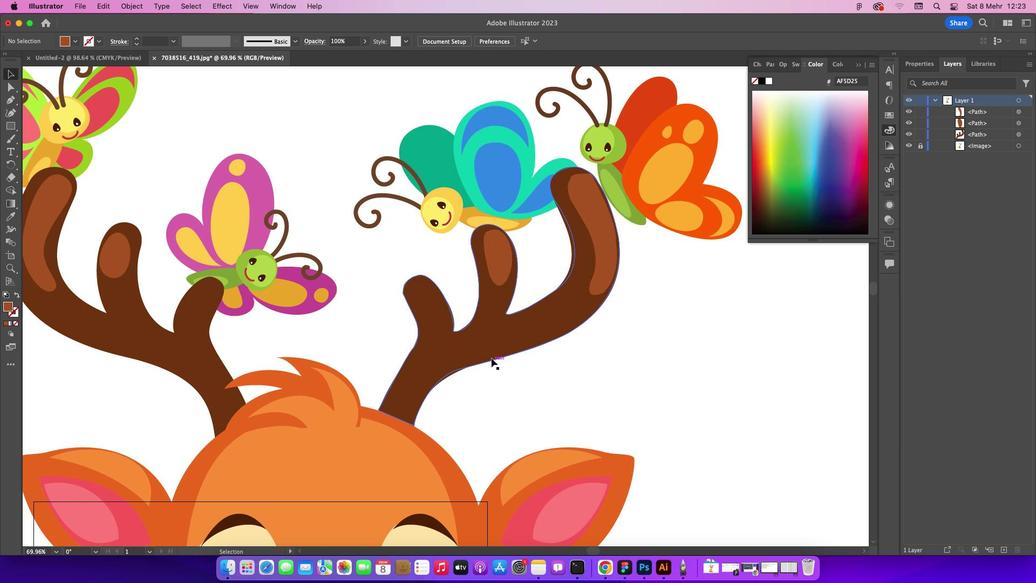 
Action: Mouse pressed left at (491, 358)
Screenshot: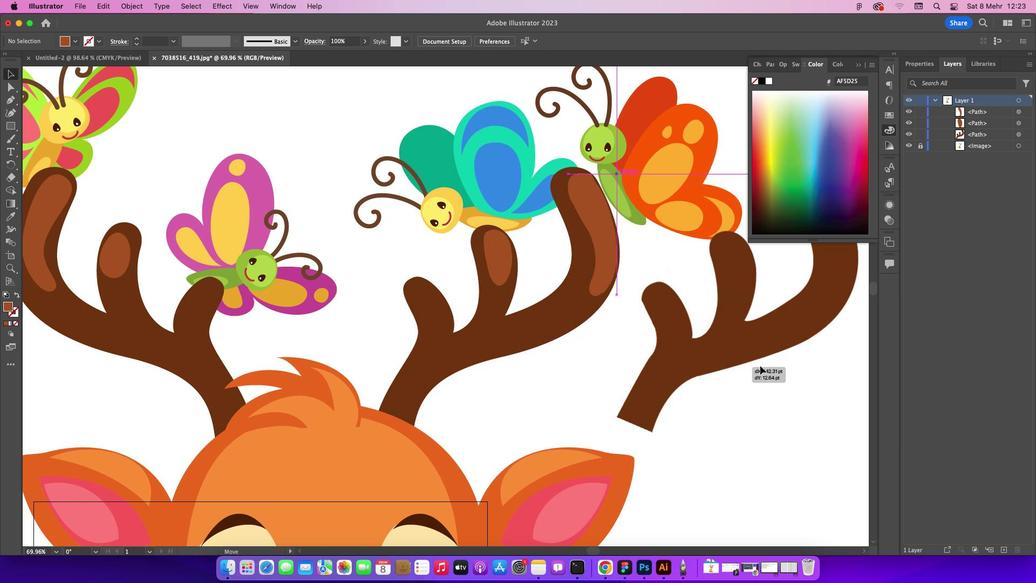 
Action: Mouse moved to (586, 209)
Screenshot: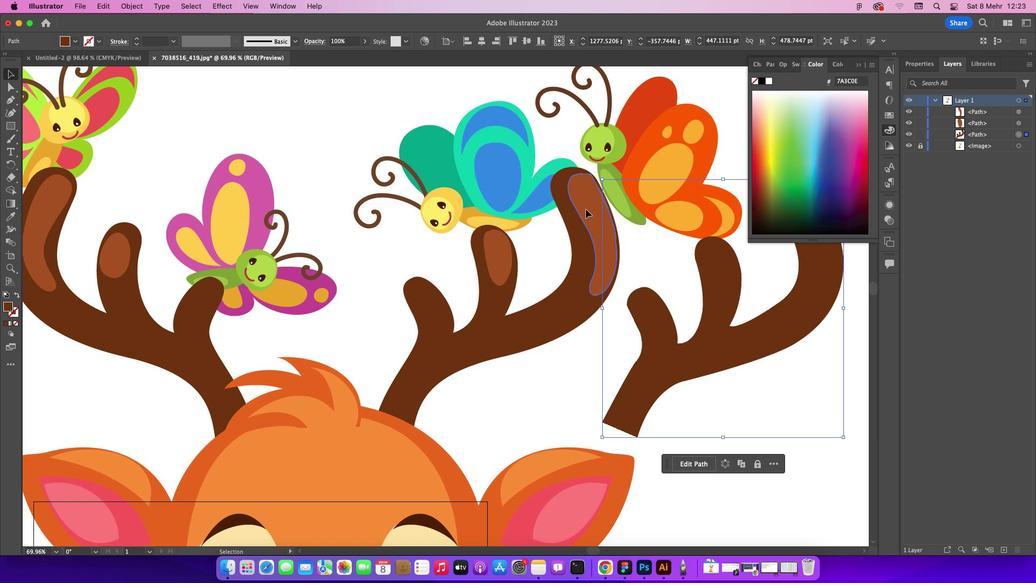 
Action: Mouse pressed left at (586, 209)
Screenshot: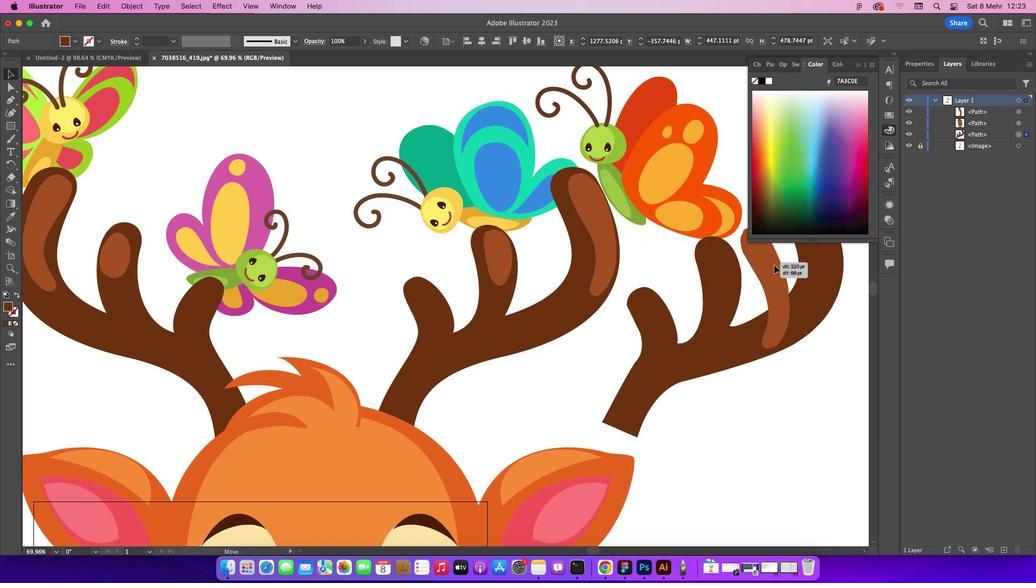 
Action: Mouse moved to (860, 64)
Screenshot: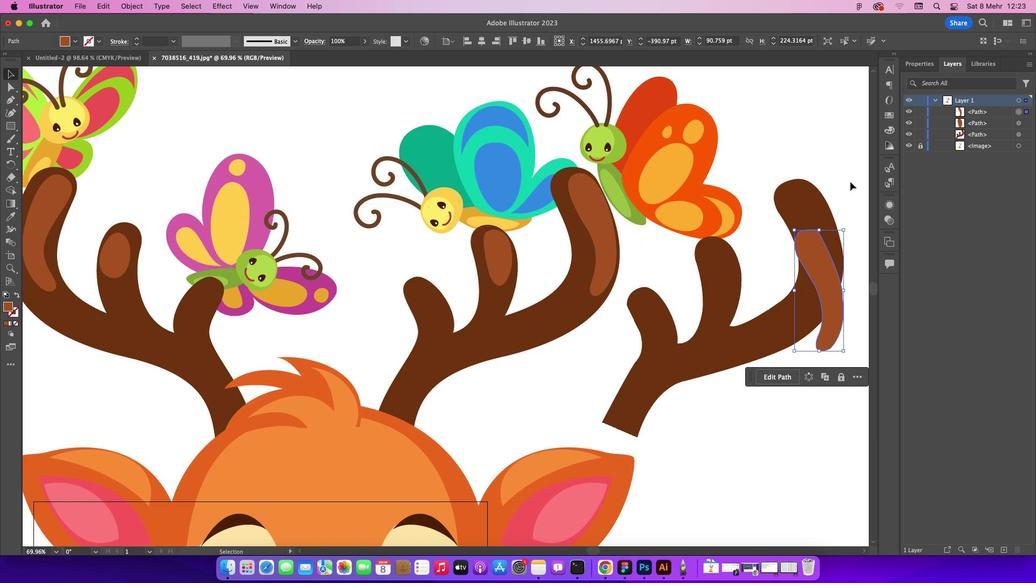 
Action: Mouse pressed left at (860, 64)
Screenshot: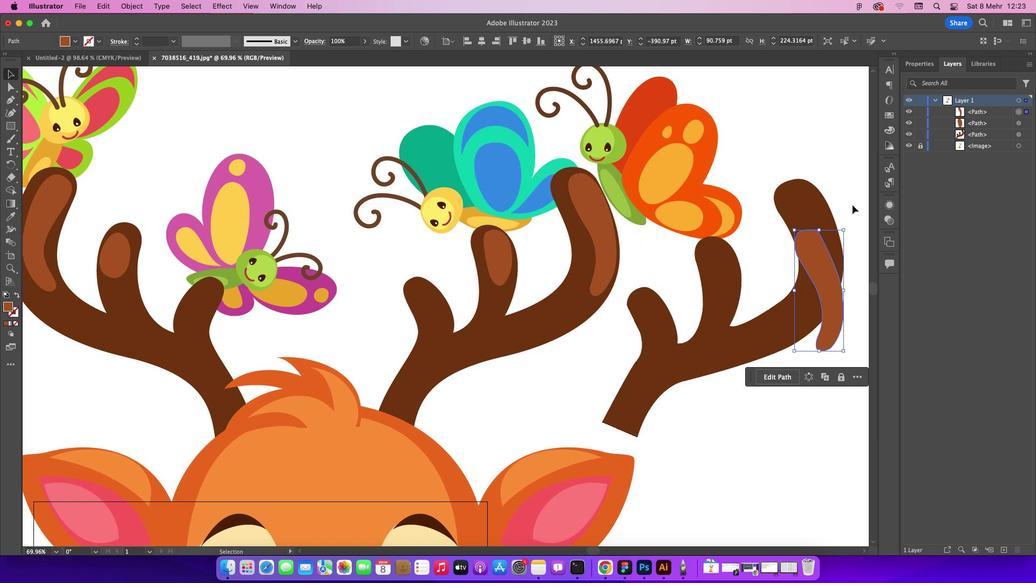 
Action: Mouse moved to (817, 255)
Screenshot: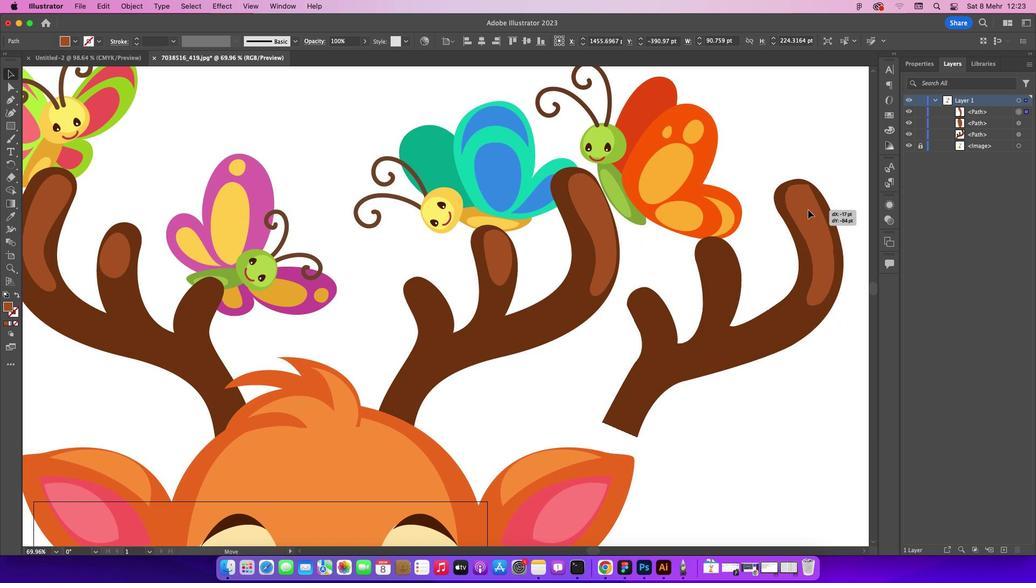 
Action: Mouse pressed left at (817, 255)
Screenshot: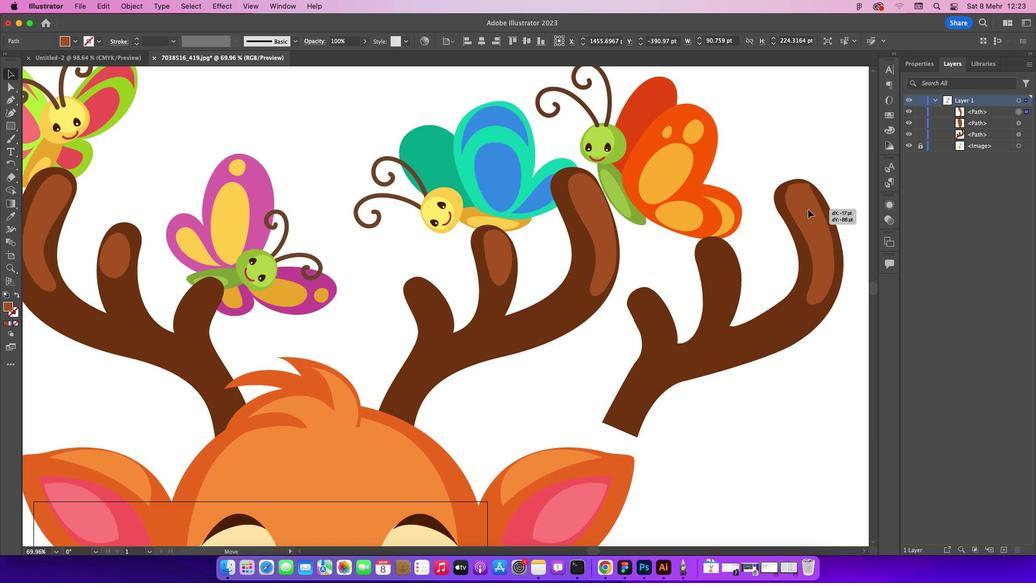 
Action: Mouse moved to (499, 262)
Screenshot: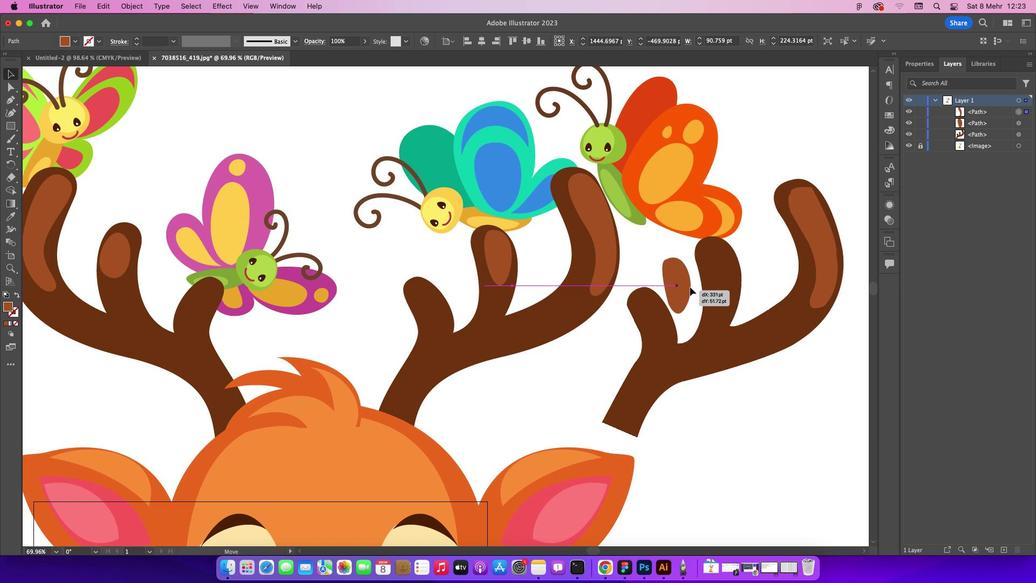 
Action: Mouse pressed left at (499, 262)
Screenshot: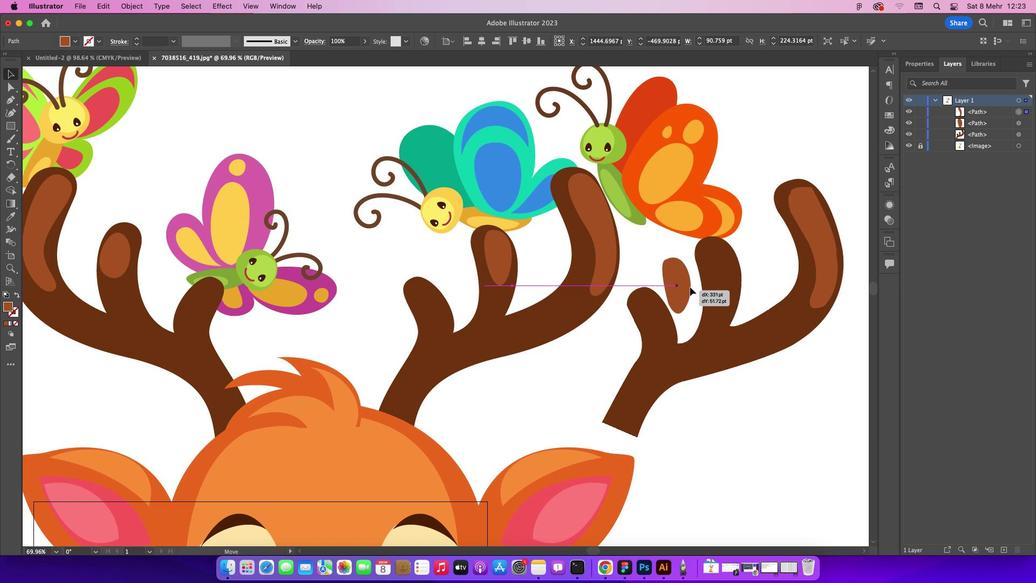
Action: Mouse moved to (597, 551)
Screenshot: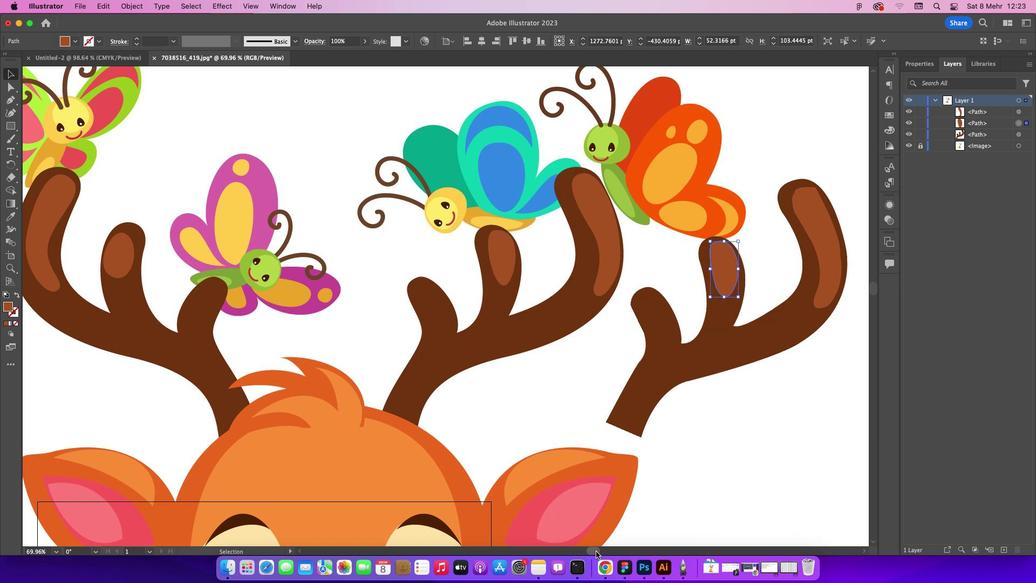 
Action: Mouse pressed left at (597, 551)
Screenshot: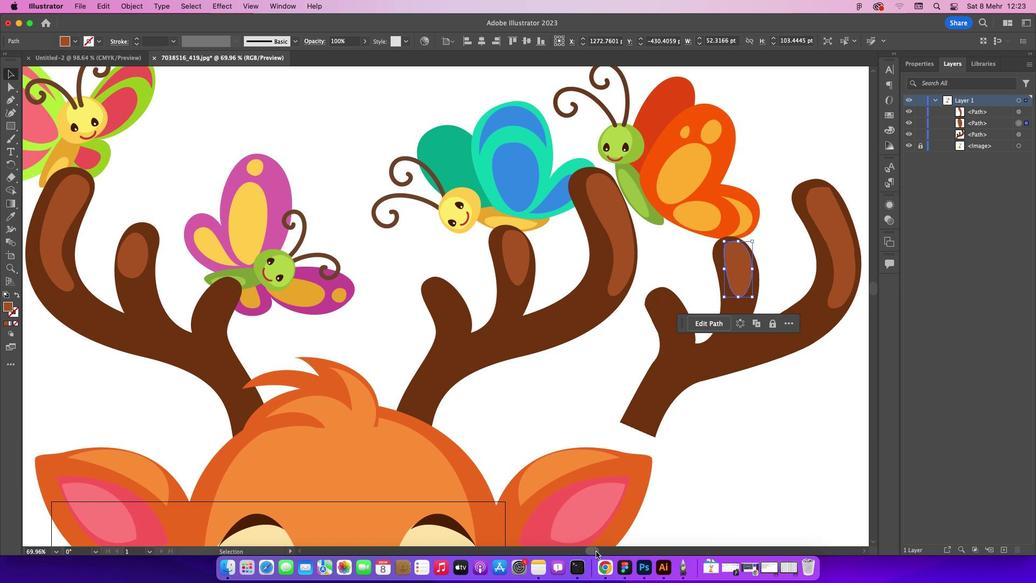 
Action: Mouse moved to (206, 236)
Screenshot: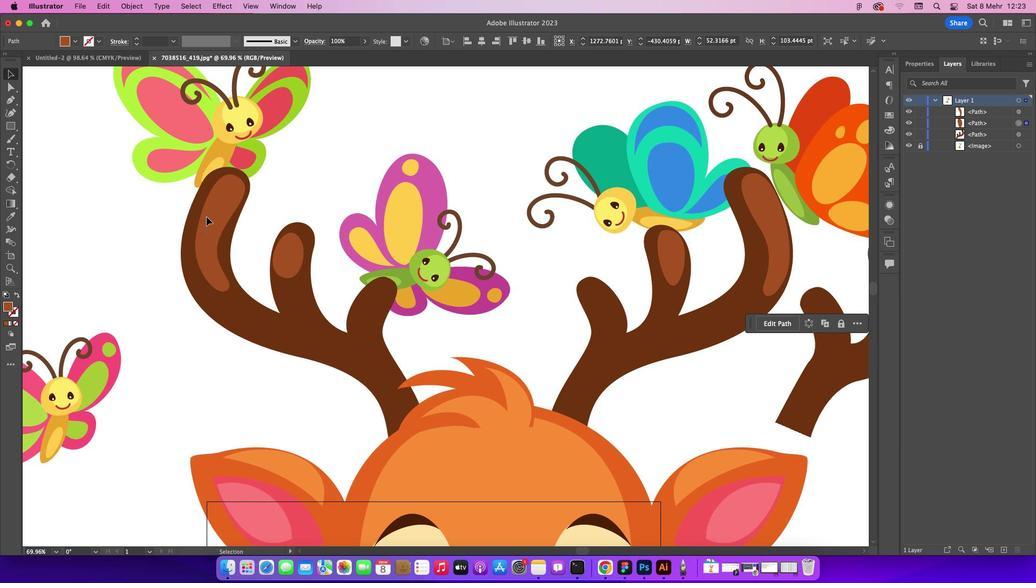 
Action: Mouse pressed left at (206, 236)
Screenshot: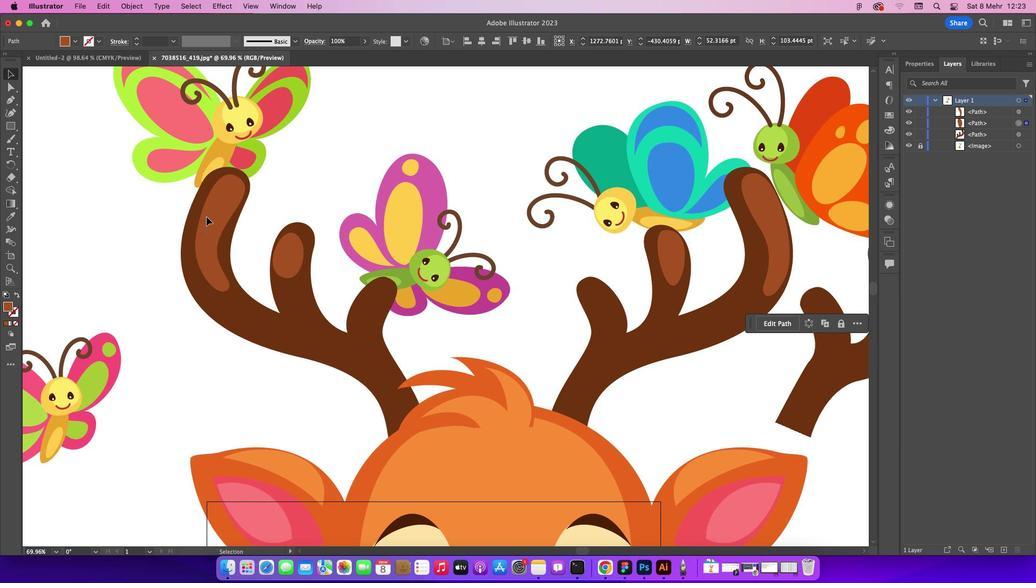 
Action: Mouse moved to (8, 98)
Screenshot: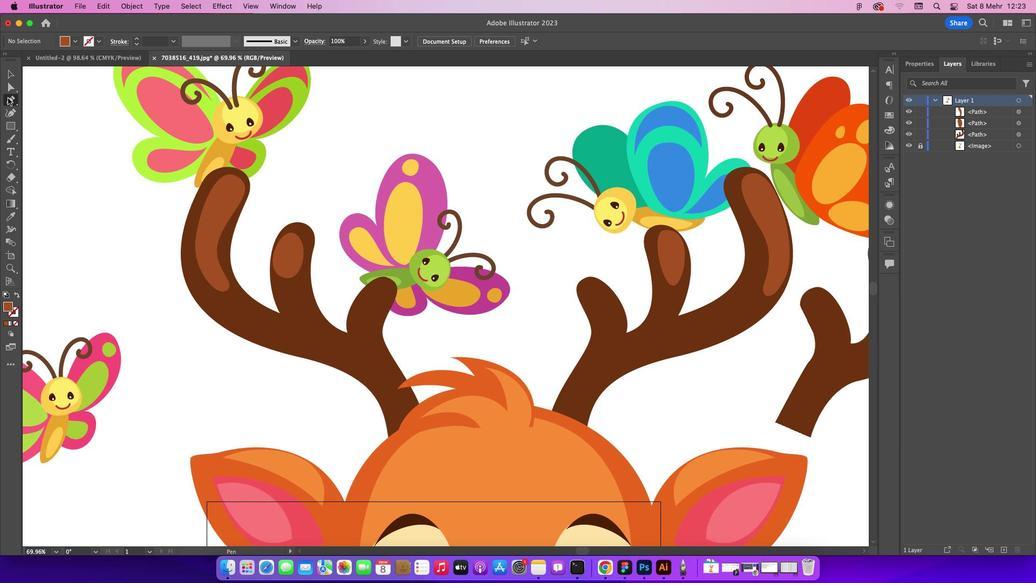 
Action: Mouse pressed left at (8, 98)
Screenshot: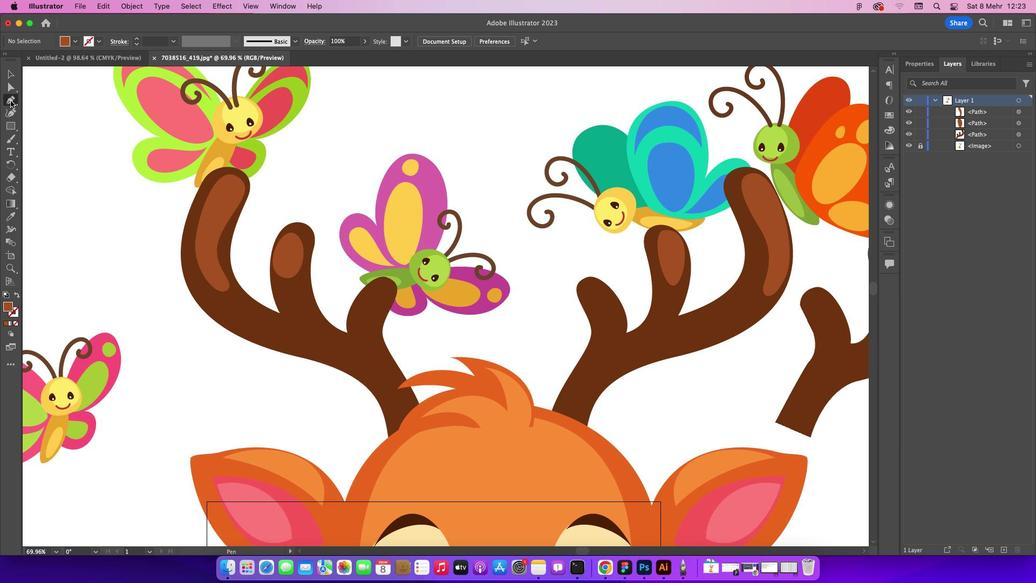 
Action: Mouse moved to (388, 439)
Screenshot: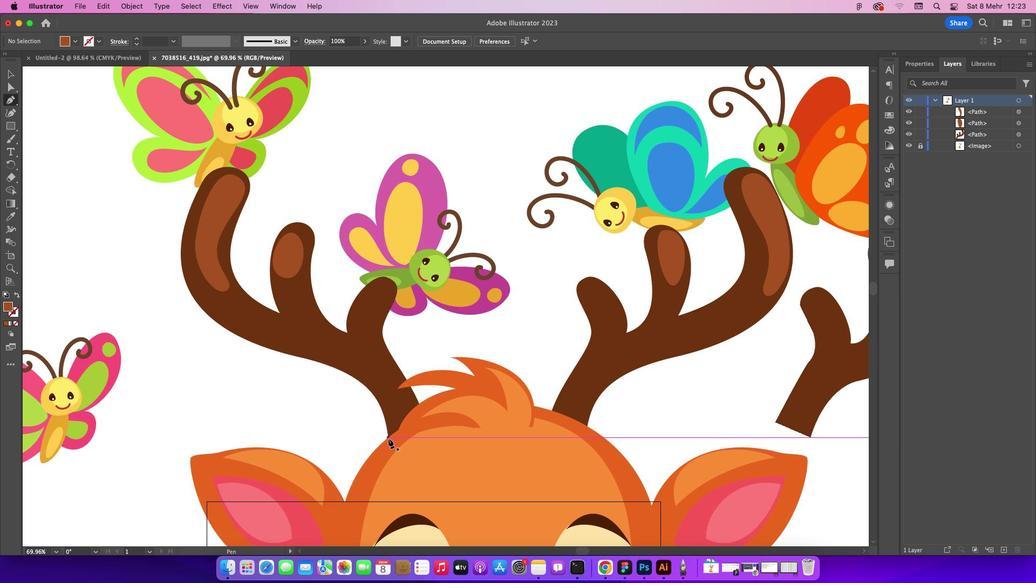 
Action: Mouse pressed left at (388, 439)
Screenshot: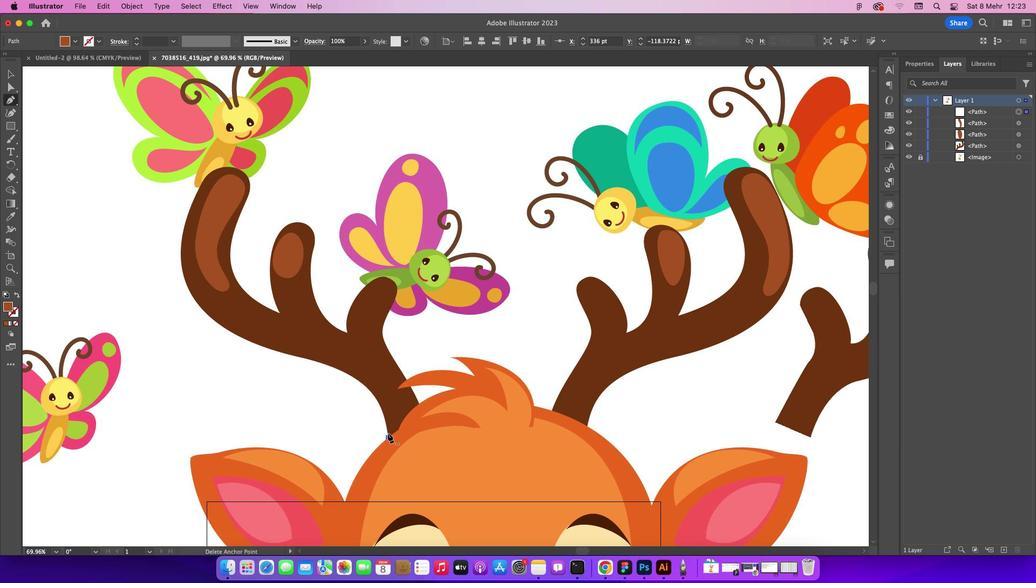 
Action: Mouse moved to (341, 370)
Screenshot: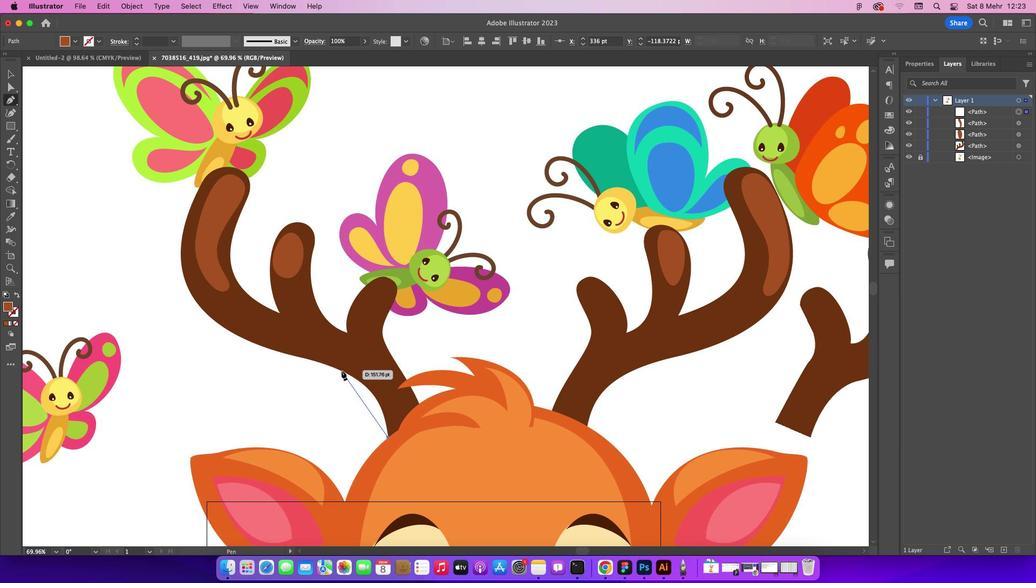 
Action: Mouse pressed left at (341, 370)
Screenshot: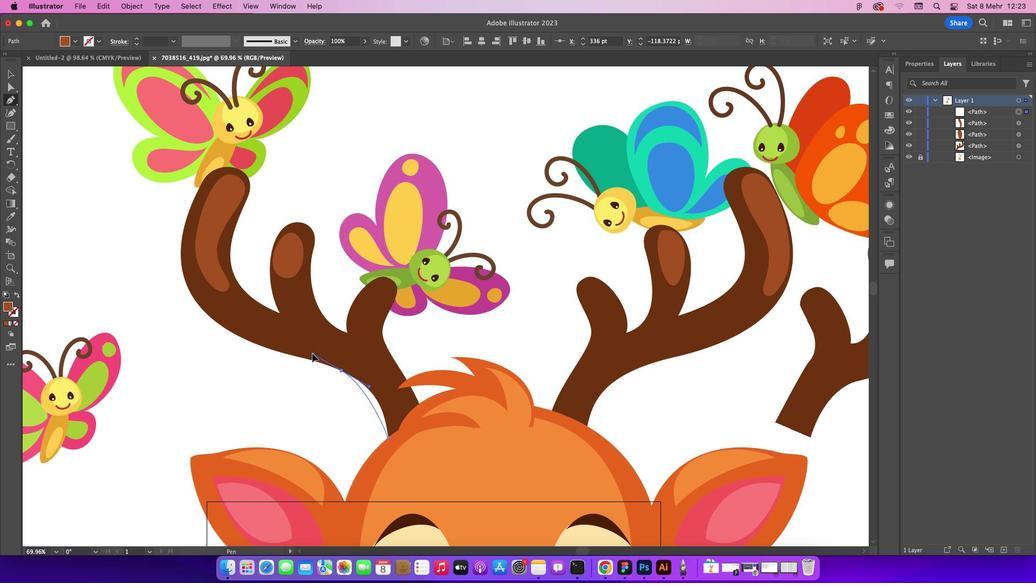 
Action: Mouse moved to (341, 368)
Screenshot: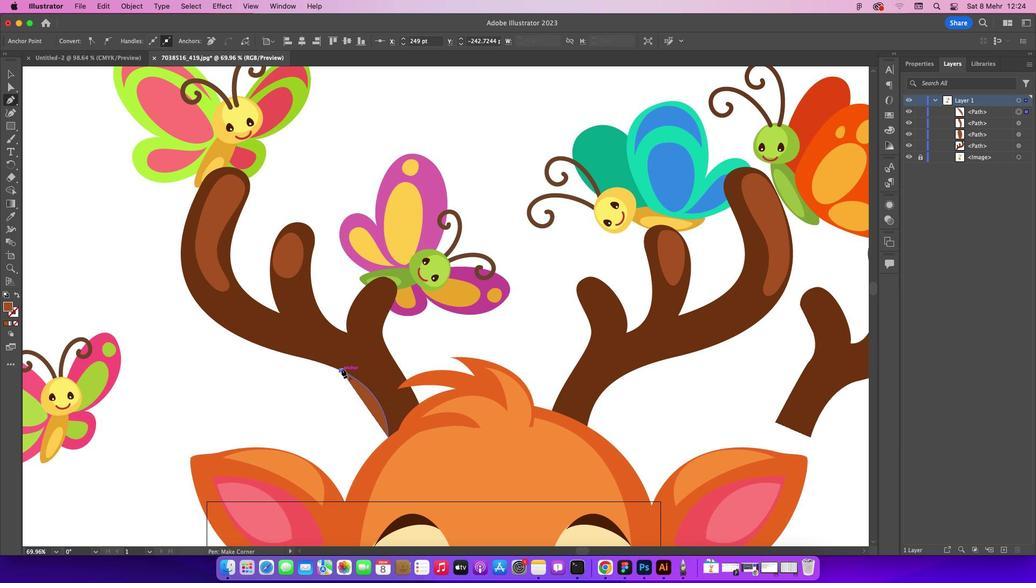 
Action: Key pressed Key.alt
